 Task: Explore Street View of the Statue of Liberty in New York Harbor.
Action: Mouse moved to (250, 162)
Screenshot: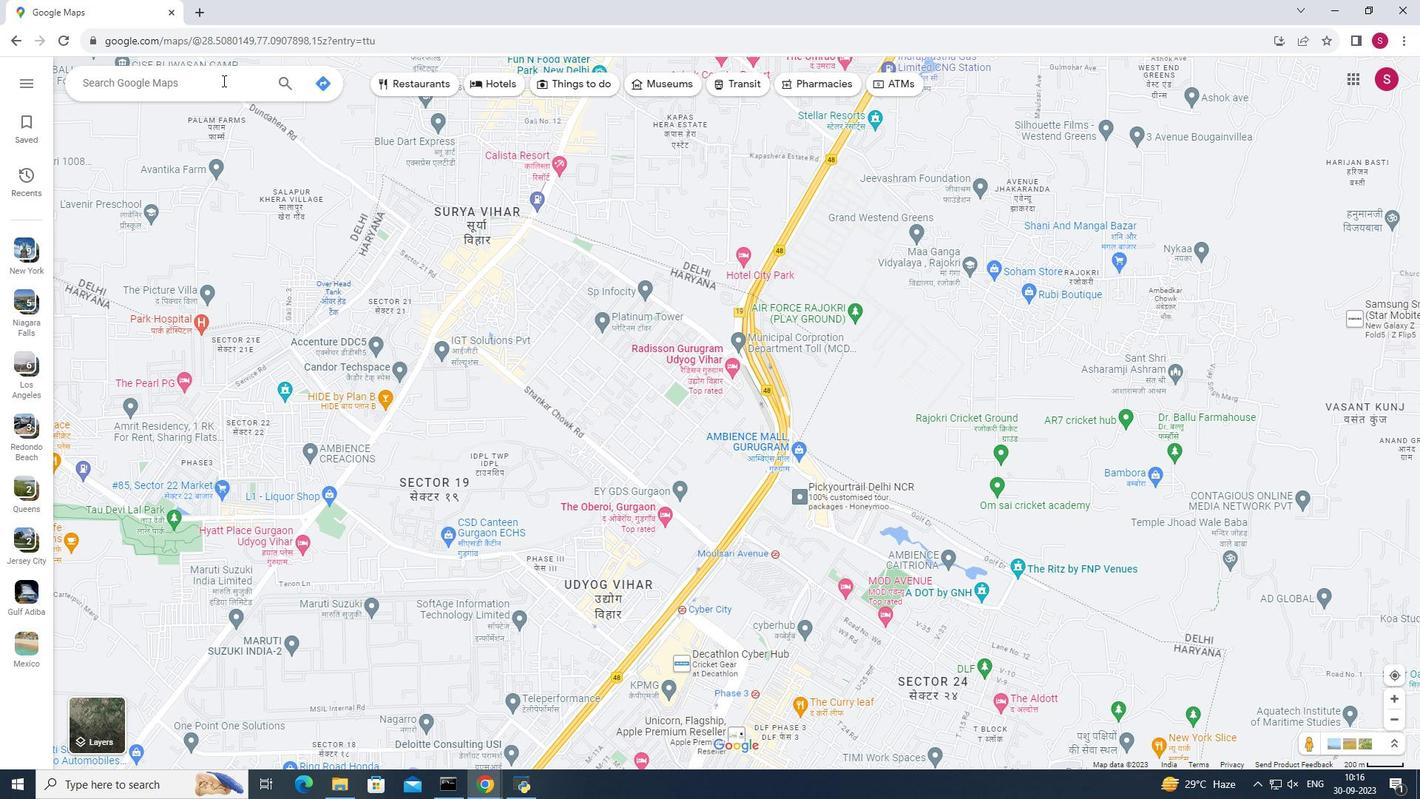 
Action: Mouse pressed left at (250, 162)
Screenshot: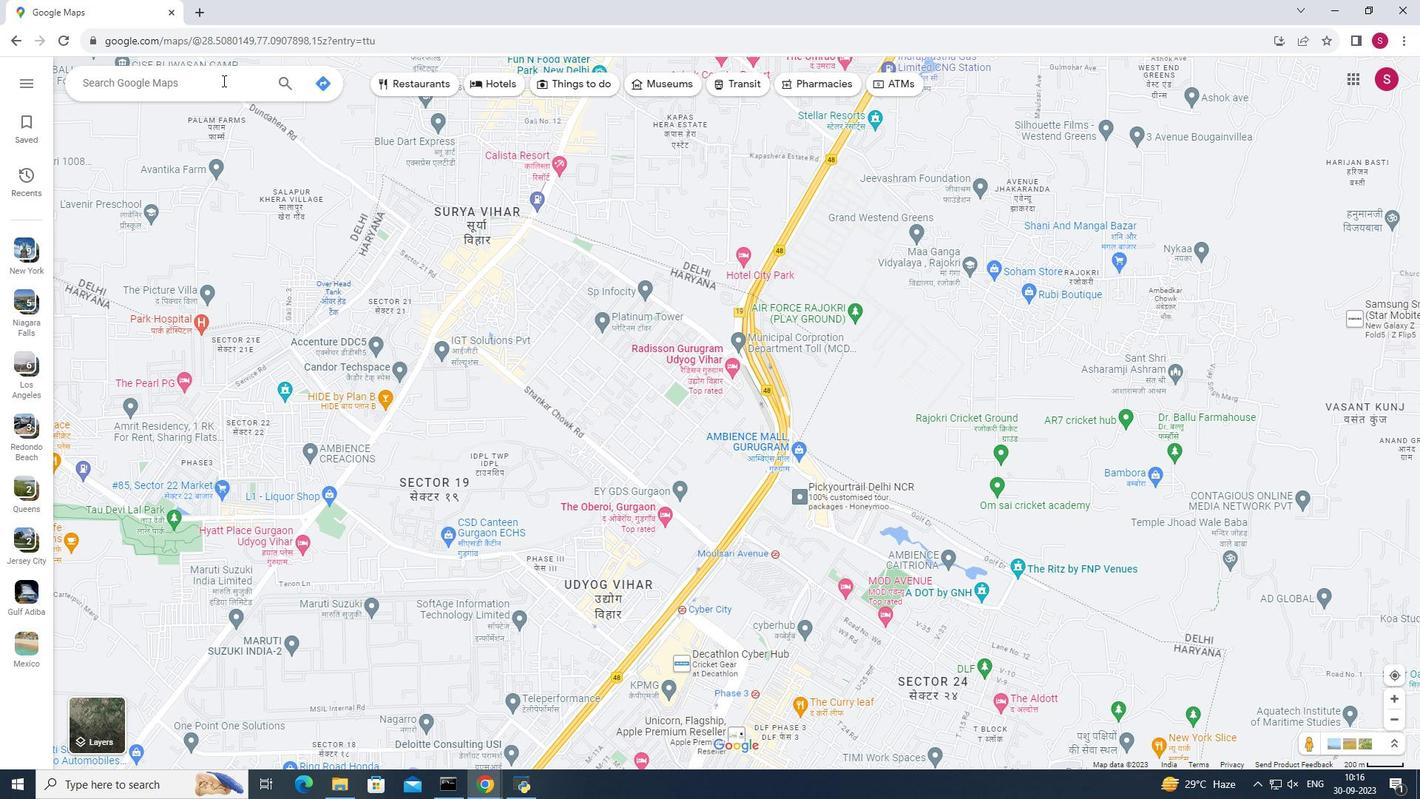 
Action: Key pressed <Key.shift>Statue<Key.space><Key.shift><Key.shift><Key.shift><Key.shift><Key.shift><Key.shift><Key.shift><Key.shift>of<Key.space><Key.shift><Key.shift><Key.shift><Key.shift><Key.shift><Key.shift><Key.shift><Key.shift><Key.shift><Key.shift><Key.shift><Key.shift><Key.shift><Key.shift><Key.shift><Key.shift><Key.shift><Key.shift>Libertyt<Key.backspace><Key.space>in<Key.space><Key.shift>New<Key.space>york<Key.space><Key.shift>Harbor<Key.enter>
Screenshot: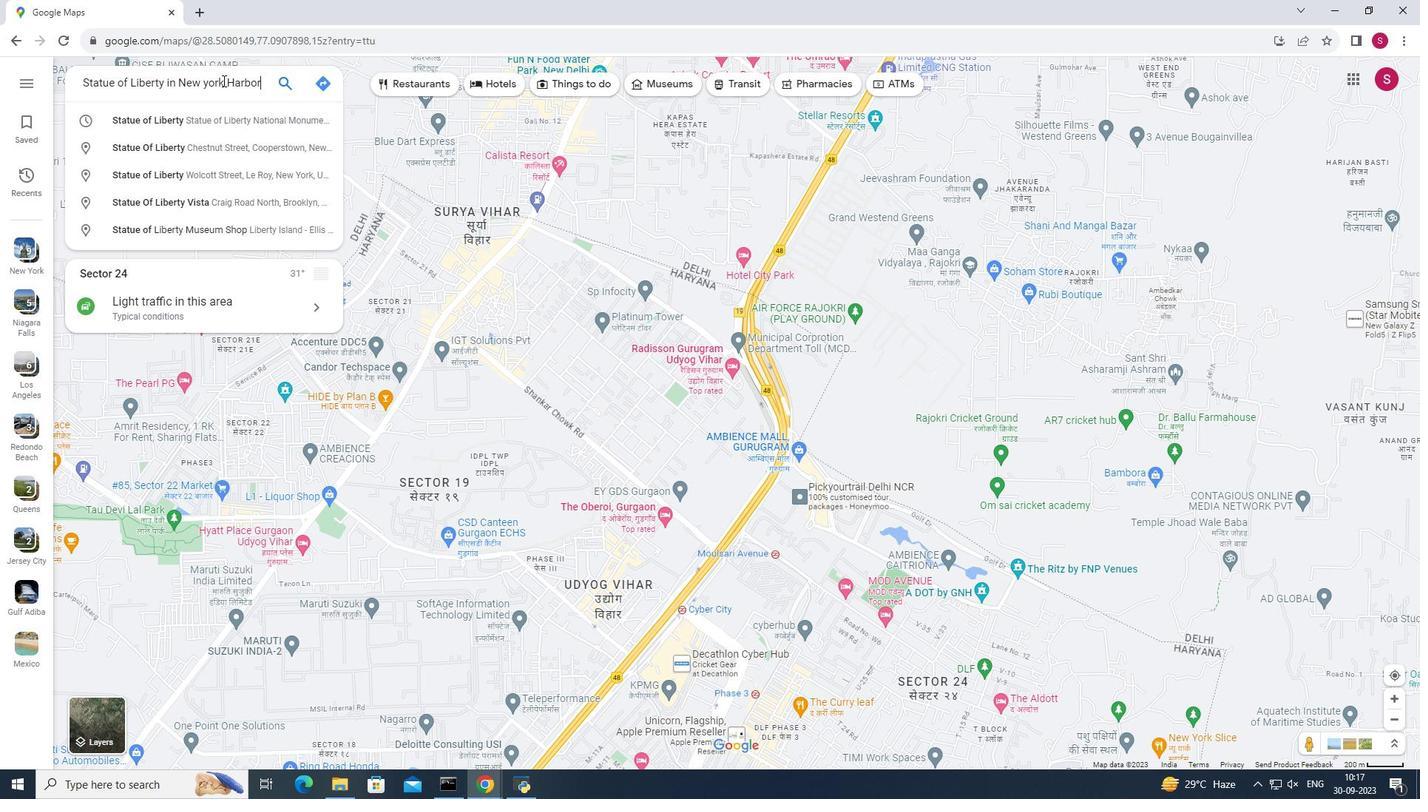 
Action: Mouse moved to (644, 653)
Screenshot: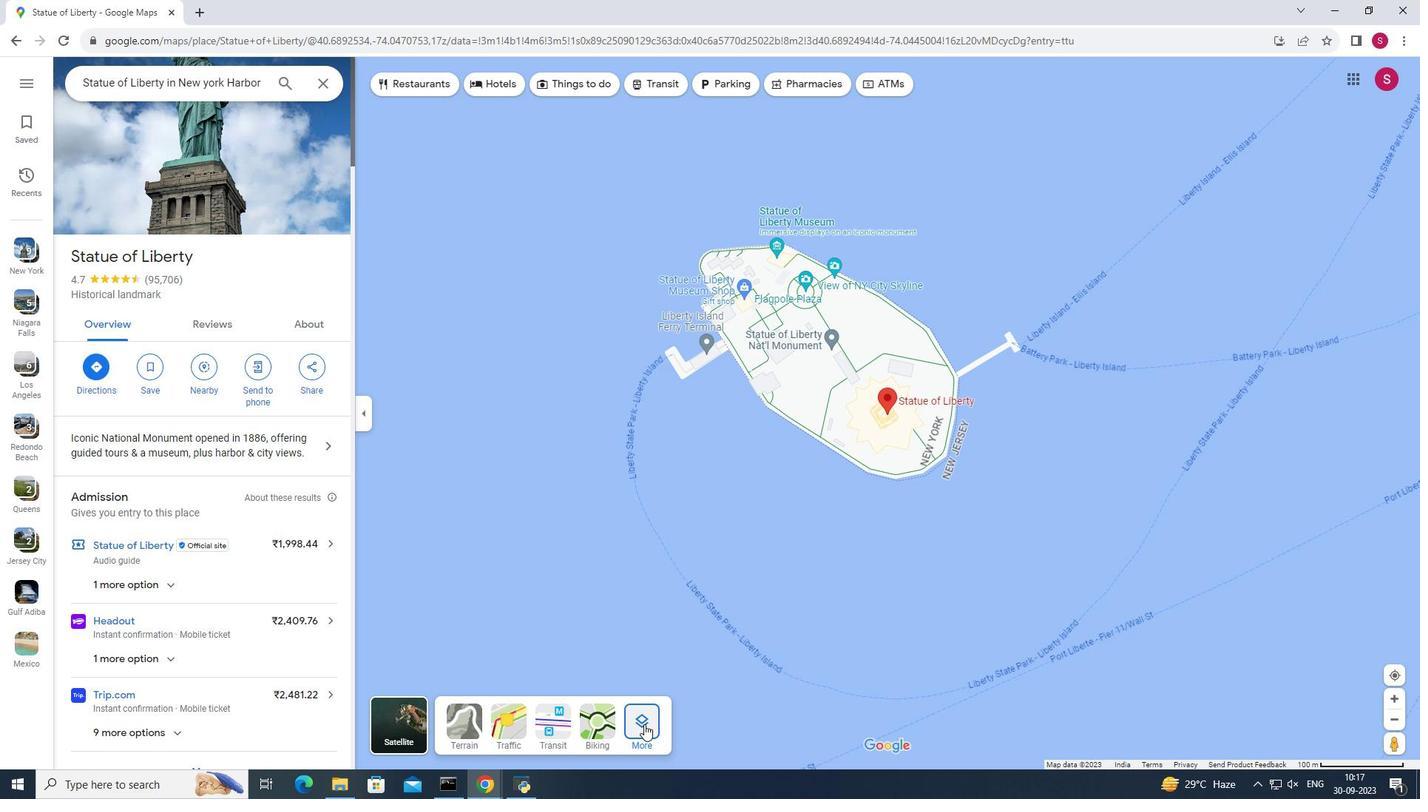 
Action: Mouse pressed left at (644, 653)
Screenshot: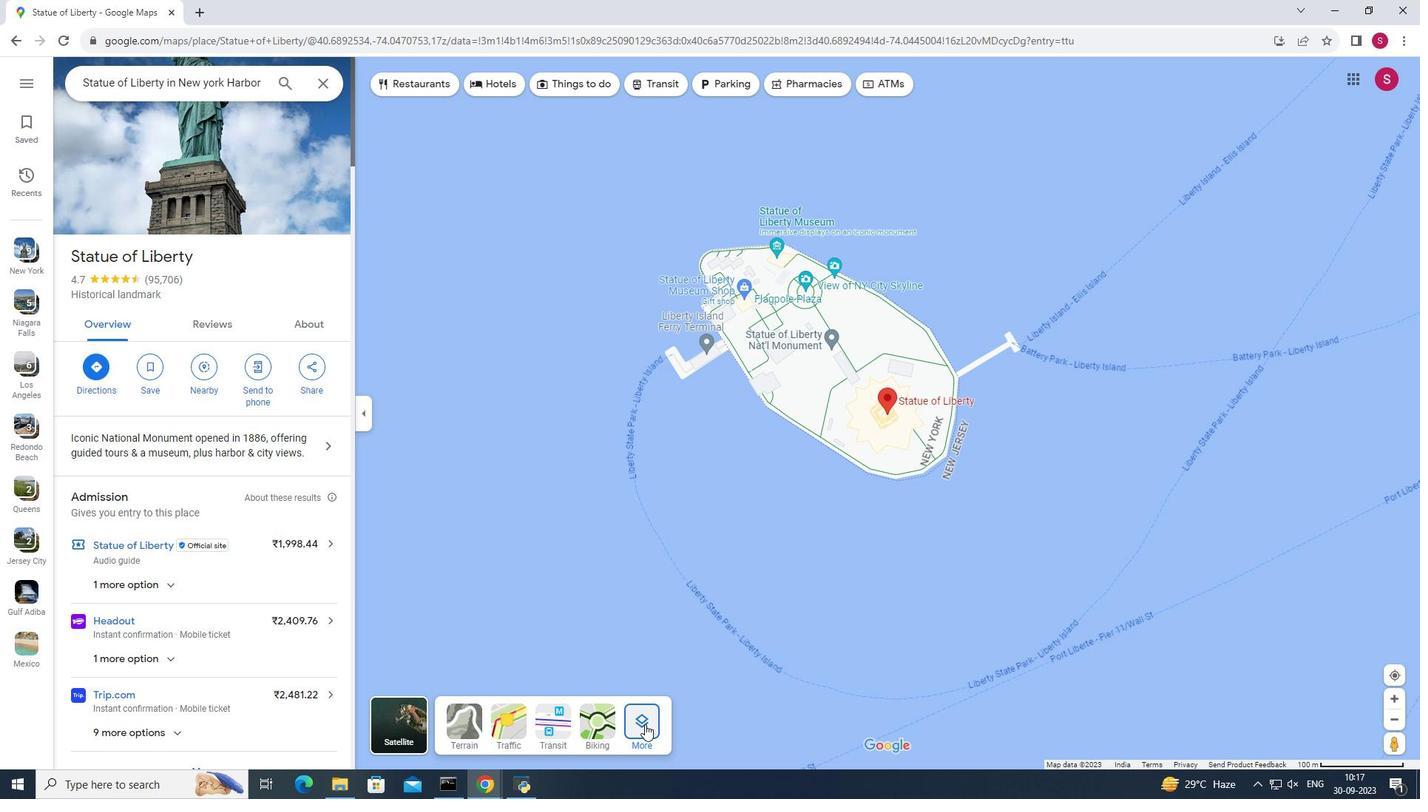 
Action: Mouse moved to (485, 429)
Screenshot: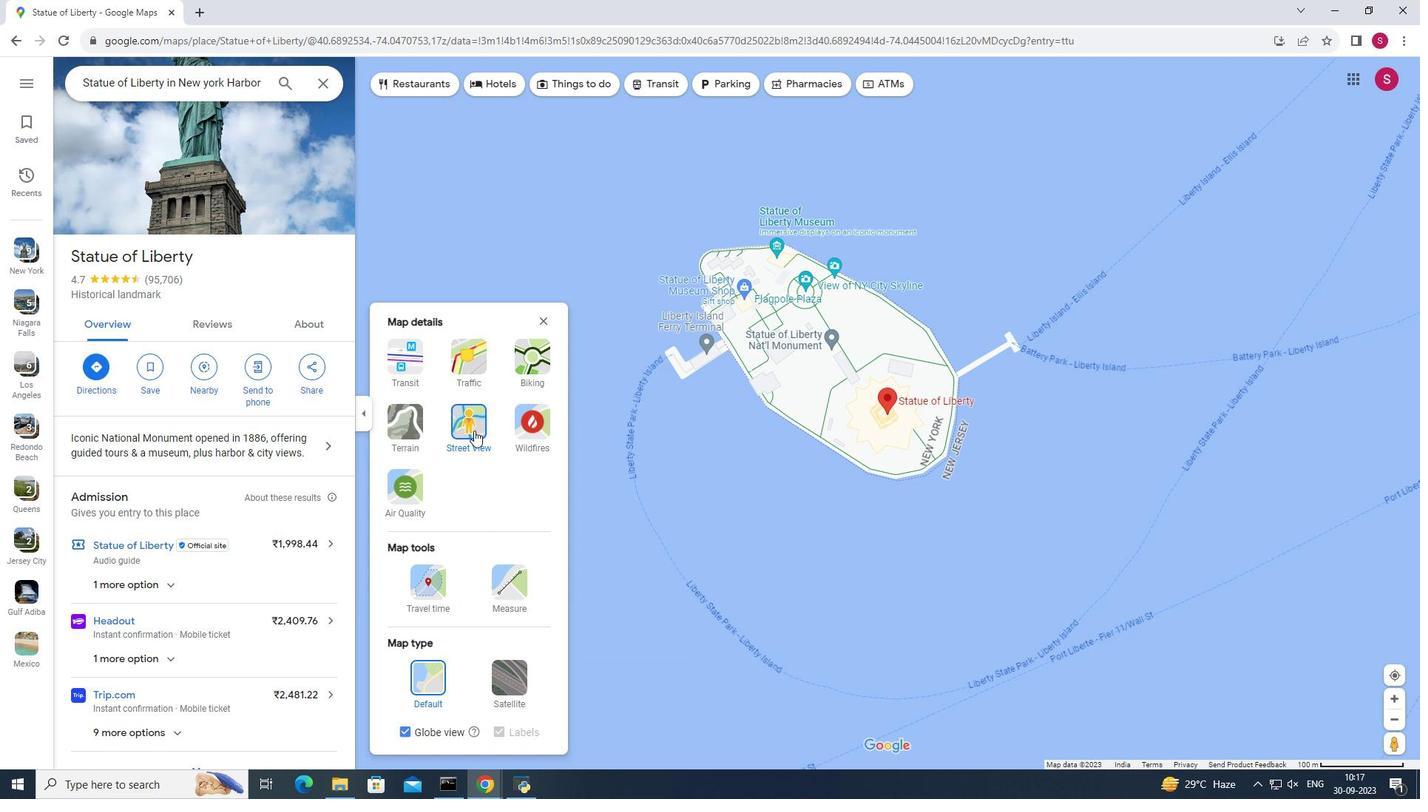 
Action: Mouse pressed left at (485, 429)
Screenshot: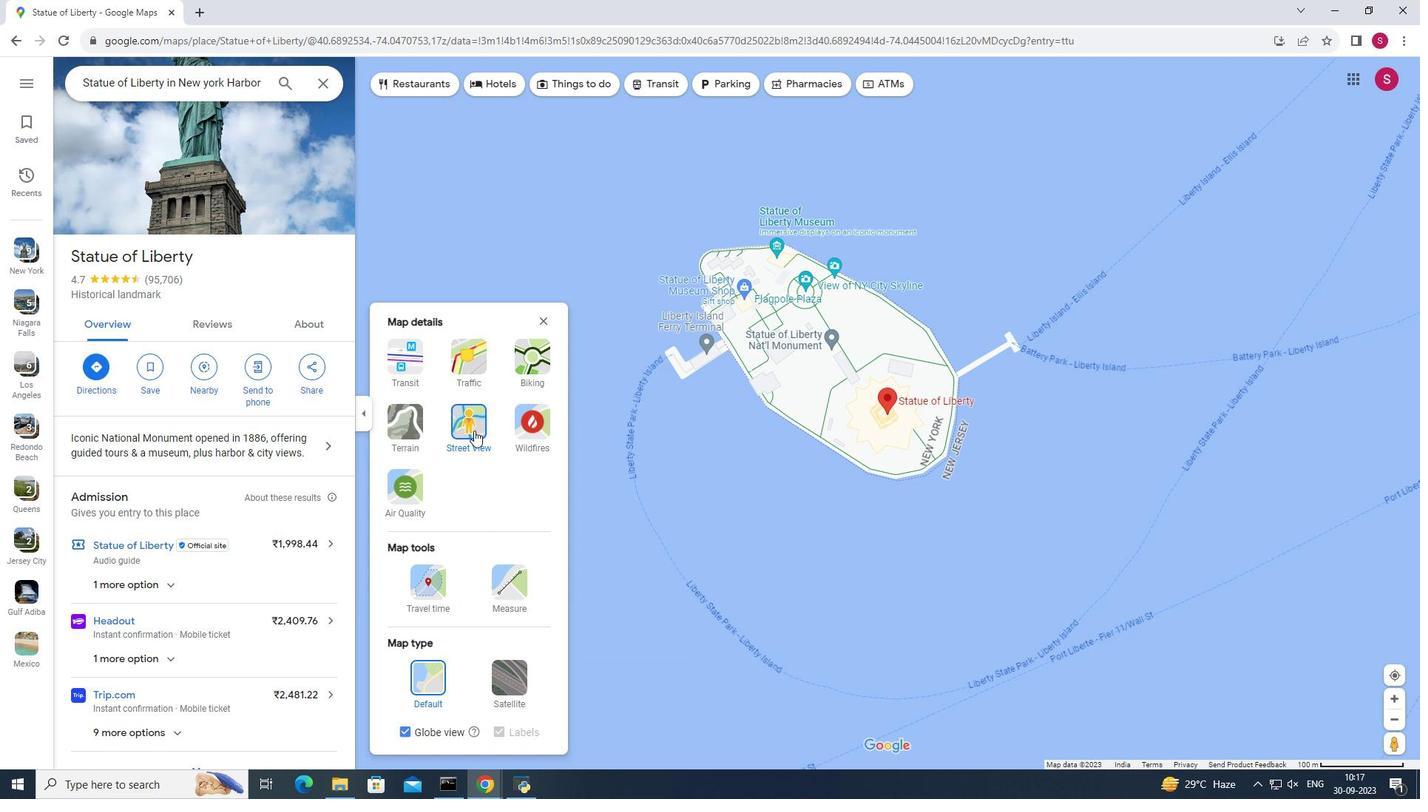 
Action: Mouse moved to (549, 346)
Screenshot: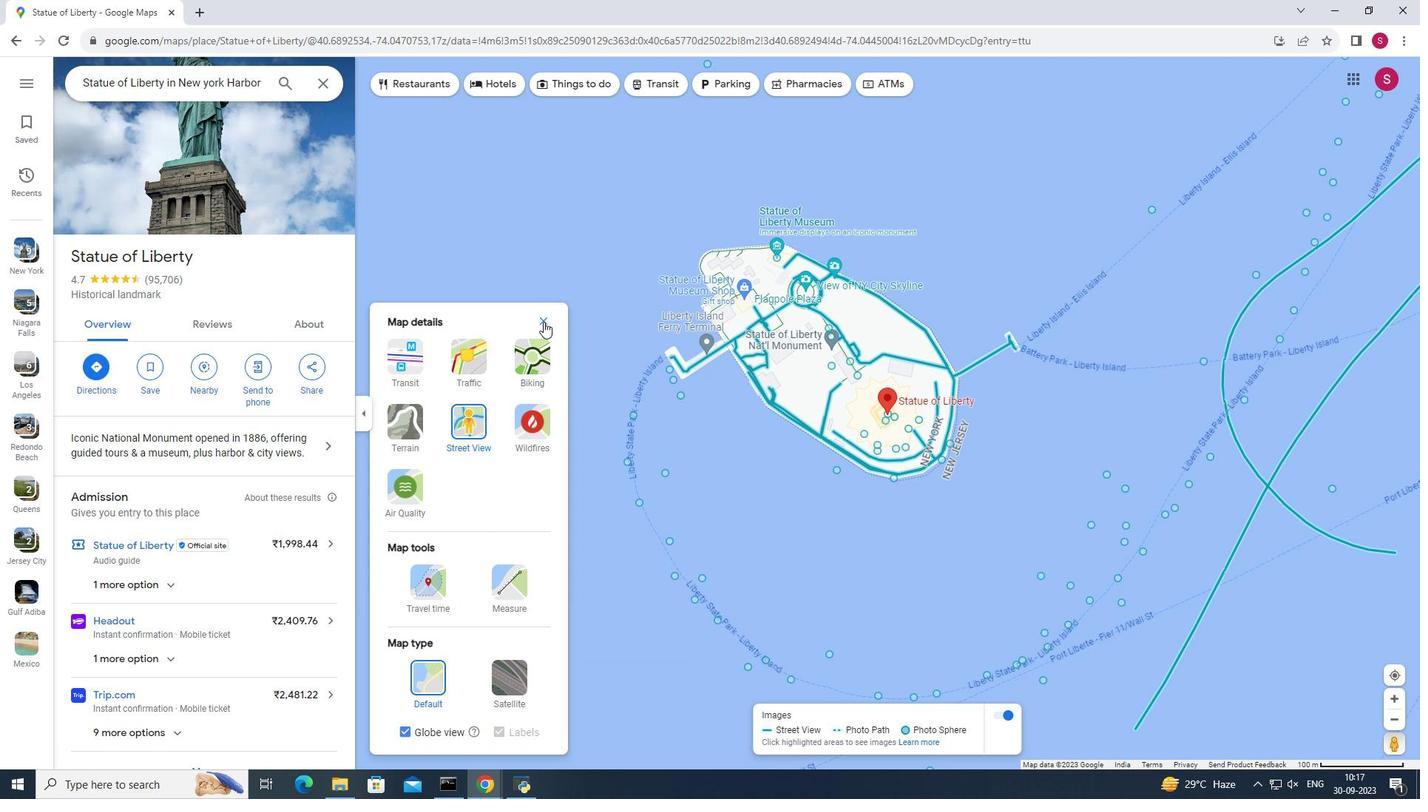 
Action: Mouse pressed left at (549, 346)
Screenshot: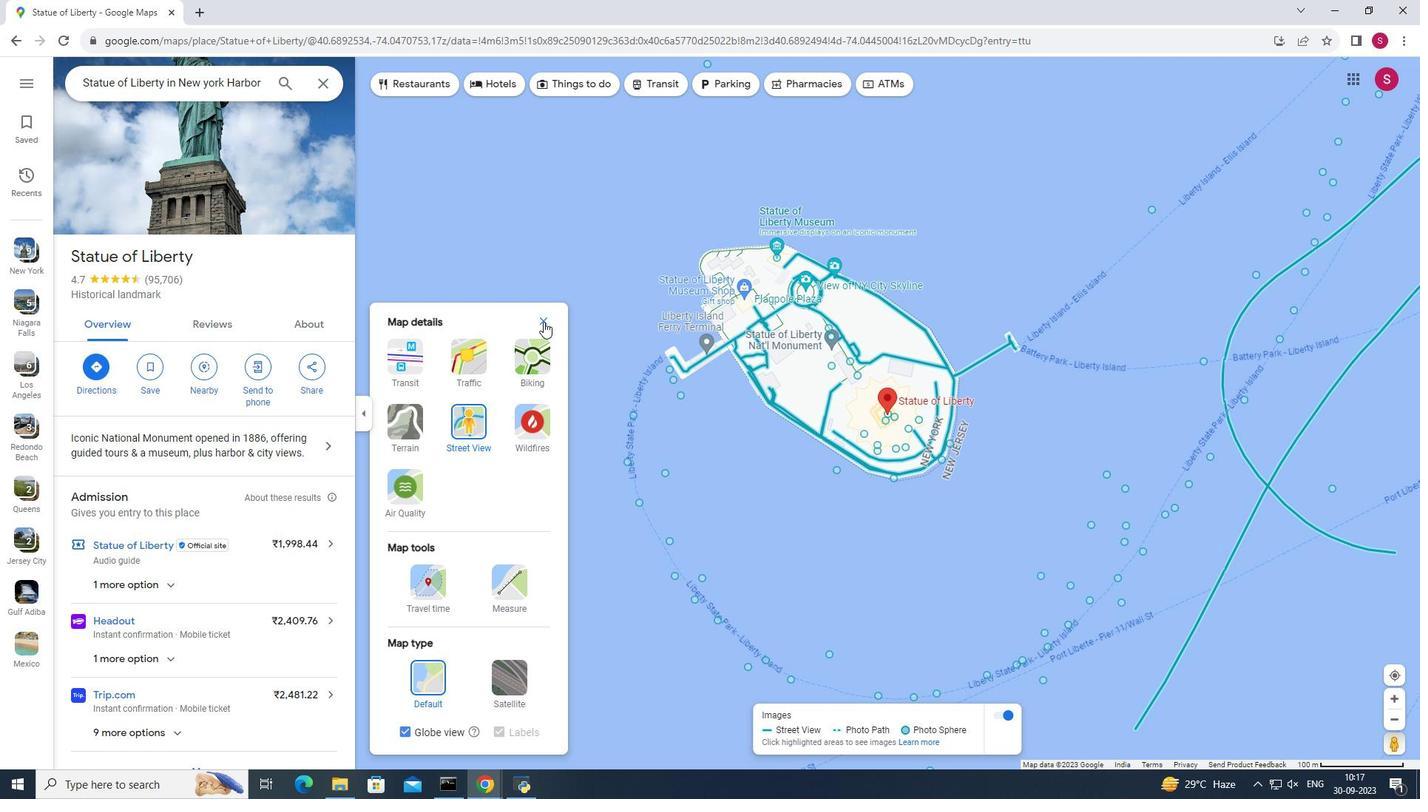 
Action: Mouse moved to (877, 427)
Screenshot: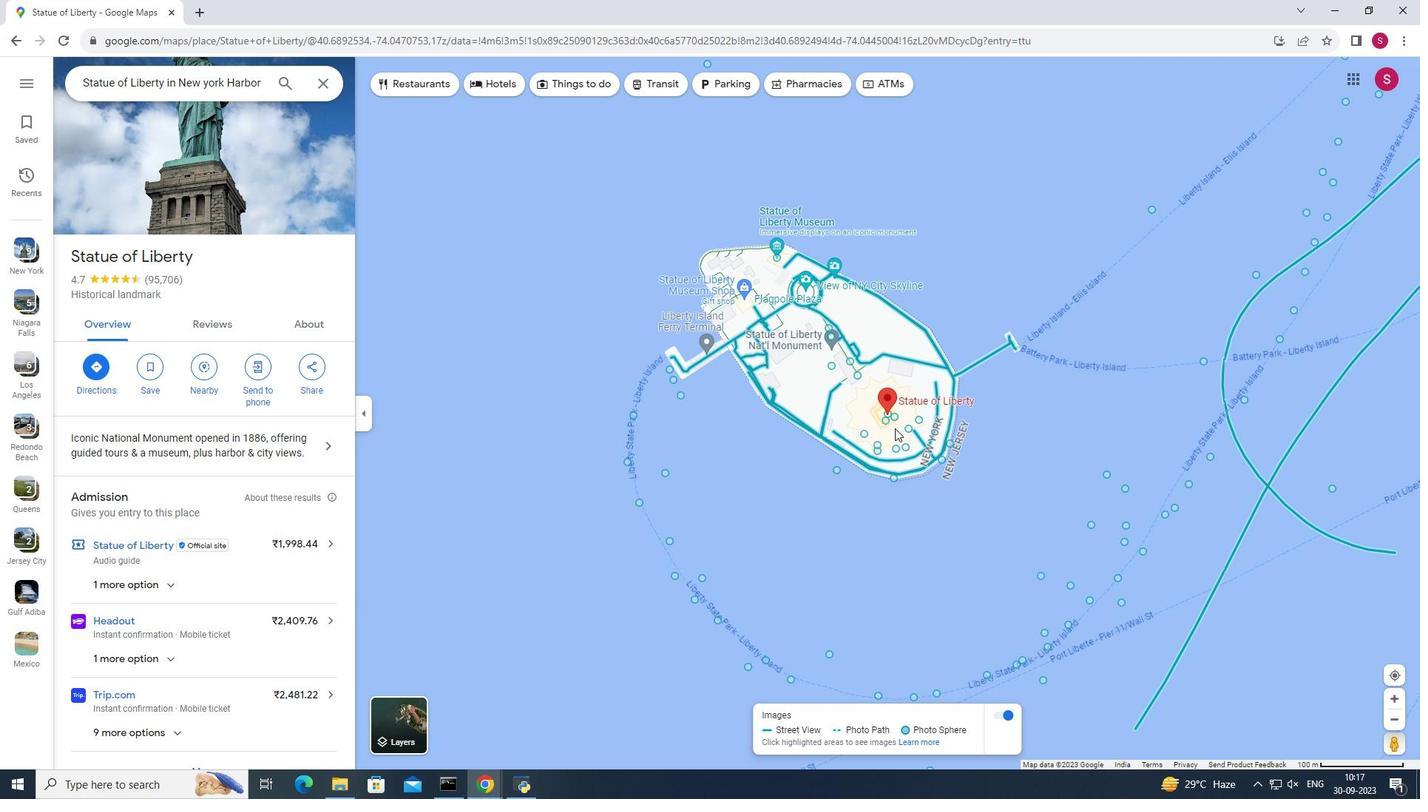 
Action: Mouse scrolled (877, 428) with delta (0, 0)
Screenshot: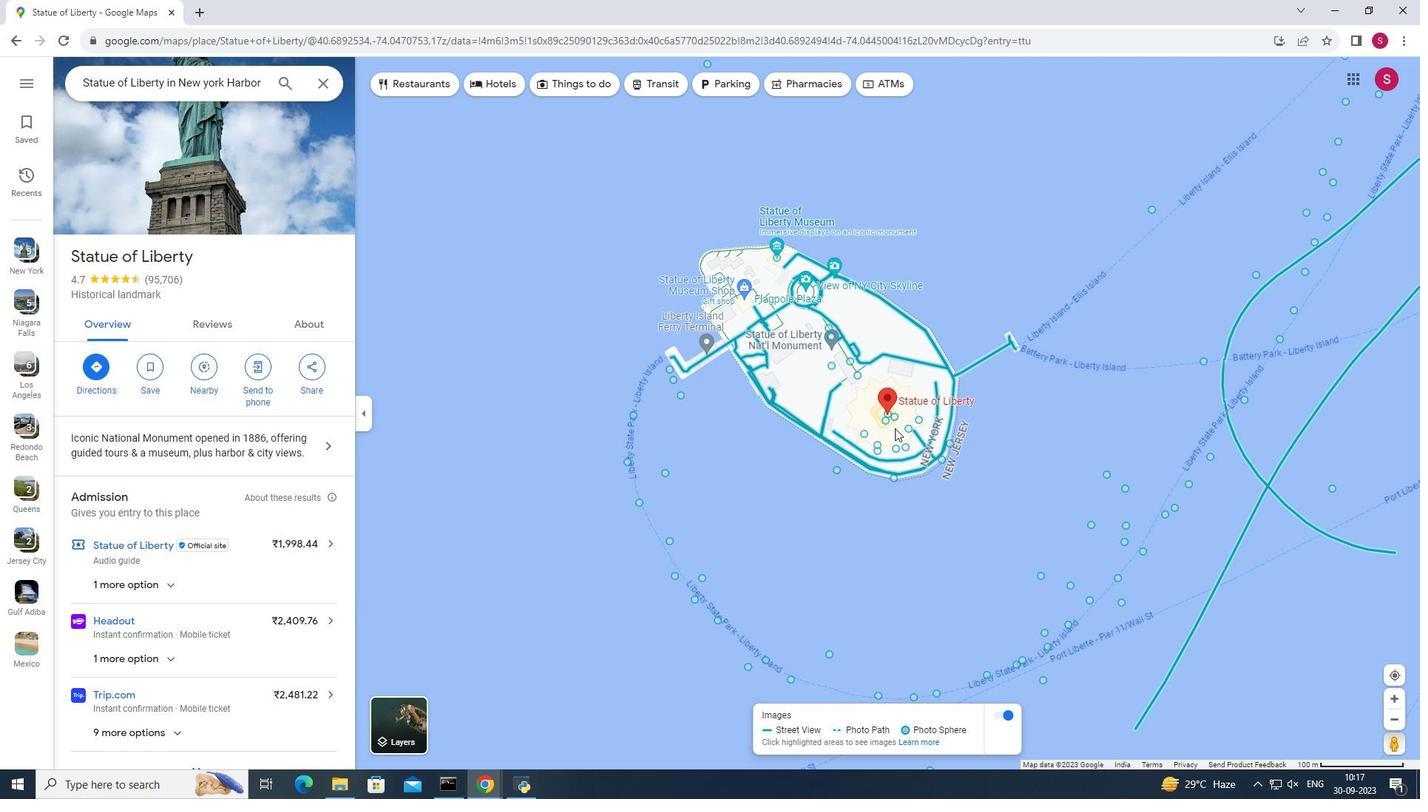 
Action: Mouse scrolled (877, 428) with delta (0, 0)
Screenshot: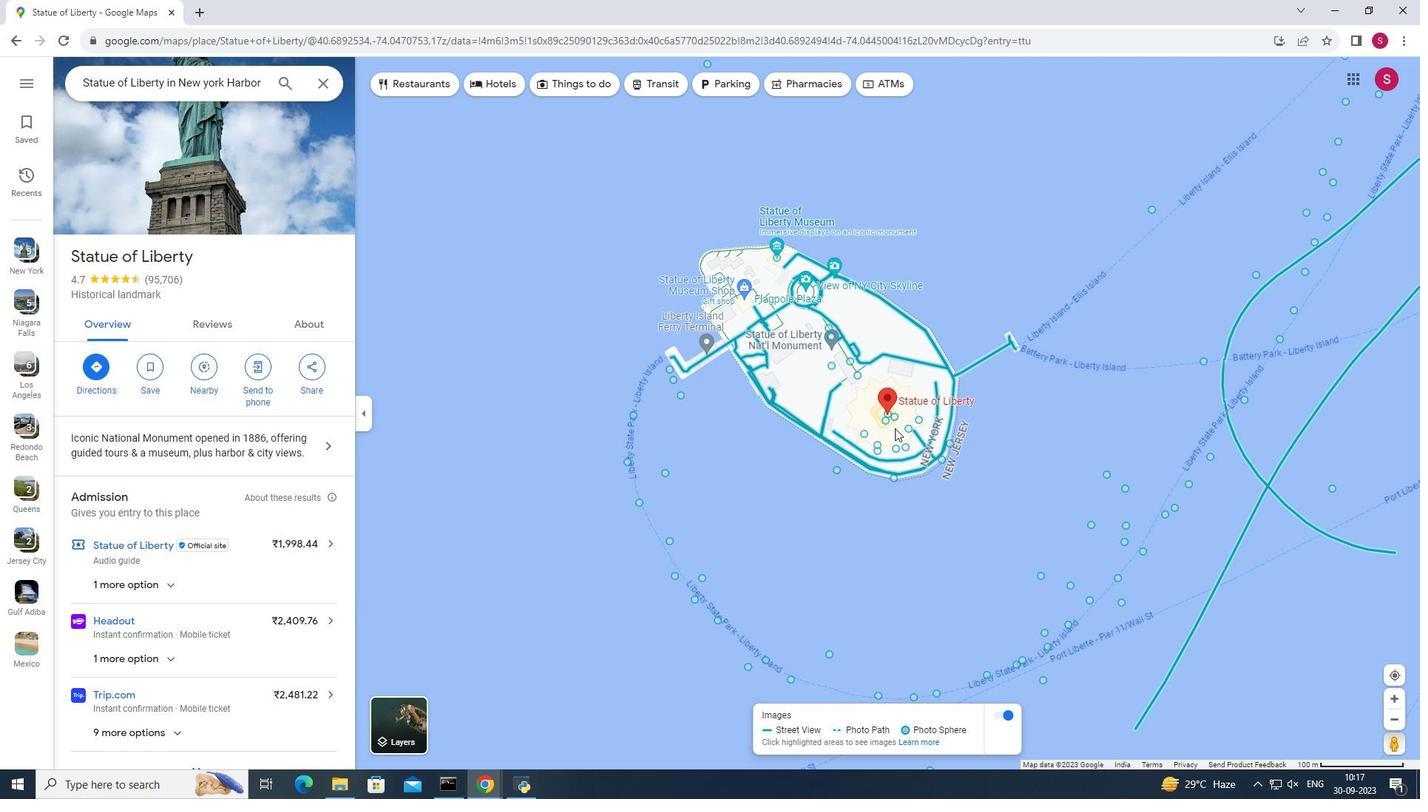
Action: Mouse scrolled (877, 428) with delta (0, 0)
Screenshot: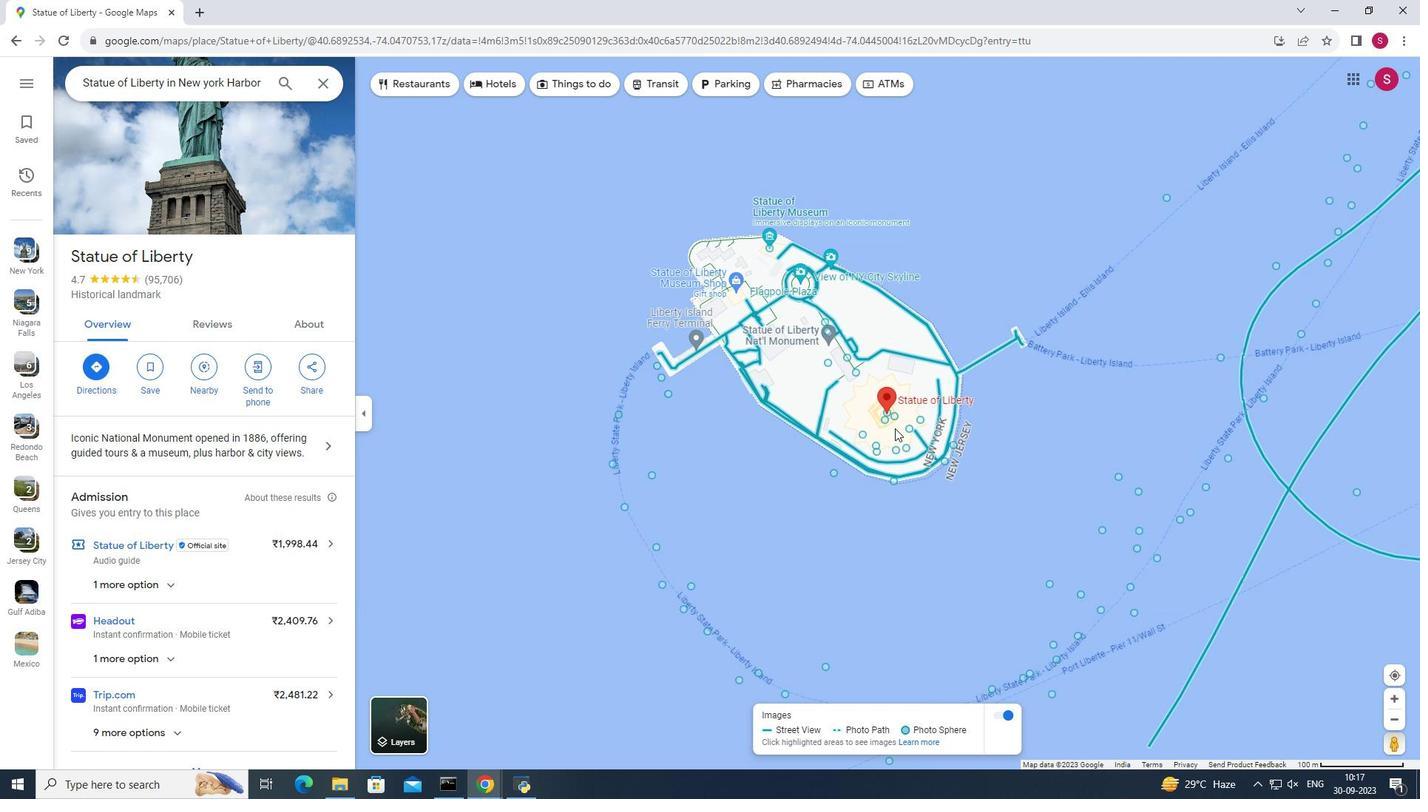 
Action: Mouse scrolled (877, 428) with delta (0, 0)
Screenshot: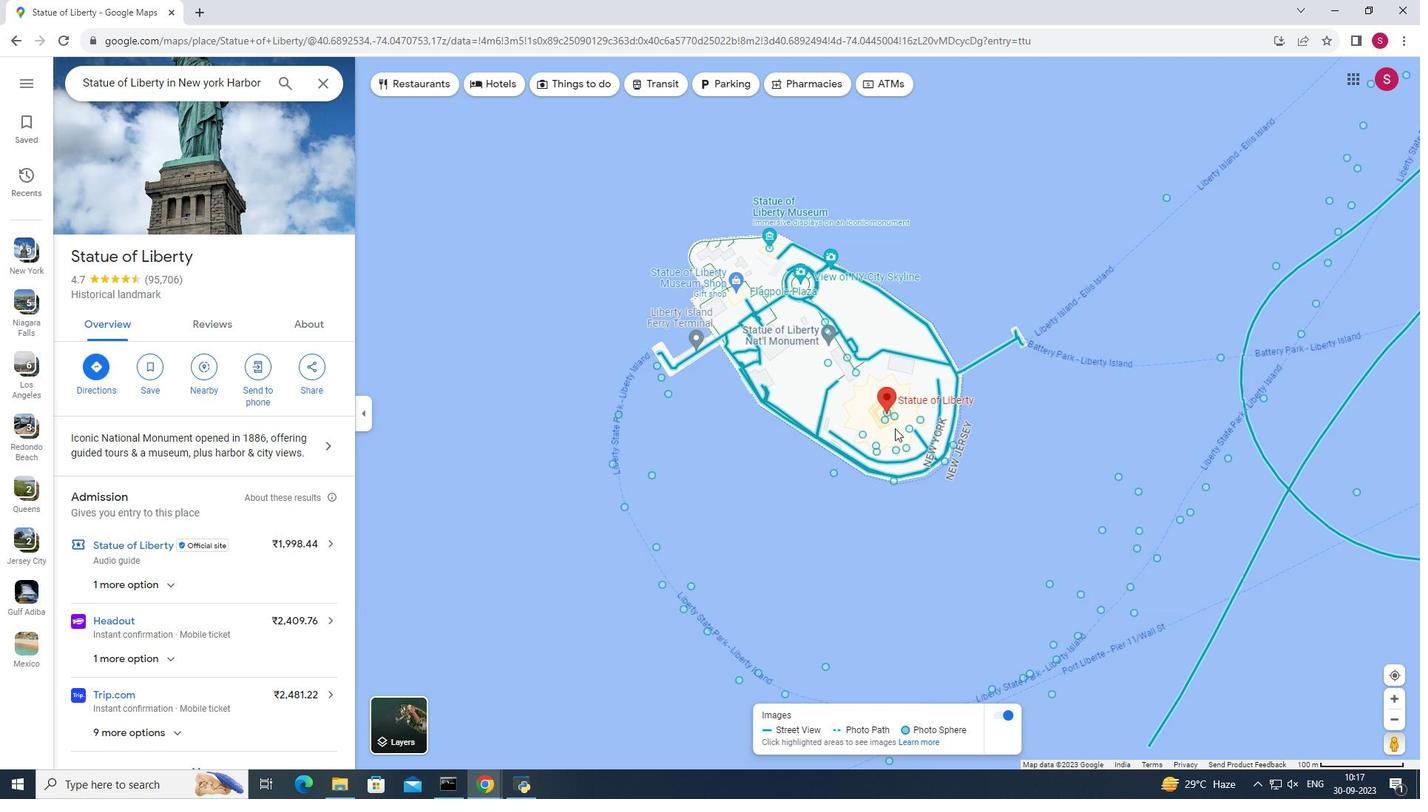 
Action: Mouse moved to (869, 411)
Screenshot: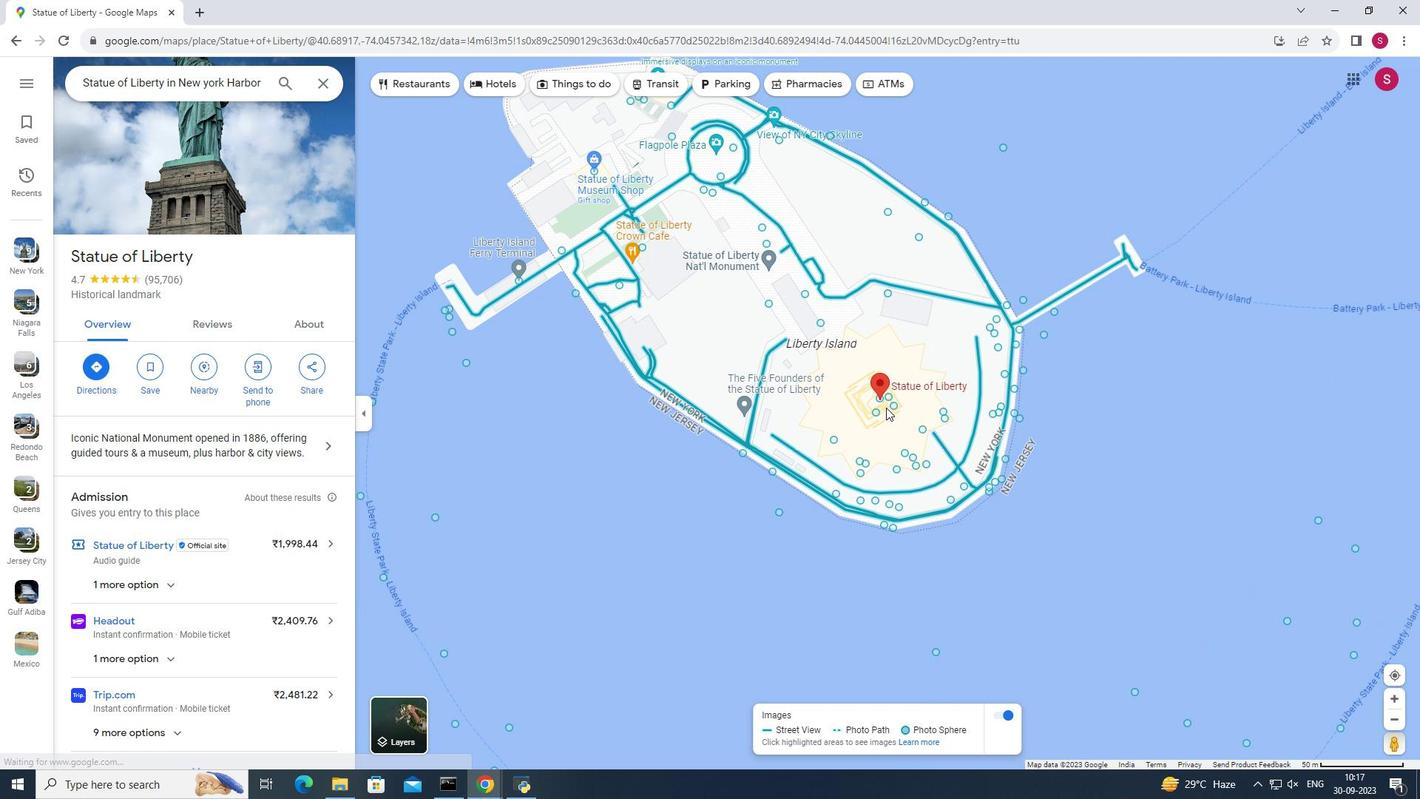 
Action: Mouse scrolled (869, 412) with delta (0, 0)
Screenshot: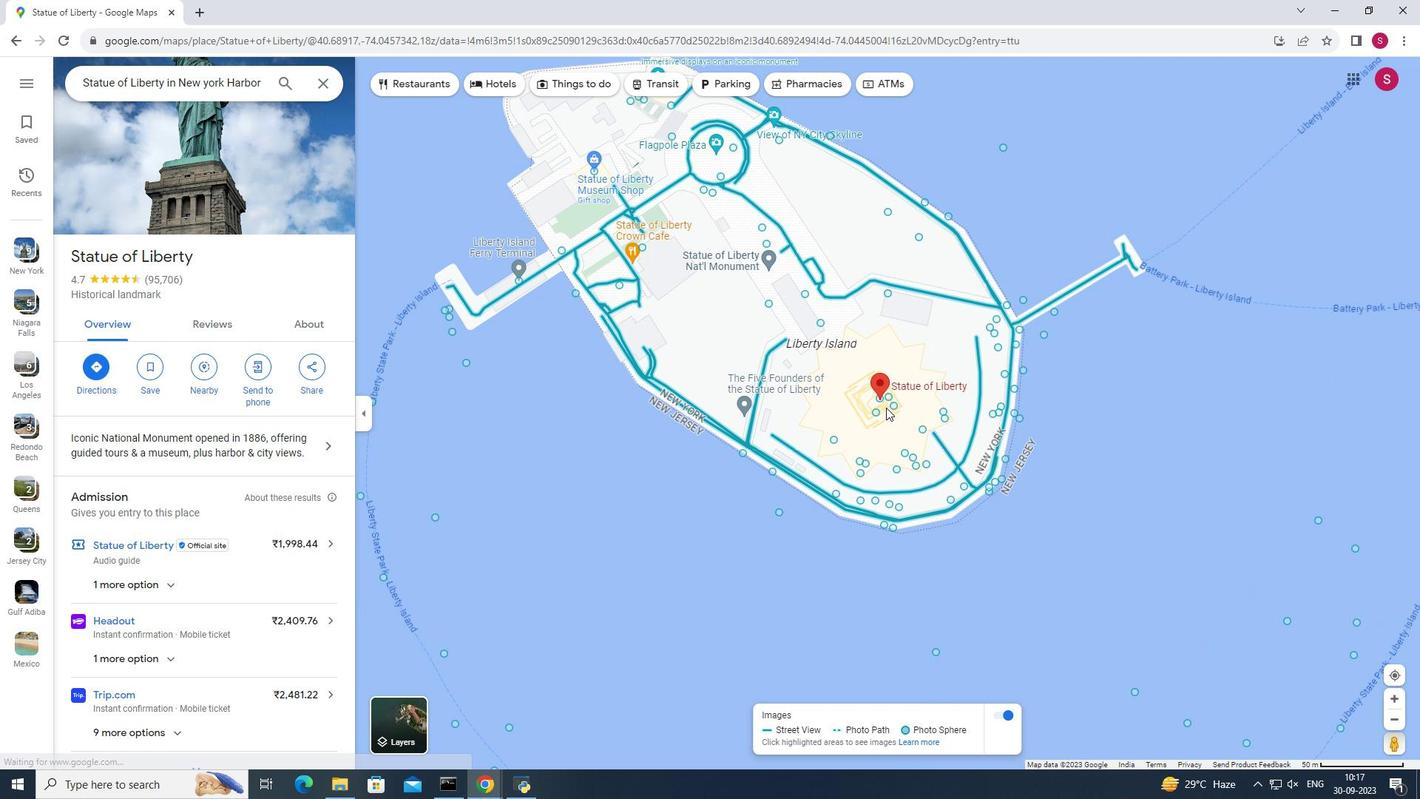 
Action: Mouse scrolled (869, 412) with delta (0, 0)
Screenshot: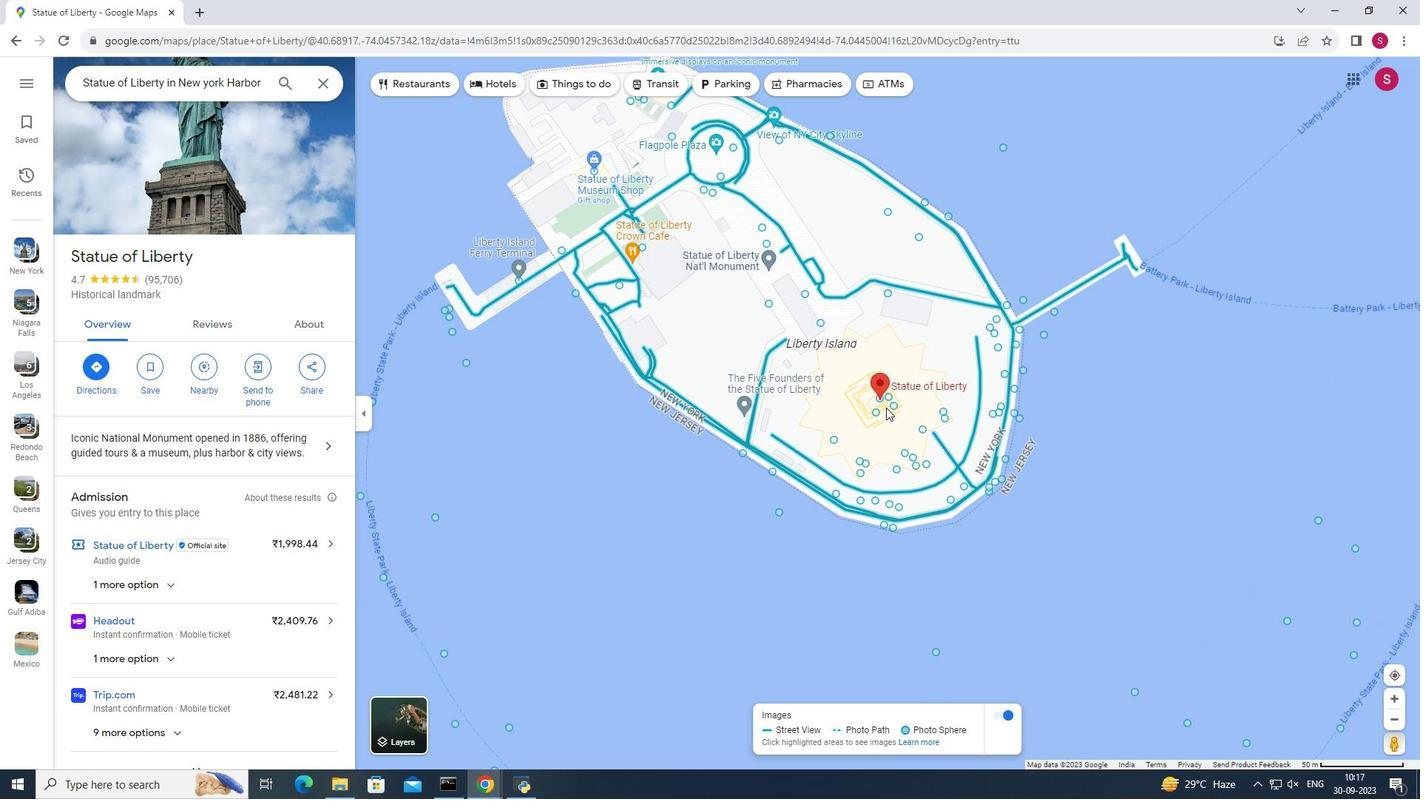 
Action: Mouse moved to (869, 411)
Screenshot: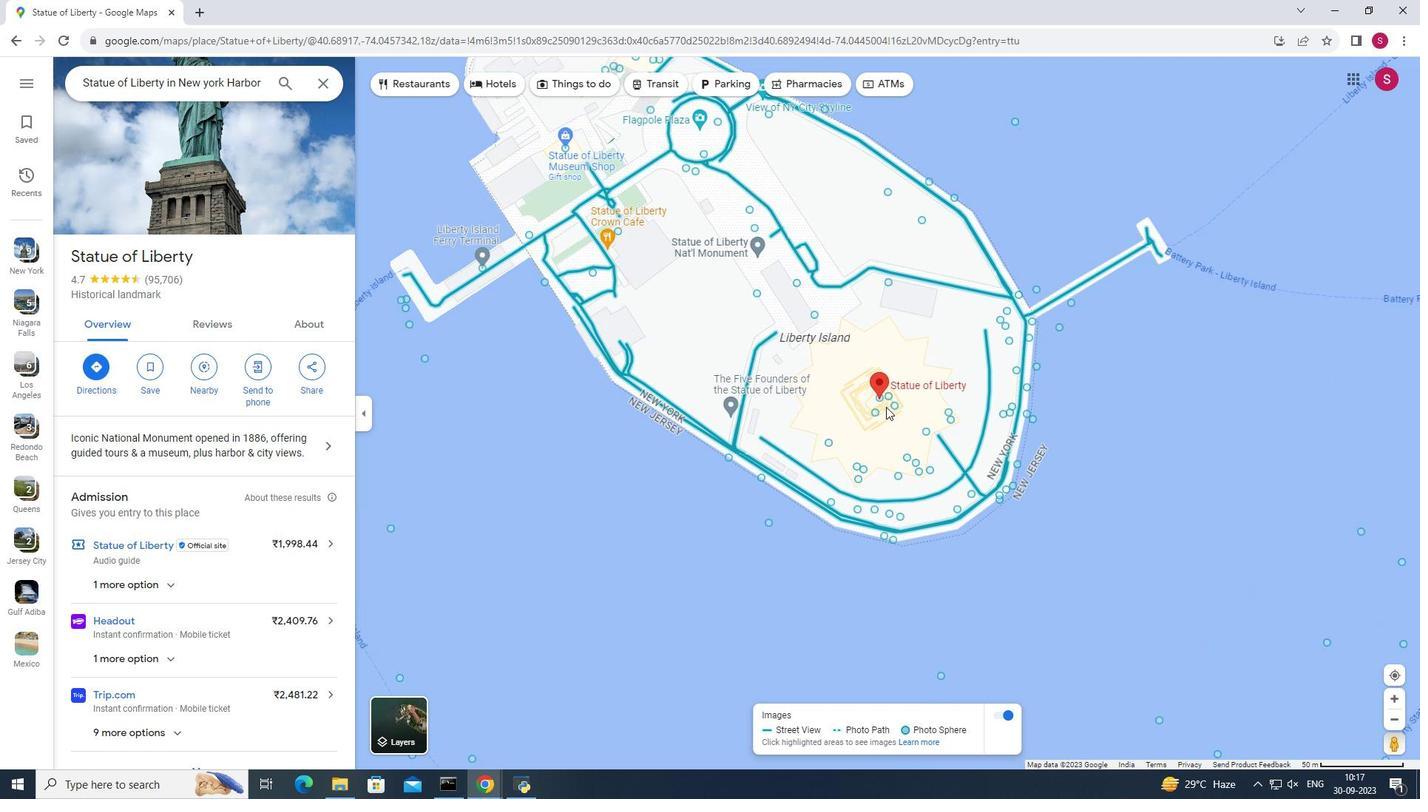 
Action: Mouse scrolled (869, 411) with delta (0, 0)
Screenshot: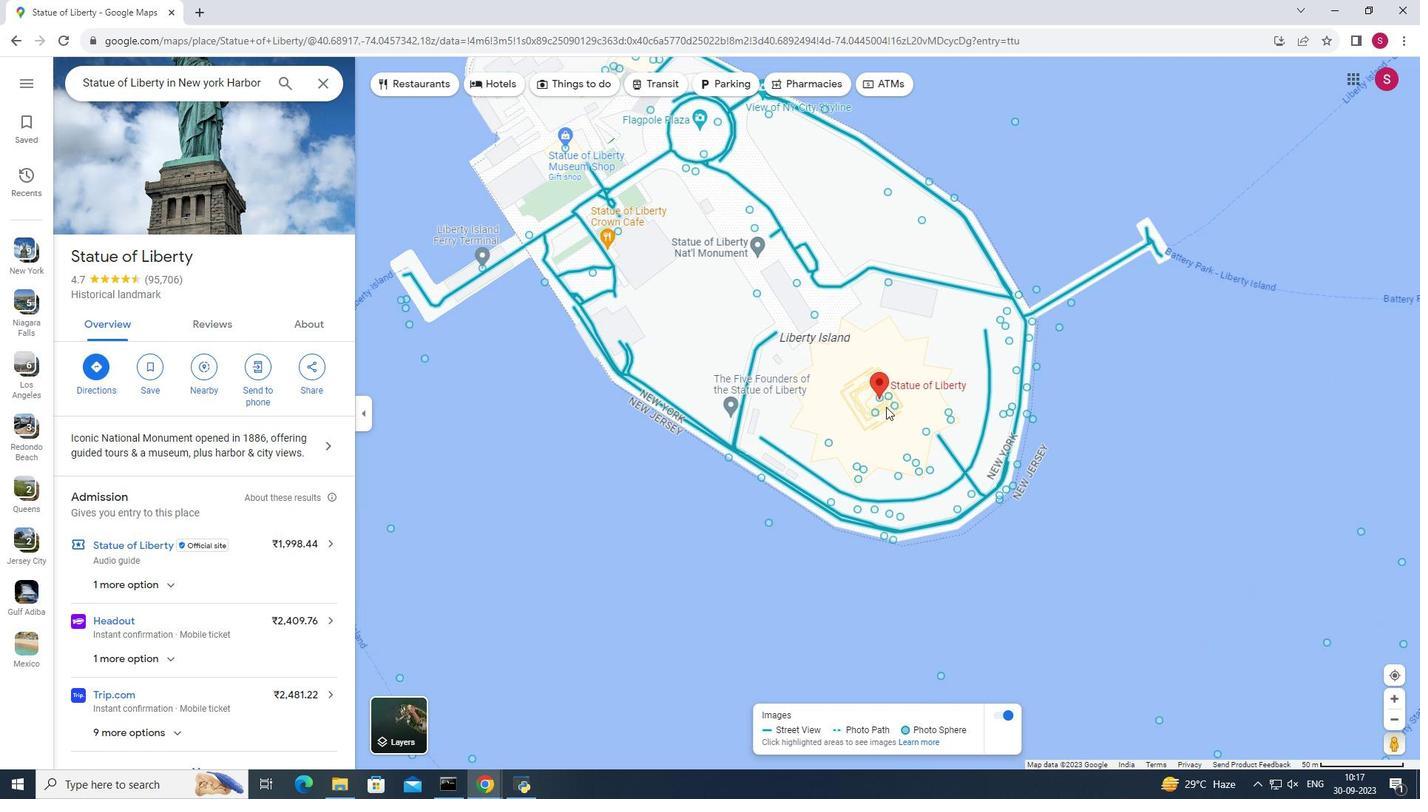 
Action: Mouse moved to (859, 399)
Screenshot: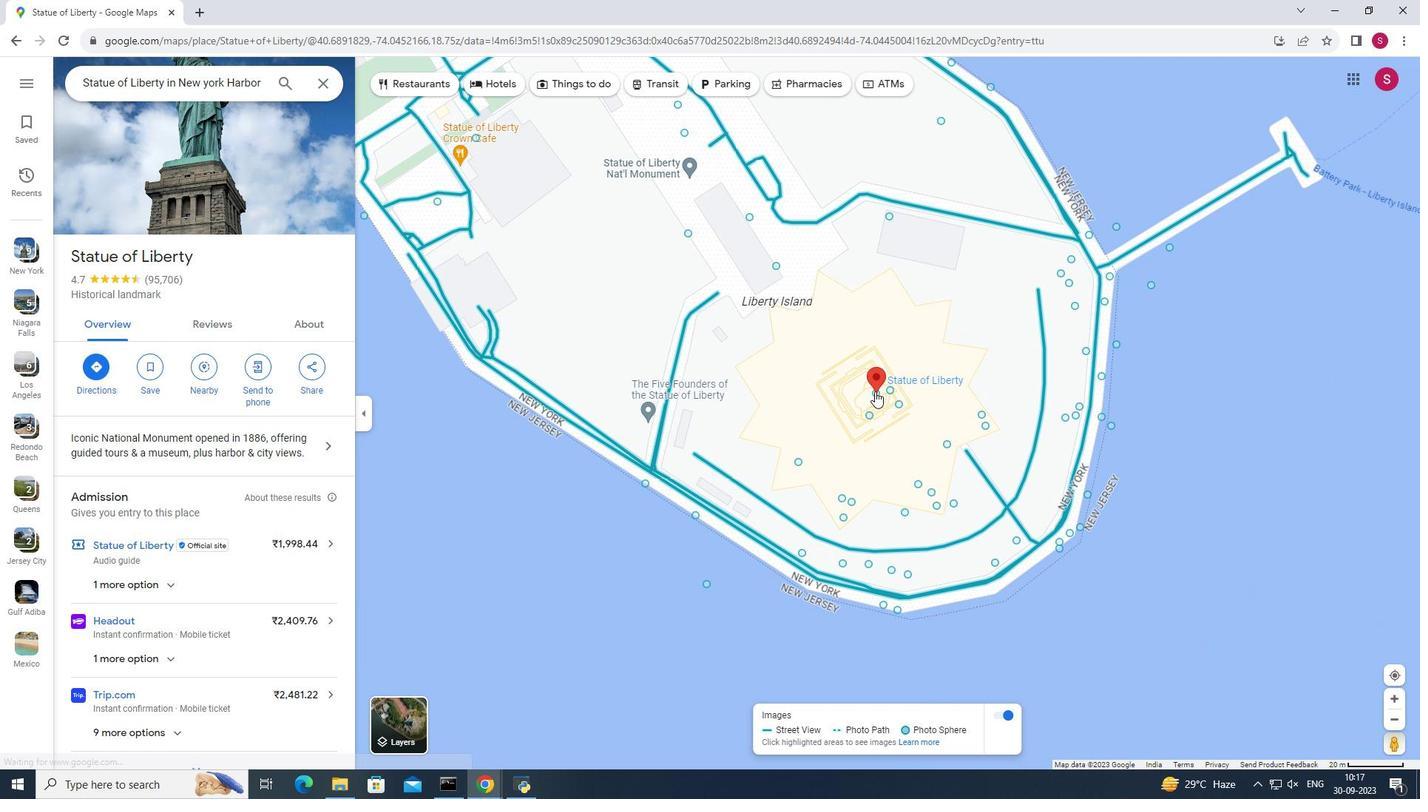 
Action: Mouse scrolled (859, 399) with delta (0, 0)
Screenshot: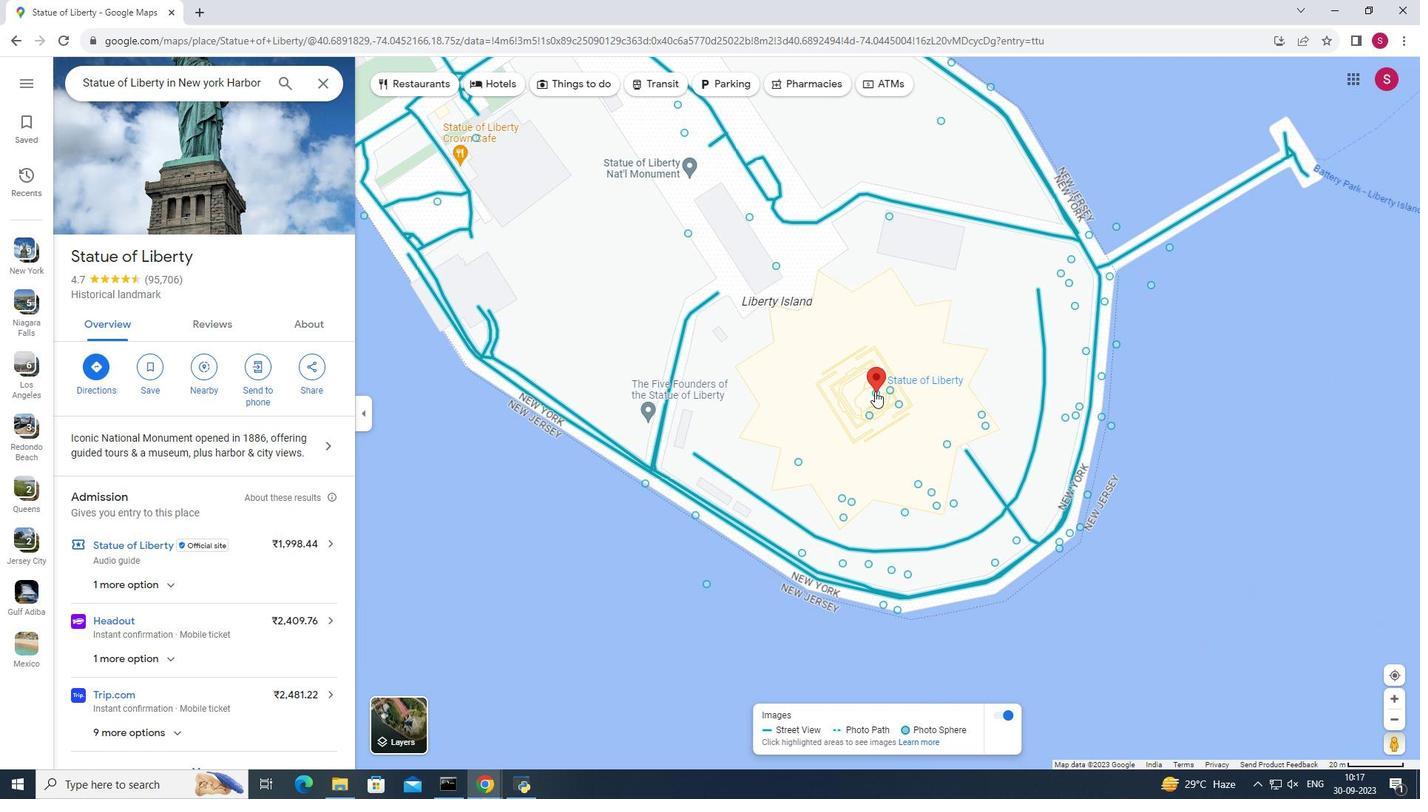 
Action: Mouse scrolled (859, 399) with delta (0, 0)
Screenshot: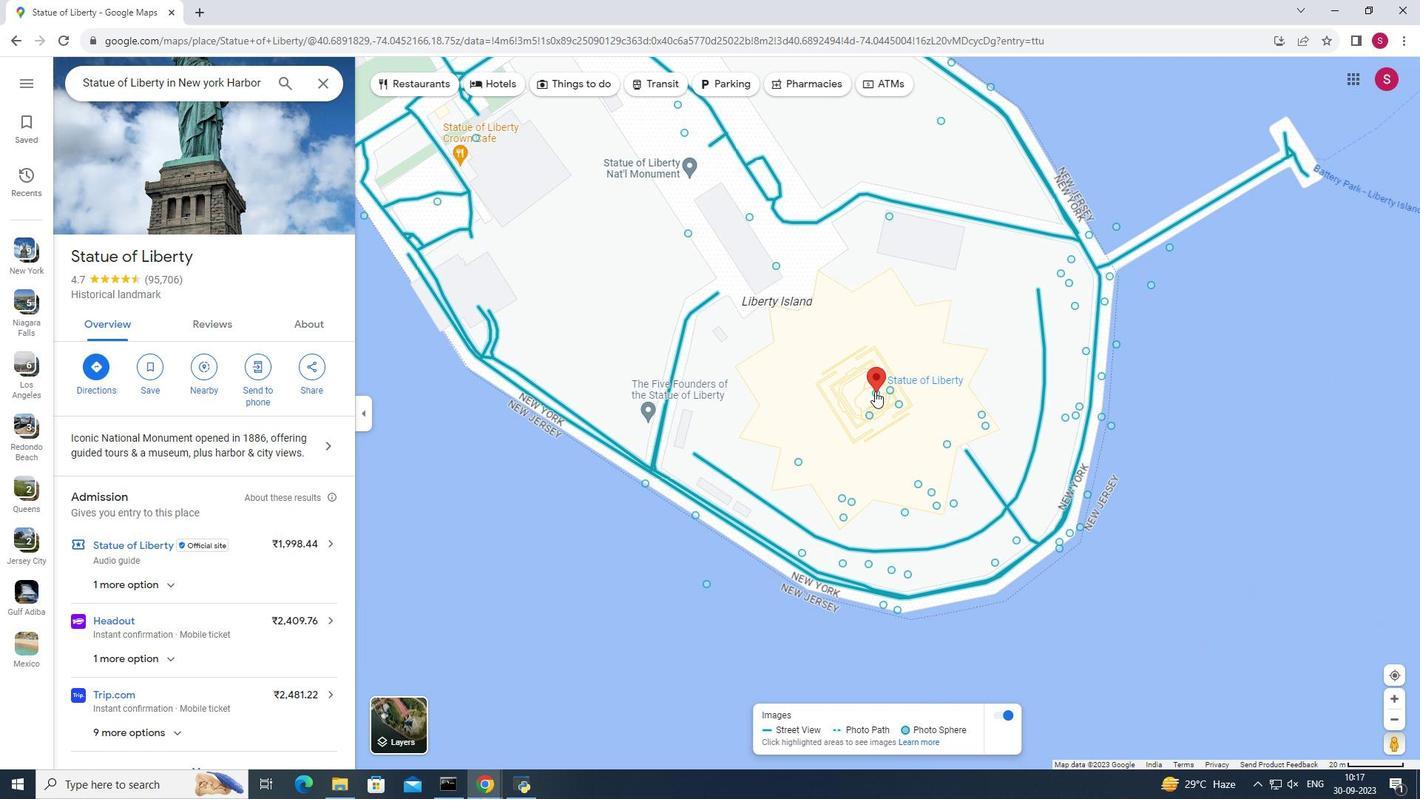 
Action: Mouse scrolled (859, 399) with delta (0, 0)
Screenshot: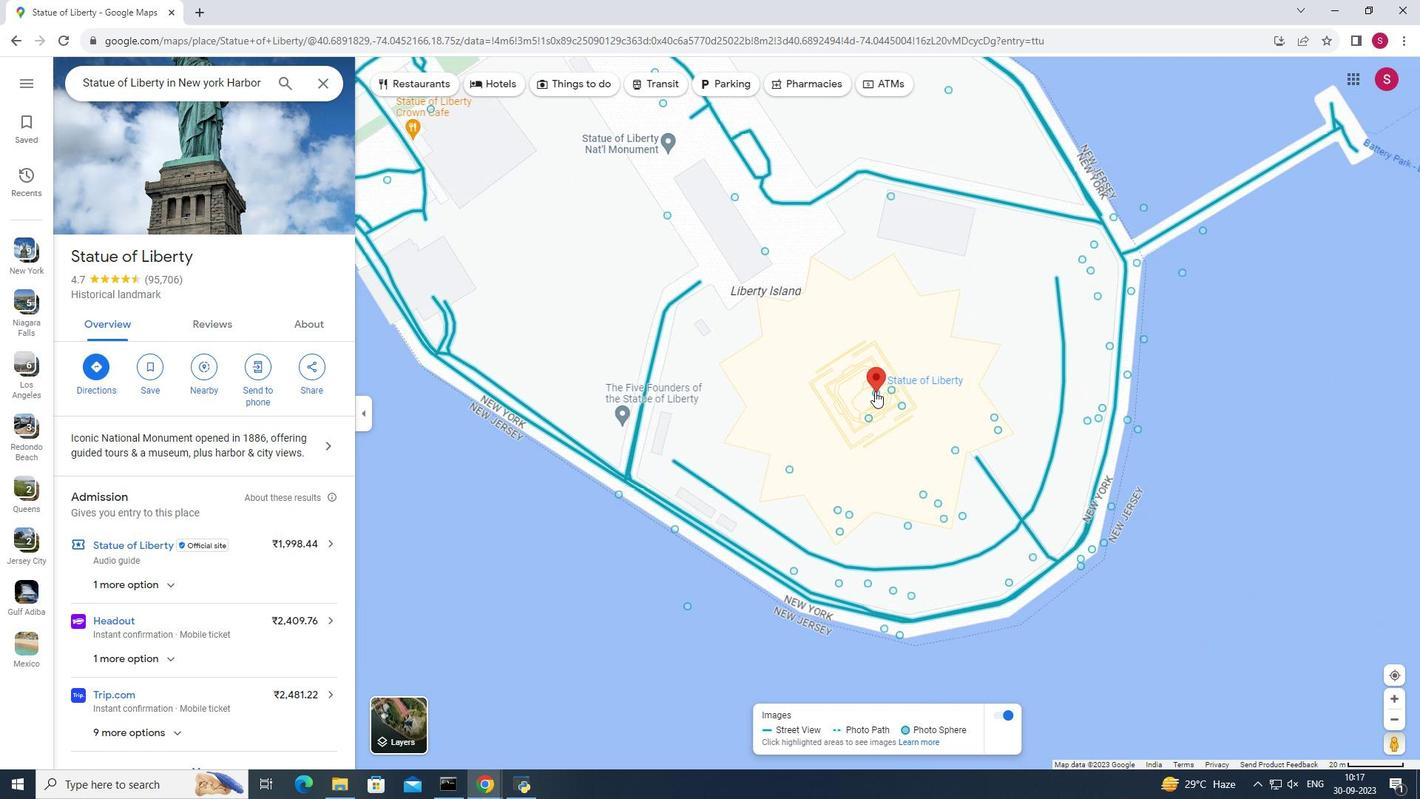 
Action: Mouse scrolled (859, 399) with delta (0, 0)
Screenshot: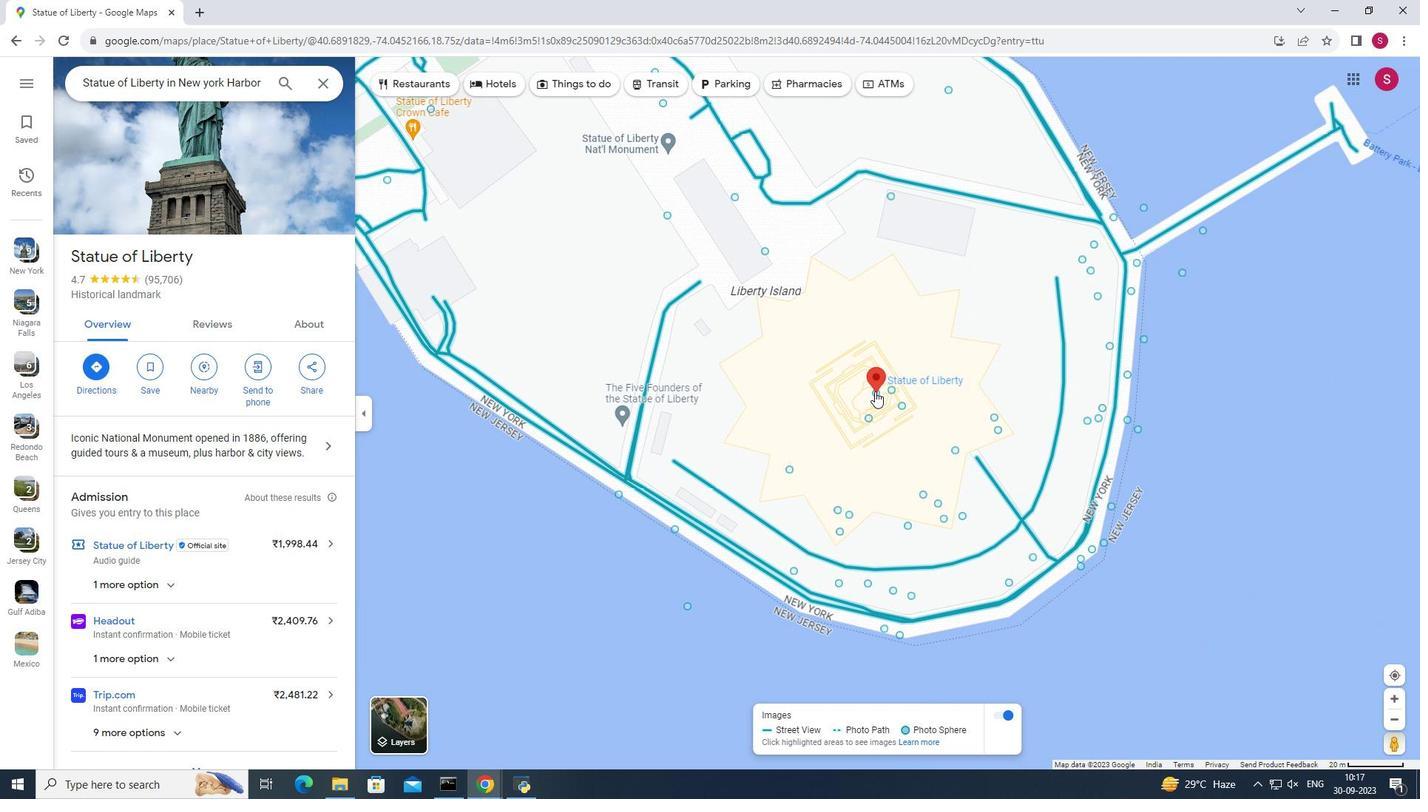 
Action: Mouse moved to (870, 400)
Screenshot: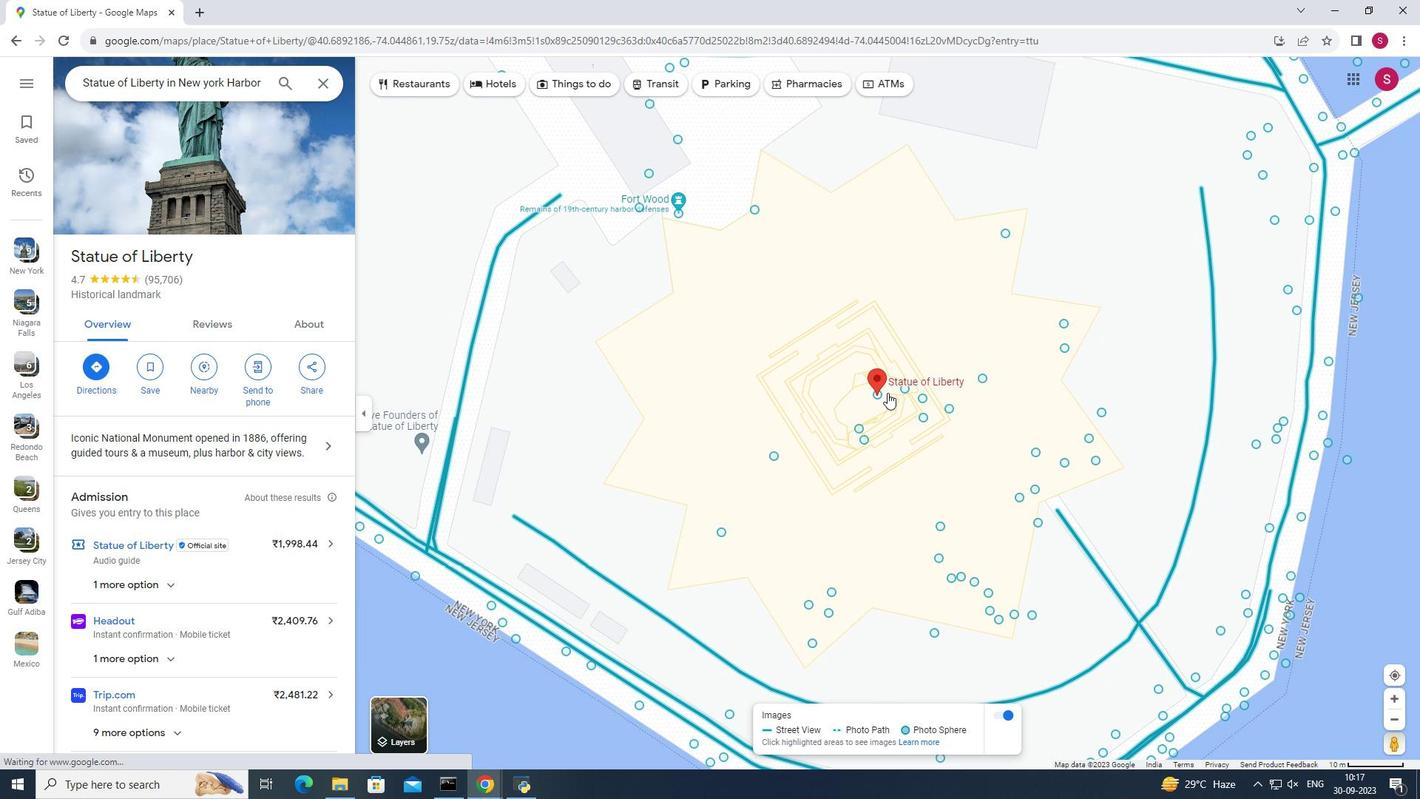
Action: Mouse scrolled (870, 401) with delta (0, 0)
Screenshot: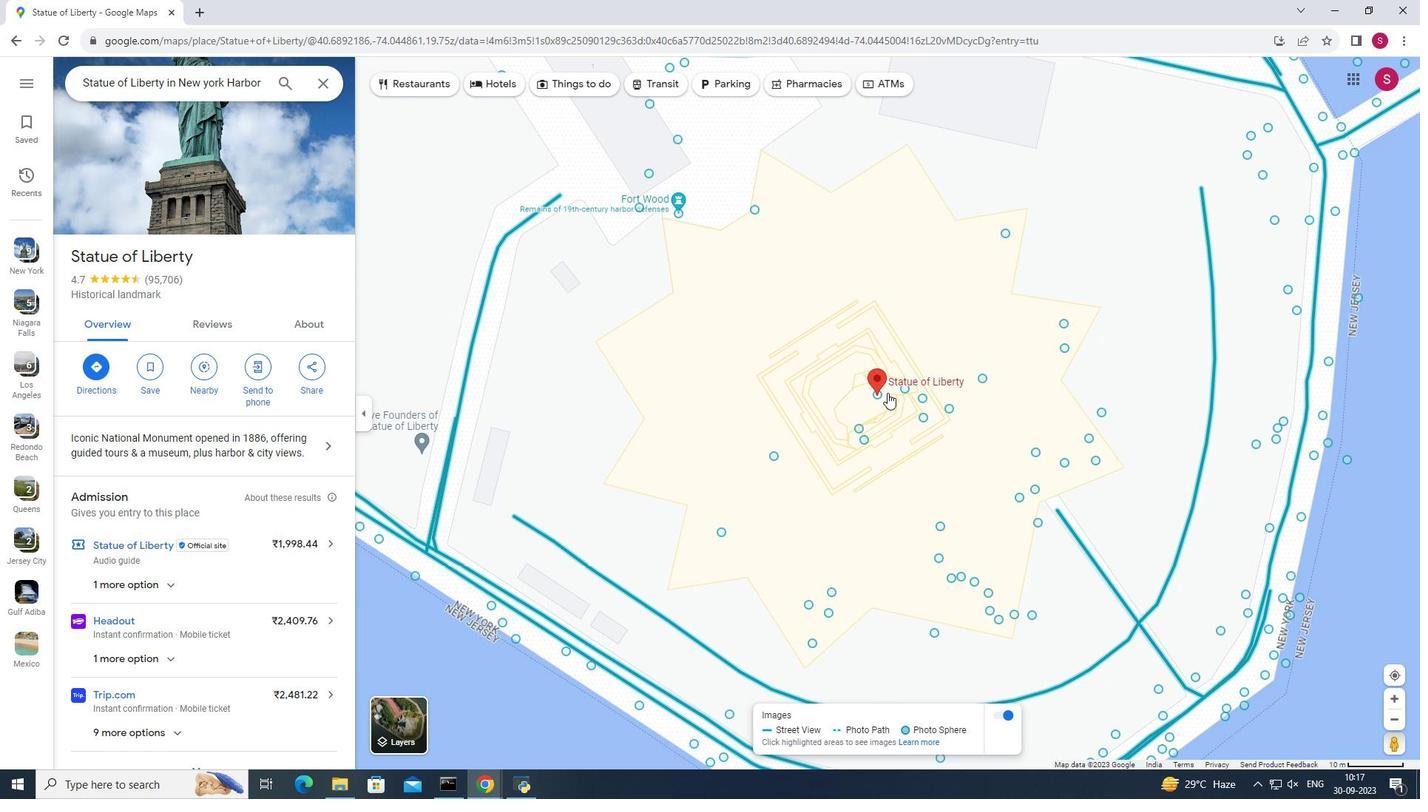 
Action: Mouse scrolled (870, 401) with delta (0, 0)
Screenshot: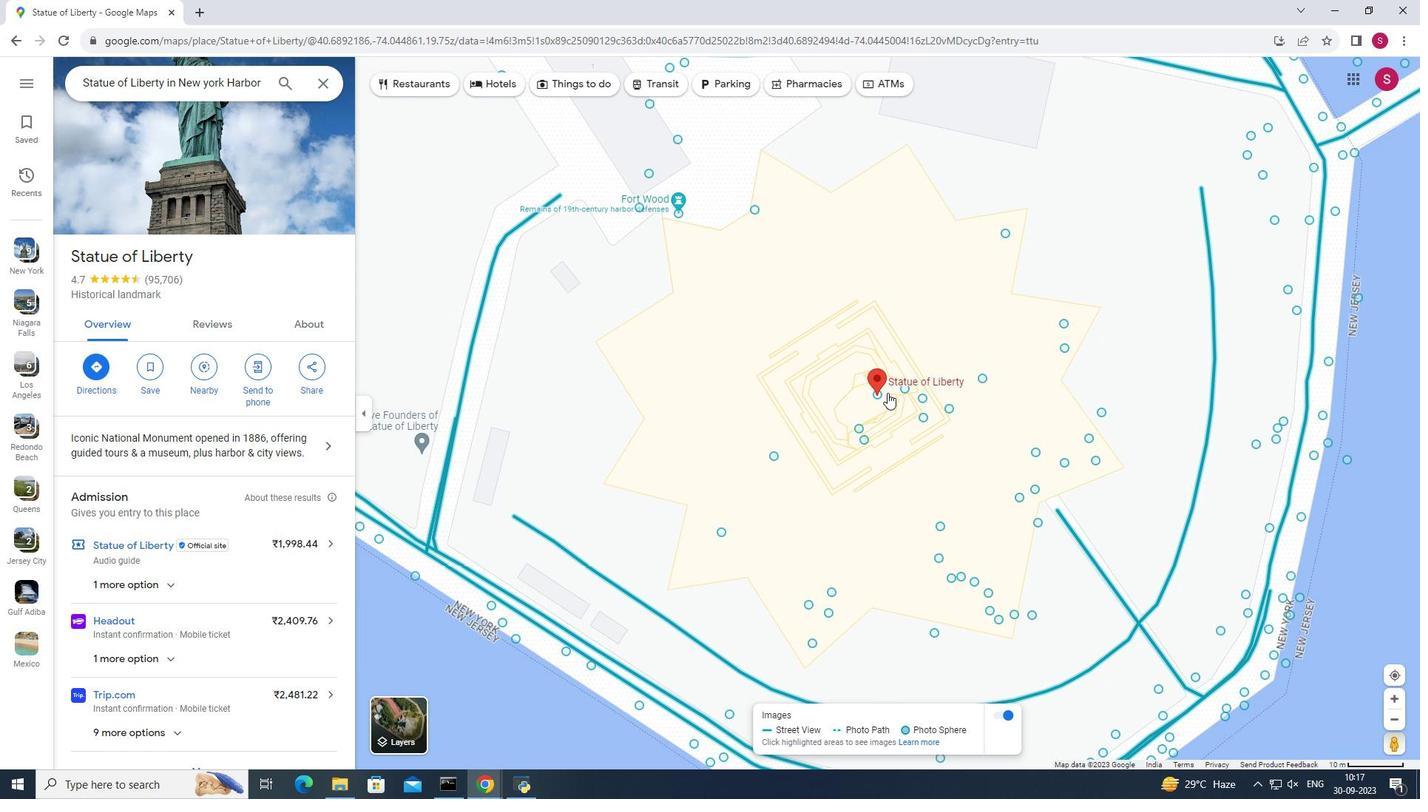 
Action: Mouse scrolled (870, 401) with delta (0, 0)
Screenshot: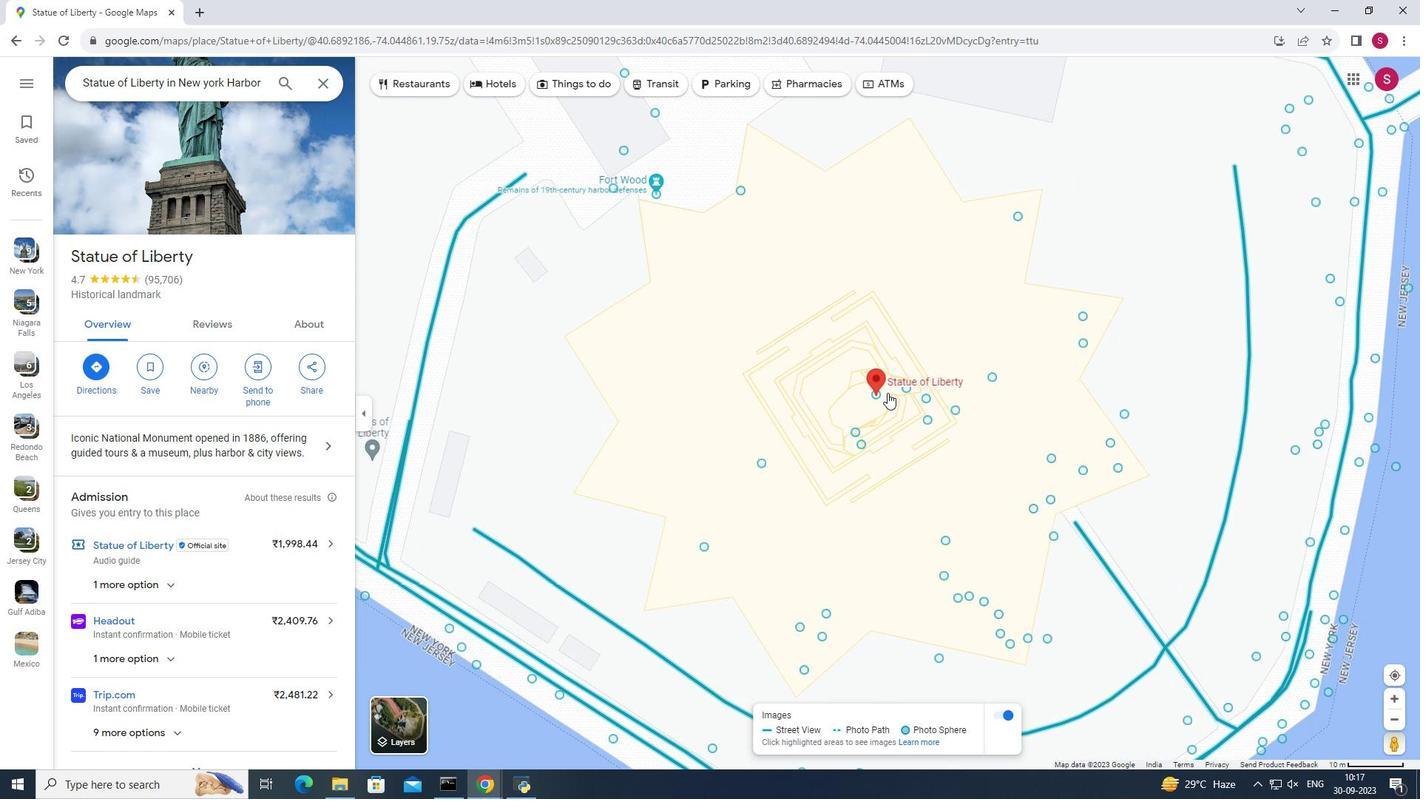 
Action: Mouse moved to (860, 398)
Screenshot: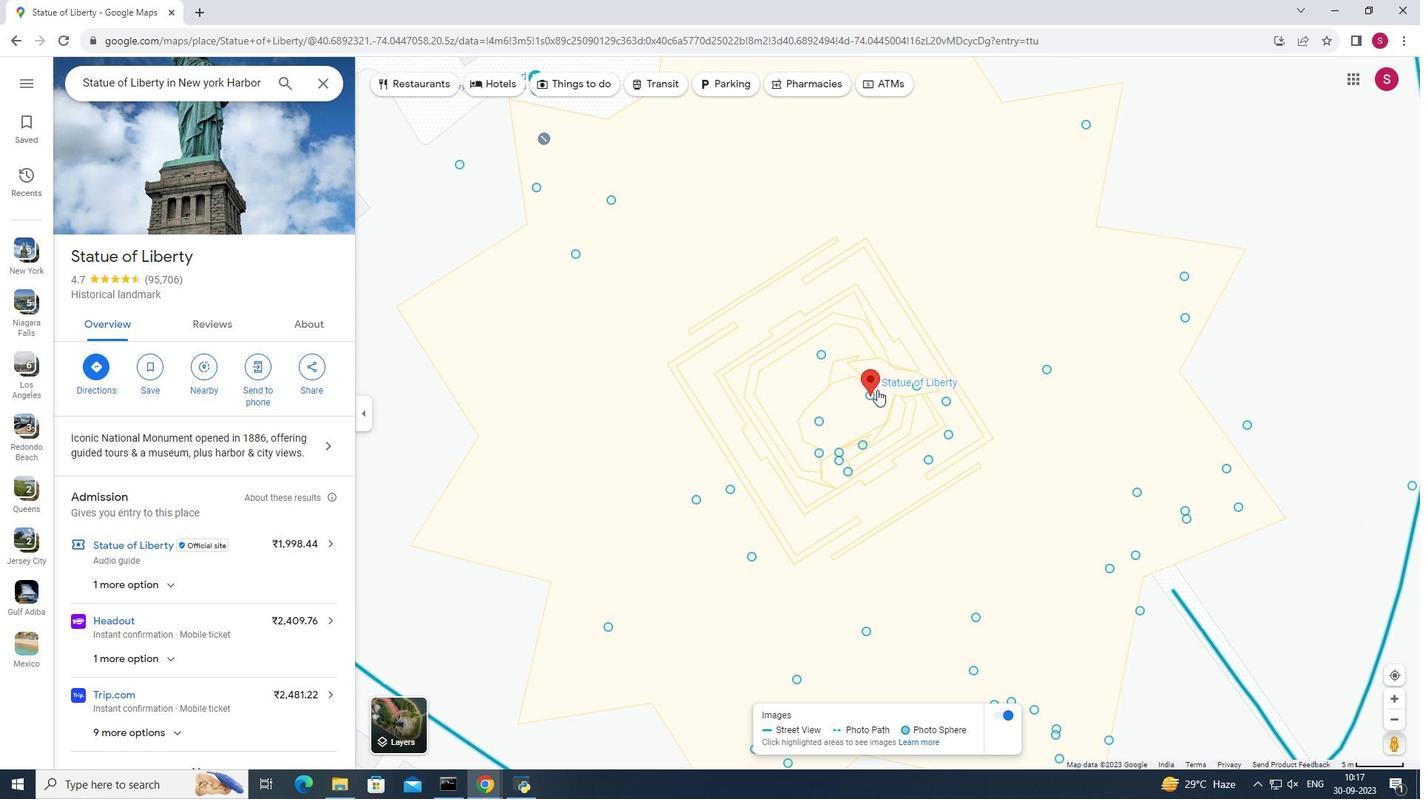
Action: Mouse scrolled (860, 398) with delta (0, 0)
Screenshot: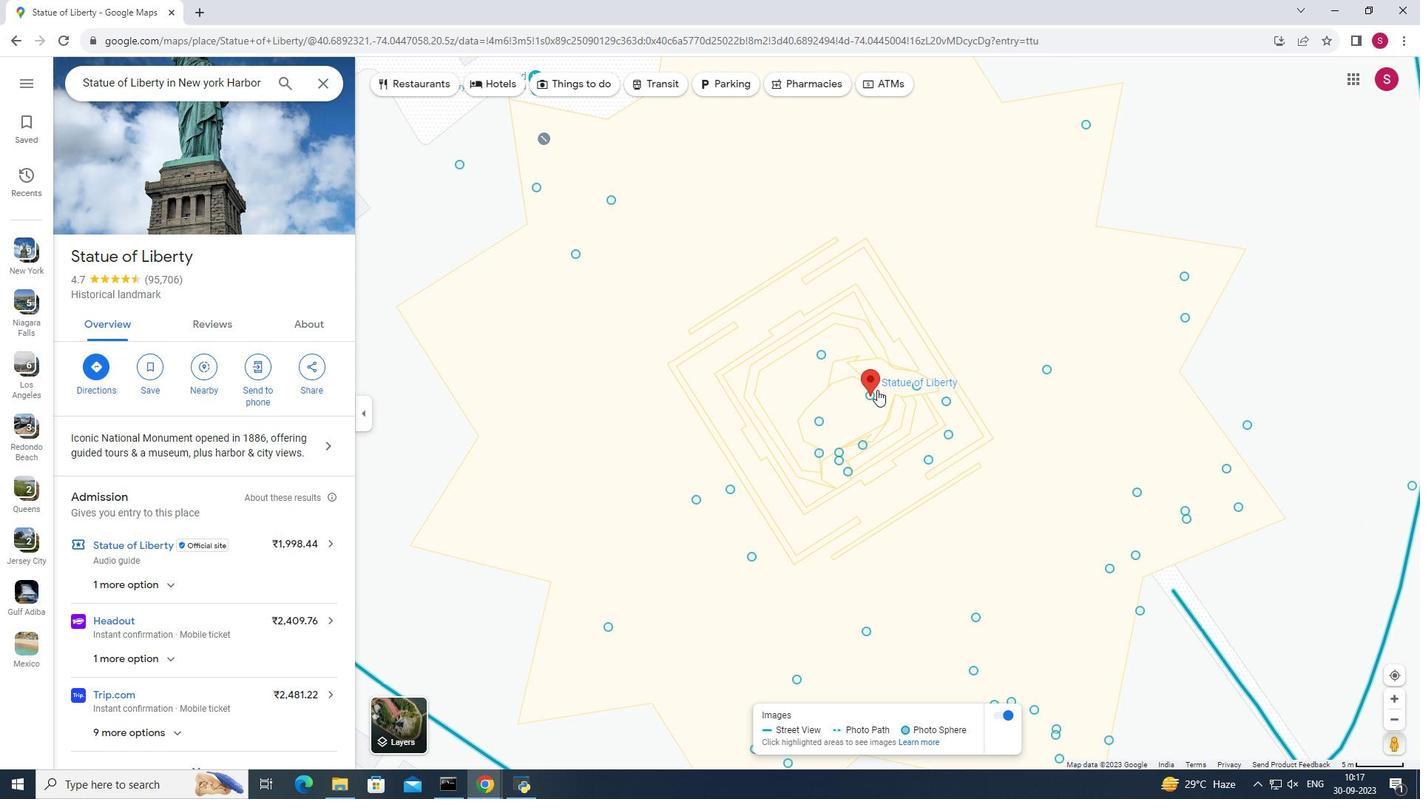 
Action: Mouse scrolled (860, 398) with delta (0, 0)
Screenshot: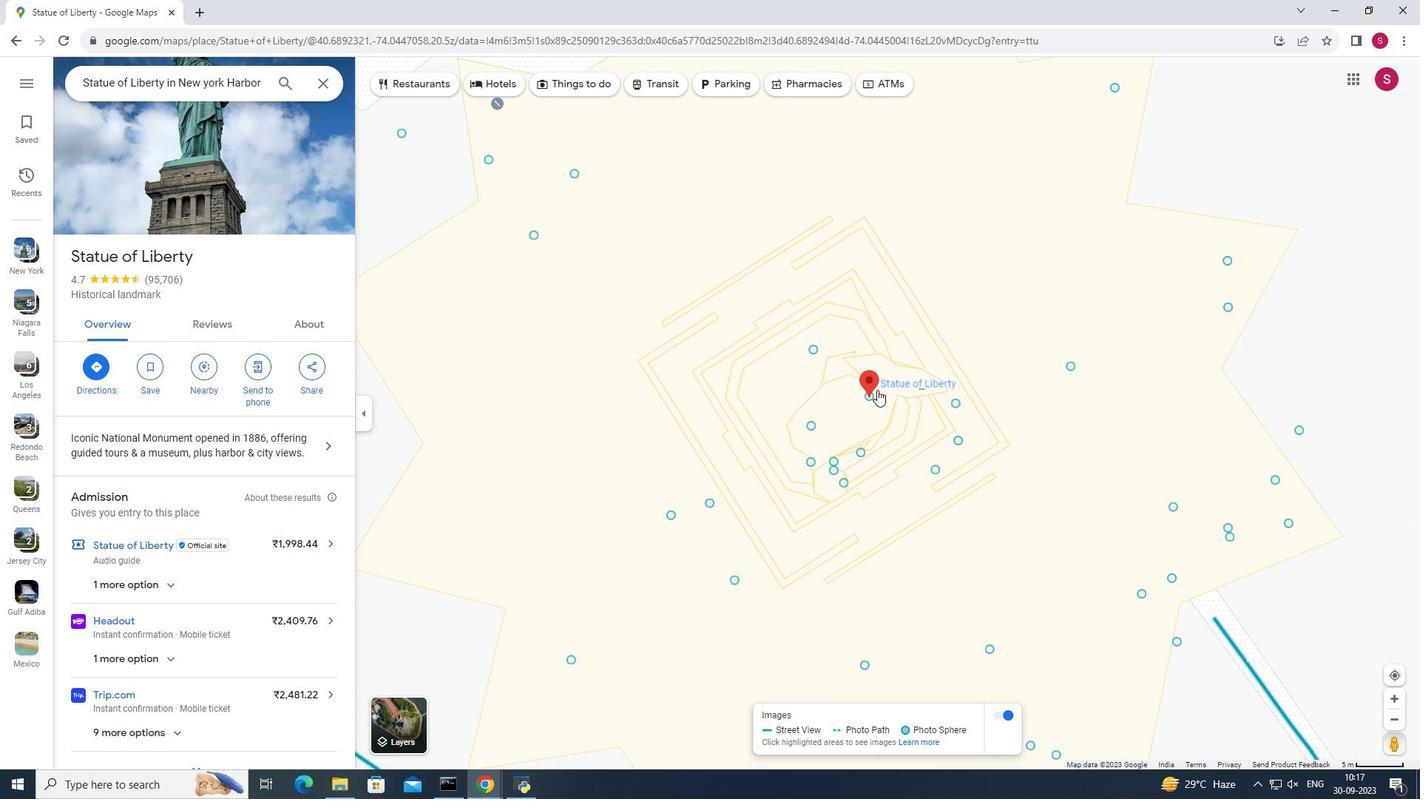 
Action: Mouse scrolled (860, 398) with delta (0, 0)
Screenshot: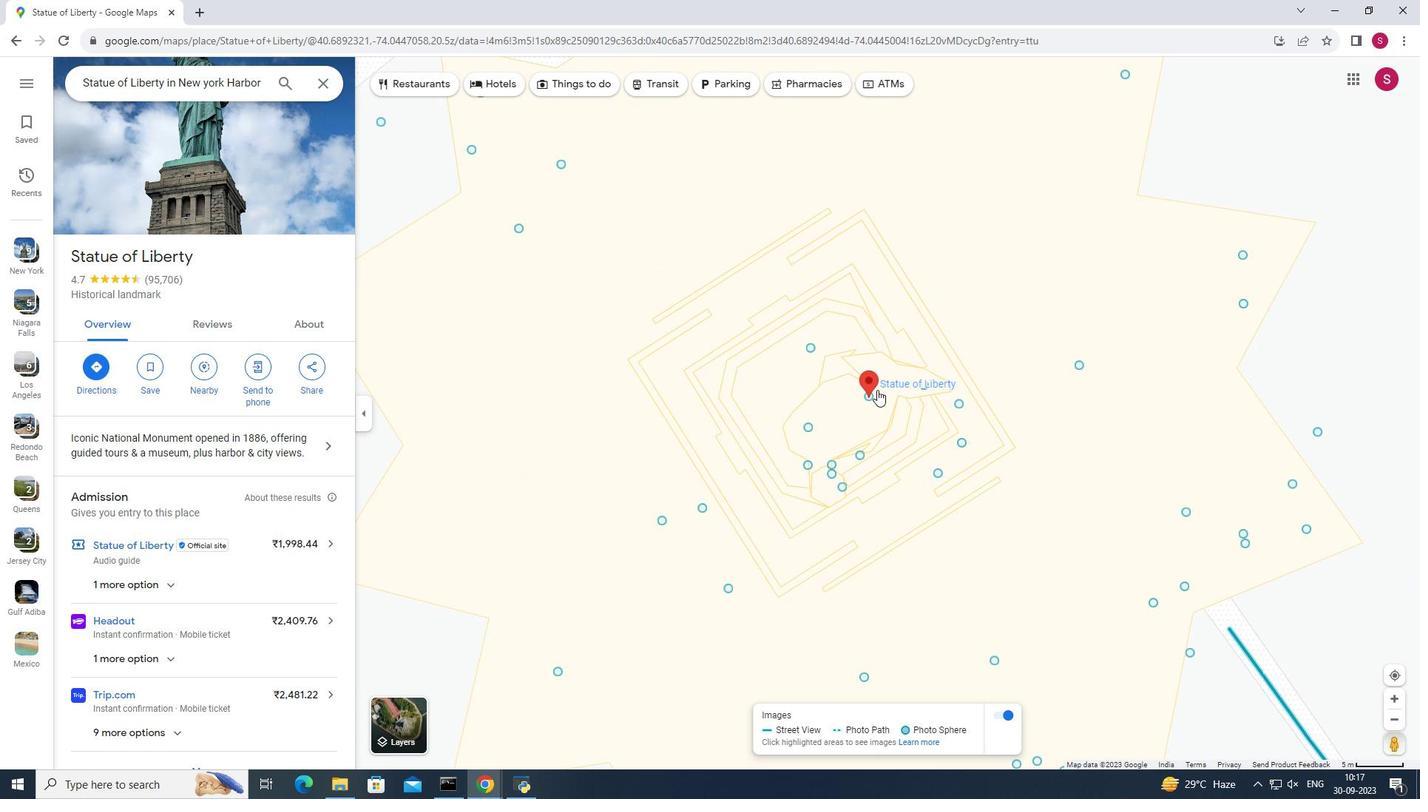 
Action: Mouse moved to (865, 383)
Screenshot: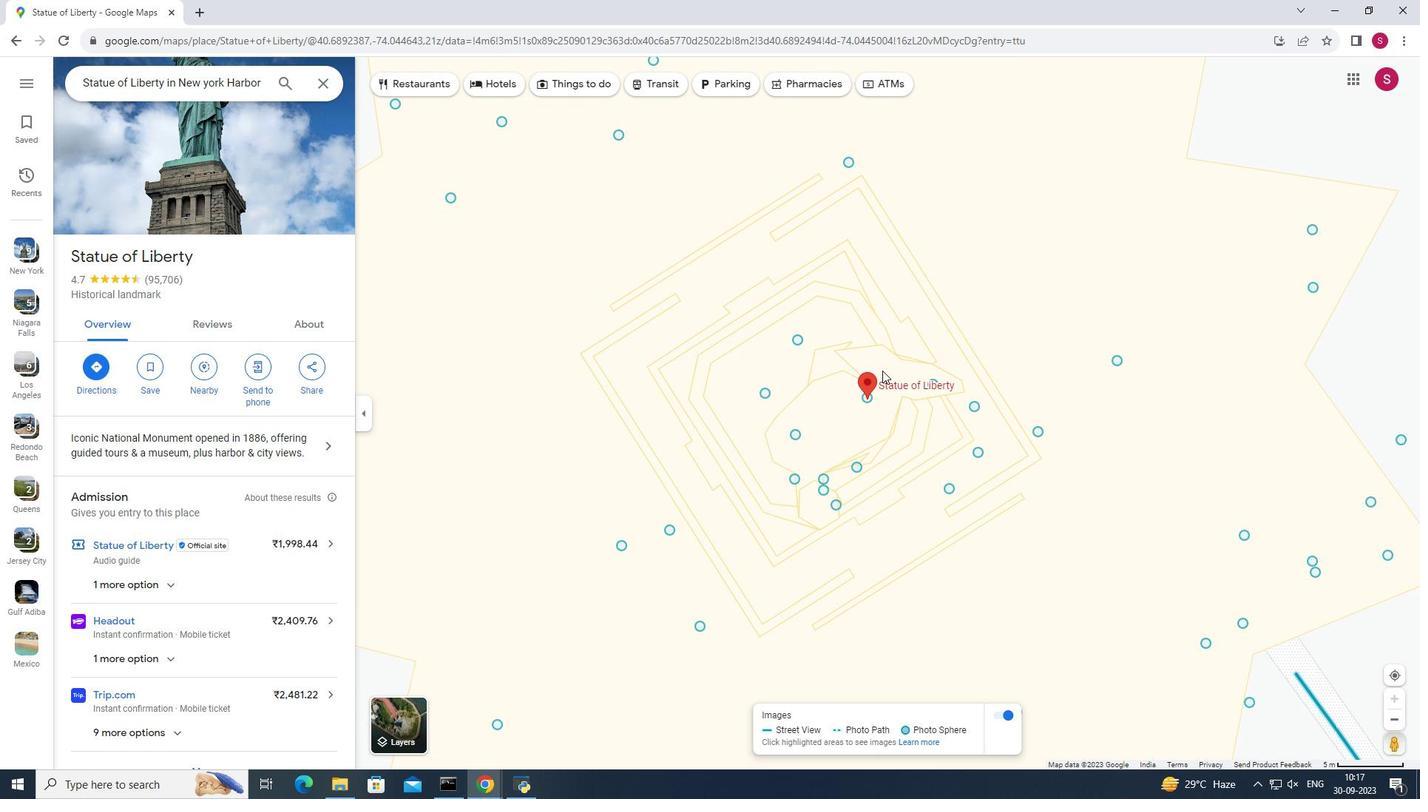 
Action: Mouse scrolled (865, 383) with delta (0, 0)
Screenshot: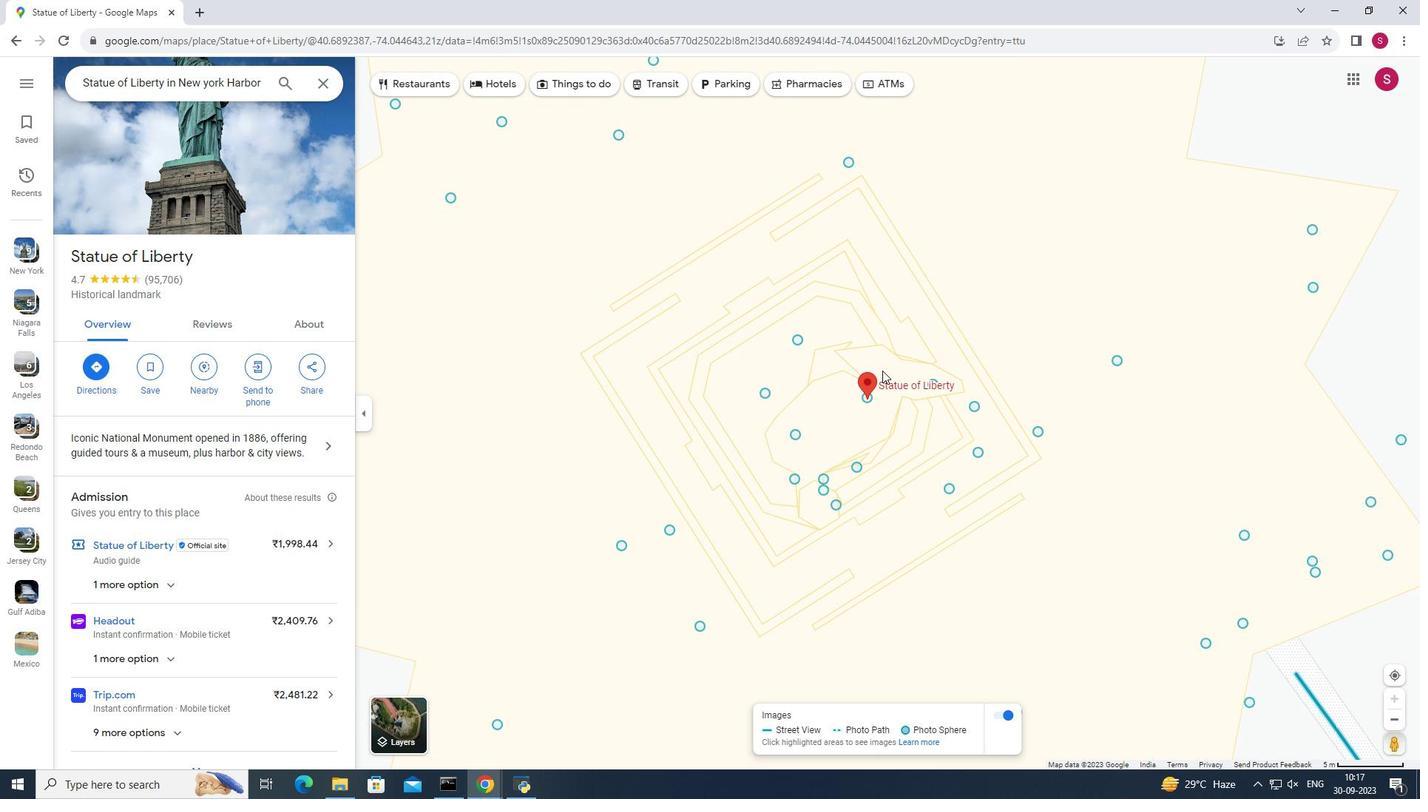 
Action: Mouse moved to (865, 383)
Screenshot: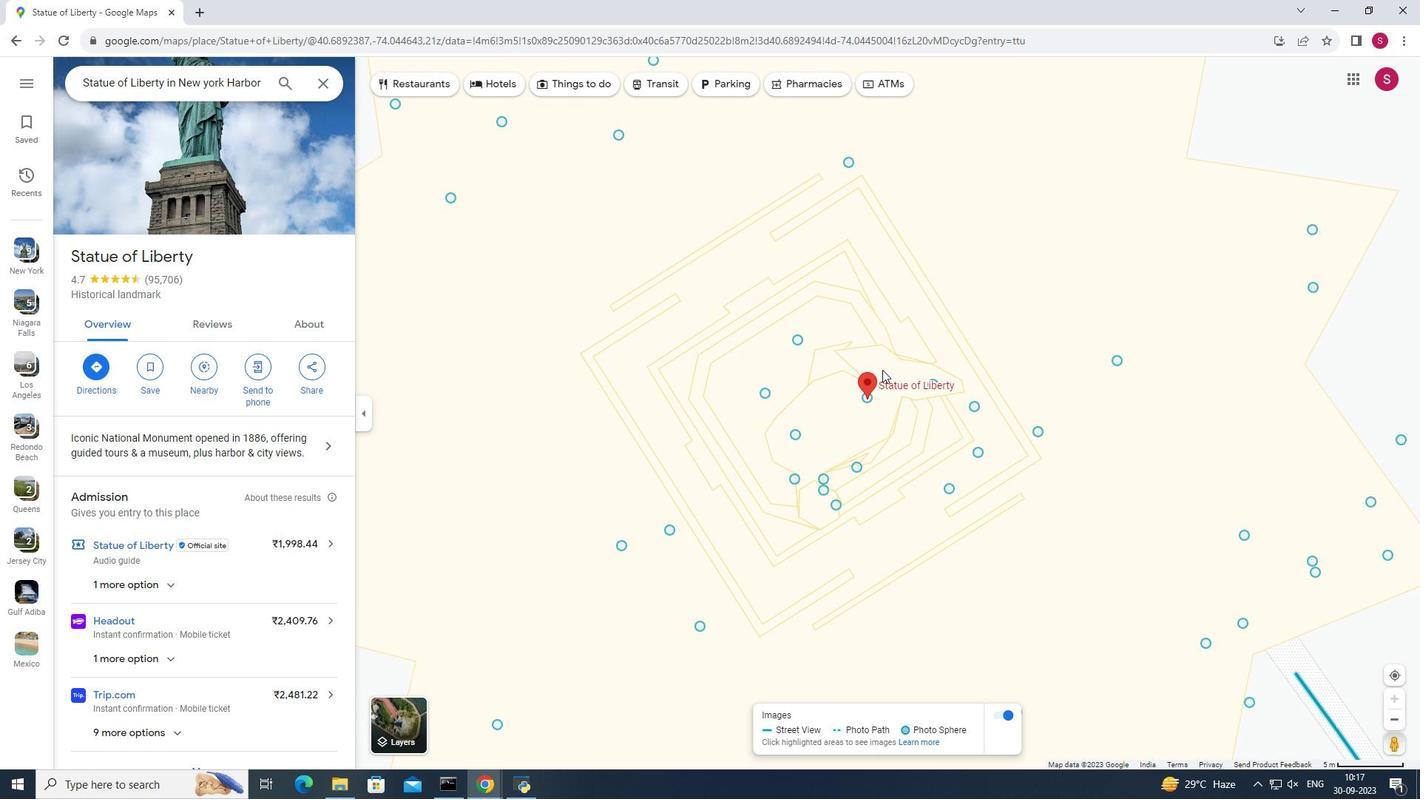 
Action: Mouse scrolled (865, 383) with delta (0, 0)
Screenshot: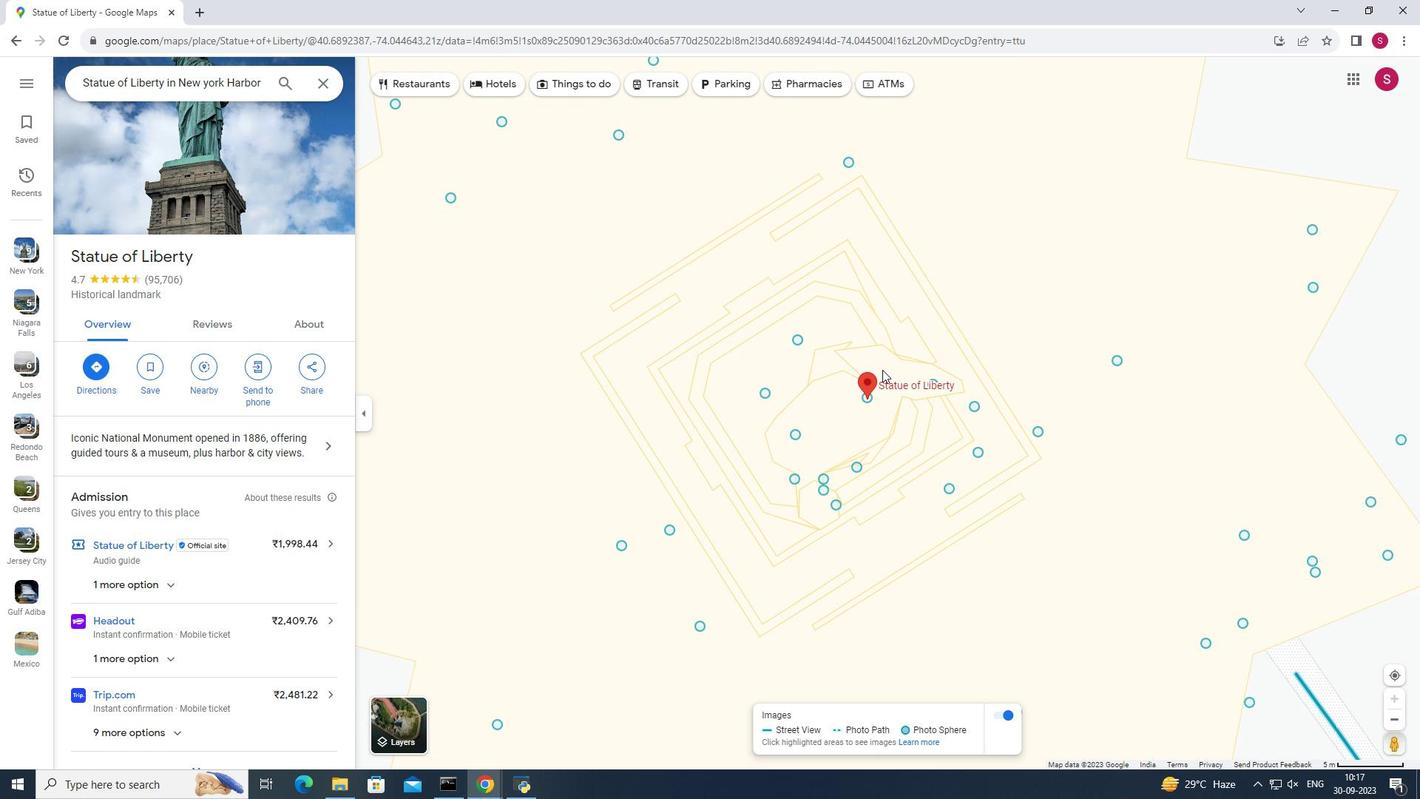 
Action: Mouse scrolled (865, 383) with delta (0, 0)
Screenshot: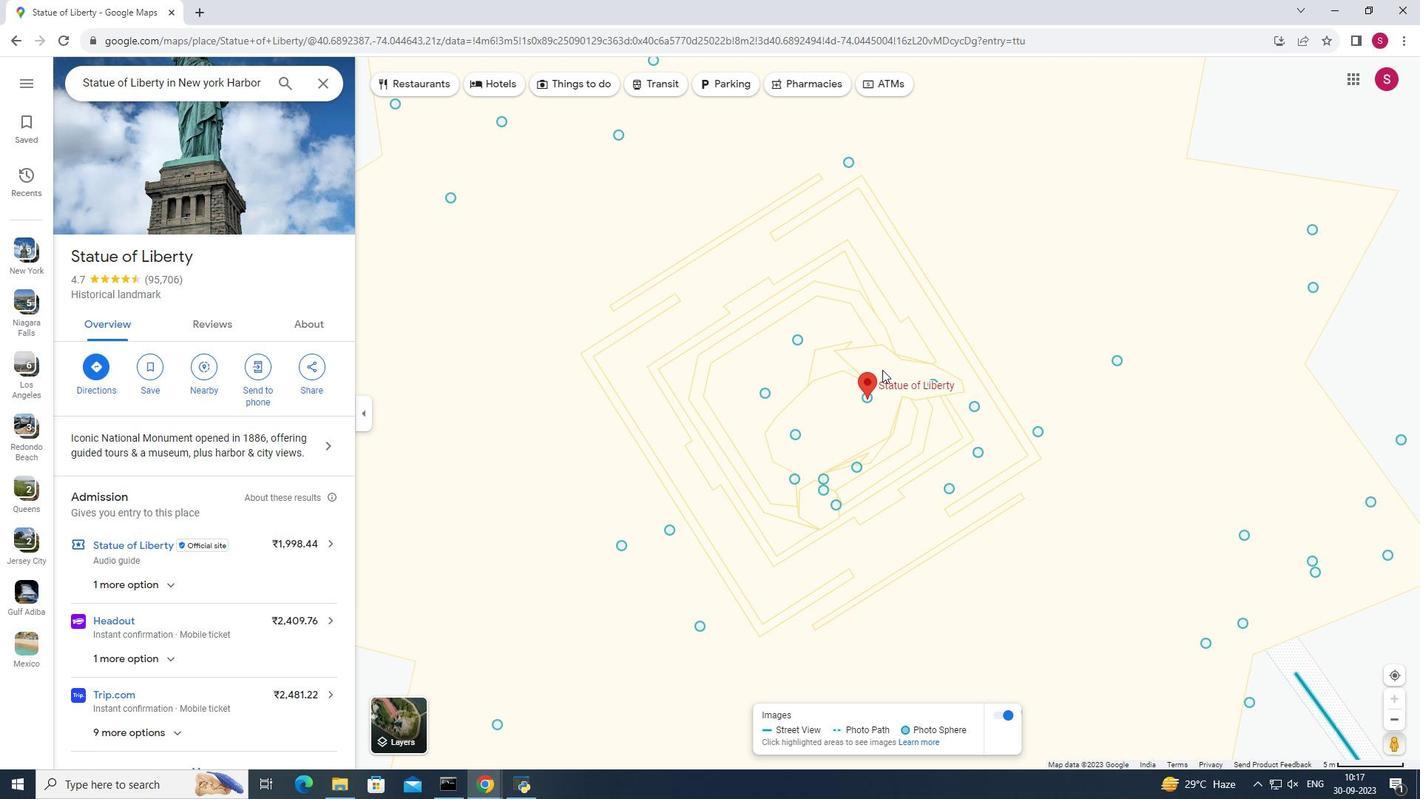 
Action: Mouse moved to (858, 406)
Screenshot: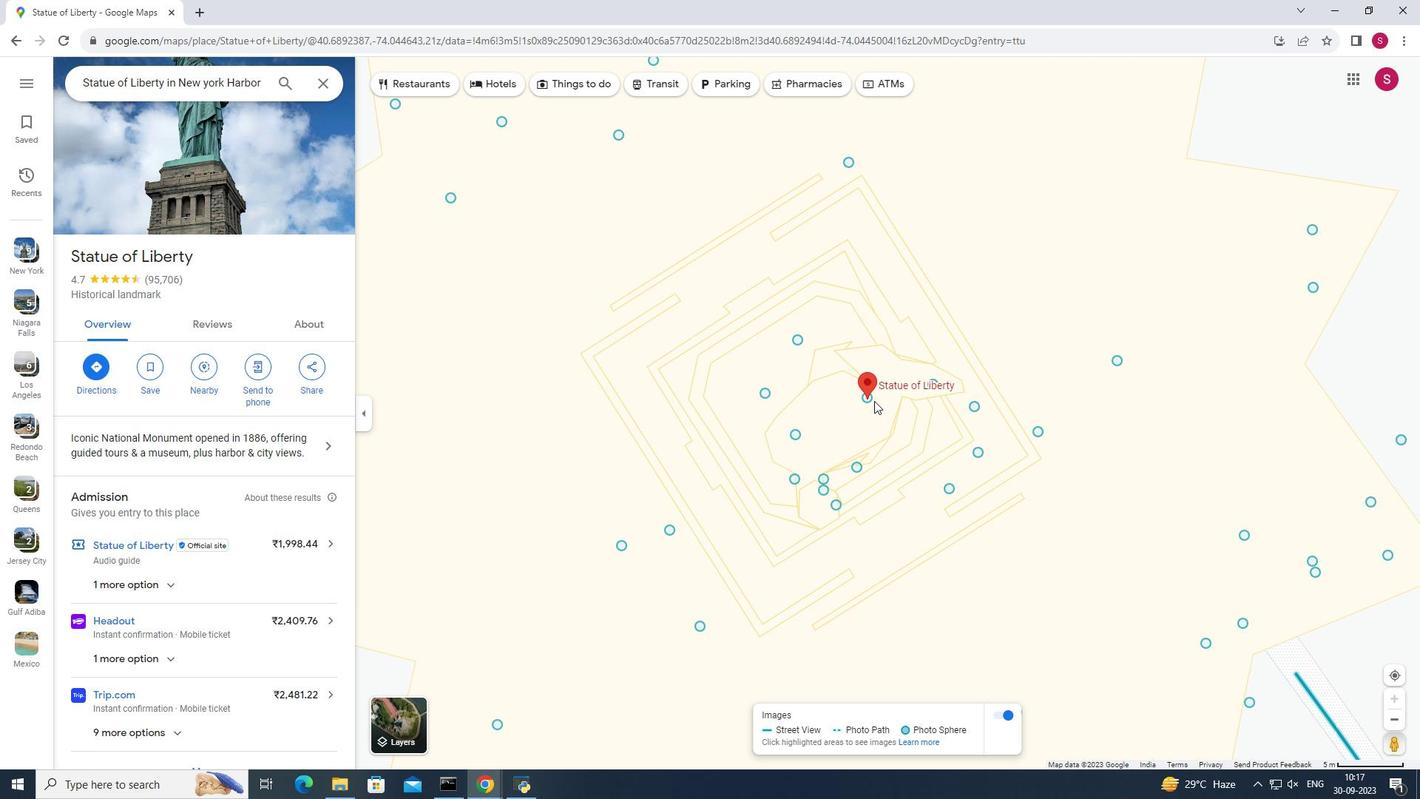 
Action: Mouse scrolled (858, 406) with delta (0, 0)
Screenshot: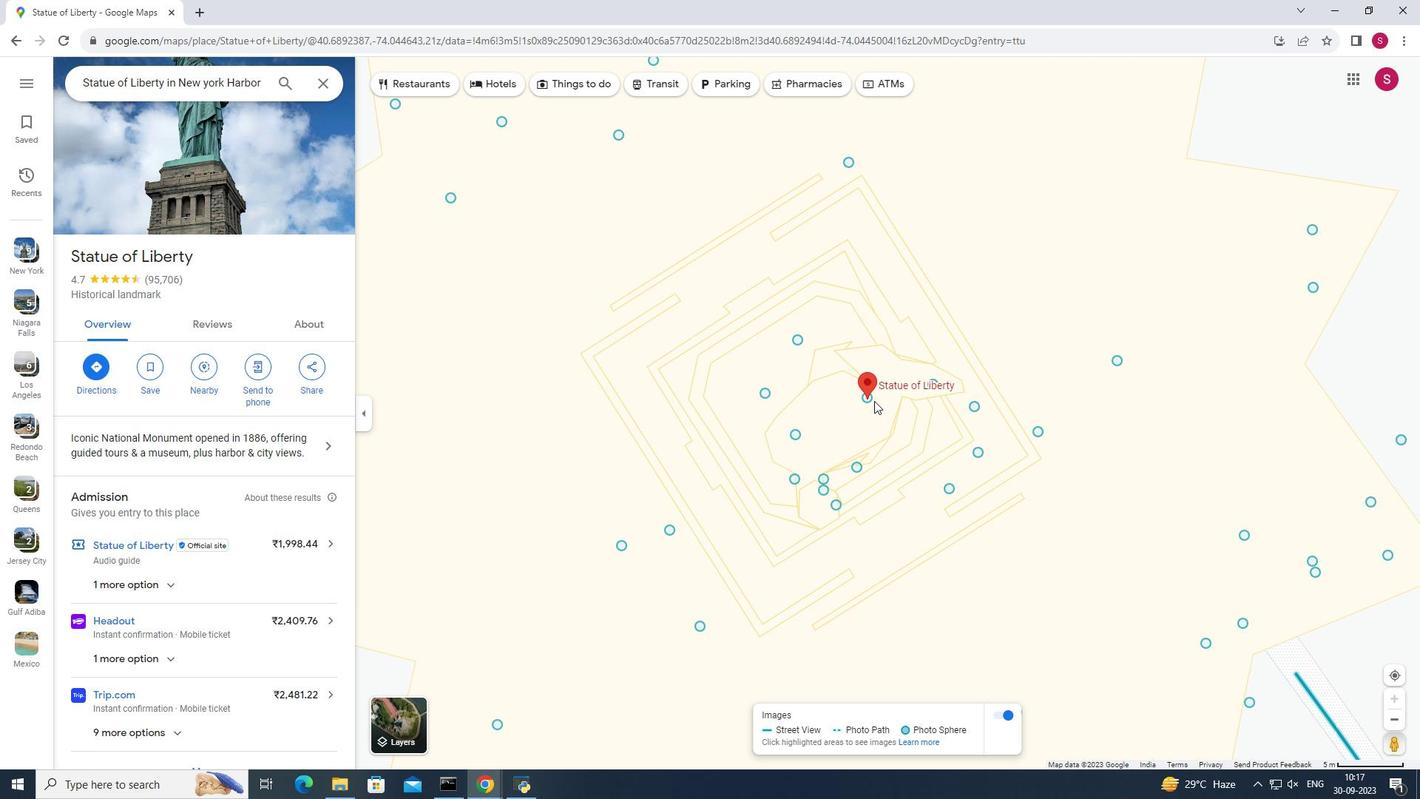 
Action: Mouse moved to (882, 414)
Screenshot: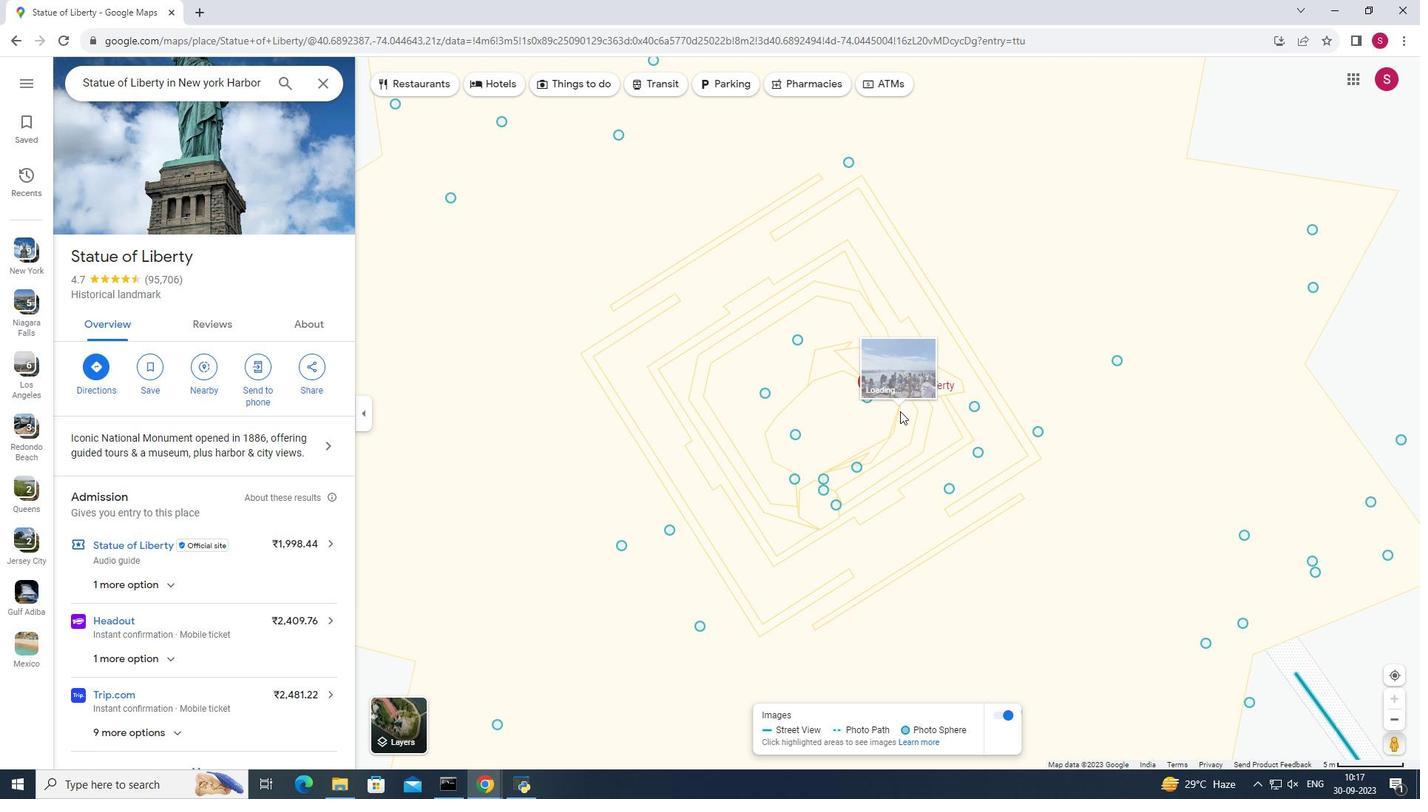 
Action: Mouse pressed left at (882, 414)
Screenshot: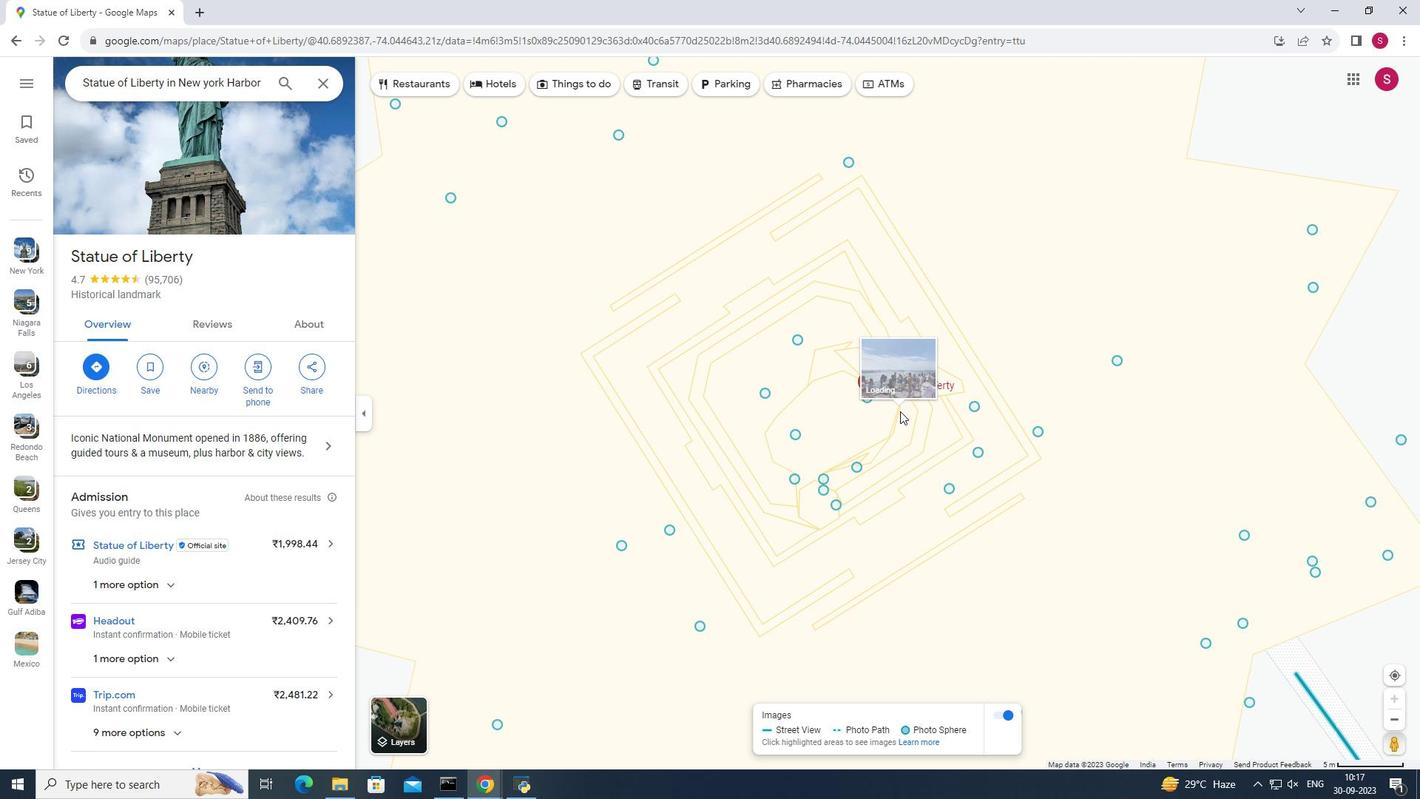 
Action: Mouse pressed left at (882, 414)
Screenshot: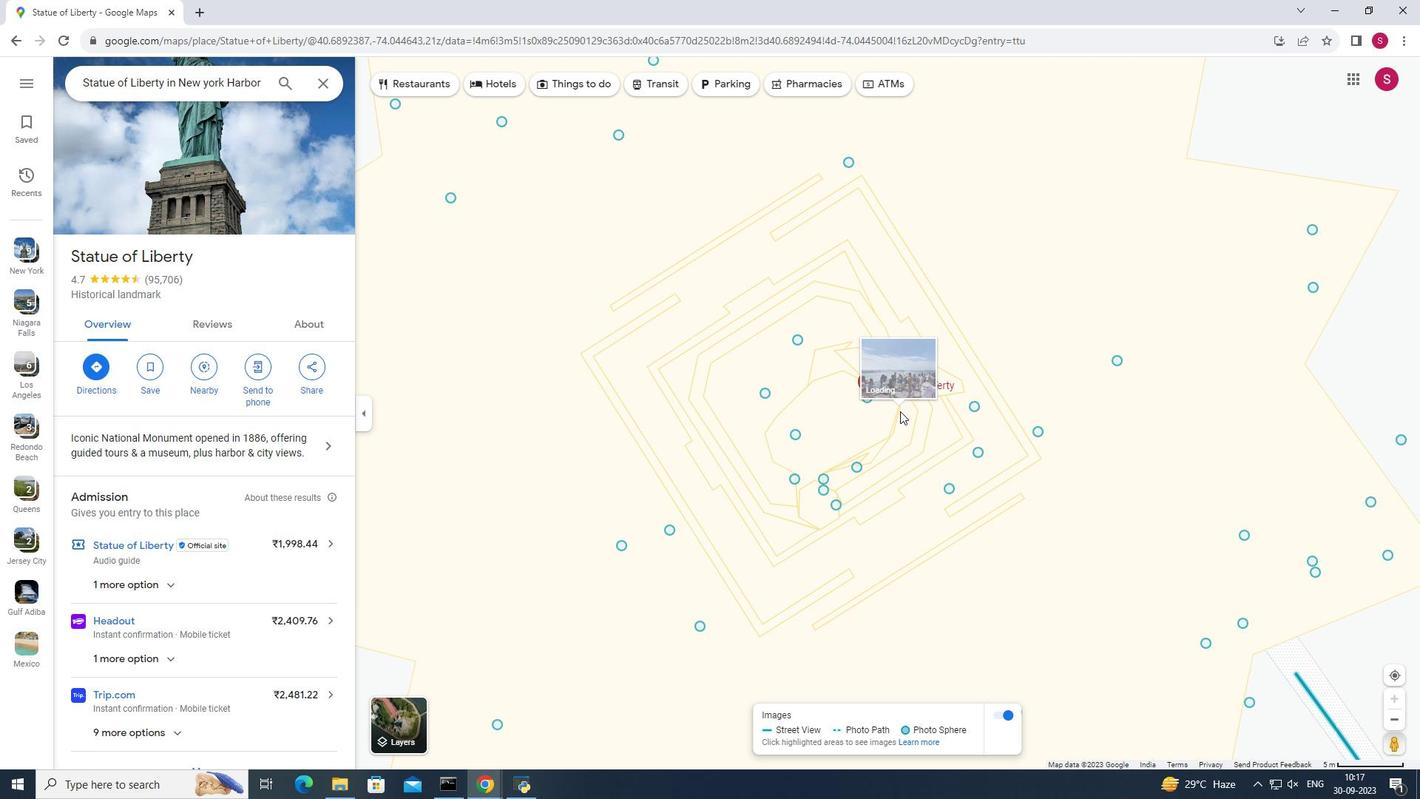 
Action: Mouse moved to (917, 389)
Screenshot: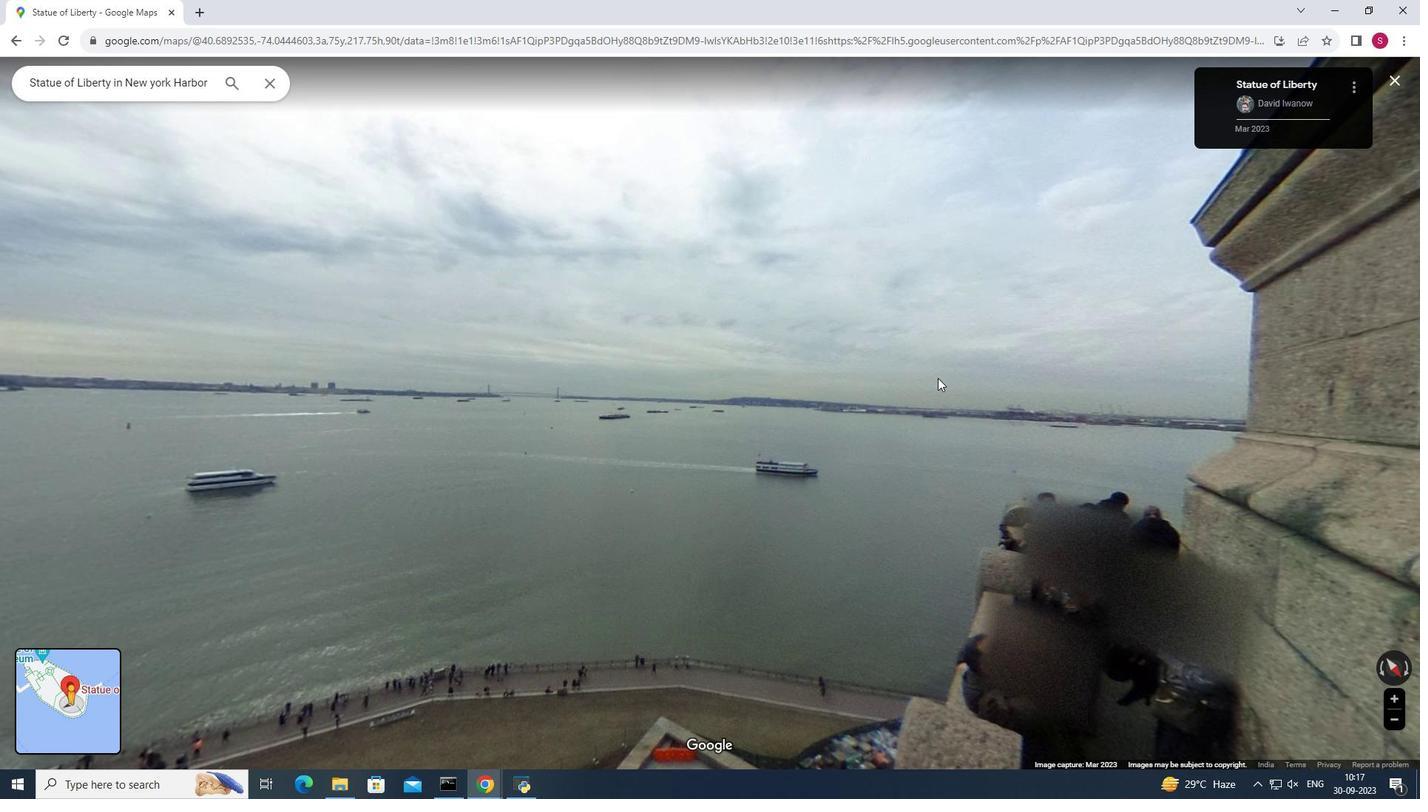 
Action: Mouse scrolled (917, 388) with delta (0, 0)
Screenshot: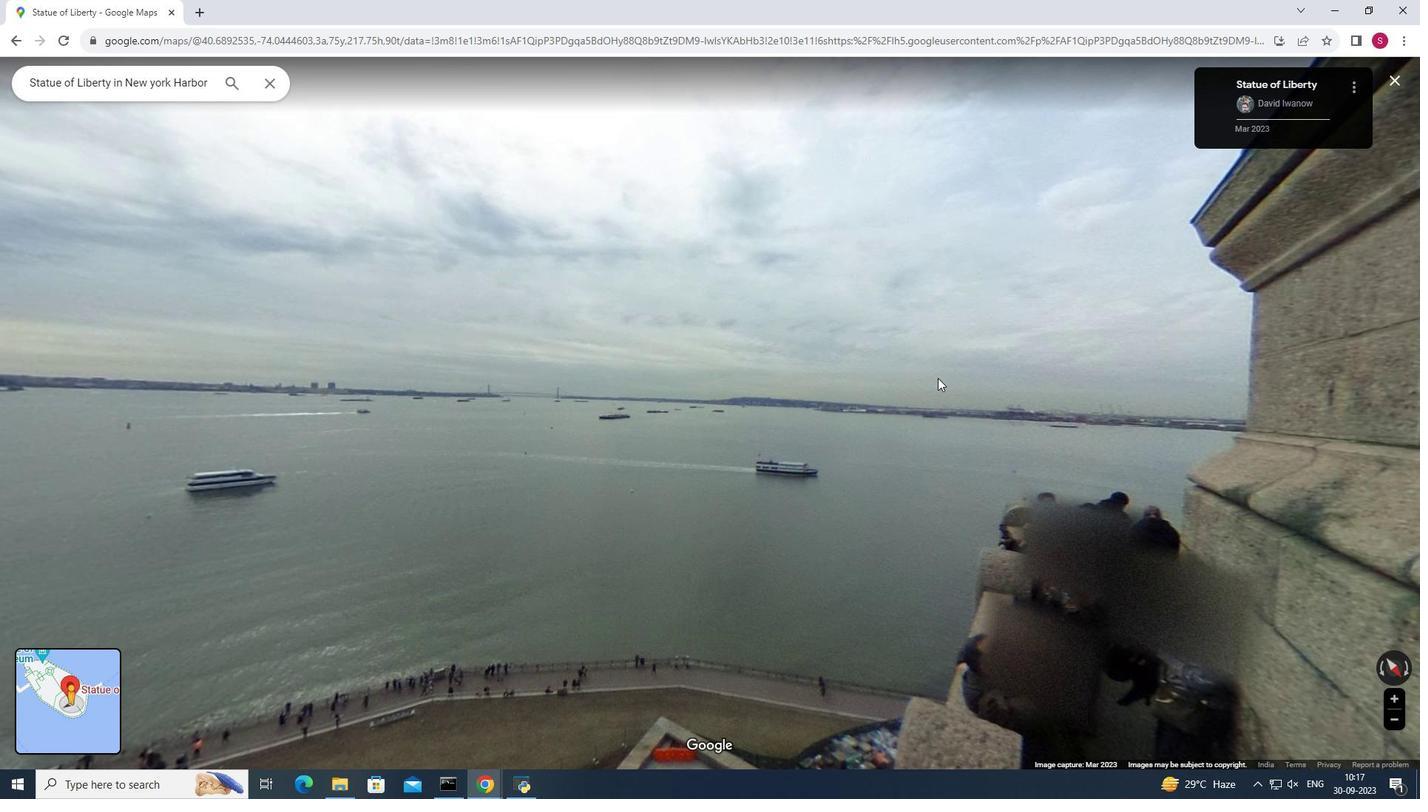 
Action: Mouse scrolled (917, 388) with delta (0, 0)
Screenshot: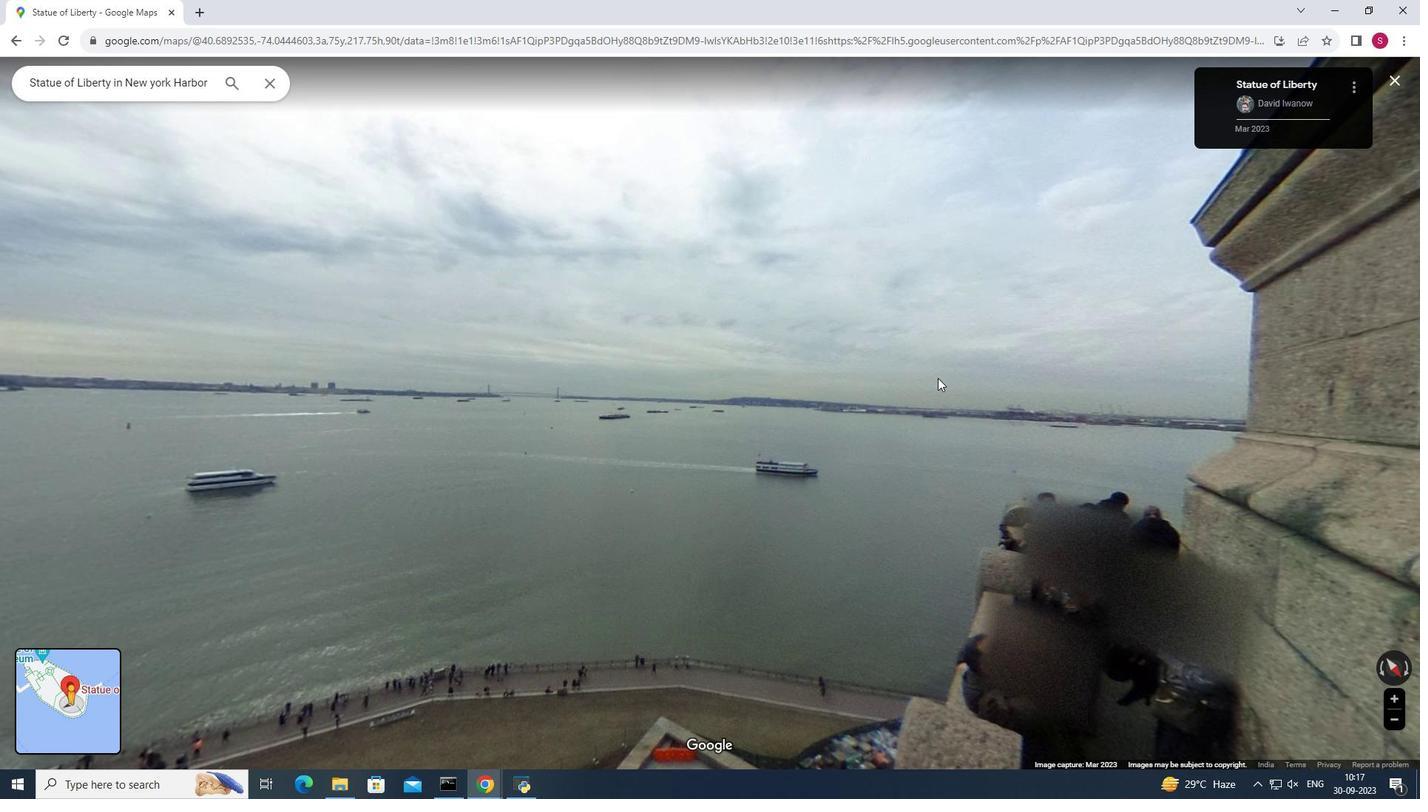 
Action: Mouse scrolled (917, 388) with delta (0, 0)
Screenshot: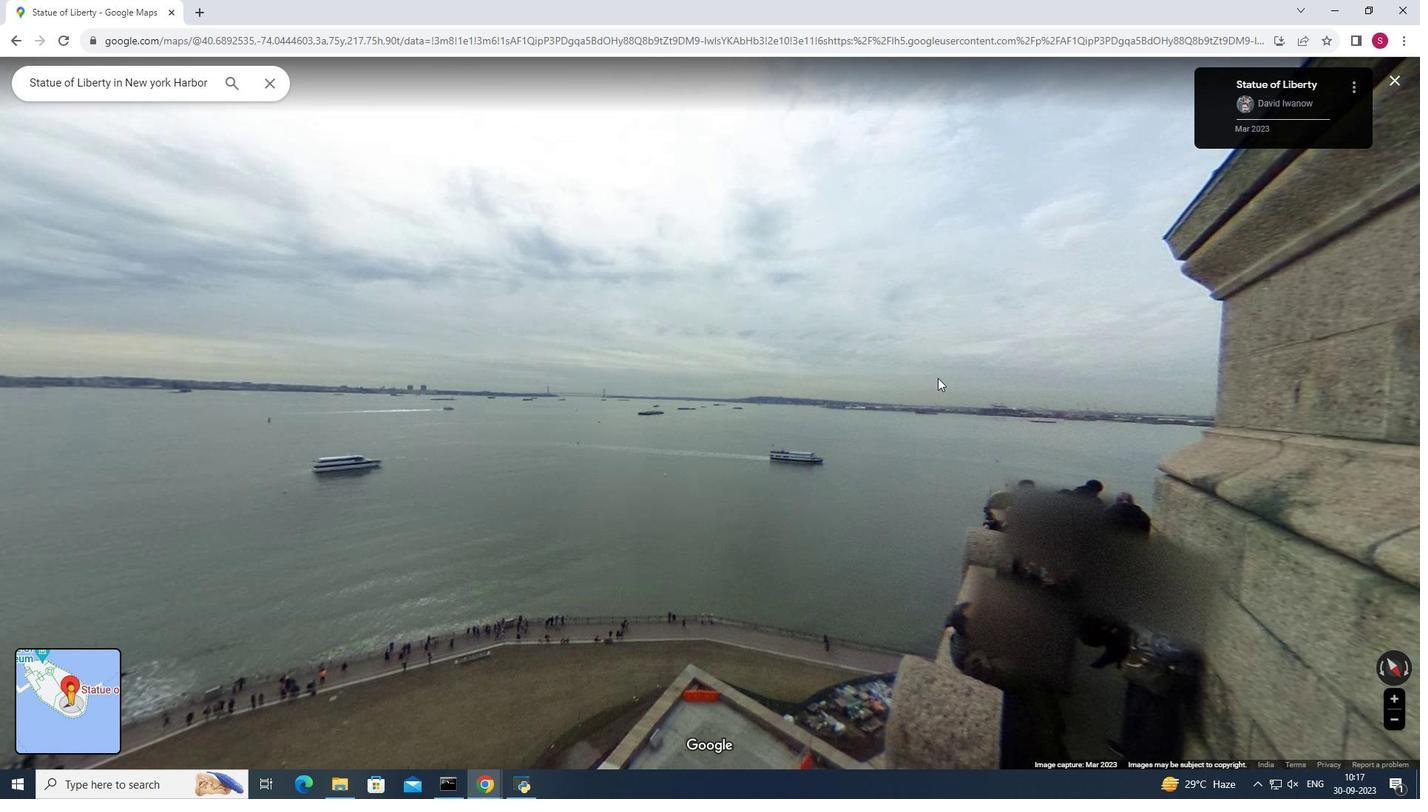 
Action: Mouse scrolled (917, 388) with delta (0, 0)
Screenshot: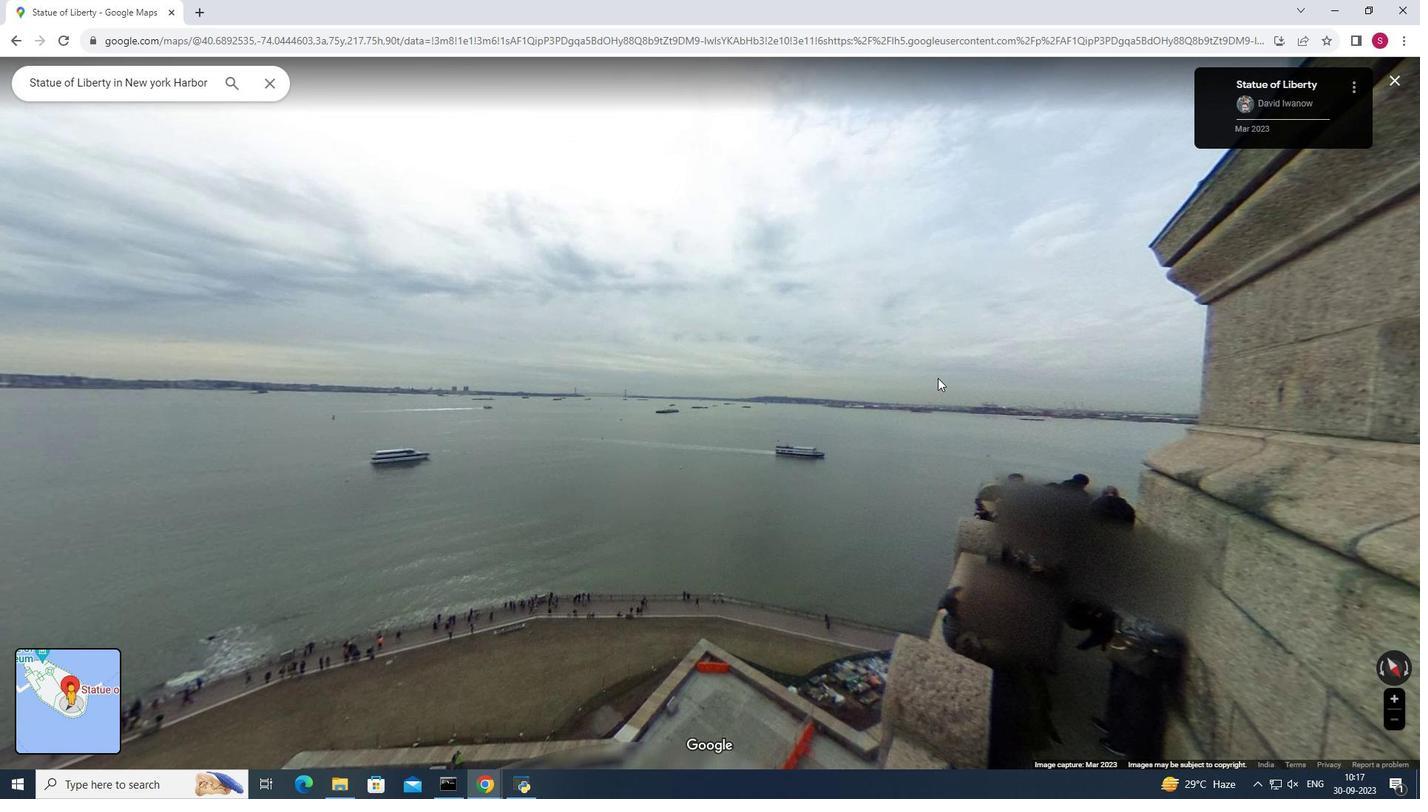 
Action: Mouse moved to (872, 391)
Screenshot: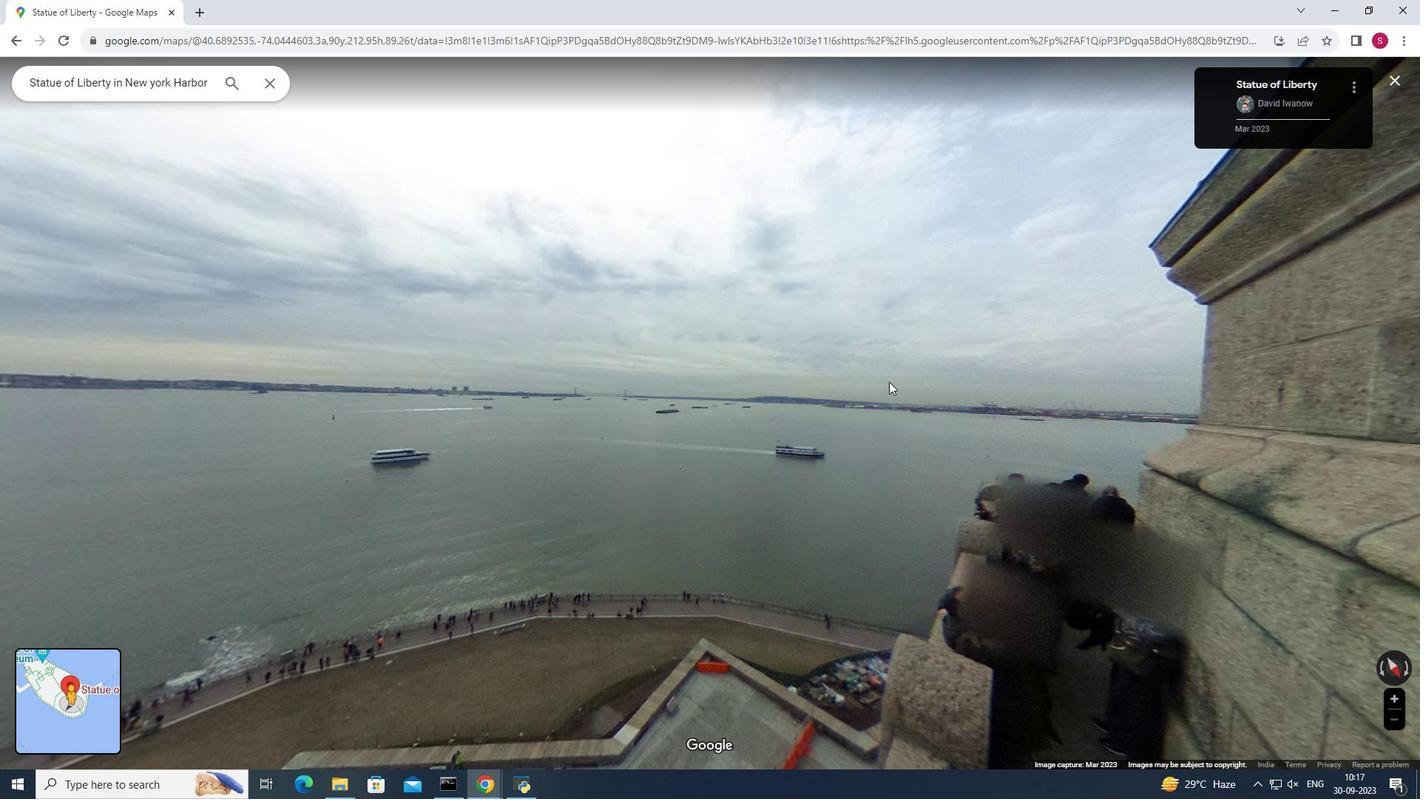 
Action: Mouse scrolled (872, 390) with delta (0, 0)
Screenshot: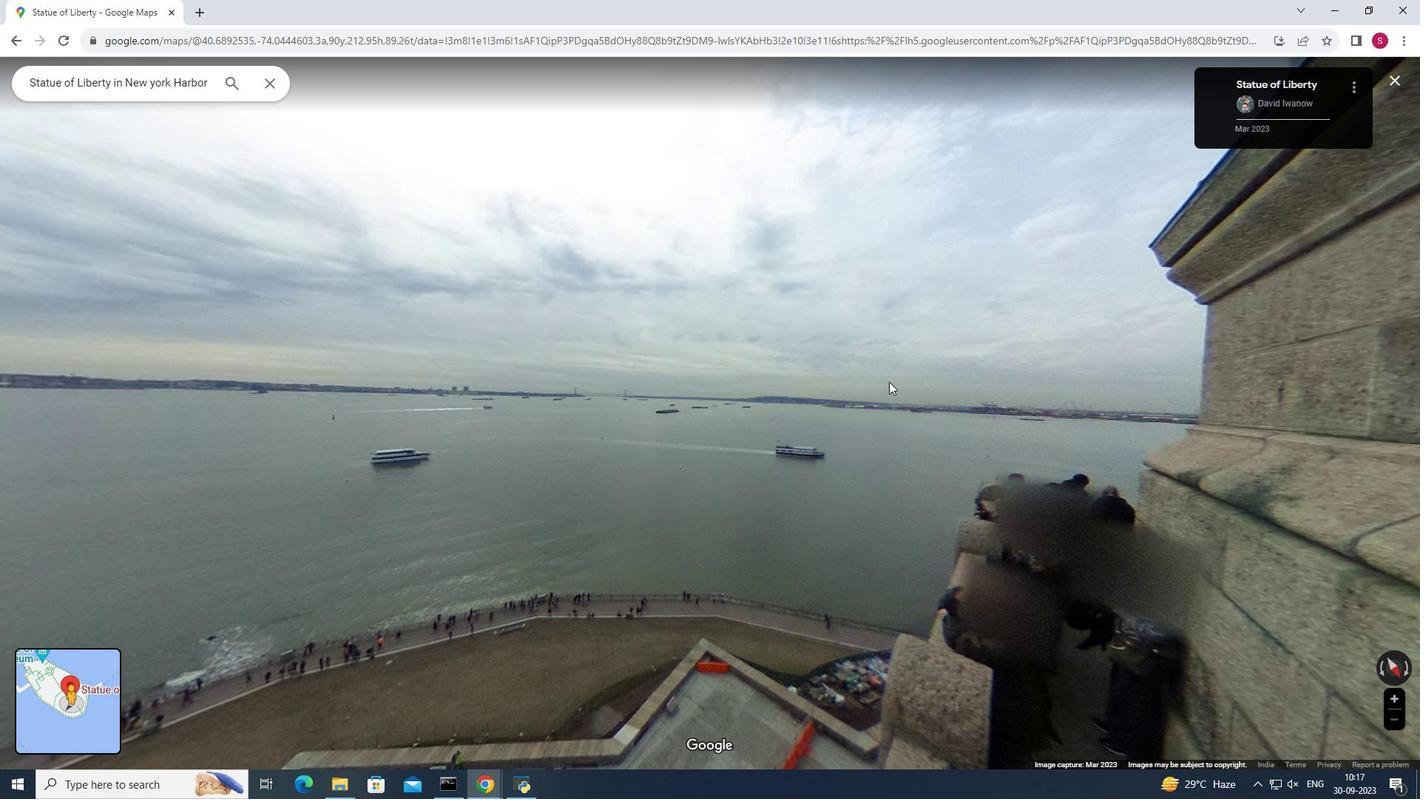 
Action: Mouse moved to (870, 392)
Screenshot: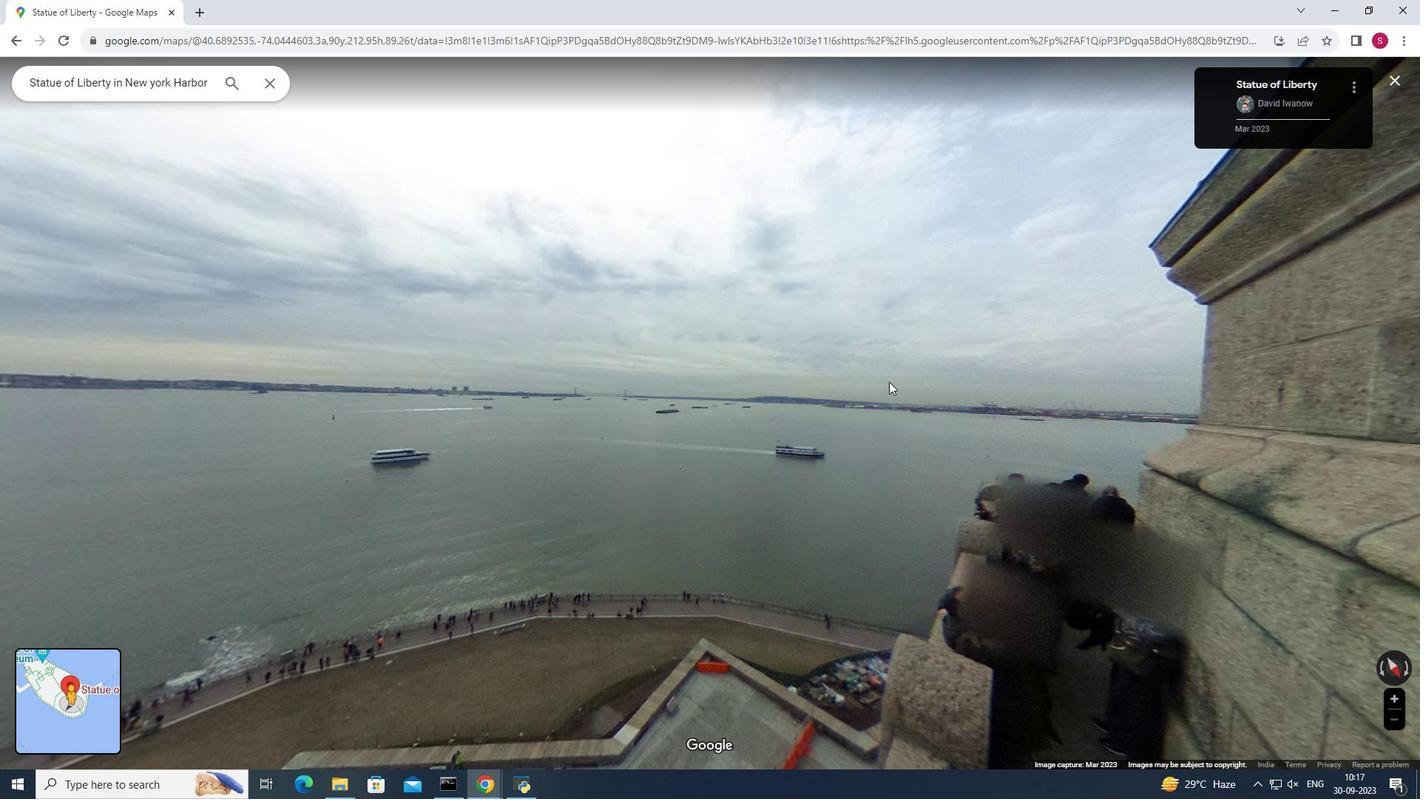 
Action: Mouse scrolled (870, 391) with delta (0, 0)
Screenshot: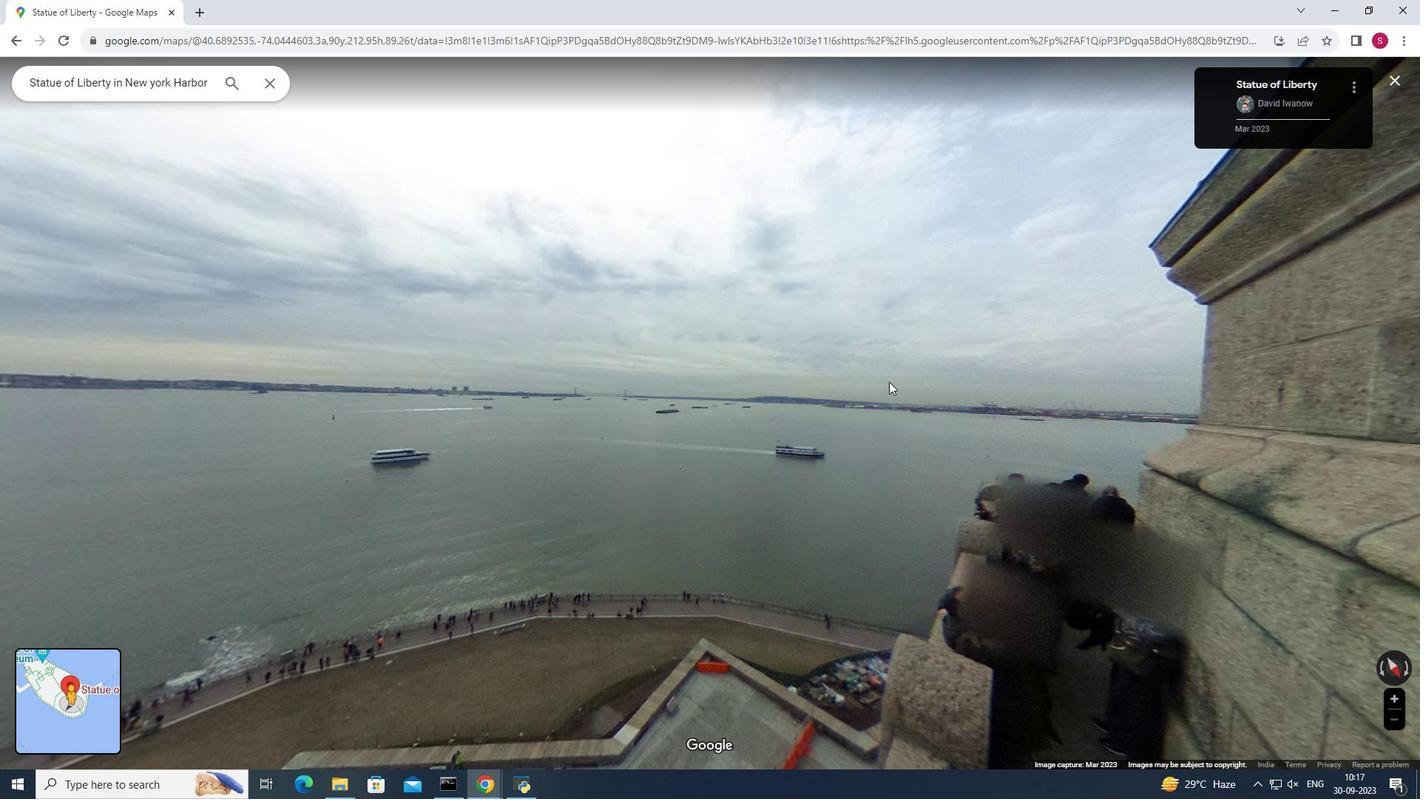 
Action: Mouse moved to (870, 392)
Screenshot: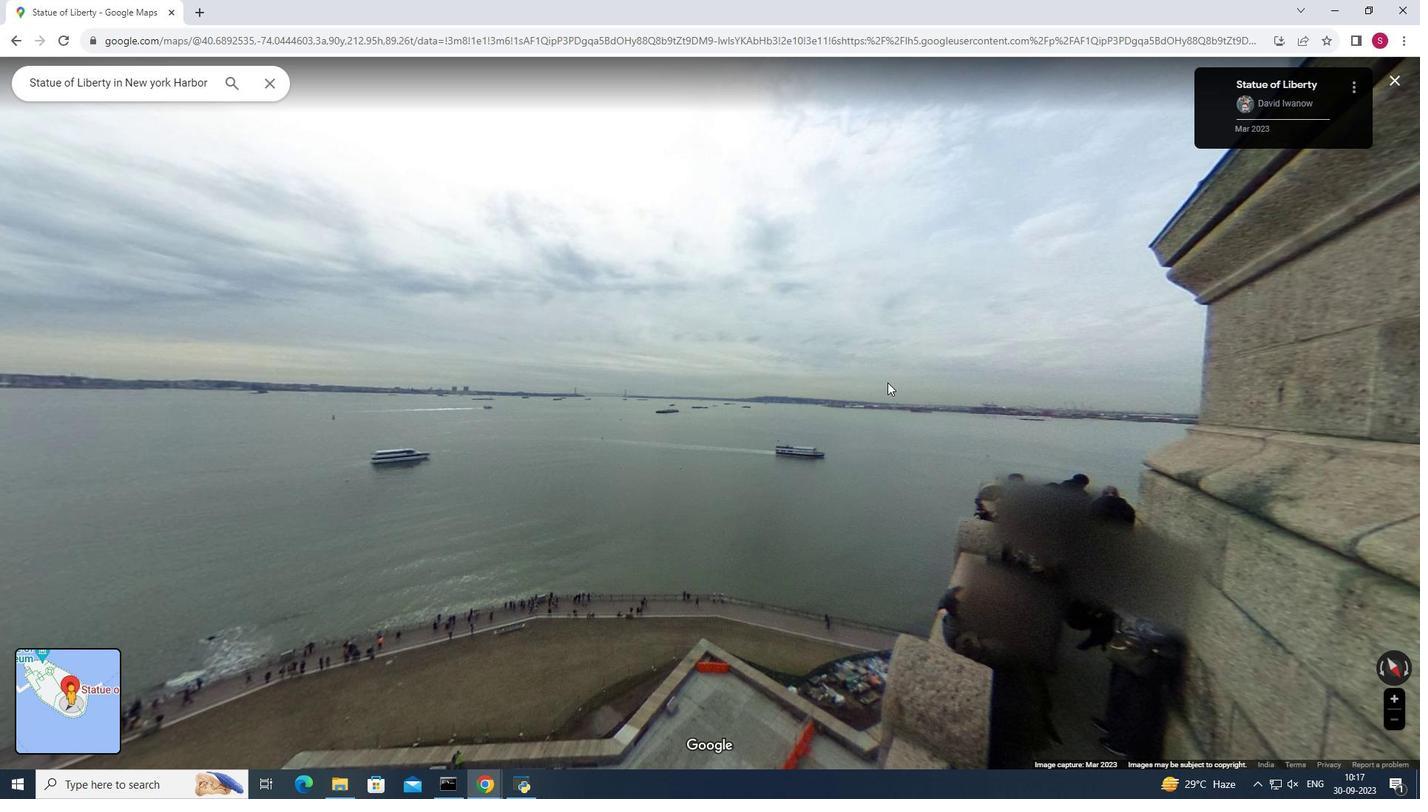 
Action: Mouse scrolled (870, 392) with delta (0, 0)
Screenshot: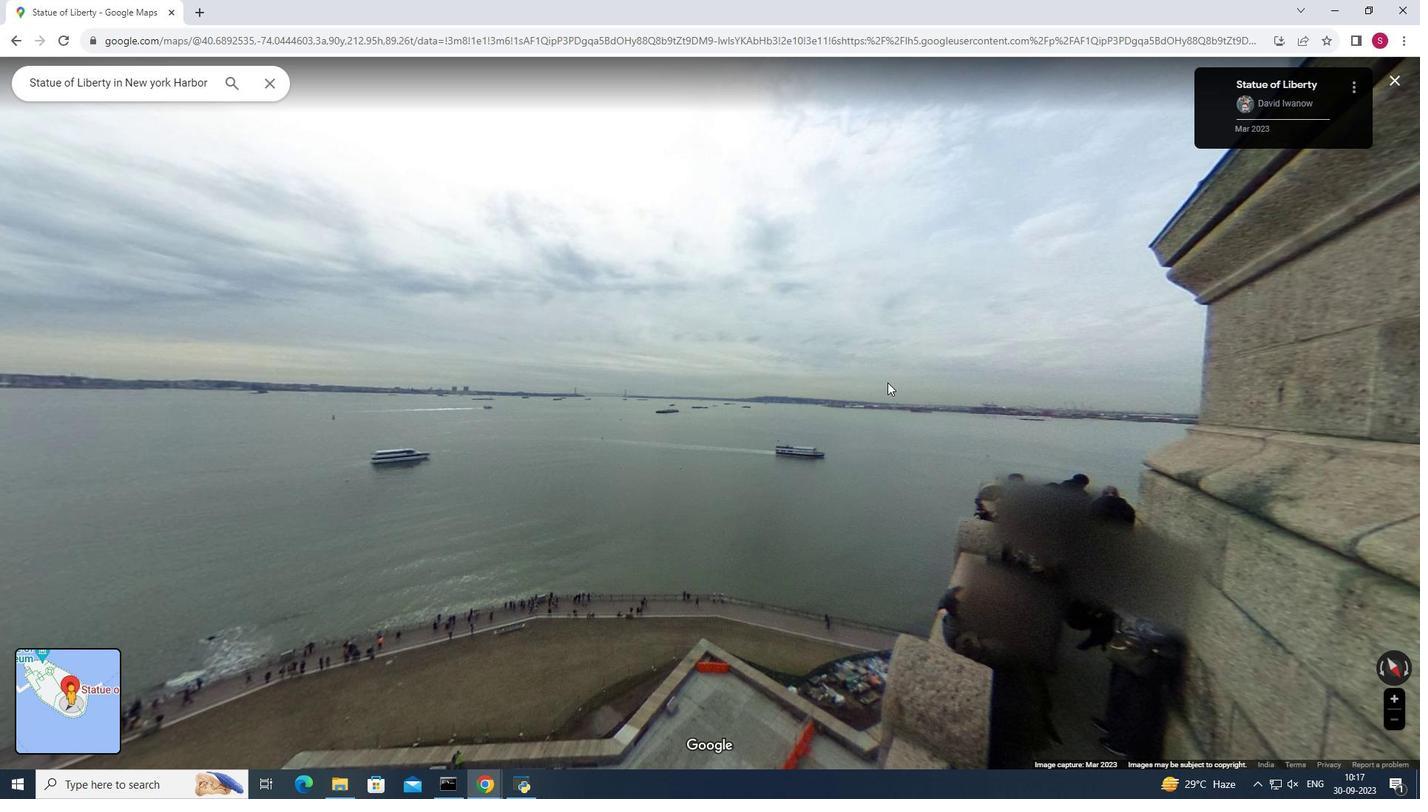 
Action: Mouse scrolled (870, 392) with delta (0, 0)
Screenshot: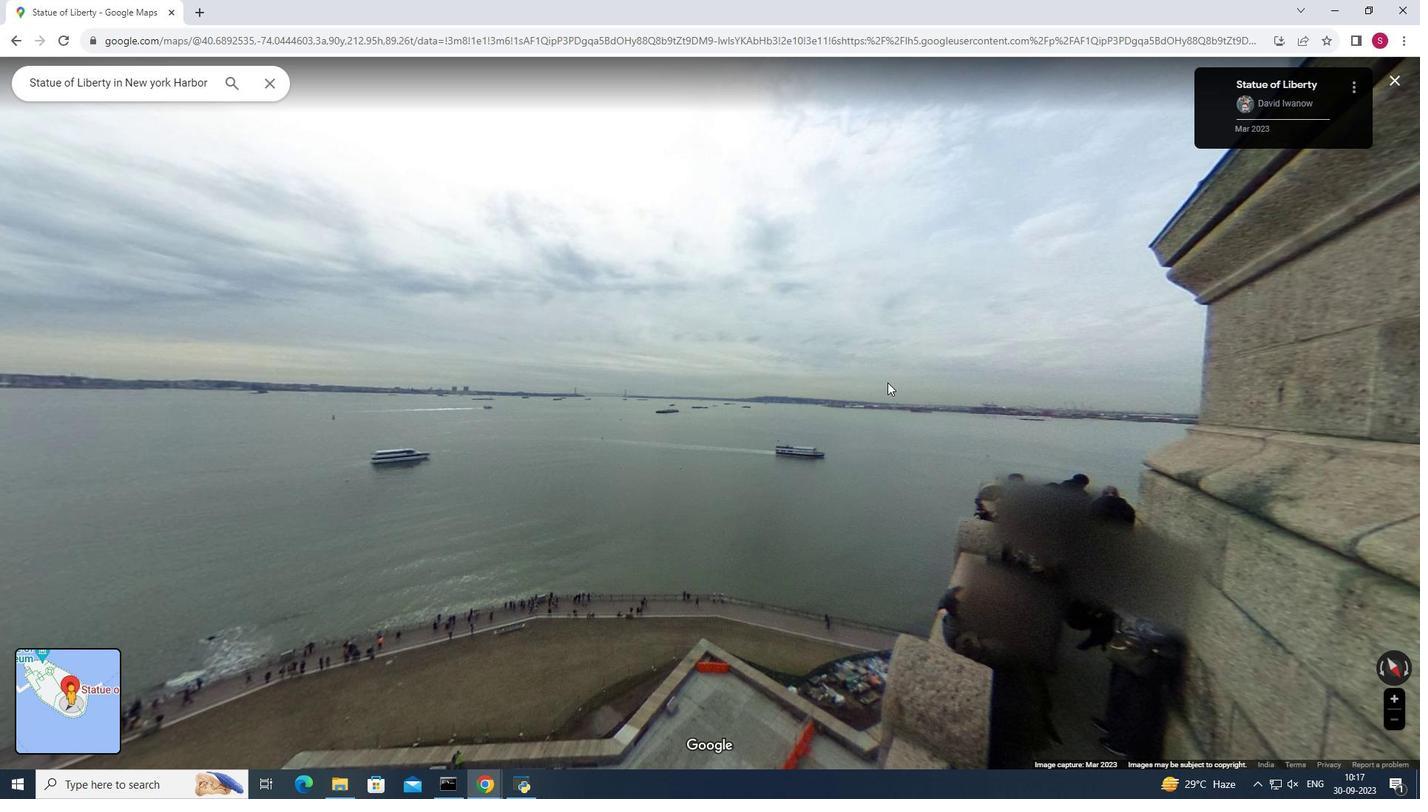 
Action: Mouse moved to (828, 392)
Screenshot: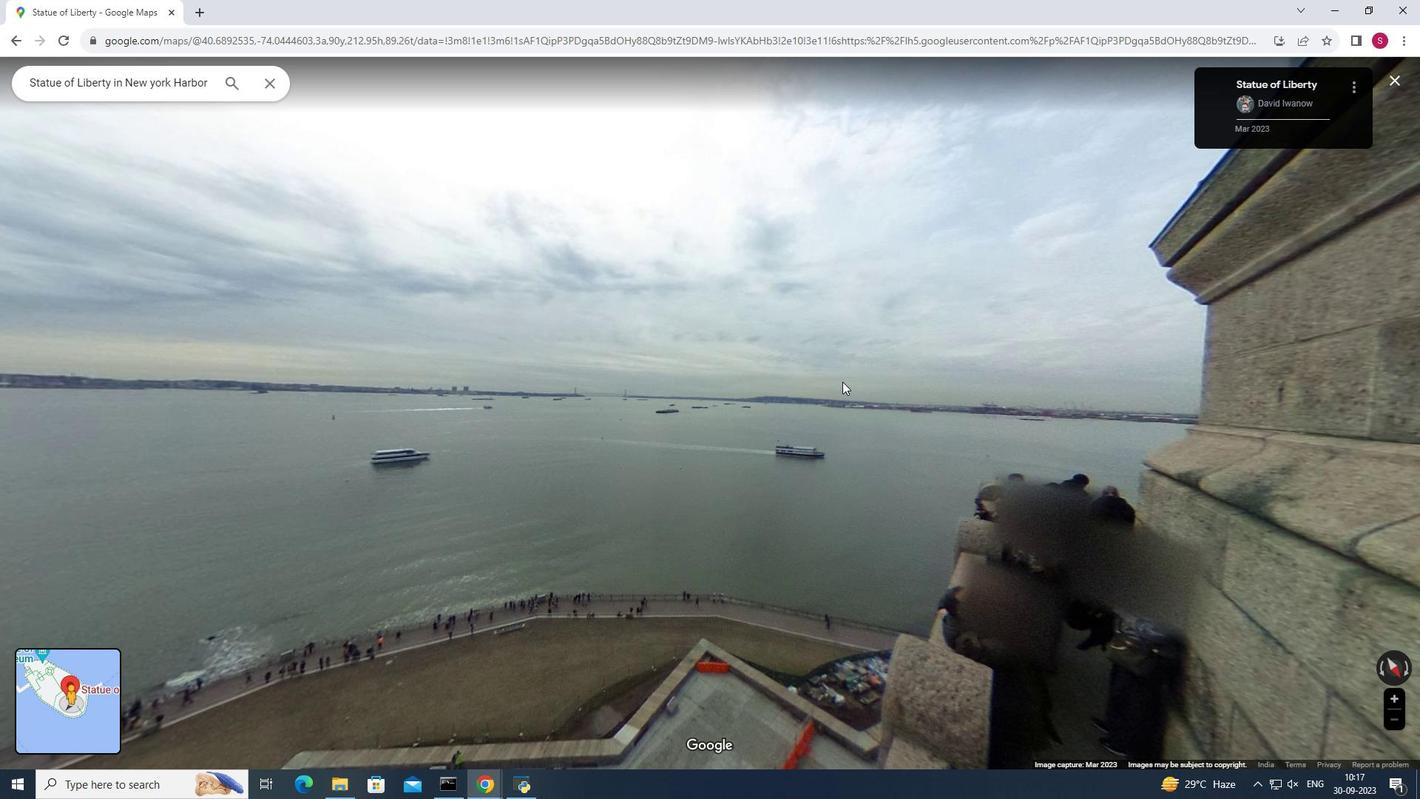 
Action: Mouse scrolled (828, 391) with delta (0, 0)
Screenshot: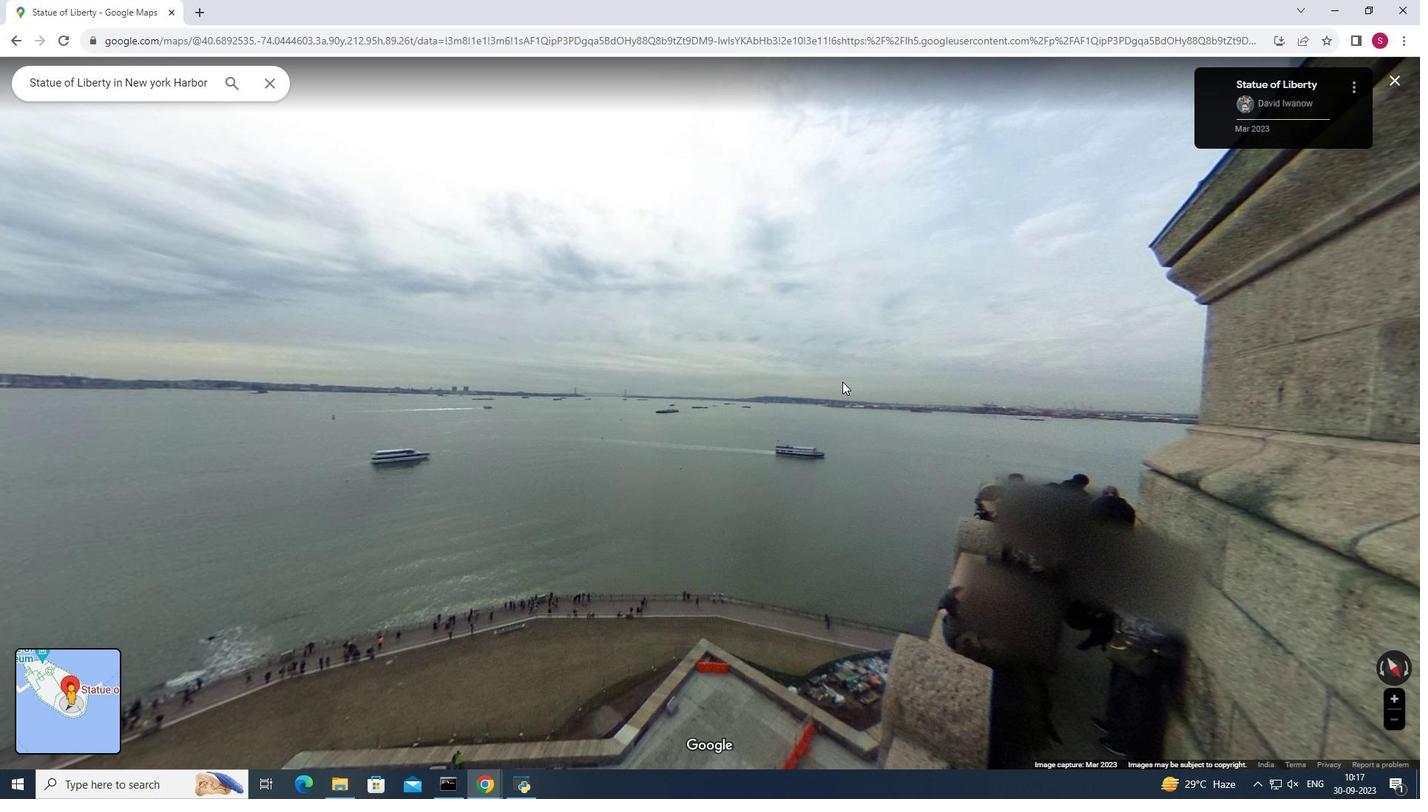 
Action: Mouse scrolled (828, 391) with delta (0, 0)
Screenshot: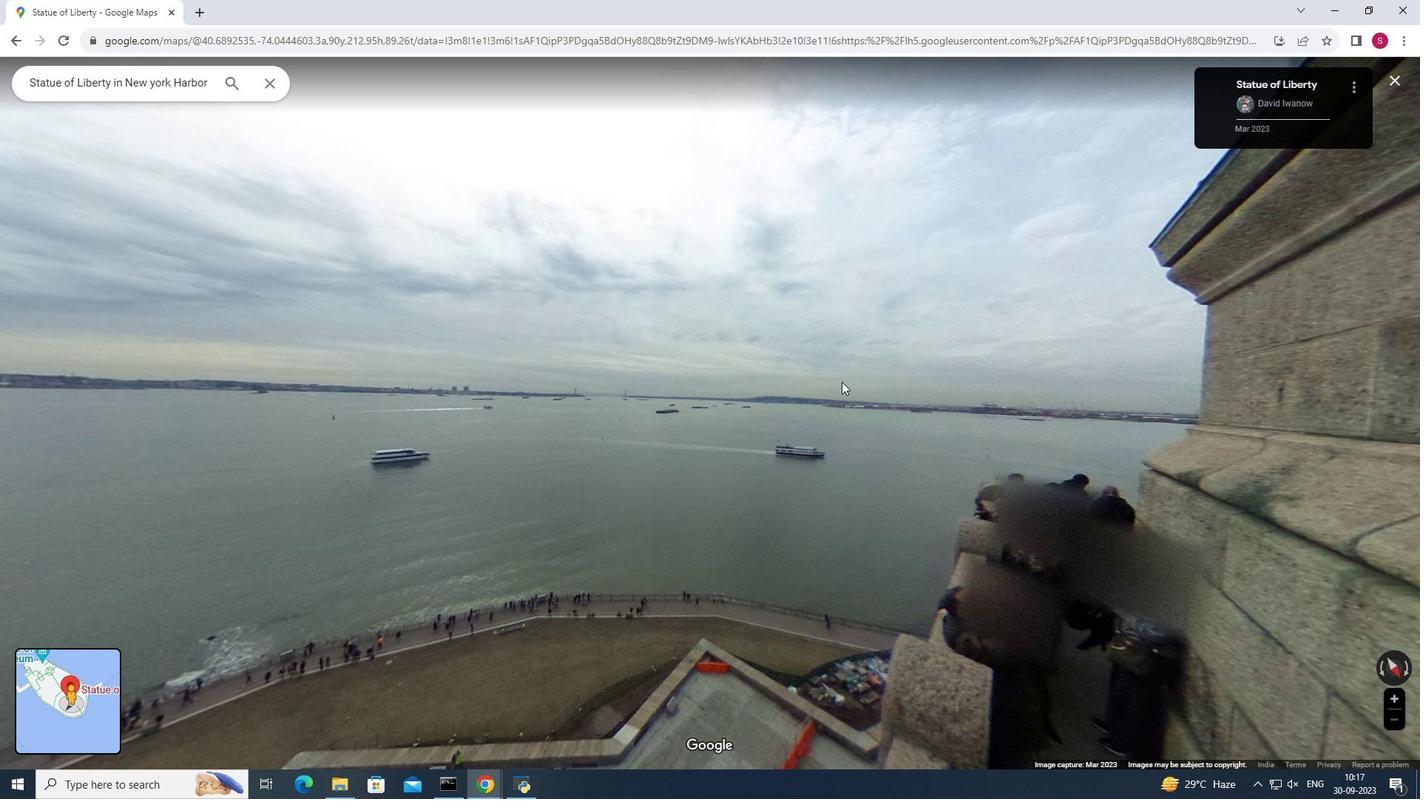 
Action: Mouse moved to (828, 392)
Screenshot: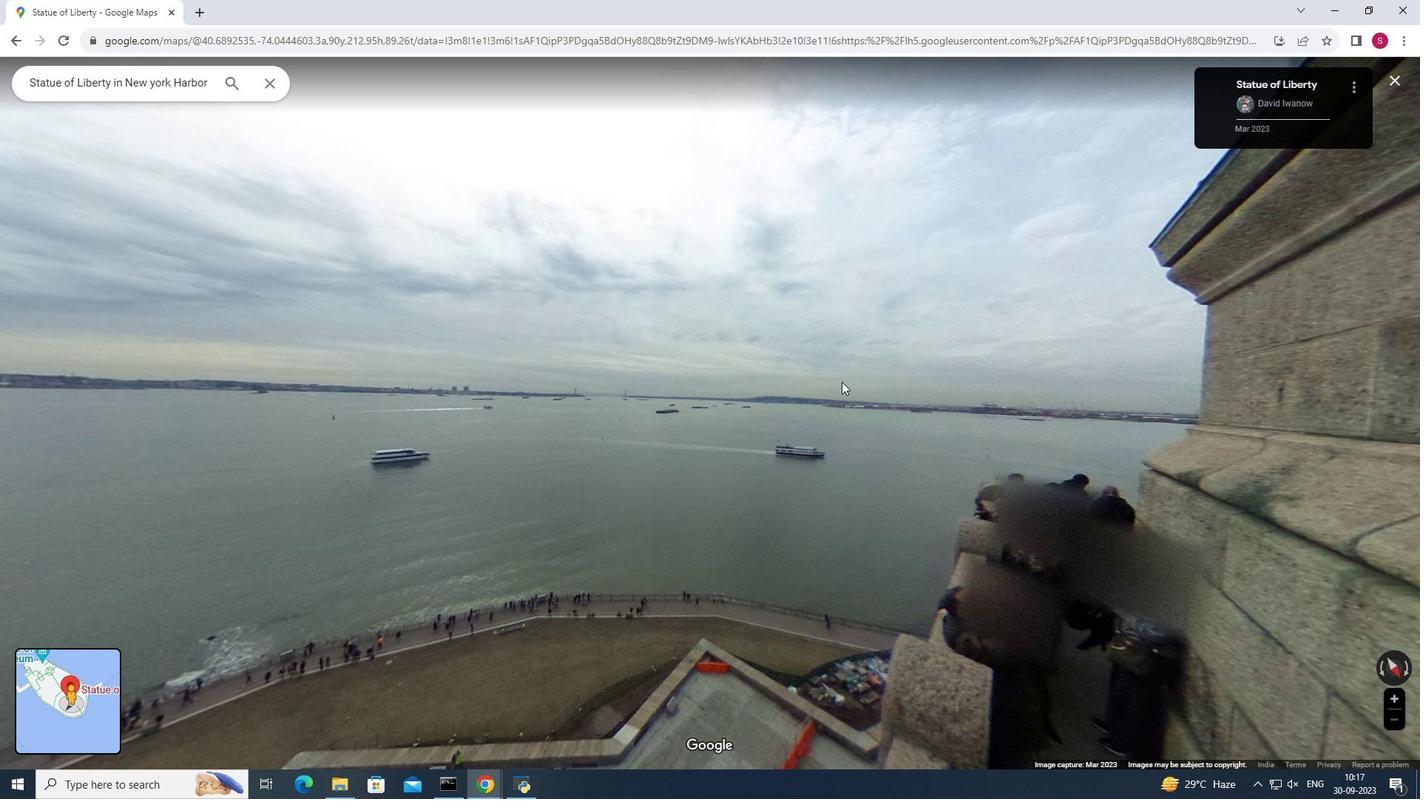 
Action: Mouse scrolled (828, 391) with delta (0, 0)
Screenshot: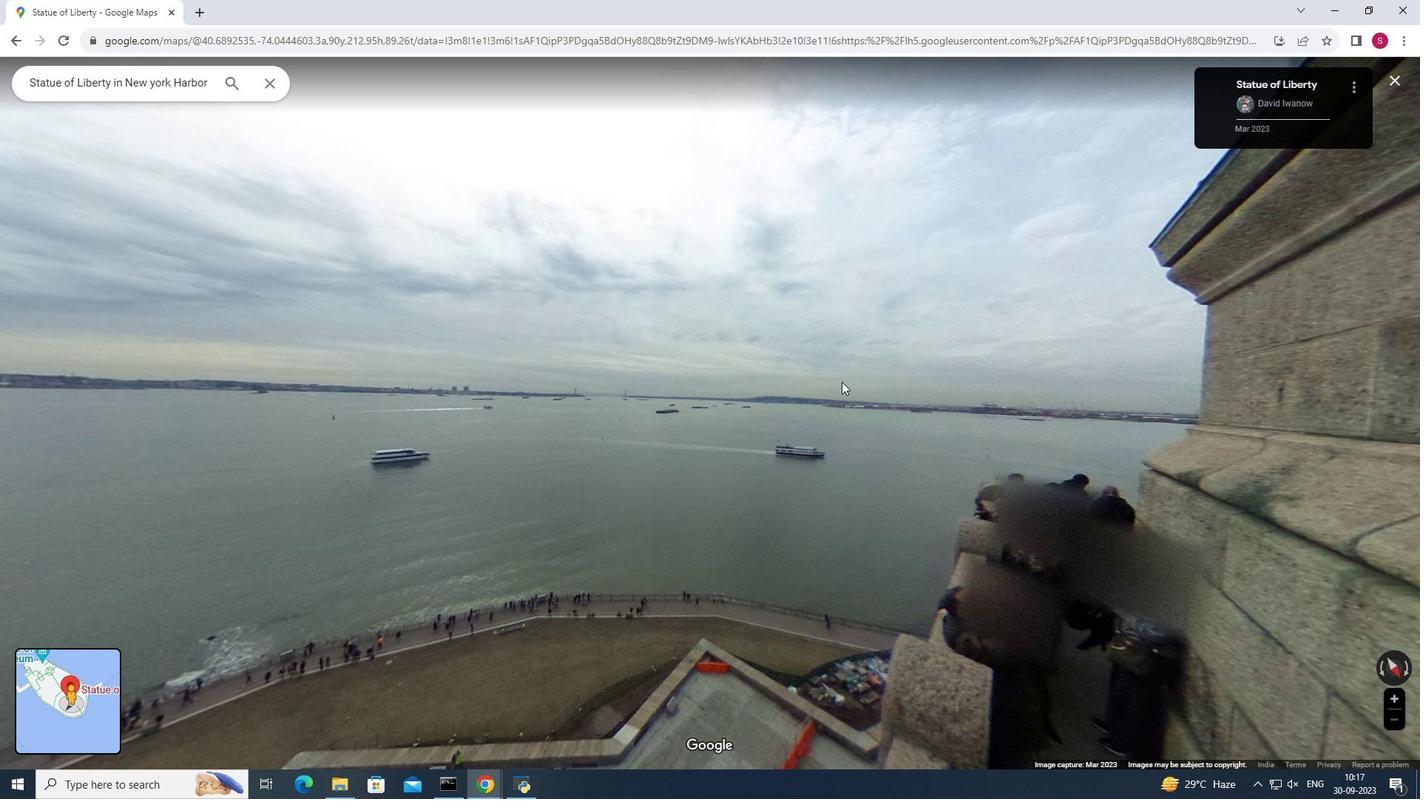 
Action: Mouse moved to (757, 392)
Screenshot: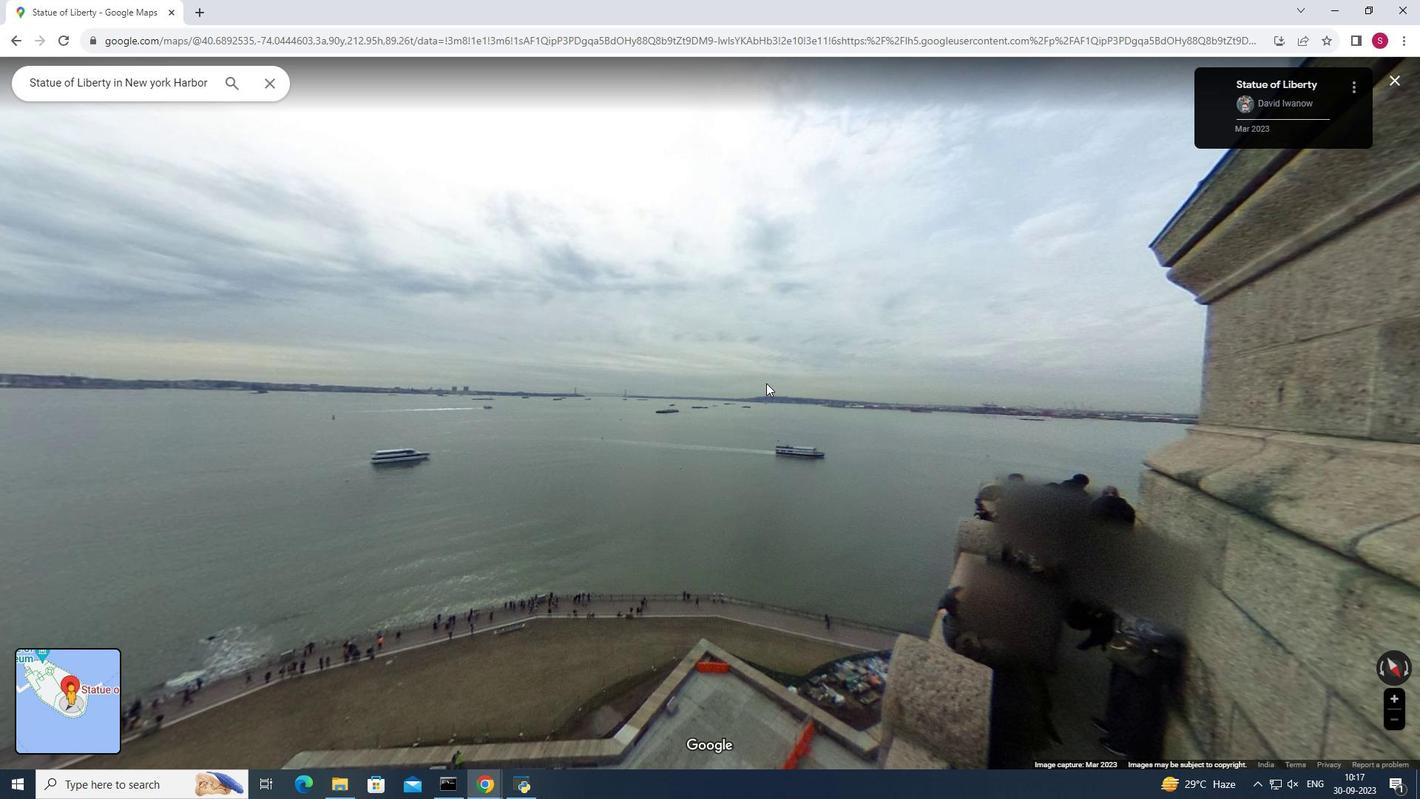 
Action: Mouse pressed left at (757, 392)
Screenshot: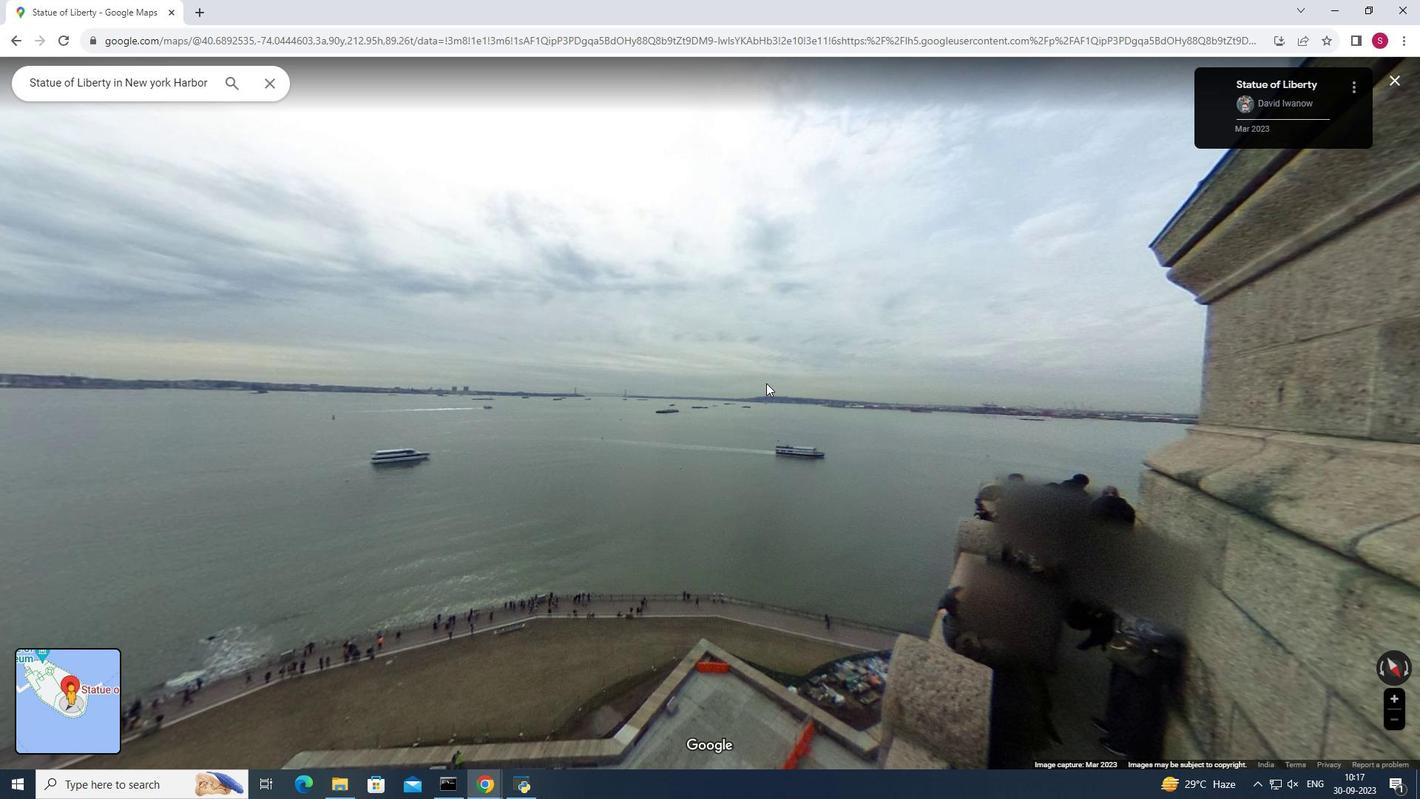 
Action: Mouse moved to (782, 431)
Screenshot: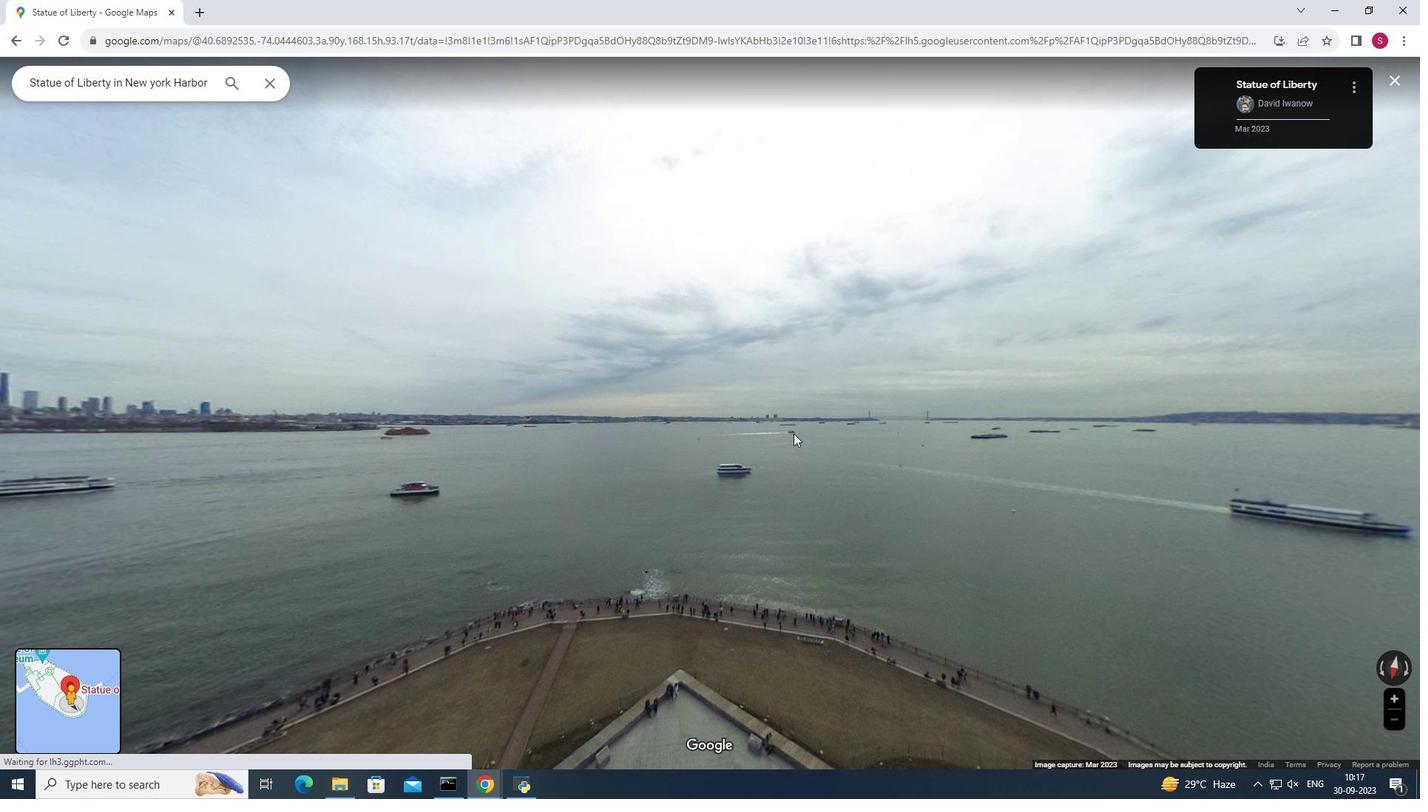 
Action: Mouse pressed left at (782, 431)
Screenshot: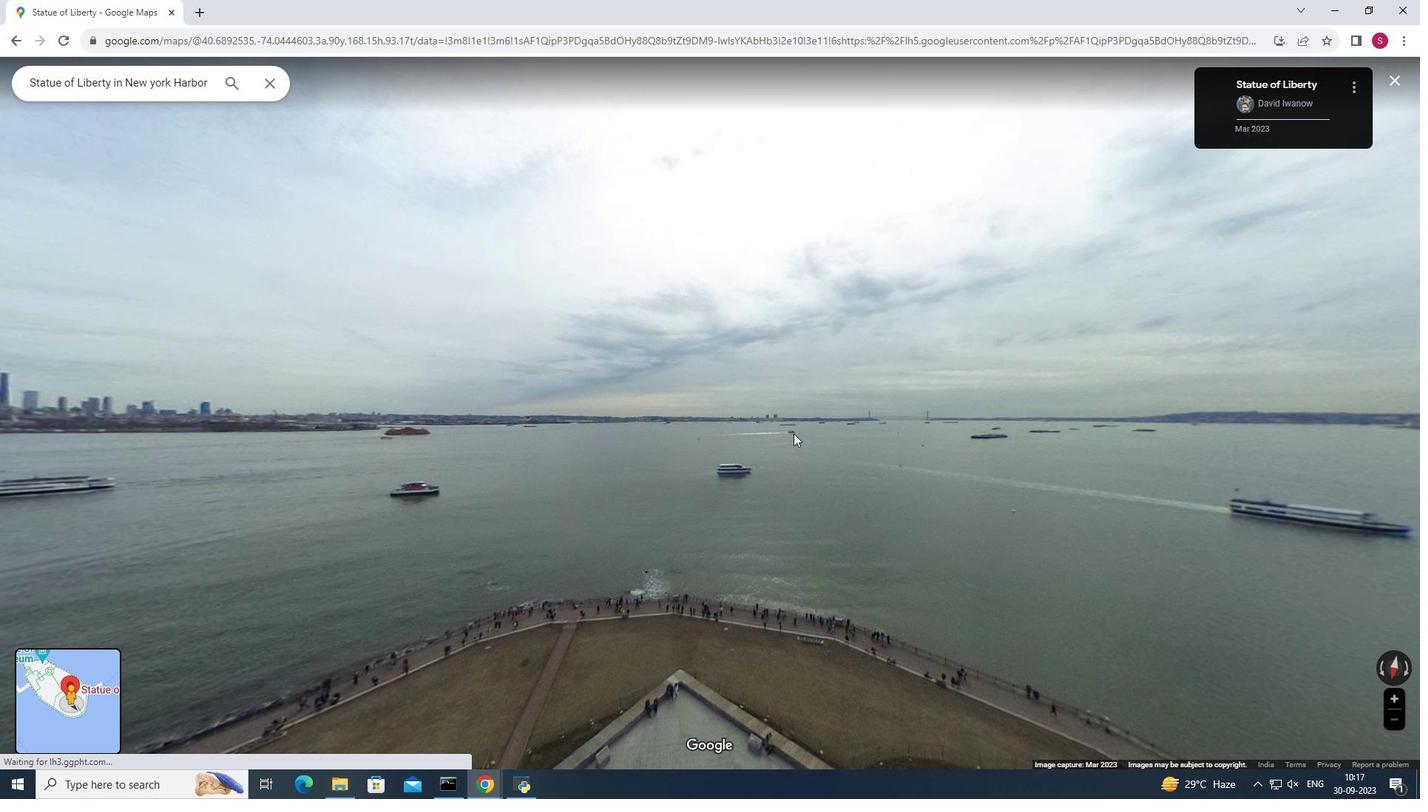 
Action: Mouse moved to (725, 423)
Screenshot: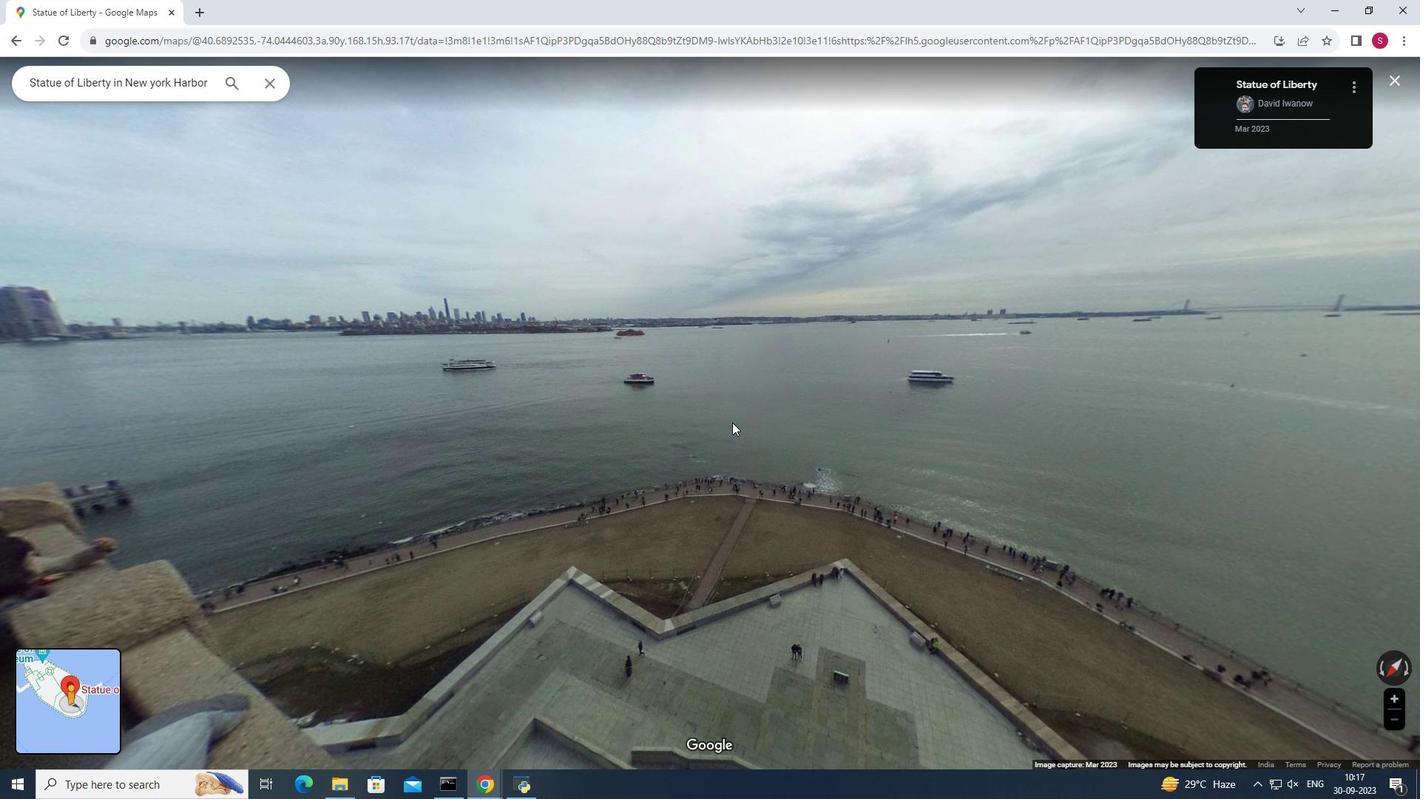 
Action: Mouse pressed left at (725, 423)
Screenshot: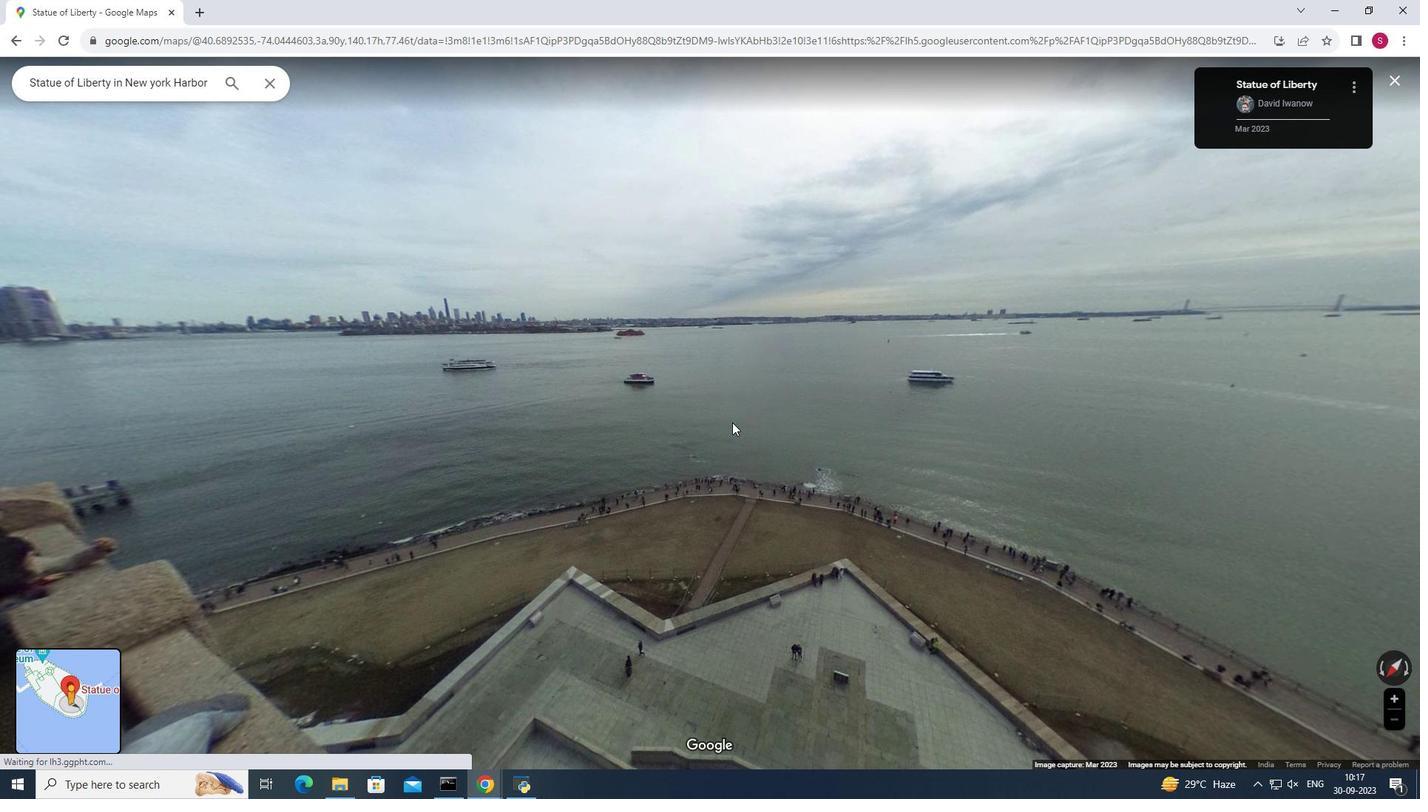 
Action: Mouse moved to (803, 386)
Screenshot: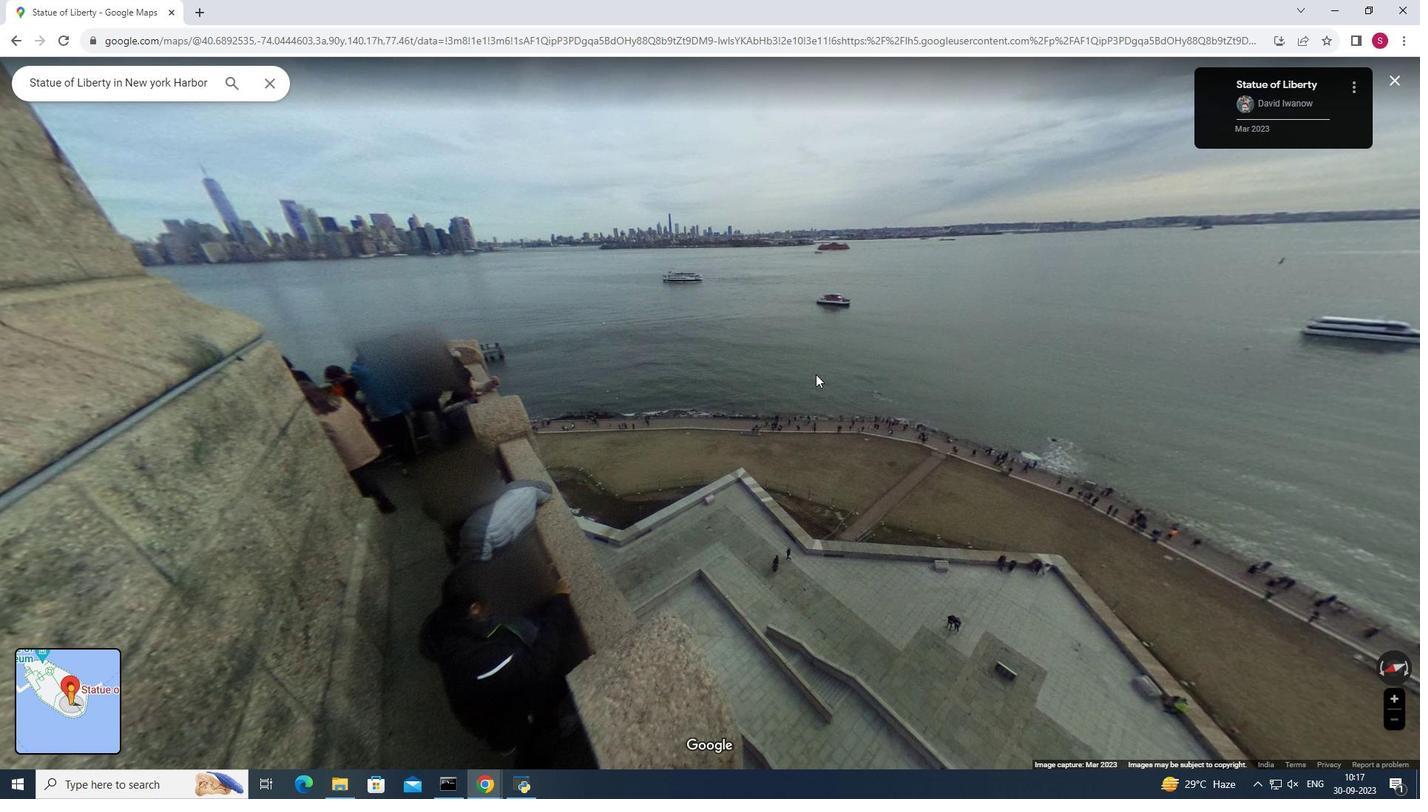 
Action: Mouse pressed left at (803, 386)
Screenshot: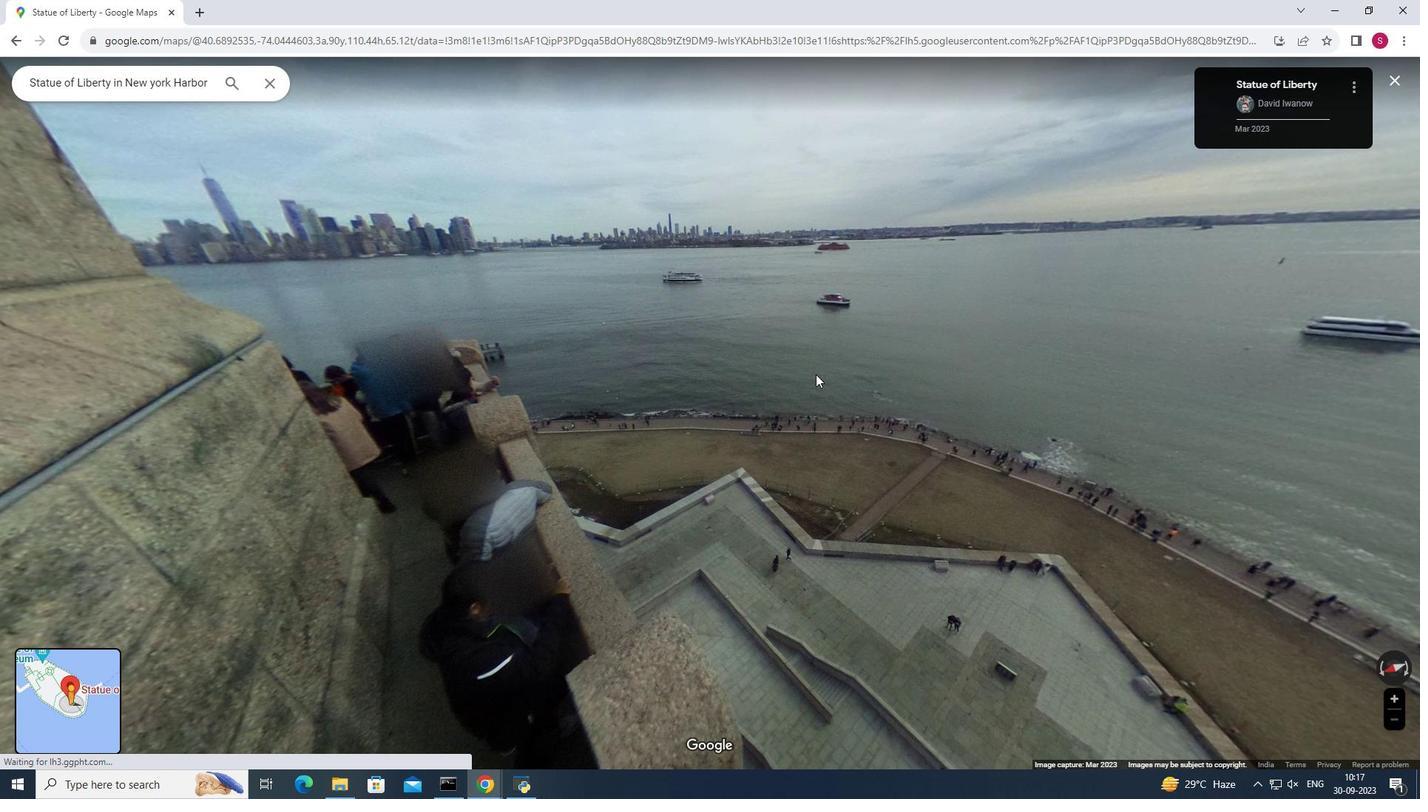 
Action: Mouse moved to (750, 425)
Screenshot: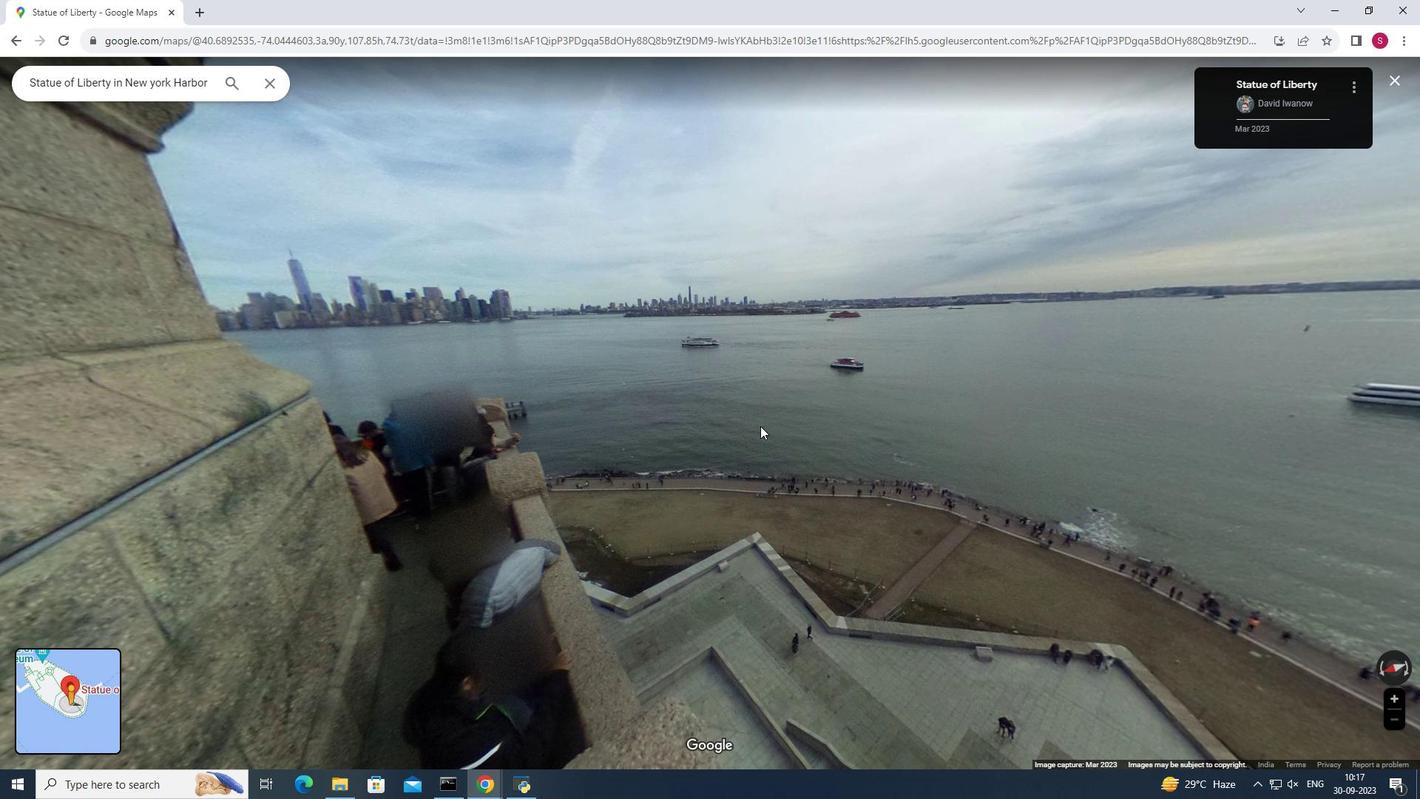
Action: Mouse scrolled (750, 424) with delta (0, 0)
Screenshot: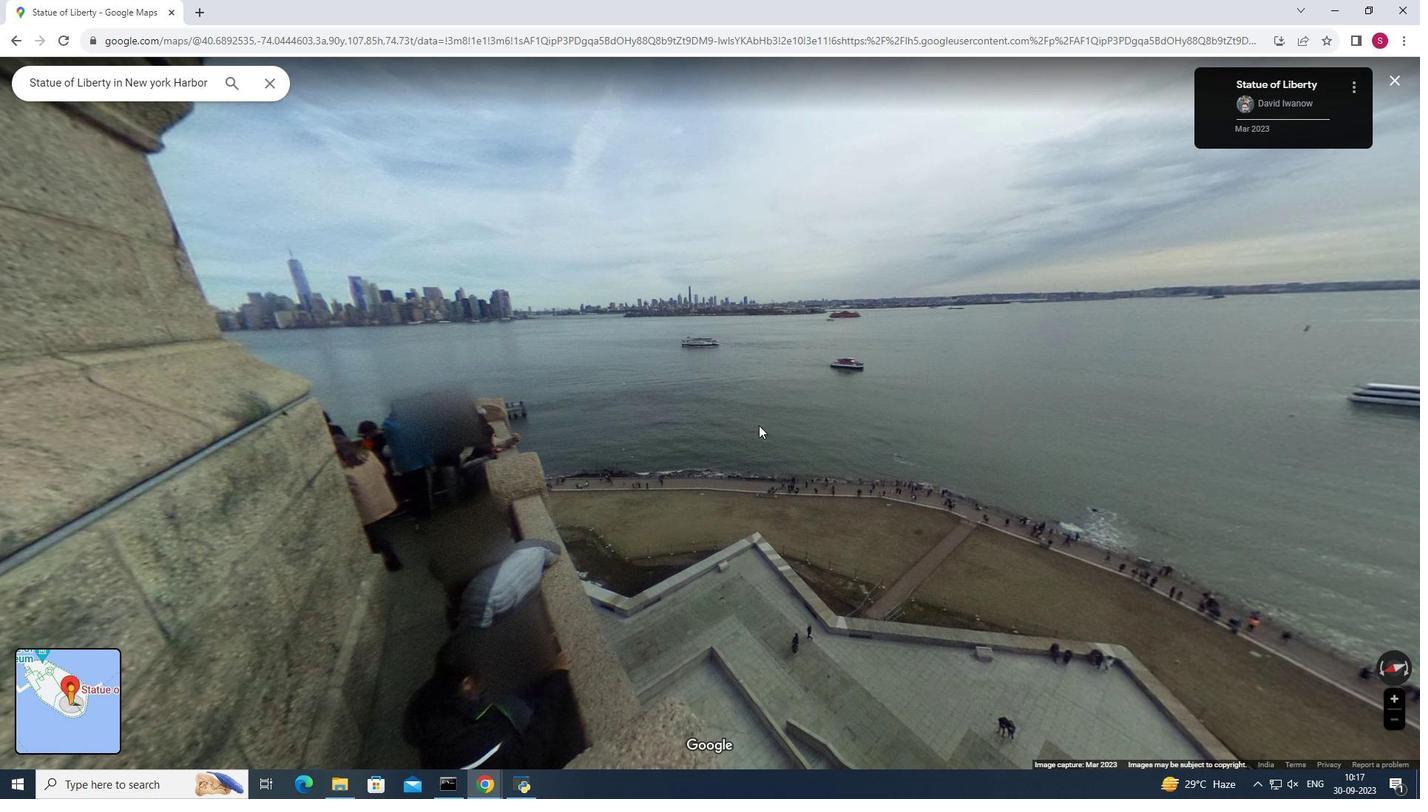 
Action: Mouse scrolled (750, 424) with delta (0, 0)
Screenshot: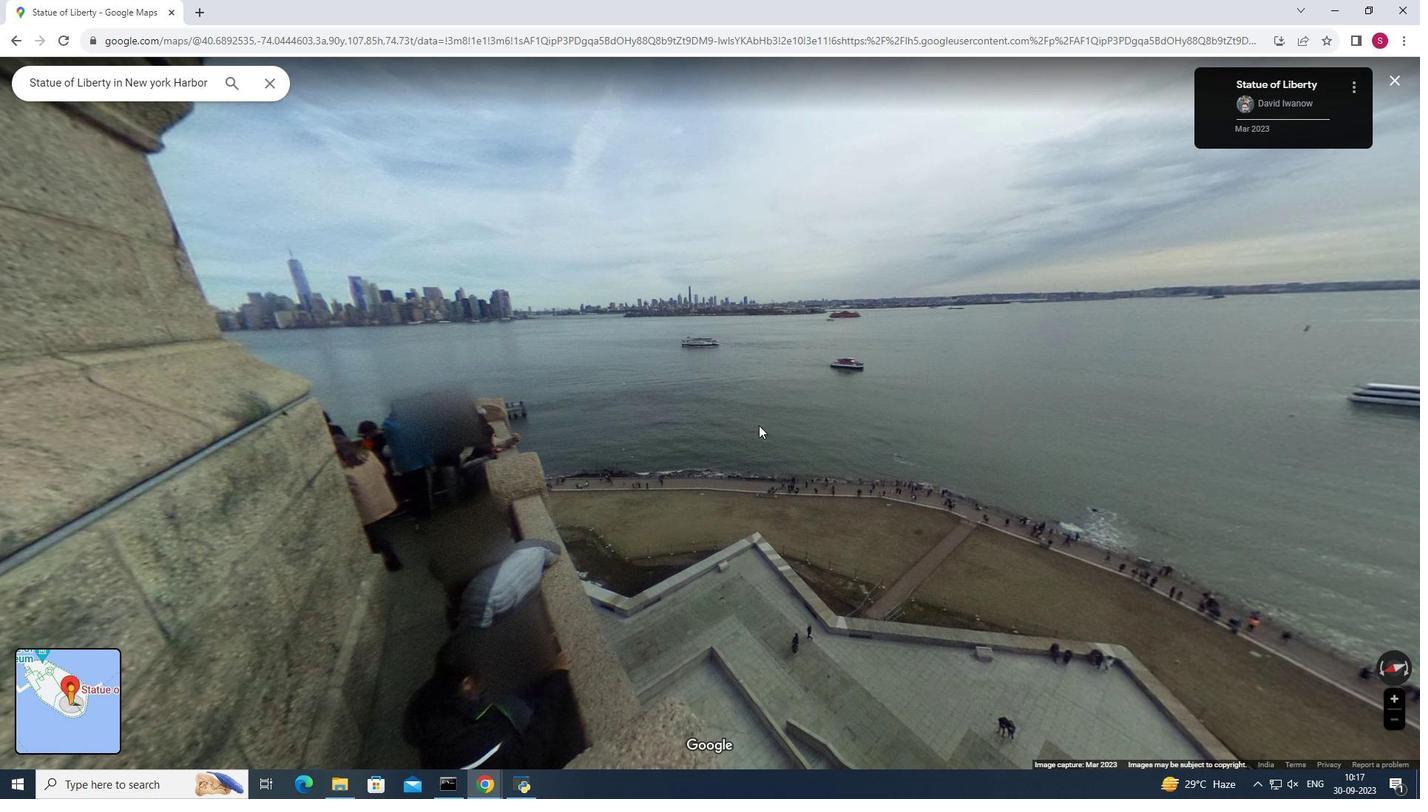 
Action: Mouse scrolled (750, 424) with delta (0, 0)
Screenshot: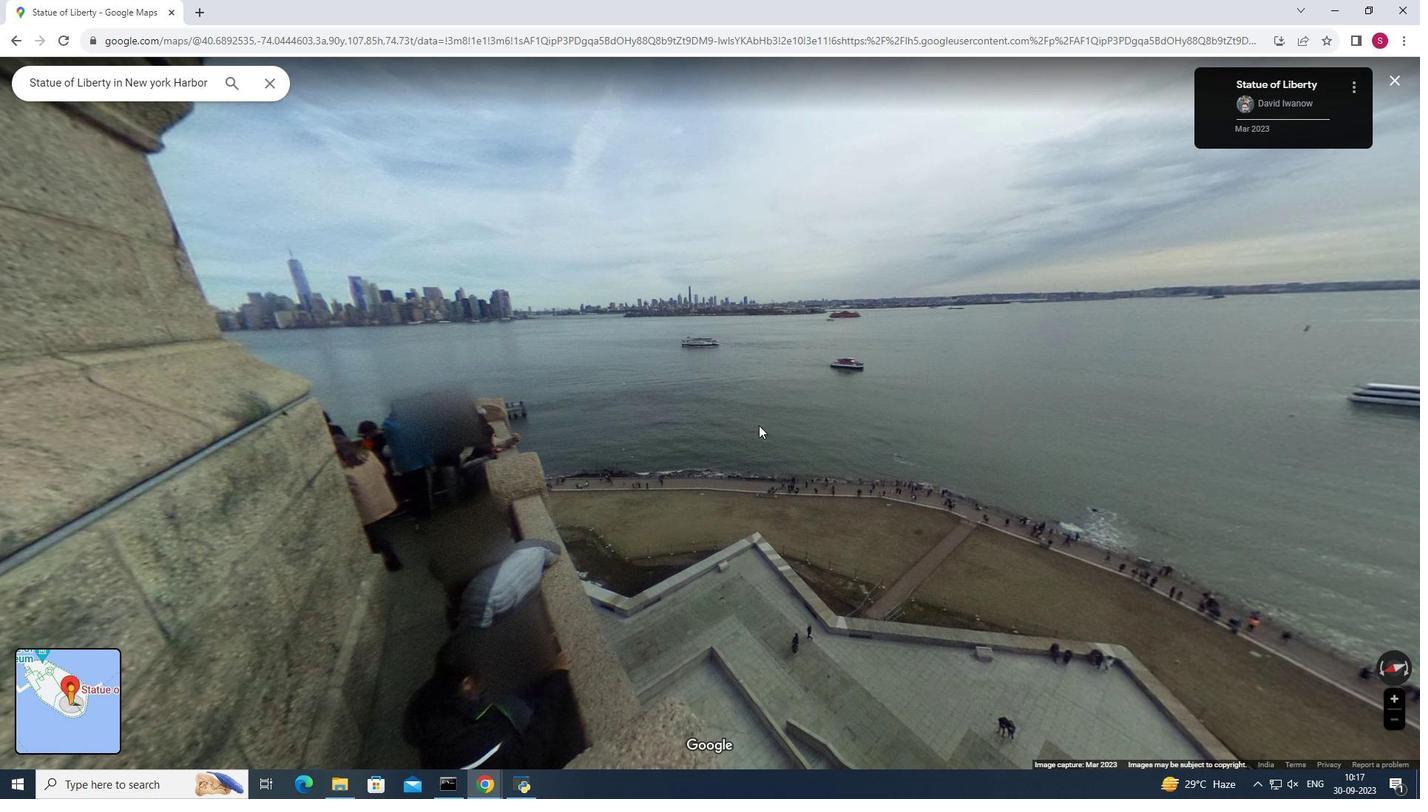 
Action: Mouse moved to (748, 421)
Screenshot: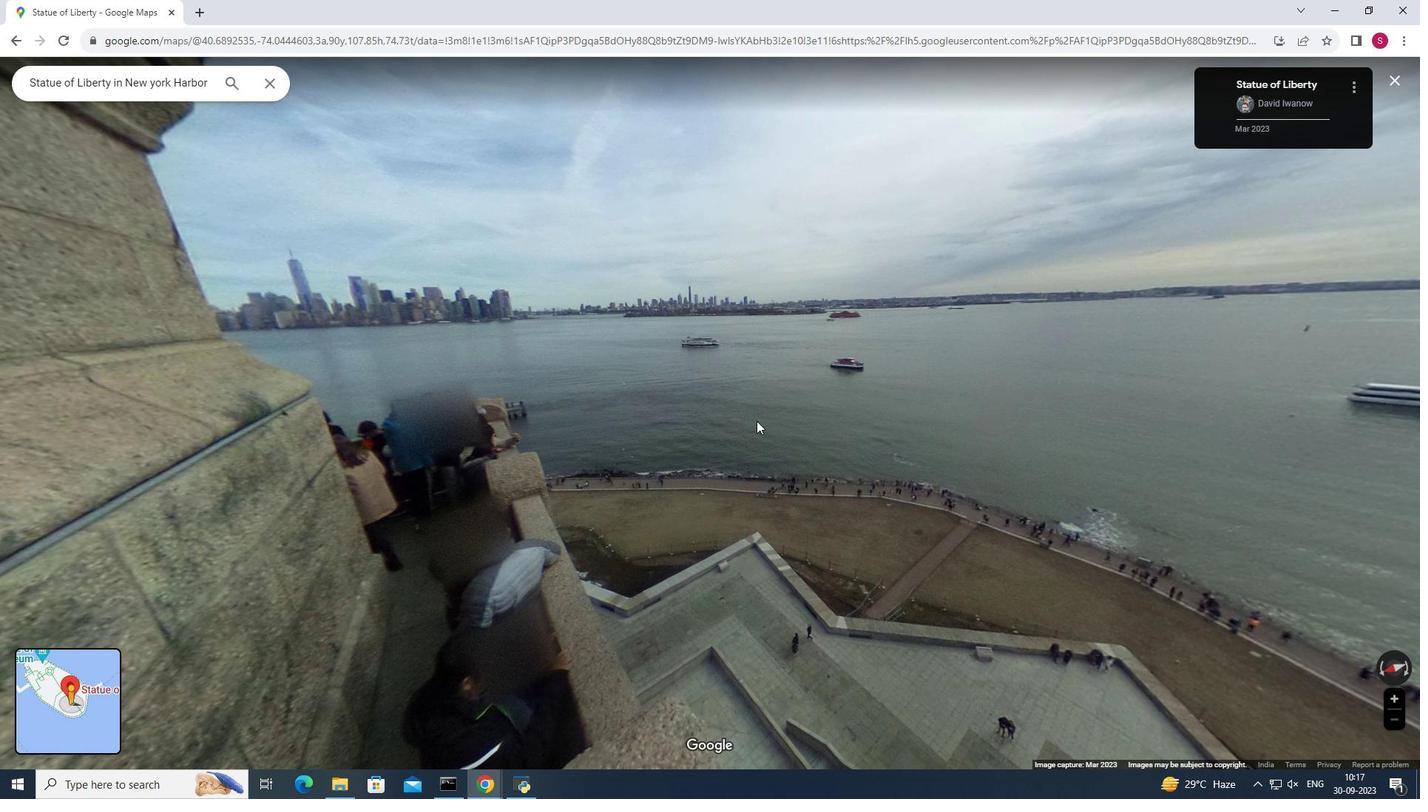 
Action: Mouse scrolled (748, 421) with delta (0, 0)
Screenshot: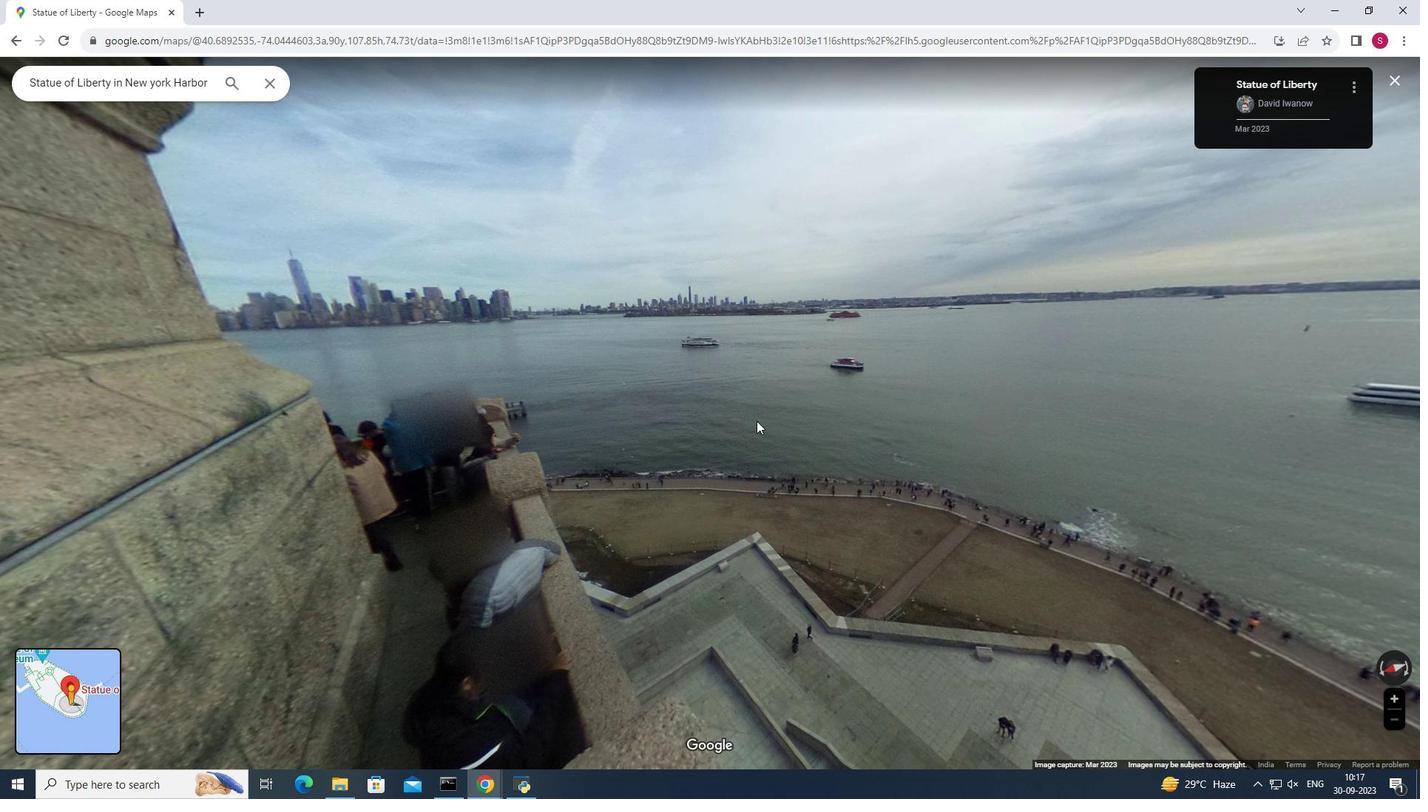 
Action: Mouse scrolled (748, 421) with delta (0, 0)
Screenshot: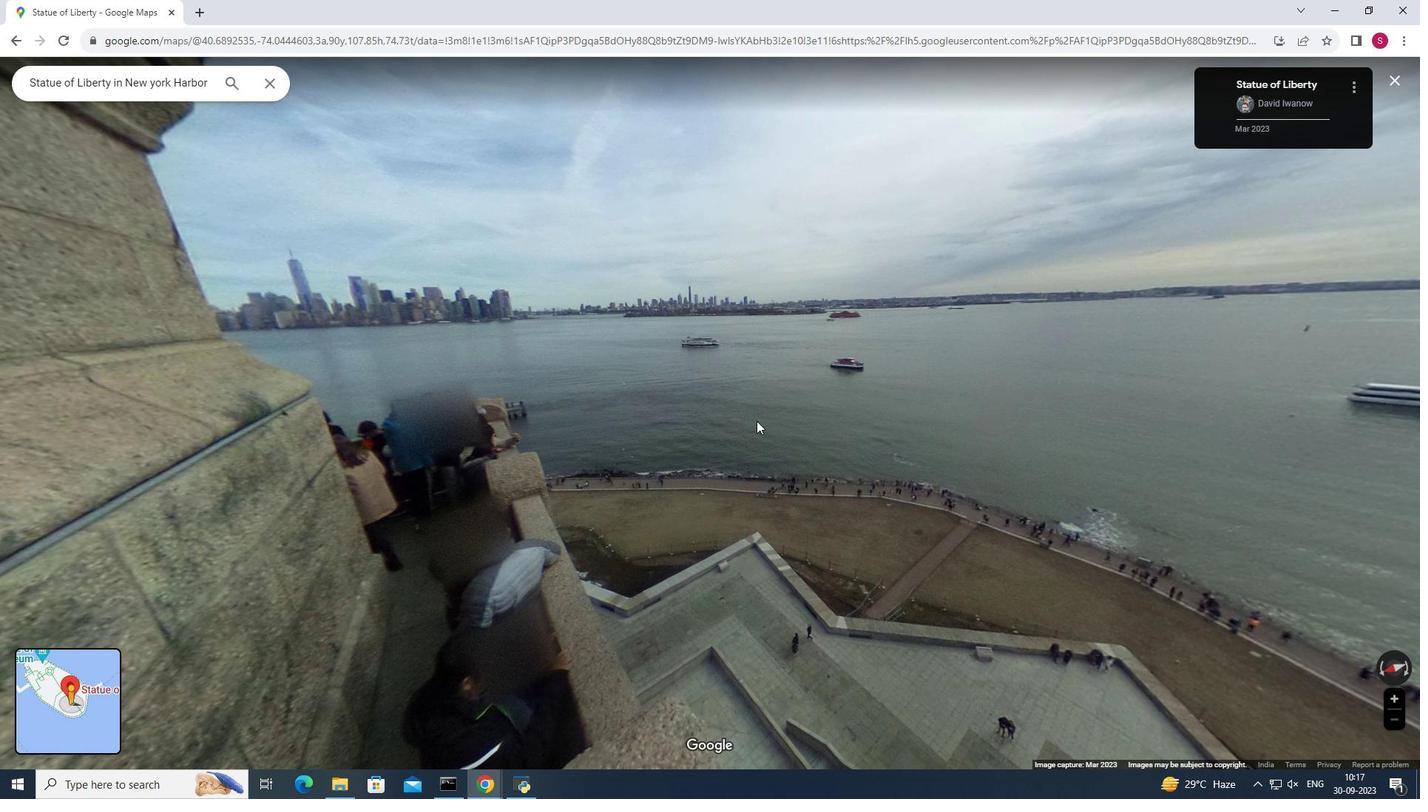 
Action: Mouse scrolled (748, 421) with delta (0, 0)
Screenshot: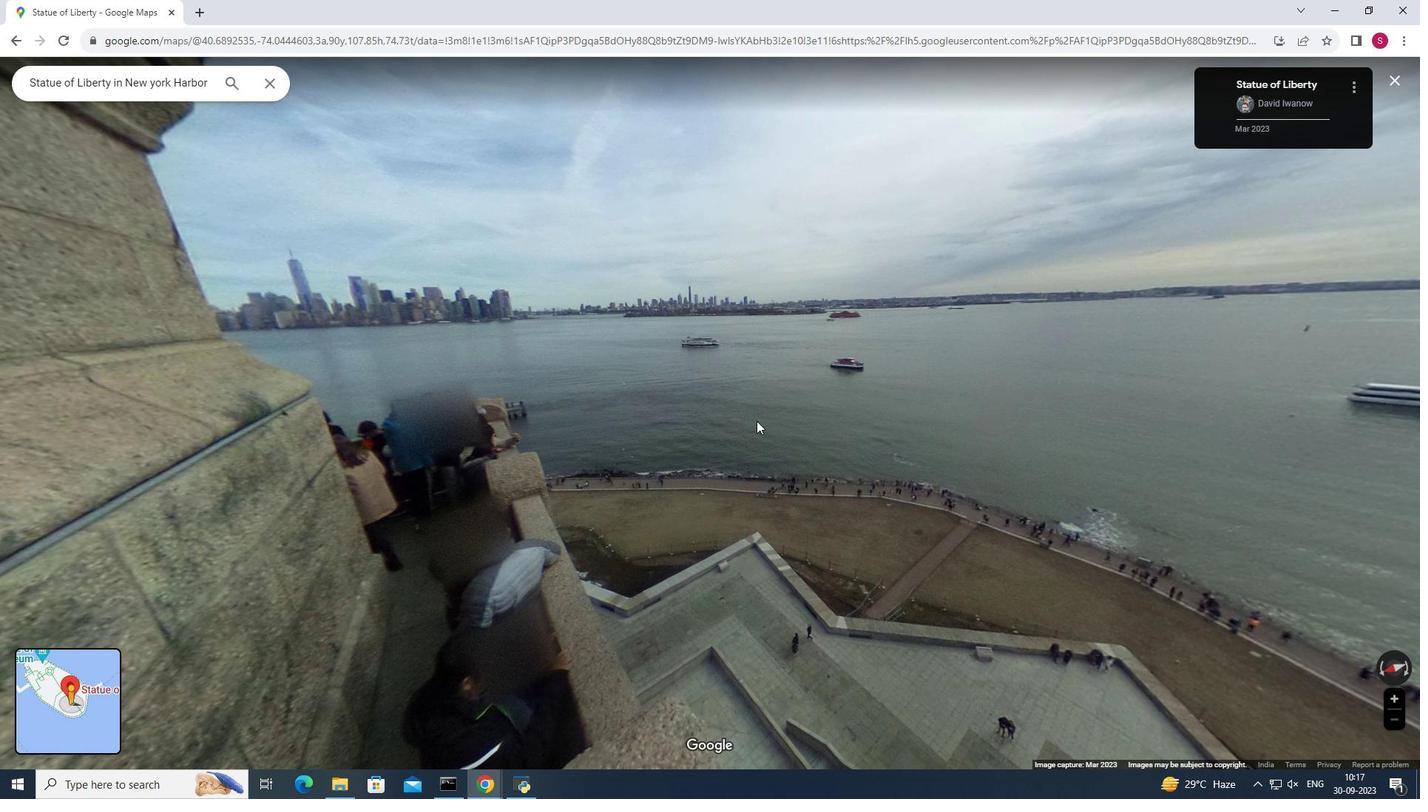 
Action: Mouse scrolled (748, 421) with delta (0, 0)
Screenshot: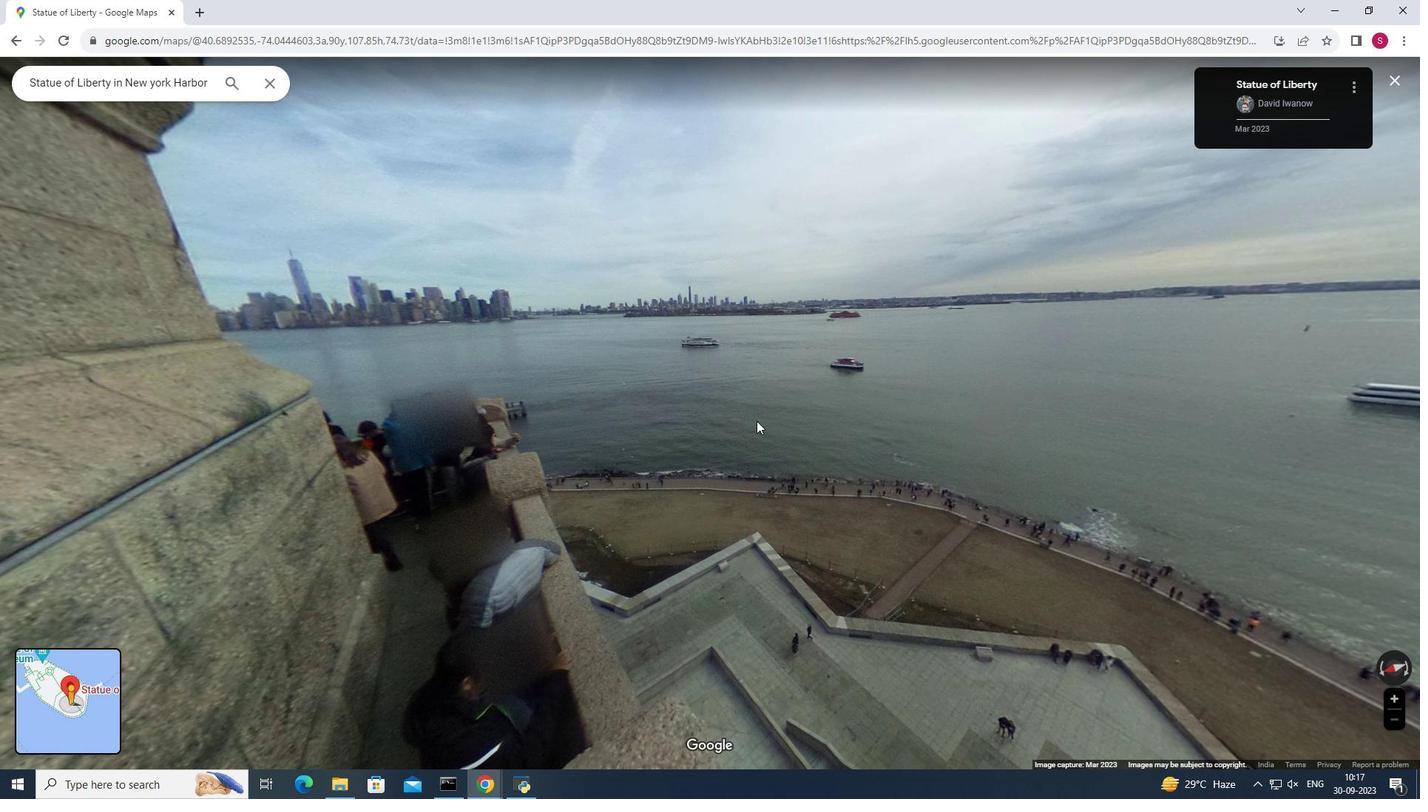 
Action: Mouse scrolled (748, 422) with delta (0, 0)
Screenshot: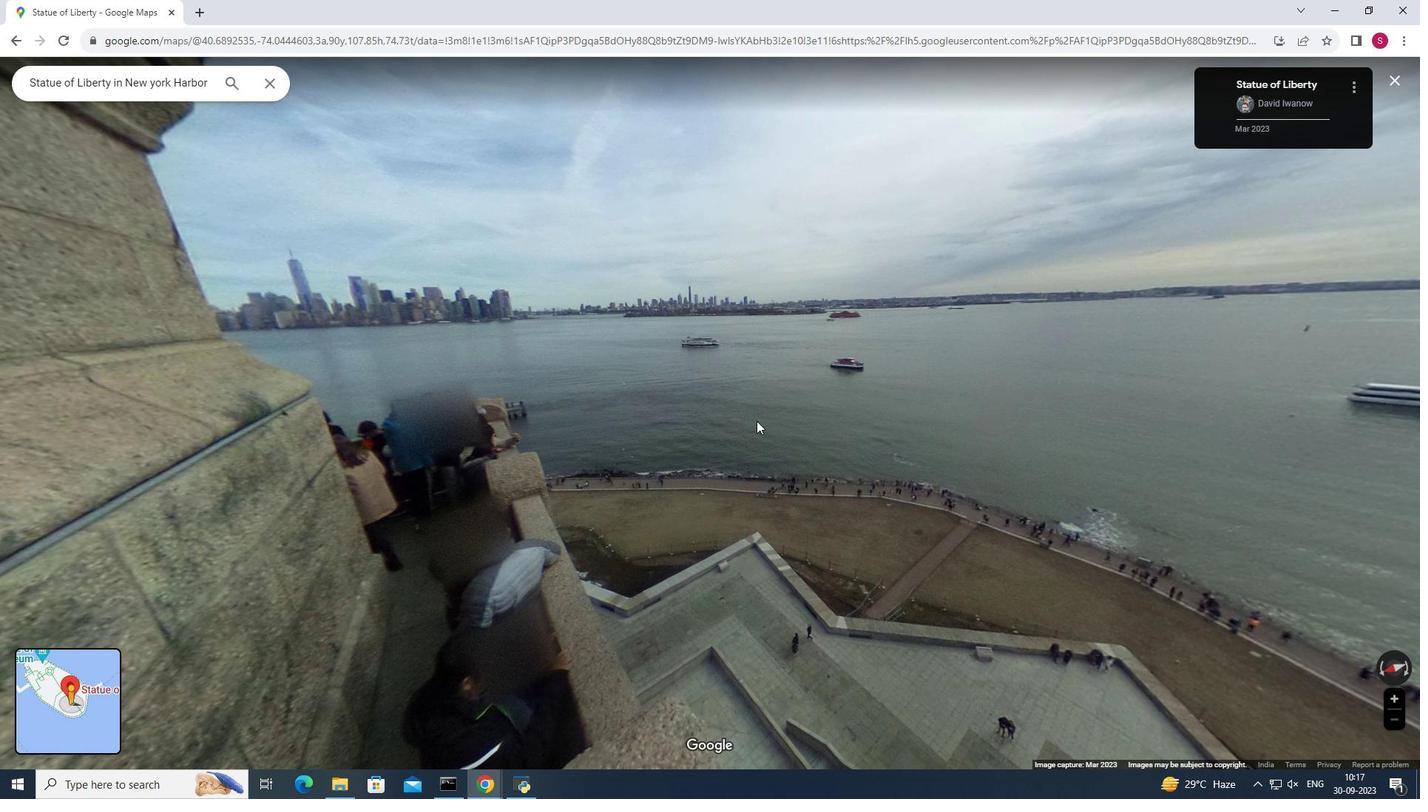 
Action: Mouse scrolled (748, 422) with delta (0, 0)
Screenshot: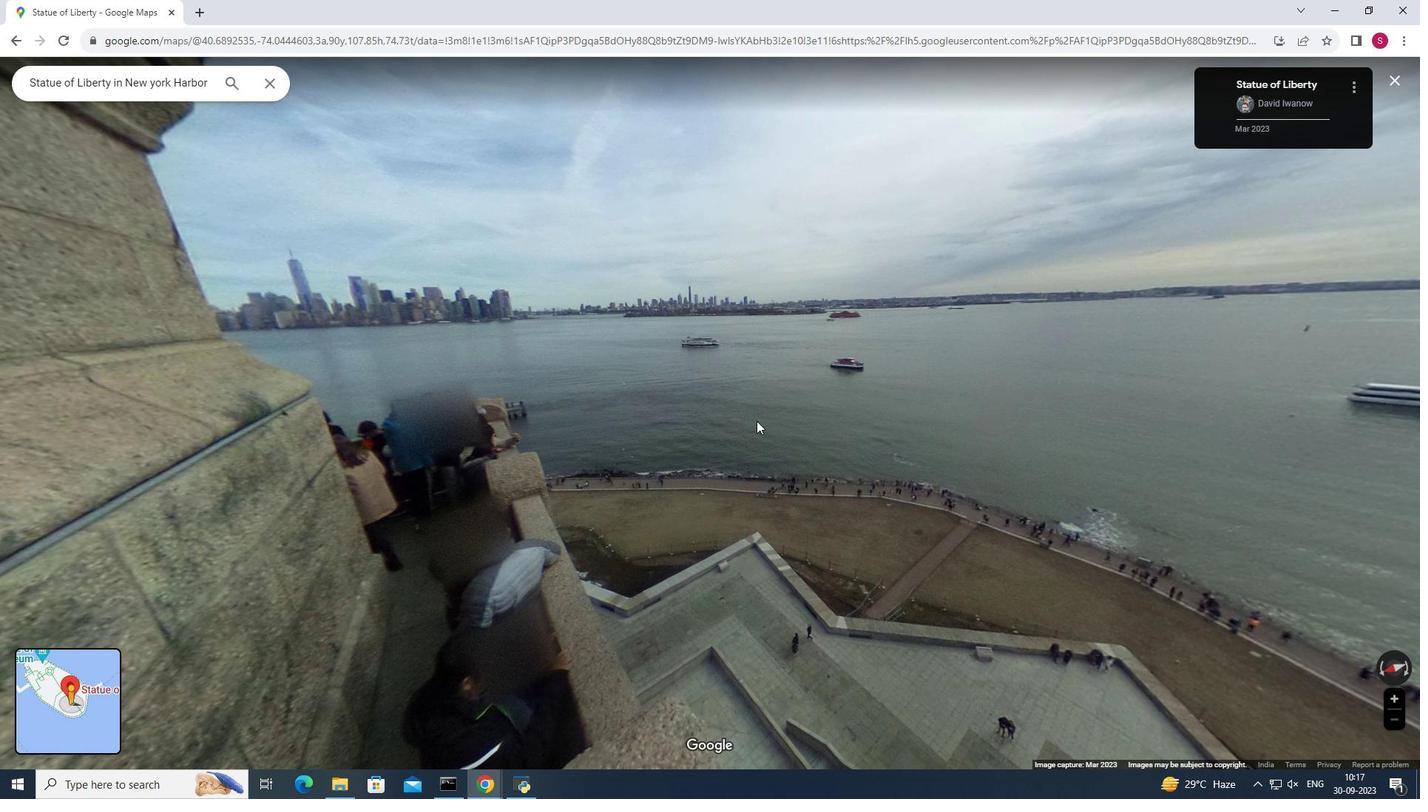 
Action: Mouse scrolled (748, 422) with delta (0, 0)
Screenshot: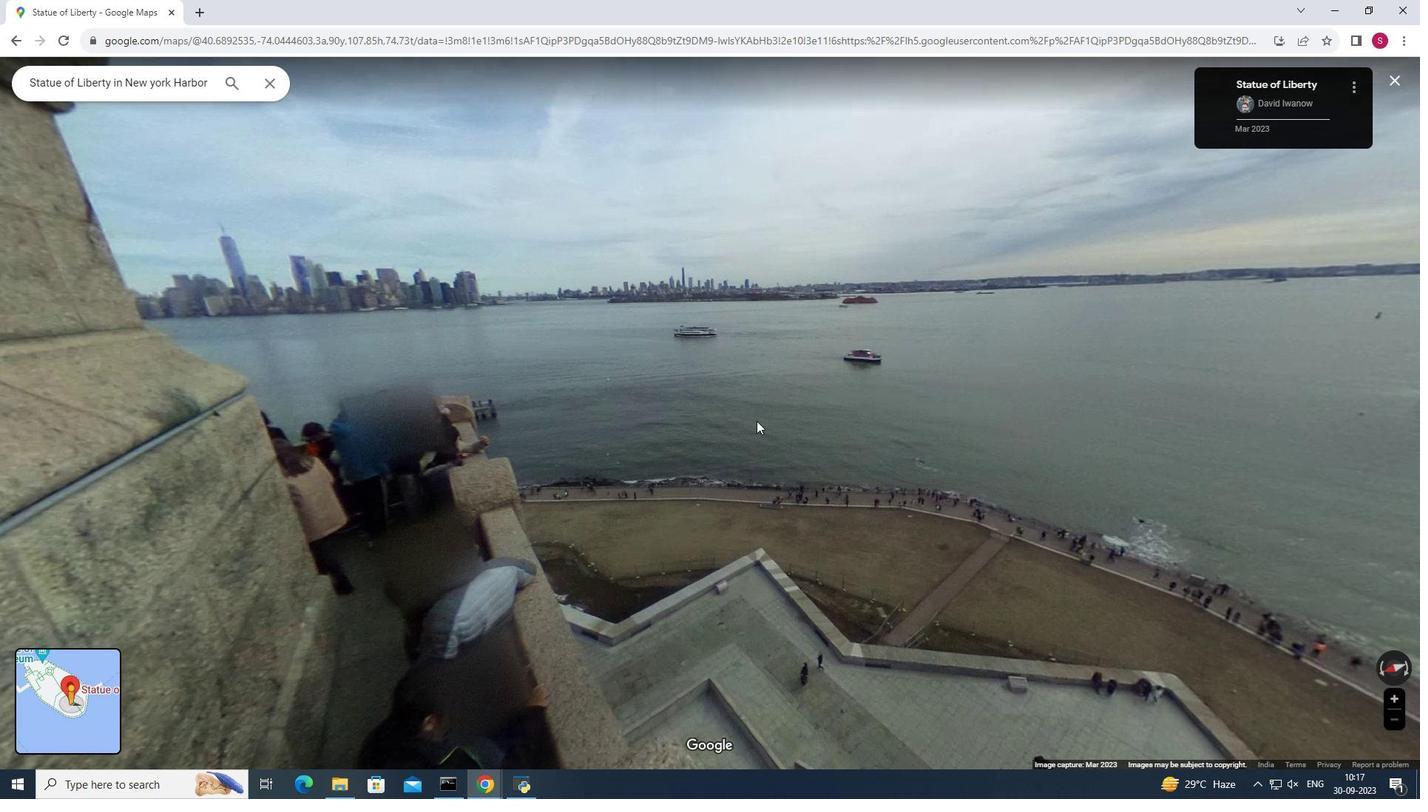 
Action: Mouse scrolled (748, 422) with delta (0, 0)
Screenshot: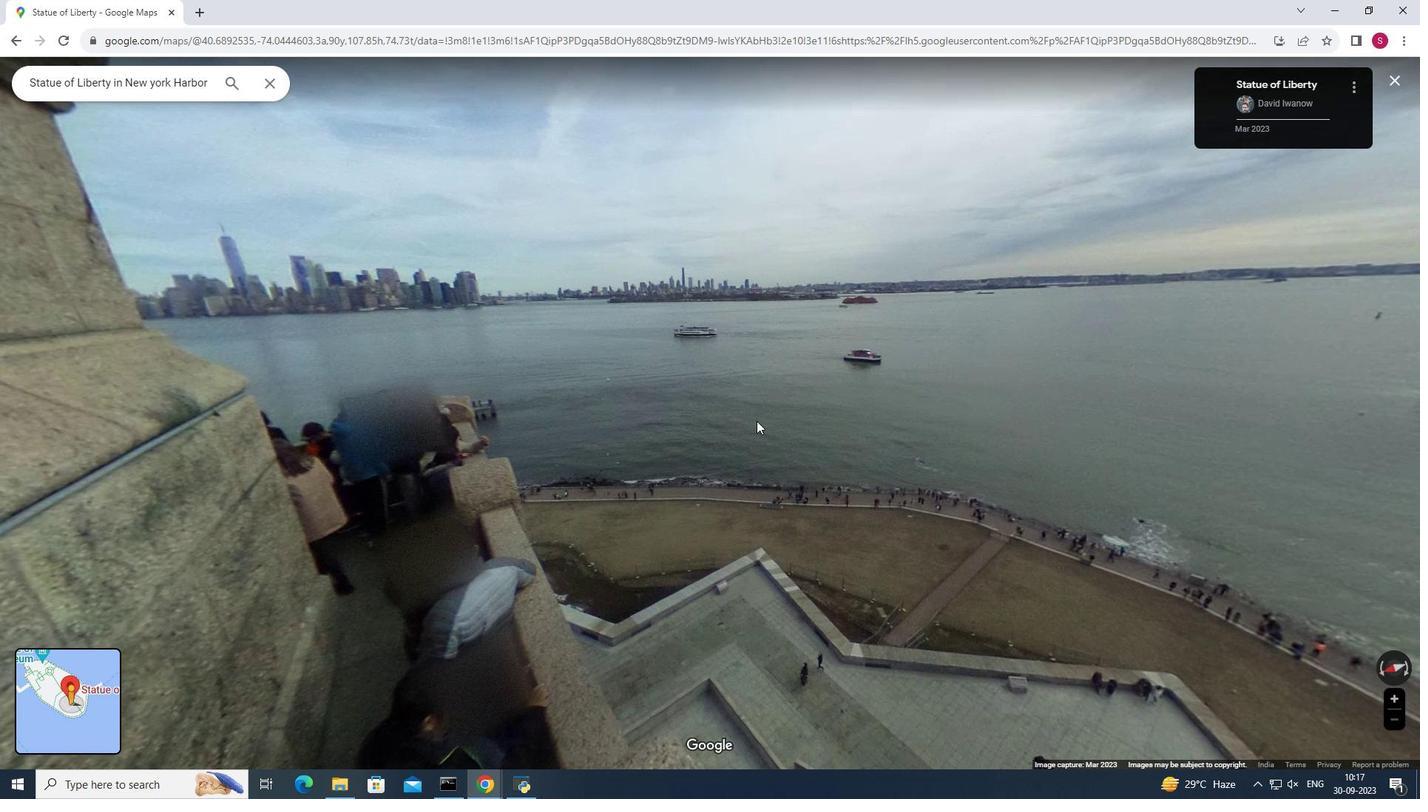 
Action: Mouse scrolled (748, 422) with delta (0, 0)
Screenshot: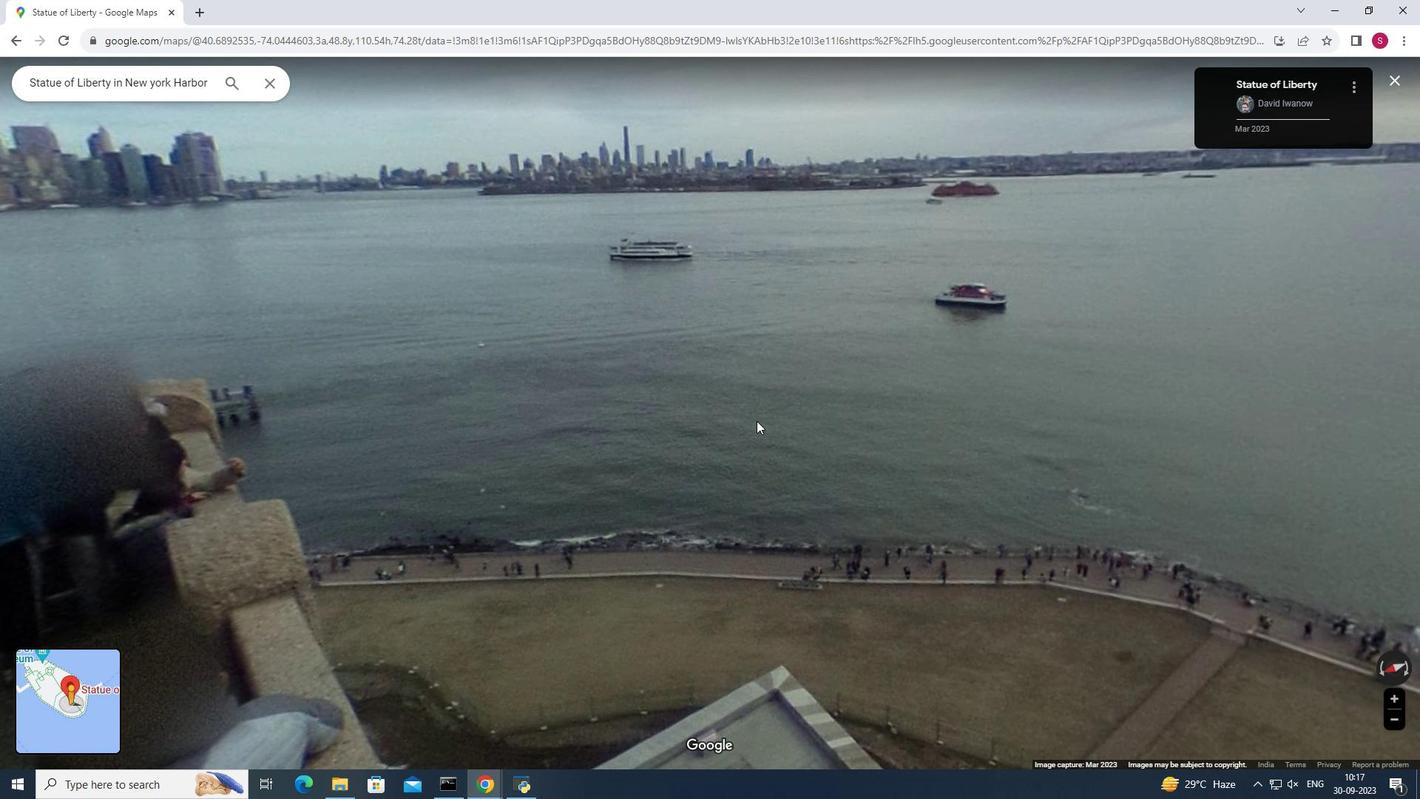 
Action: Mouse scrolled (748, 422) with delta (0, 0)
Screenshot: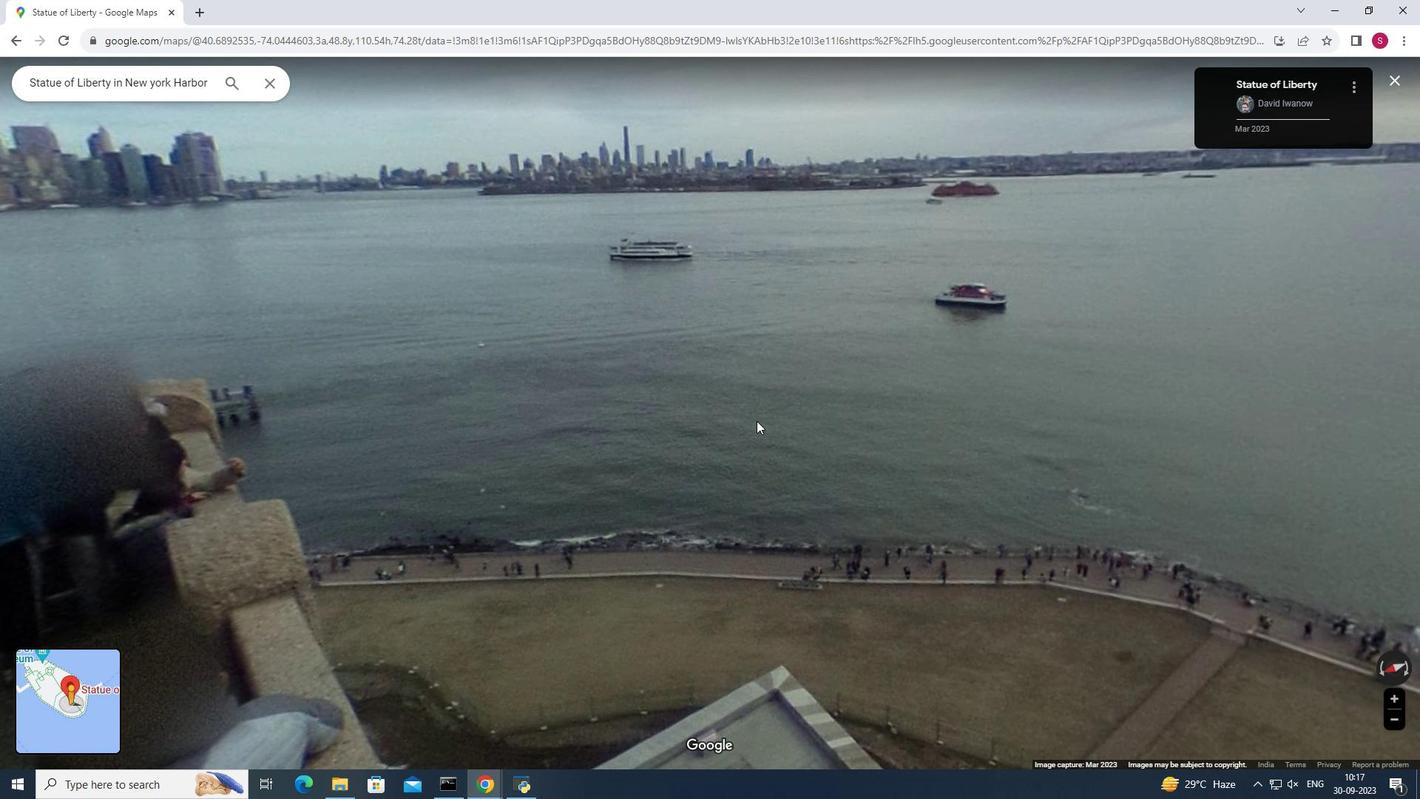 
Action: Mouse scrolled (748, 422) with delta (0, 0)
Screenshot: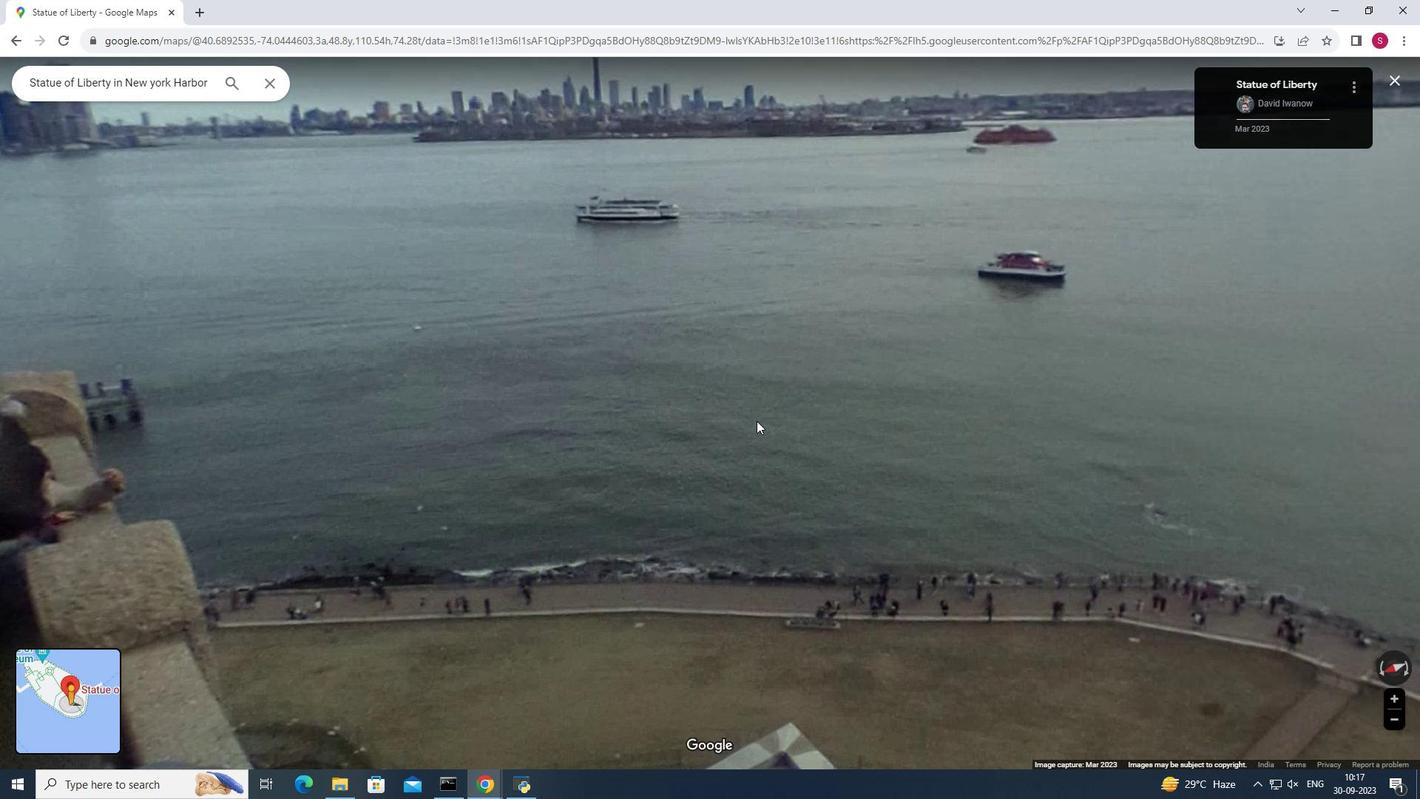 
Action: Mouse scrolled (748, 422) with delta (0, 0)
Screenshot: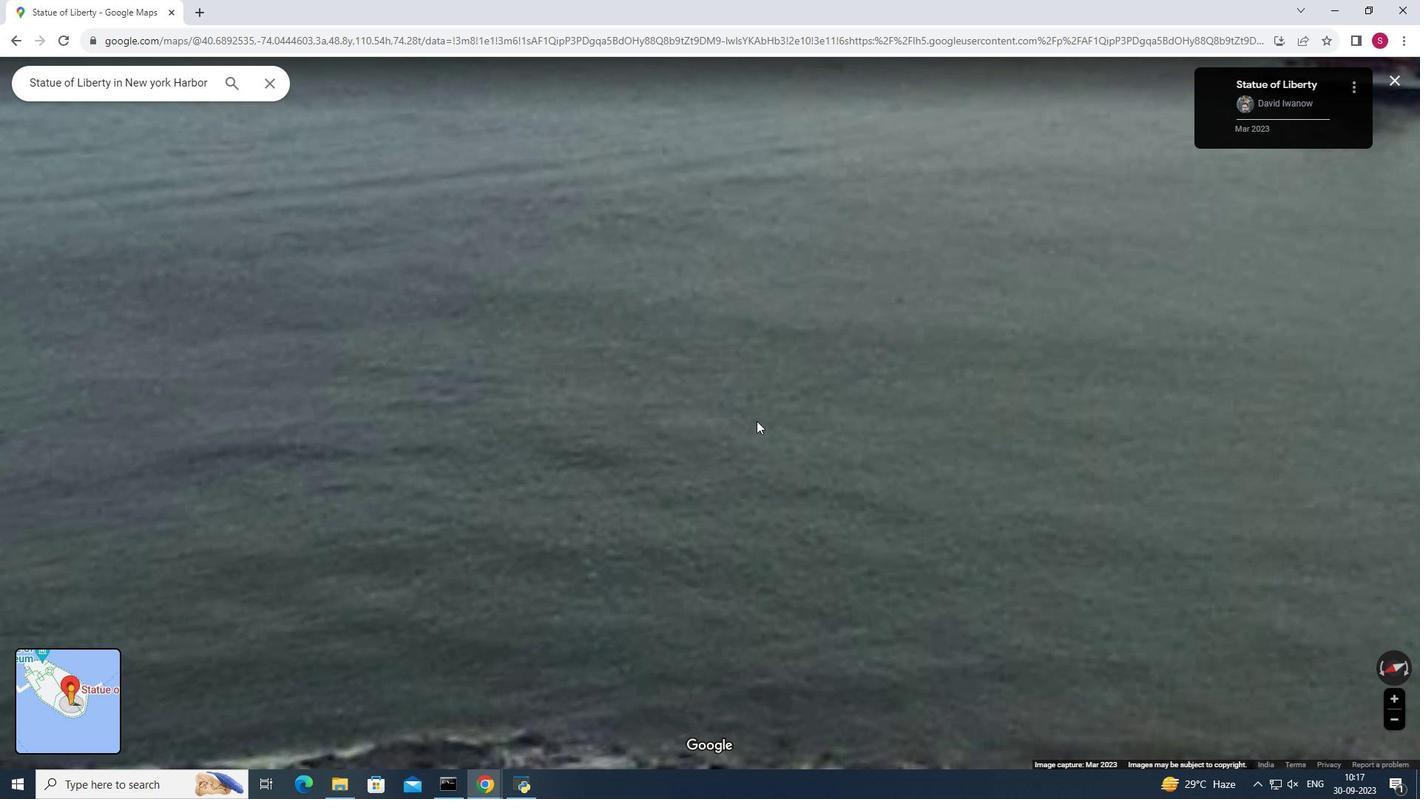 
Action: Mouse scrolled (748, 421) with delta (0, 0)
Screenshot: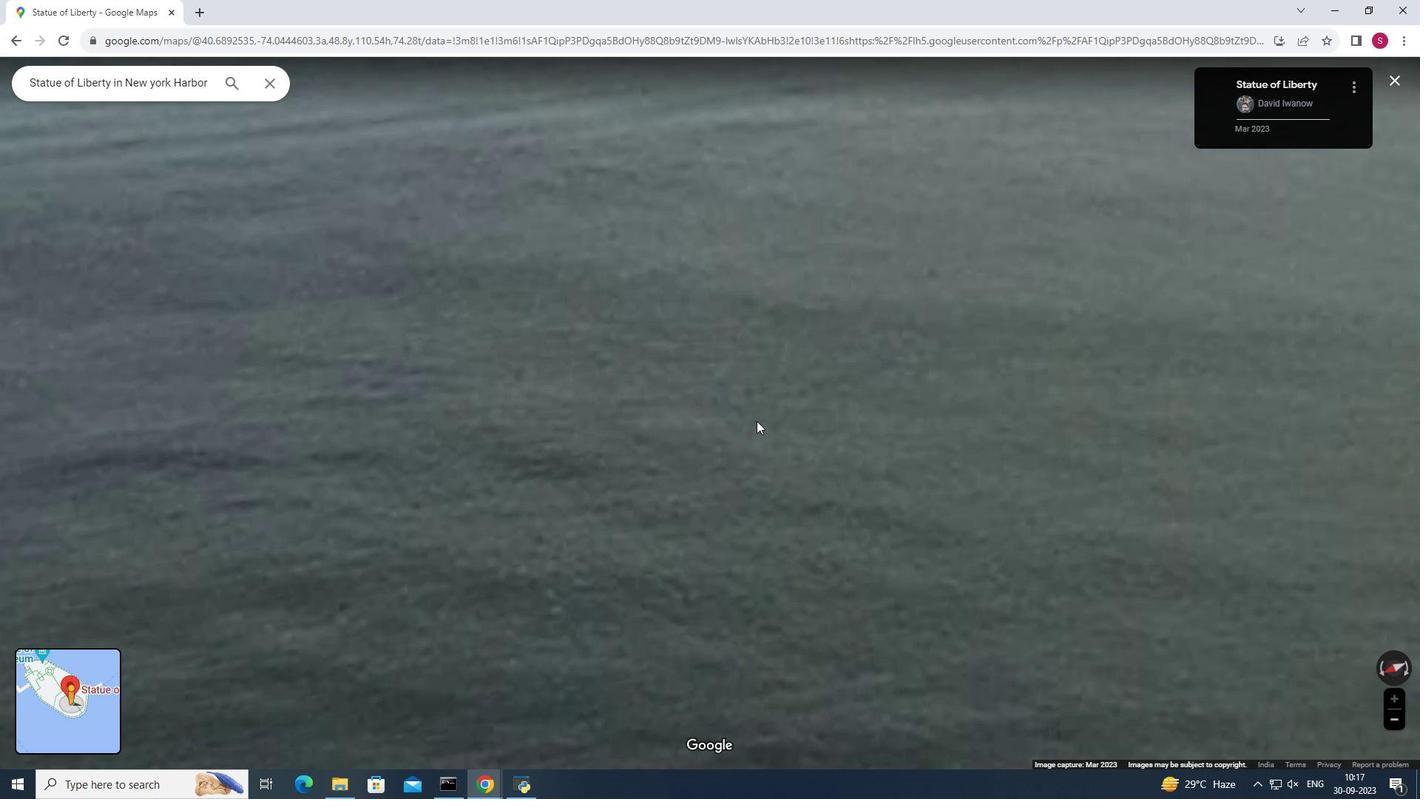 
Action: Mouse scrolled (748, 421) with delta (0, 0)
Screenshot: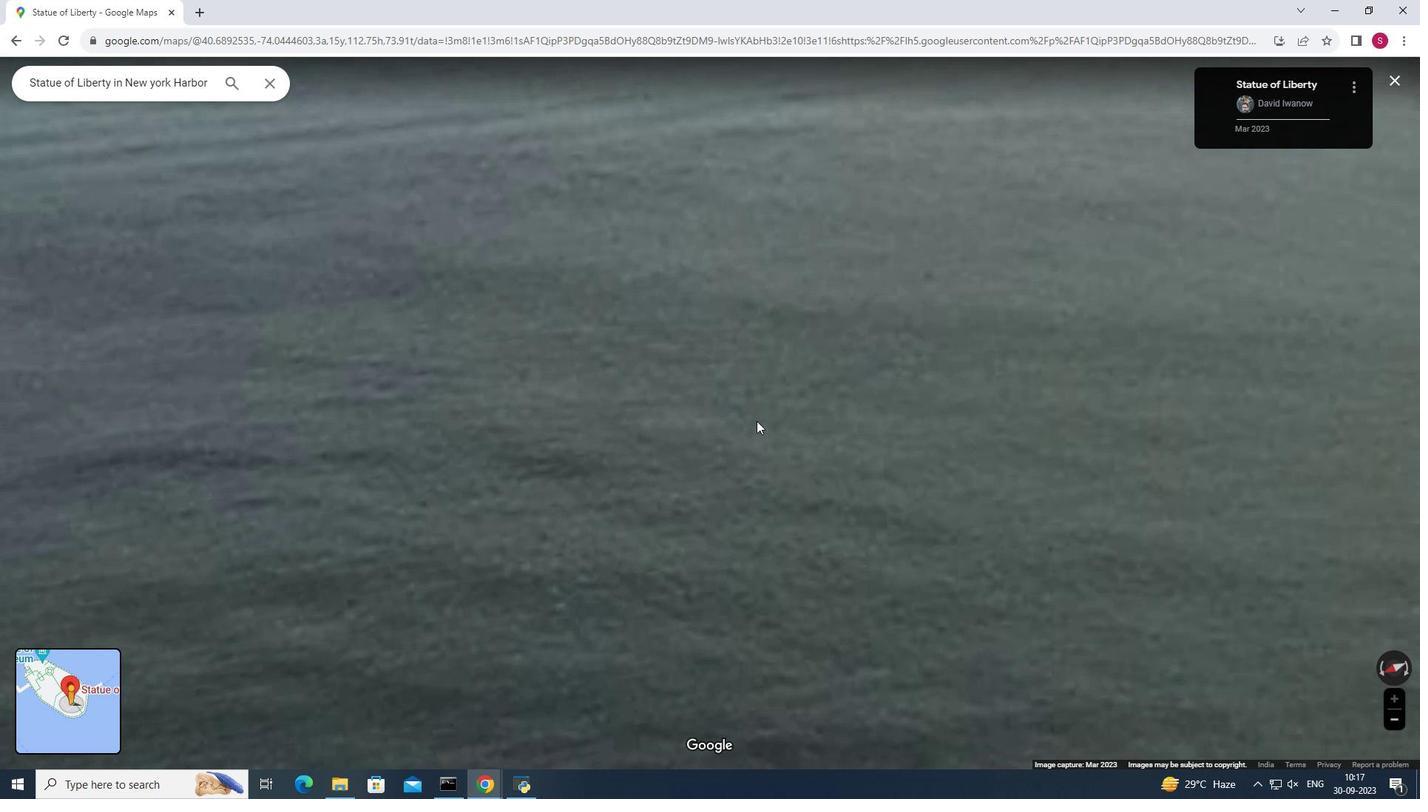 
Action: Mouse scrolled (748, 421) with delta (0, 0)
Screenshot: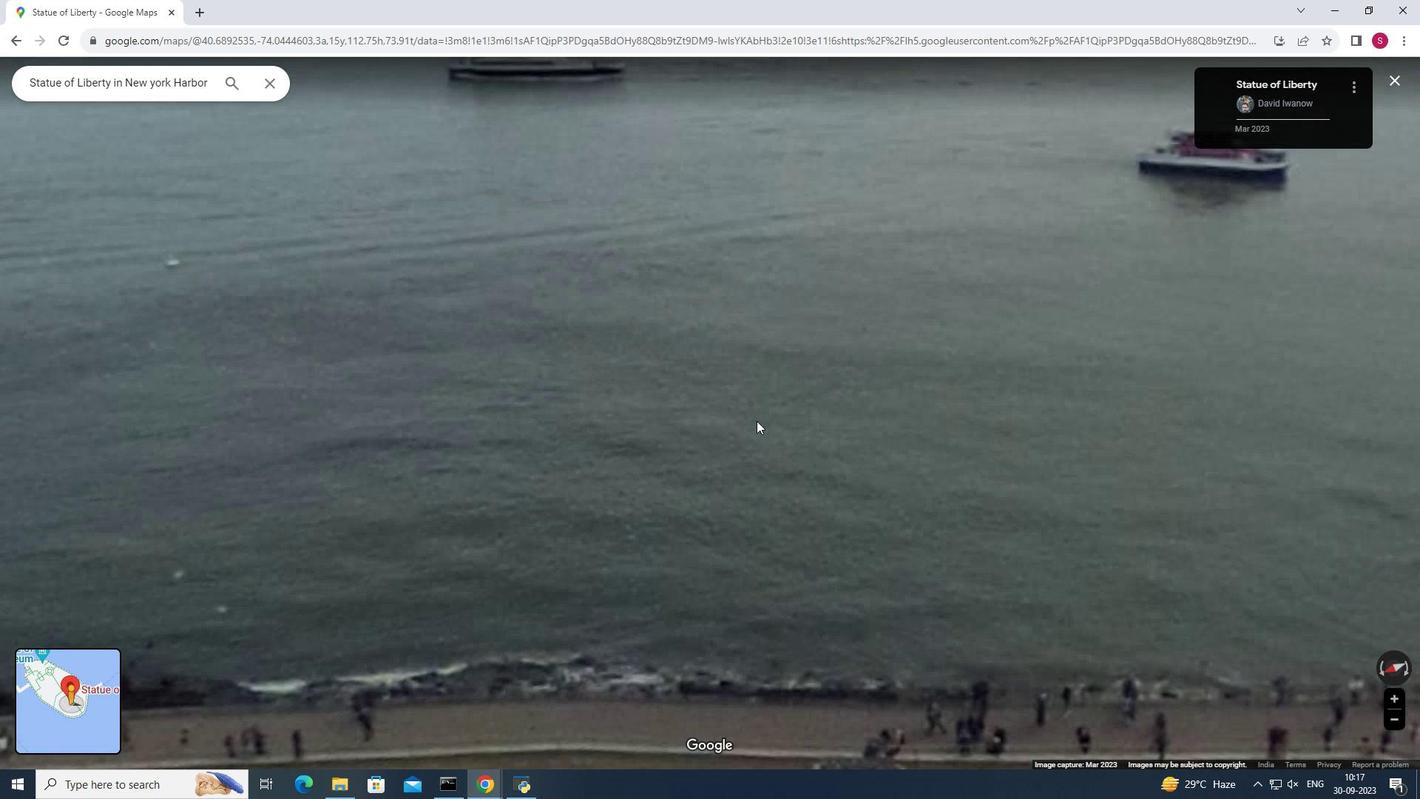 
Action: Mouse scrolled (748, 421) with delta (0, 0)
Screenshot: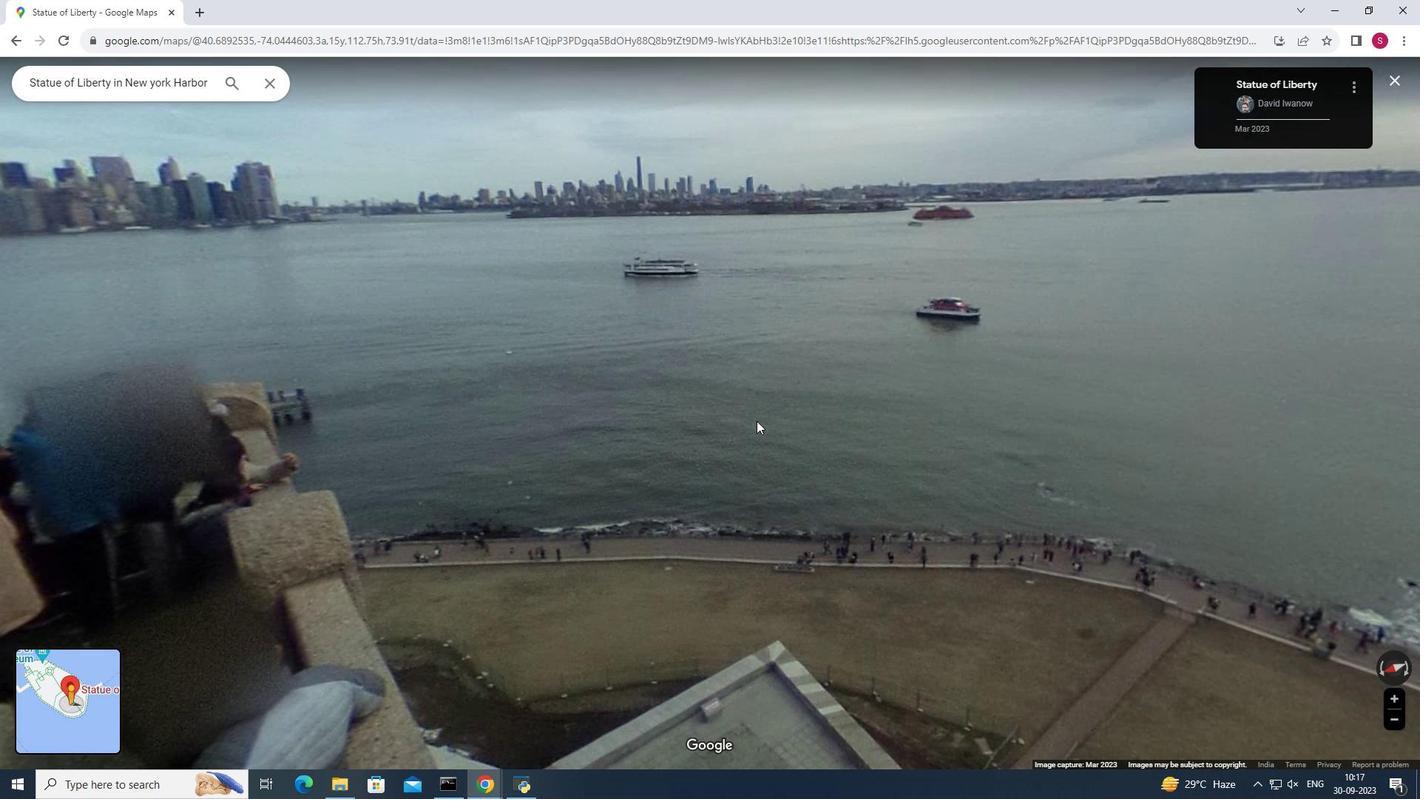
Action: Mouse scrolled (748, 421) with delta (0, 0)
Screenshot: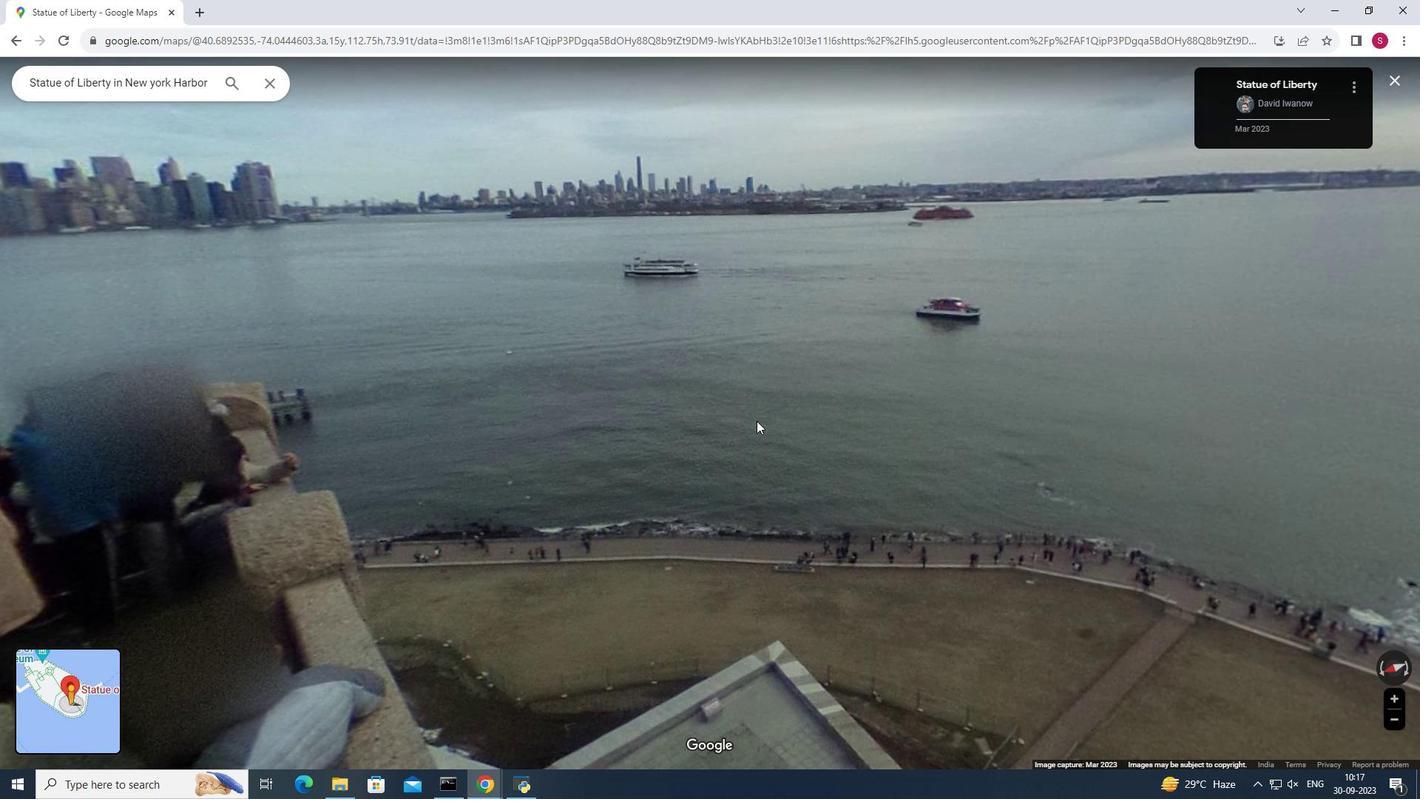 
Action: Mouse scrolled (748, 421) with delta (0, 0)
Screenshot: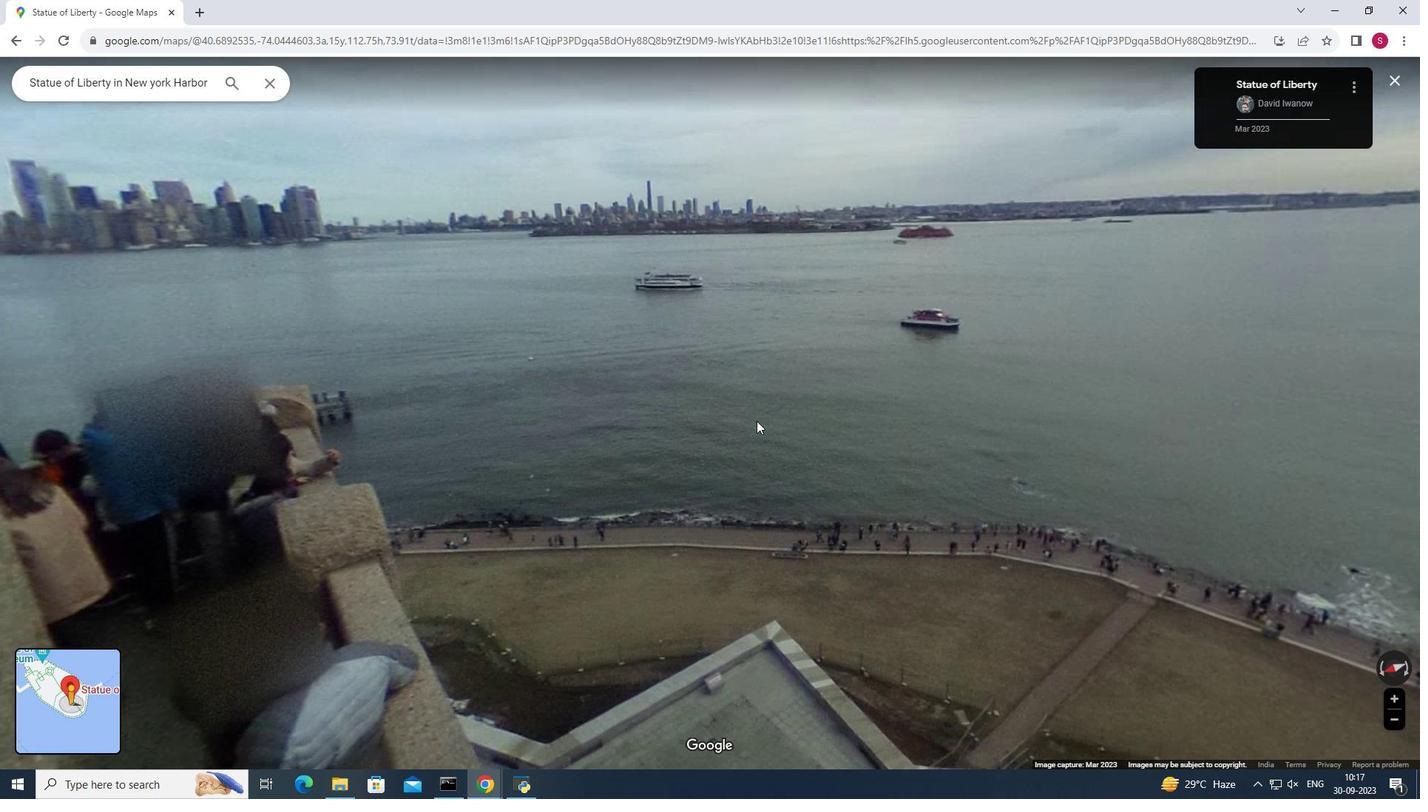 
Action: Mouse scrolled (748, 421) with delta (0, 0)
Screenshot: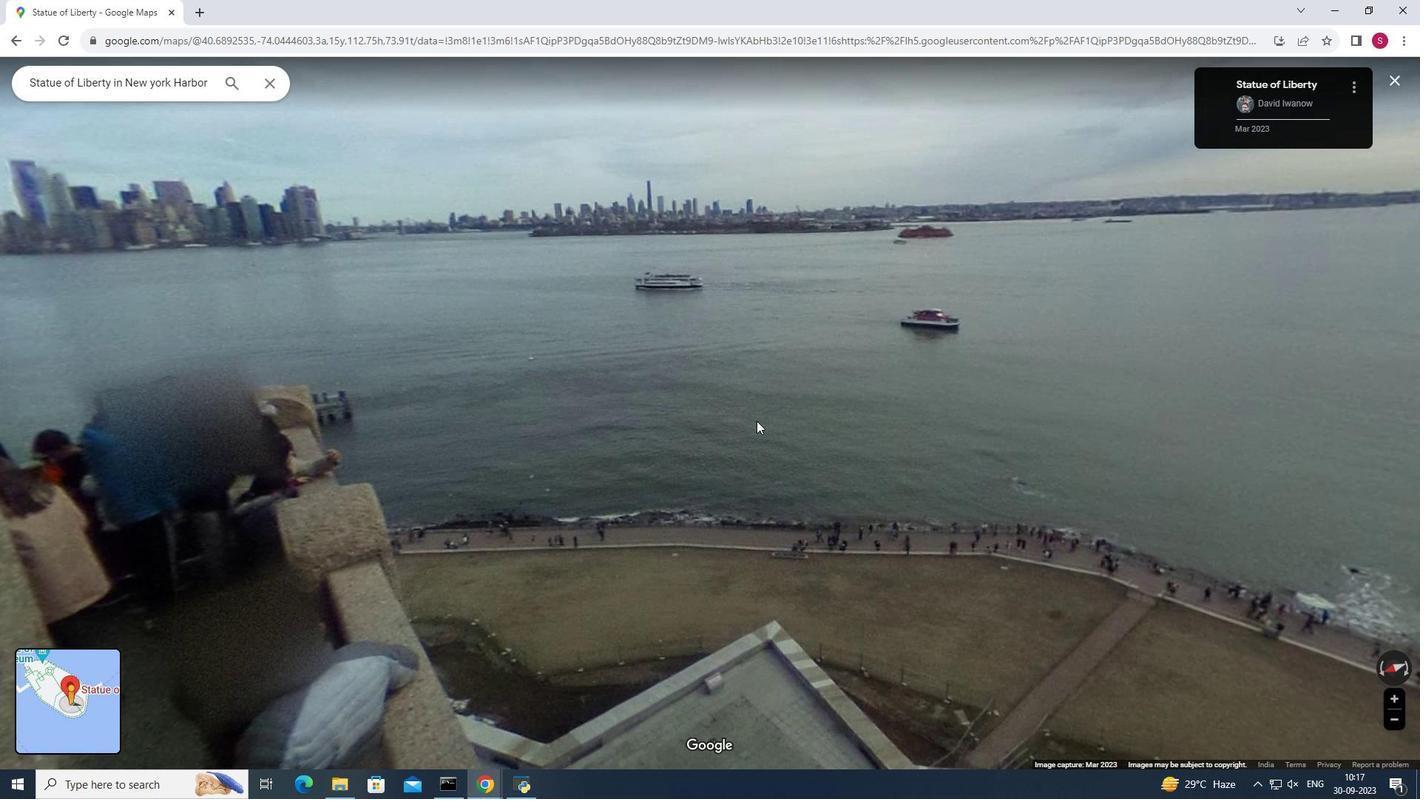 
Action: Mouse scrolled (748, 421) with delta (0, 0)
Screenshot: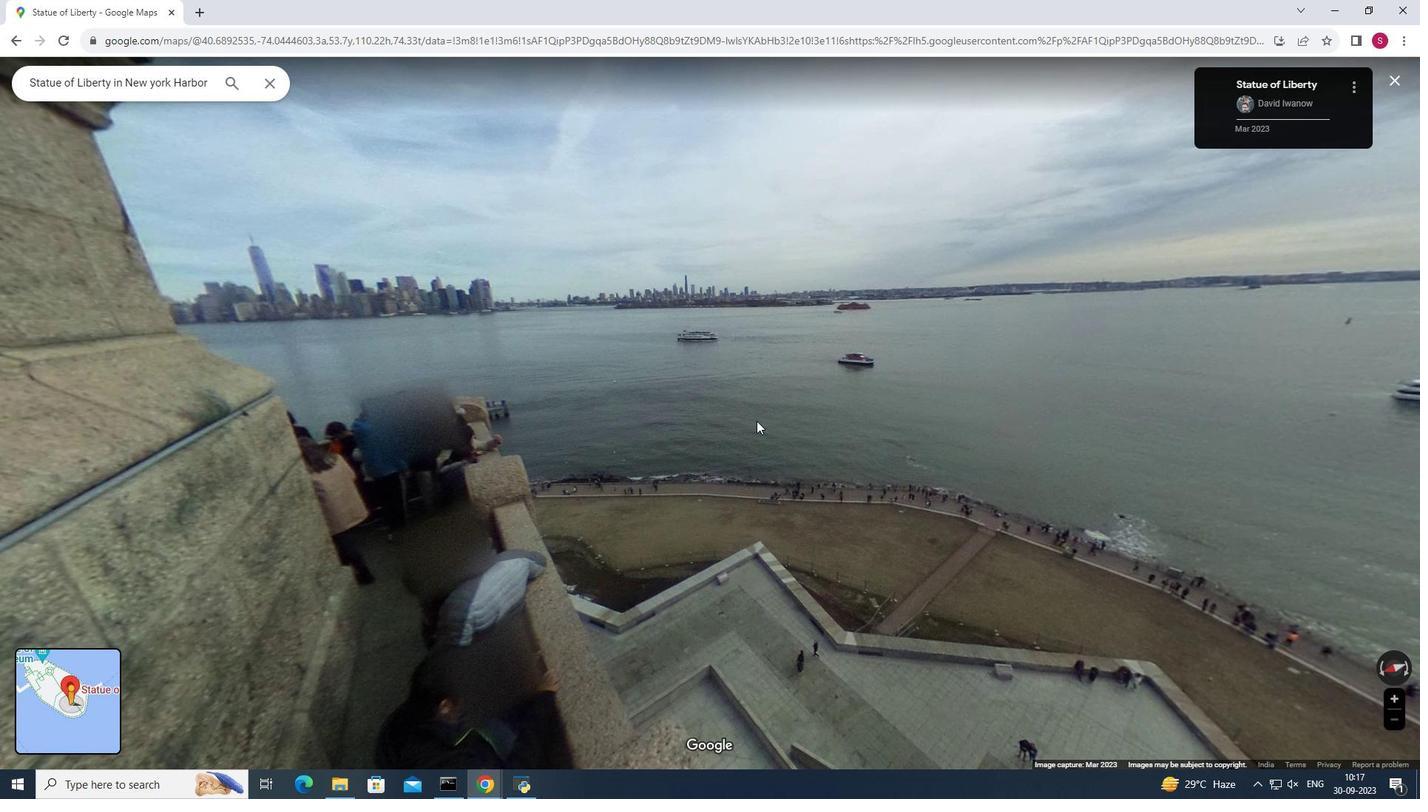 
Action: Mouse moved to (748, 421)
Screenshot: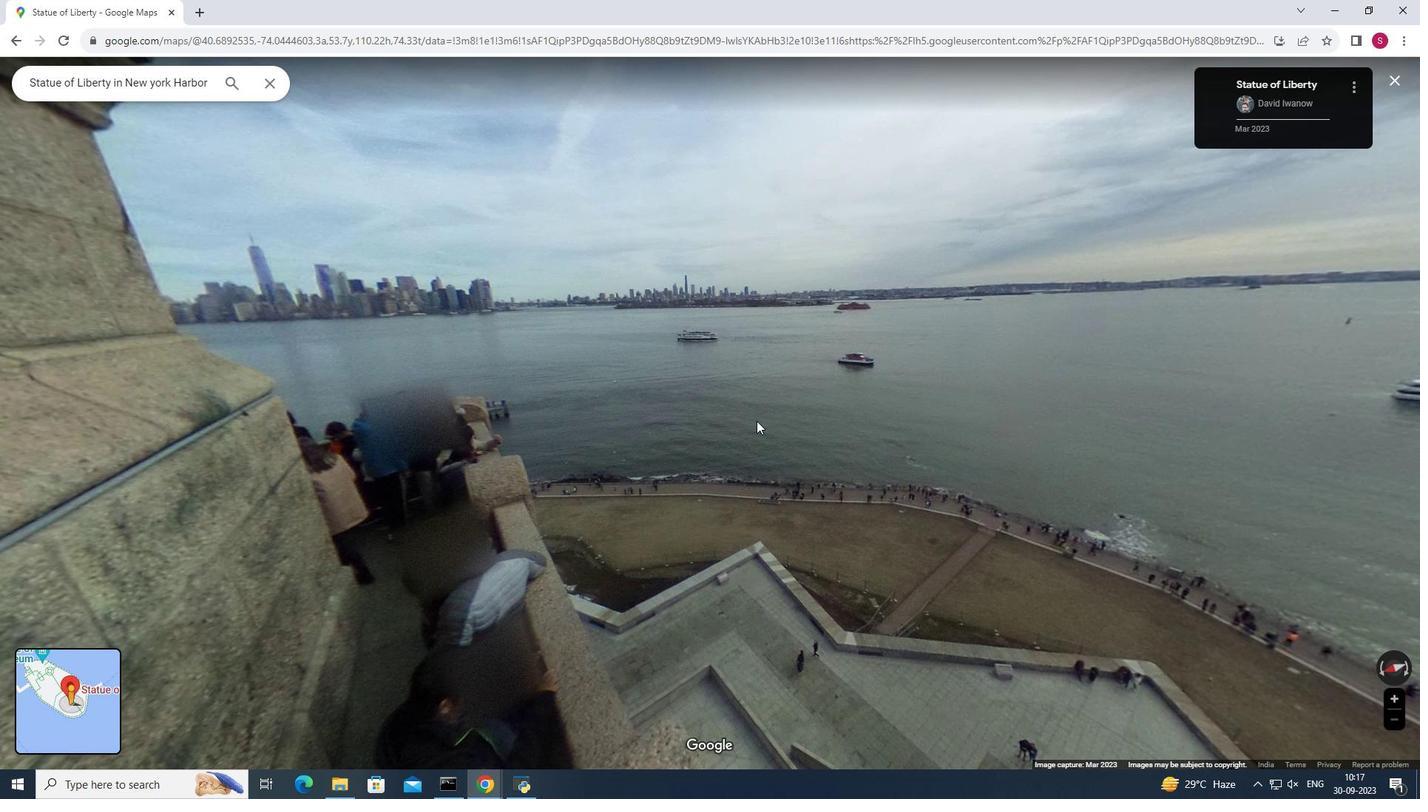 
Action: Mouse scrolled (748, 421) with delta (0, 0)
Screenshot: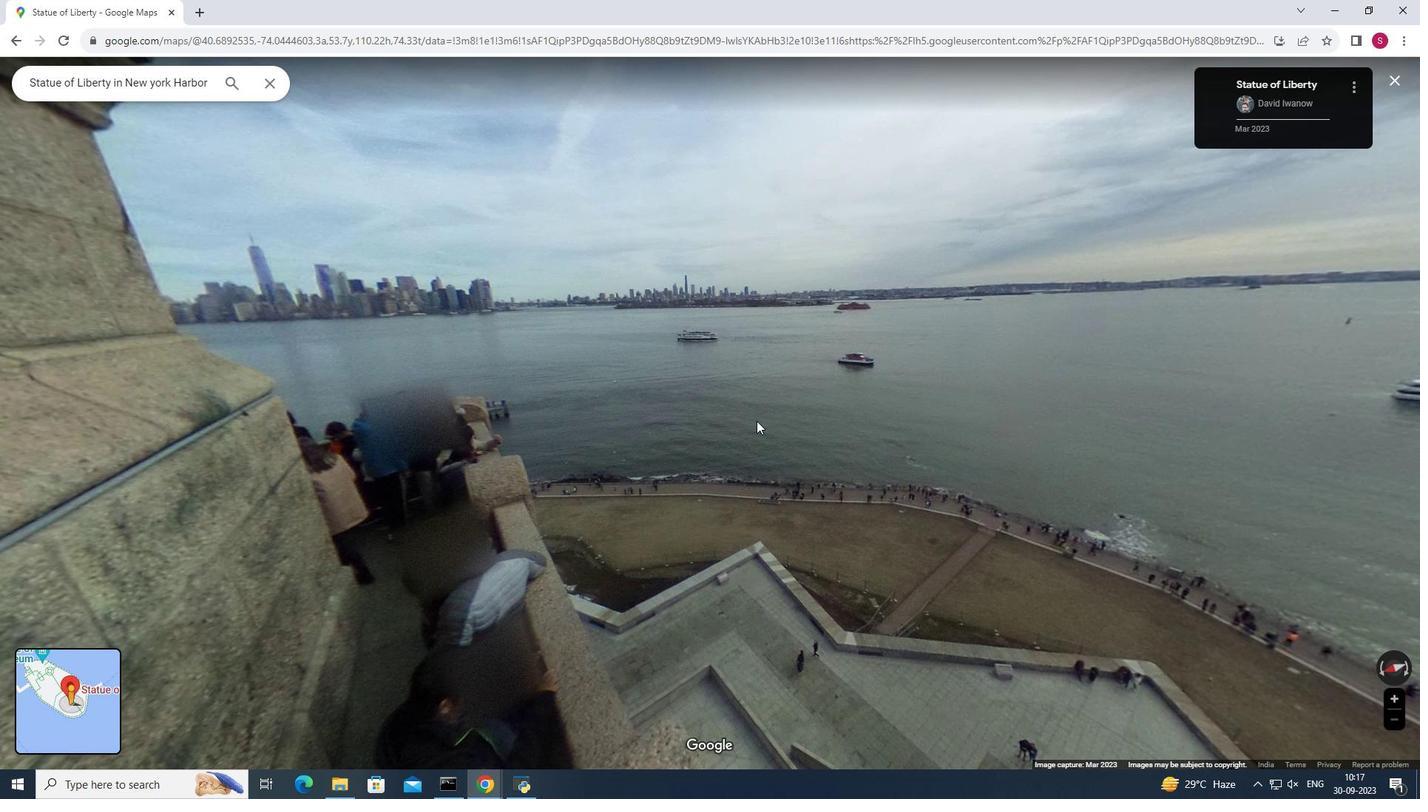 
Action: Mouse moved to (749, 421)
Screenshot: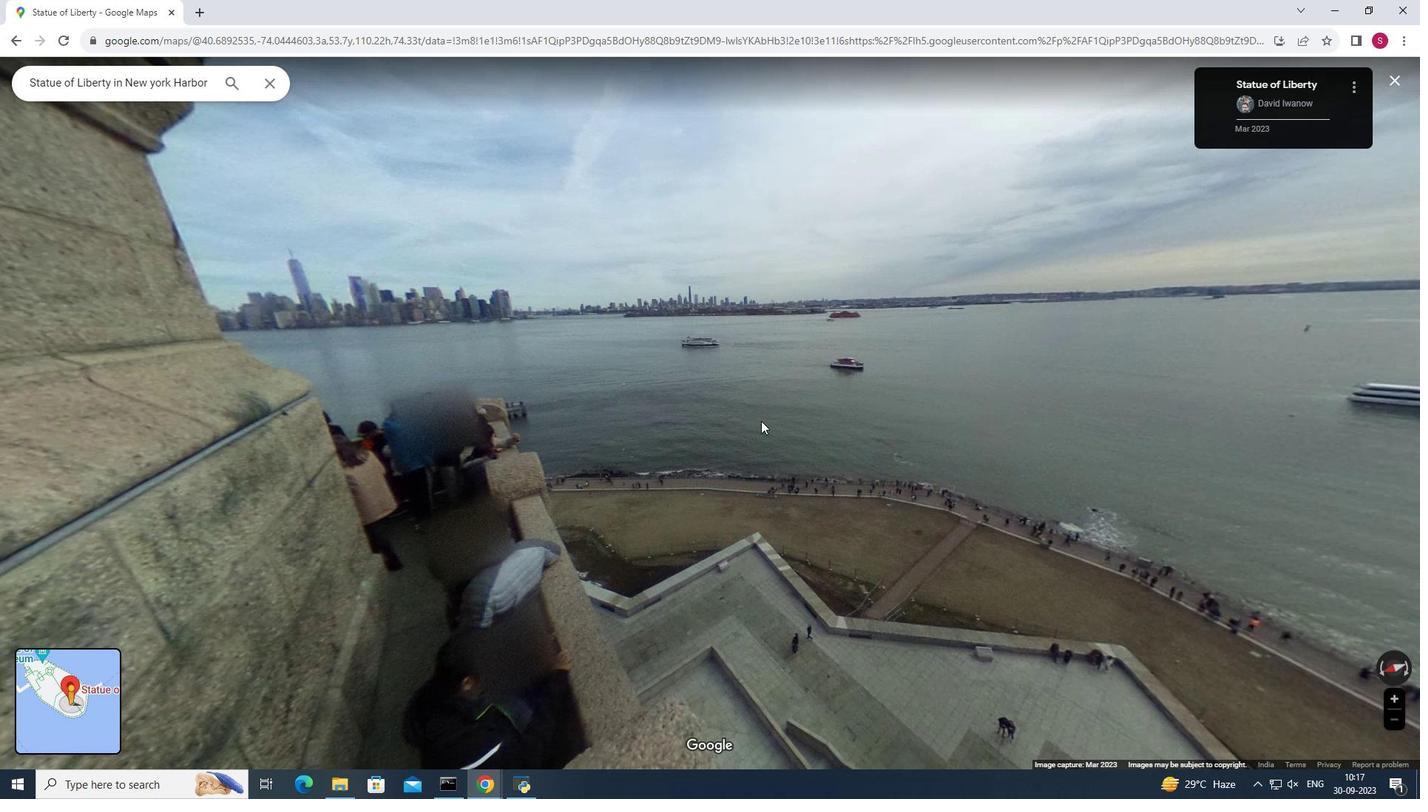 
Action: Mouse scrolled (749, 421) with delta (0, 0)
Screenshot: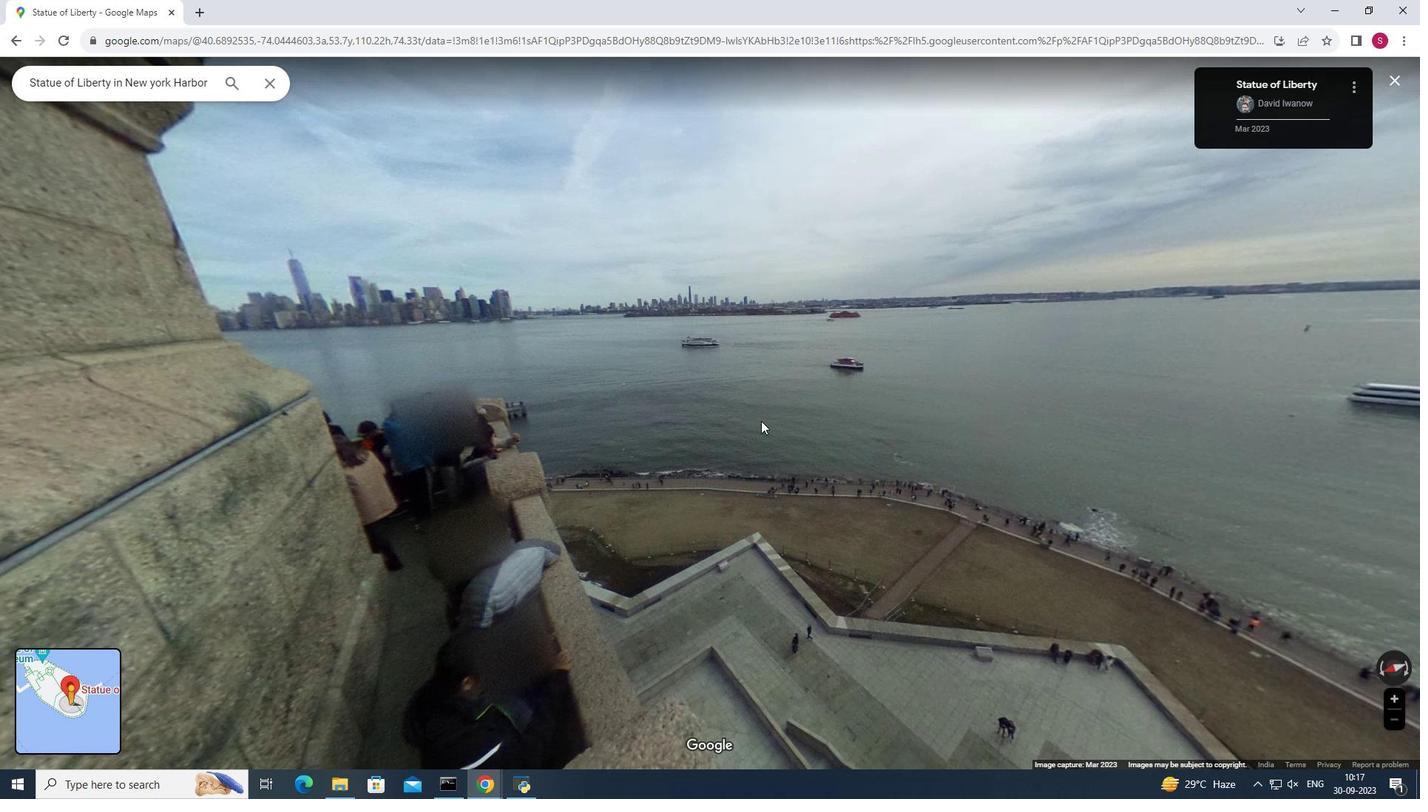 
Action: Mouse moved to (751, 421)
Screenshot: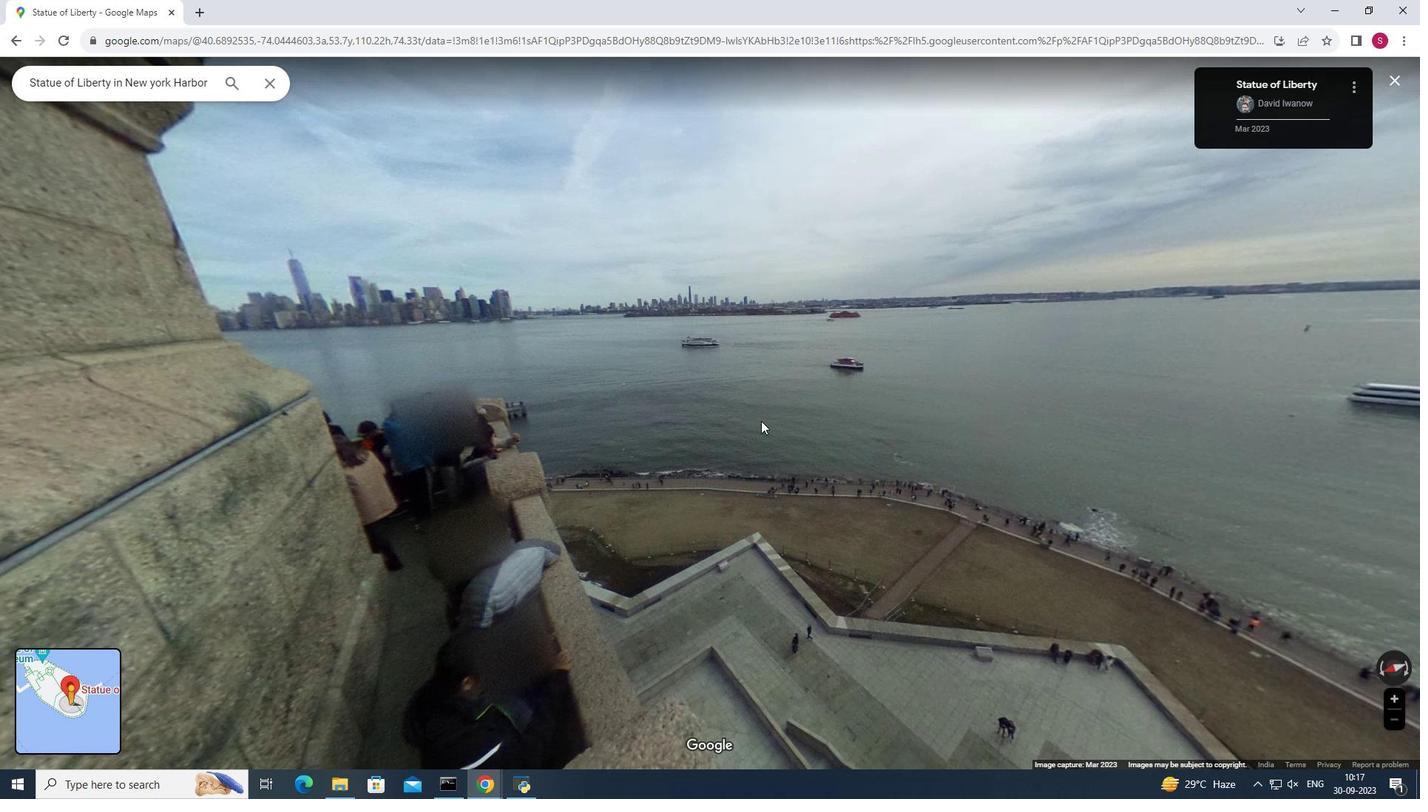 
Action: Mouse scrolled (751, 421) with delta (0, 0)
Screenshot: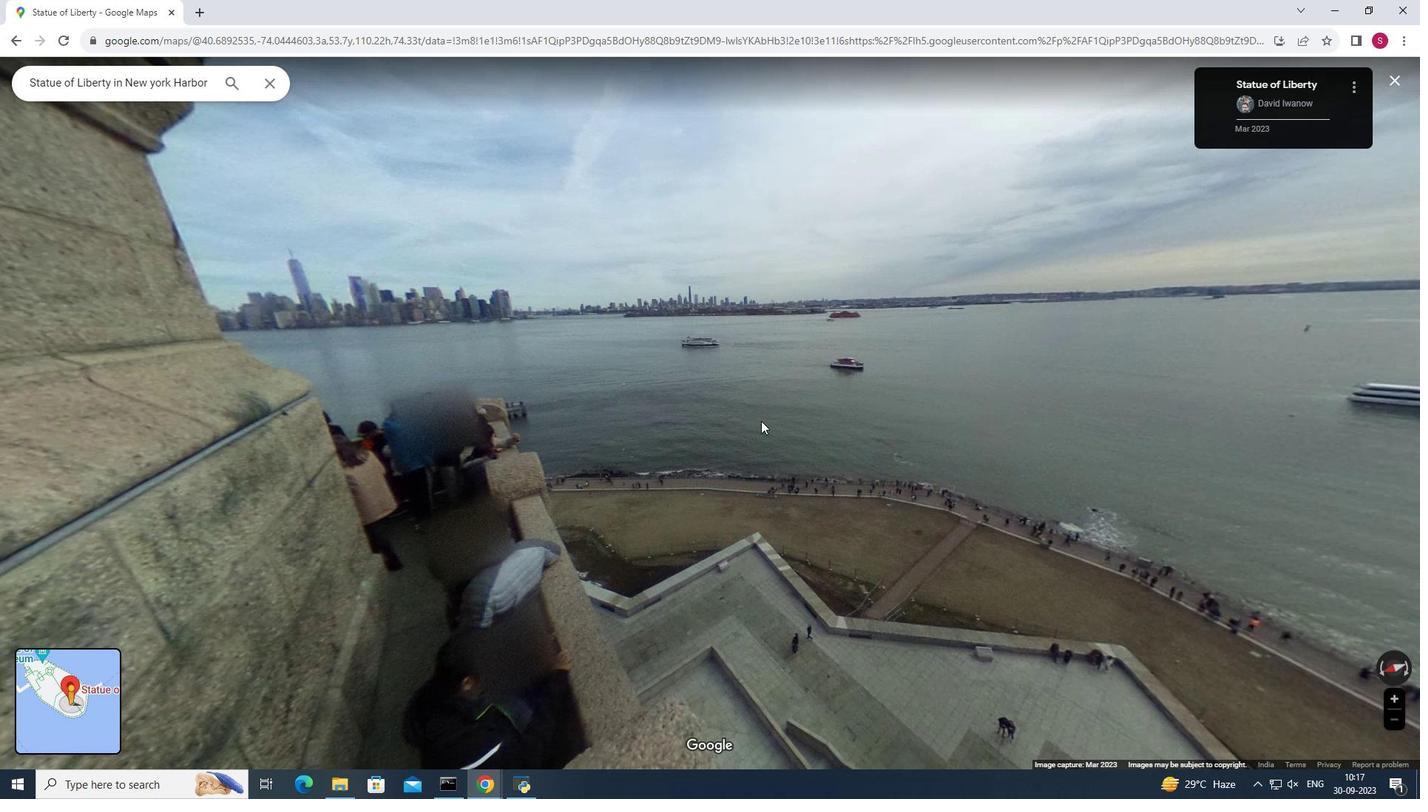 
Action: Mouse moved to (753, 421)
Screenshot: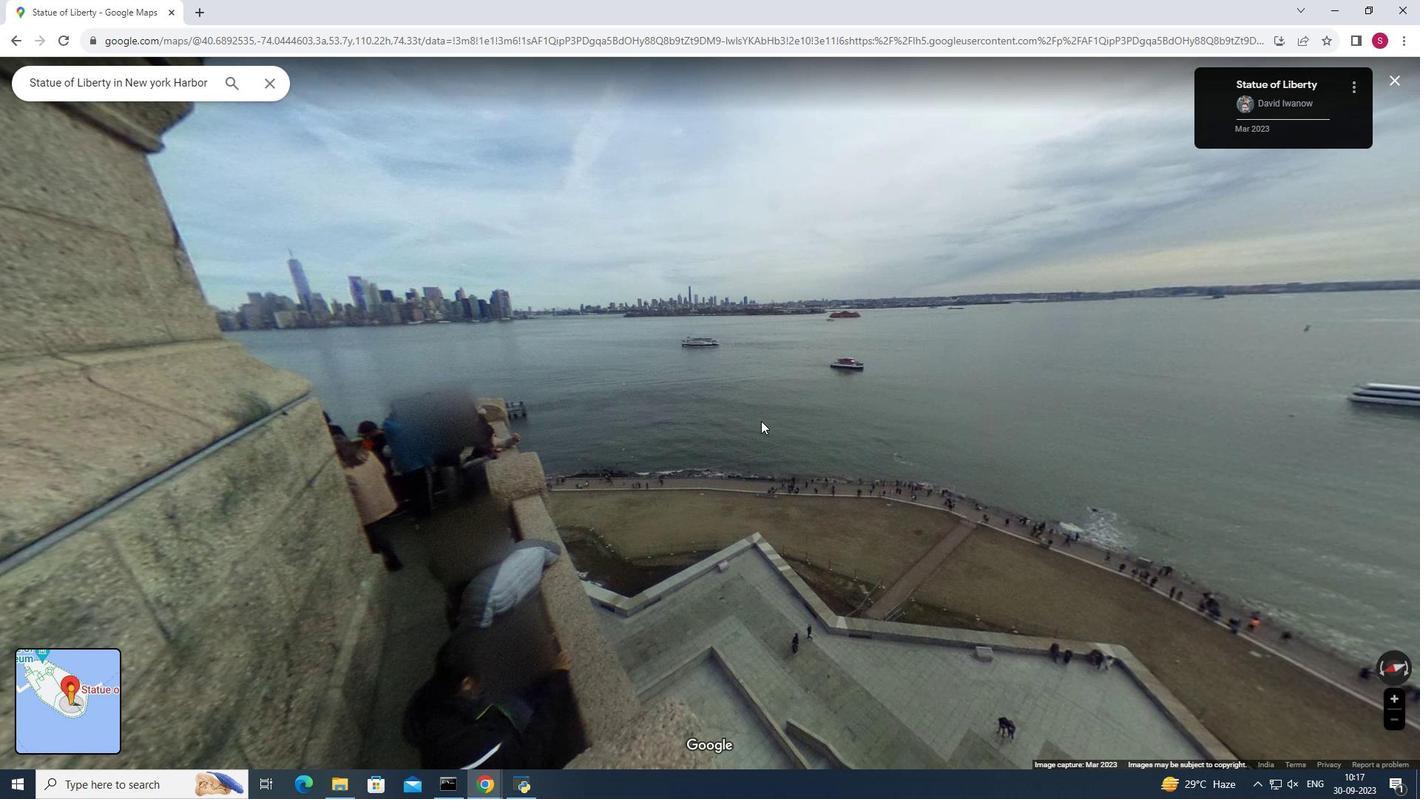 
Action: Mouse scrolled (753, 421) with delta (0, 0)
Screenshot: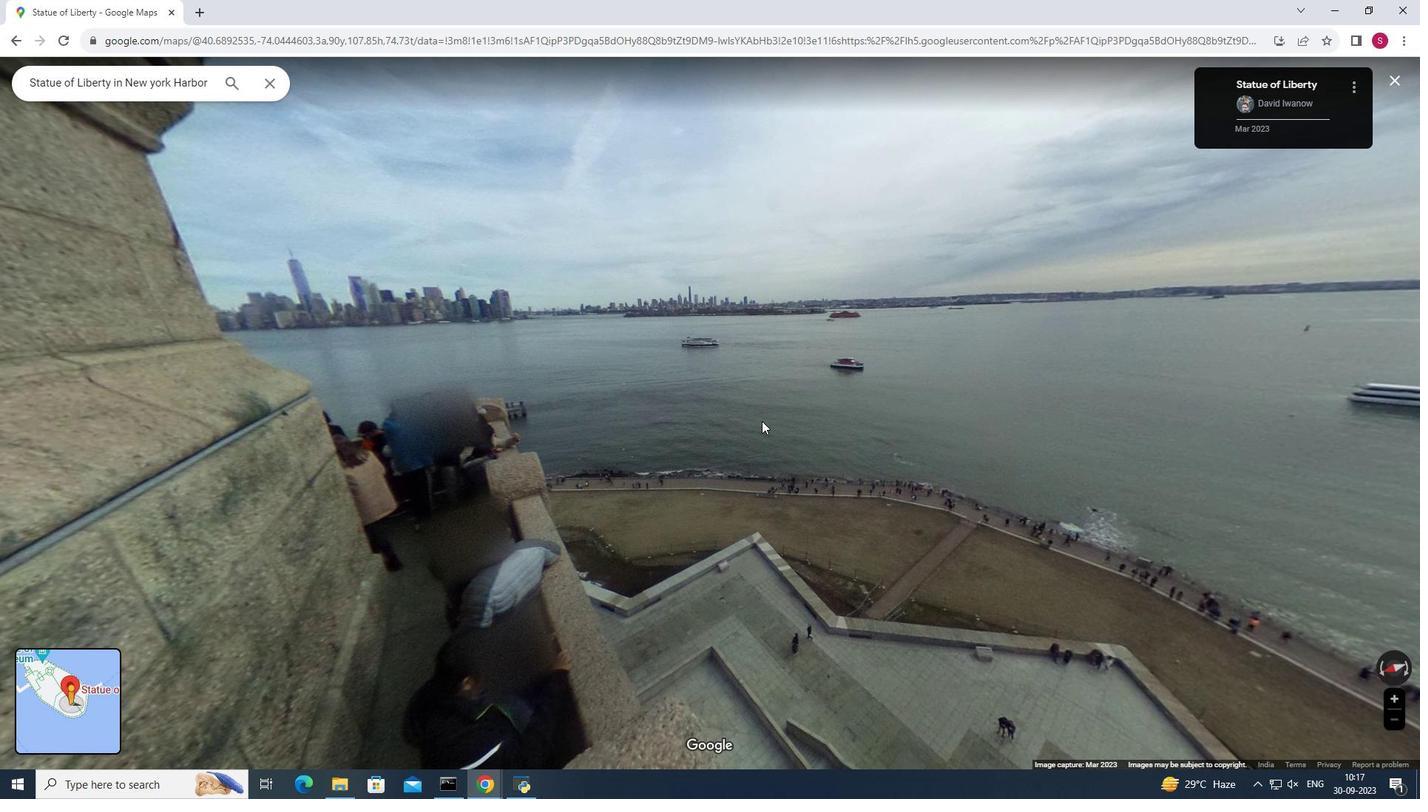 
Action: Mouse scrolled (753, 421) with delta (0, 0)
Screenshot: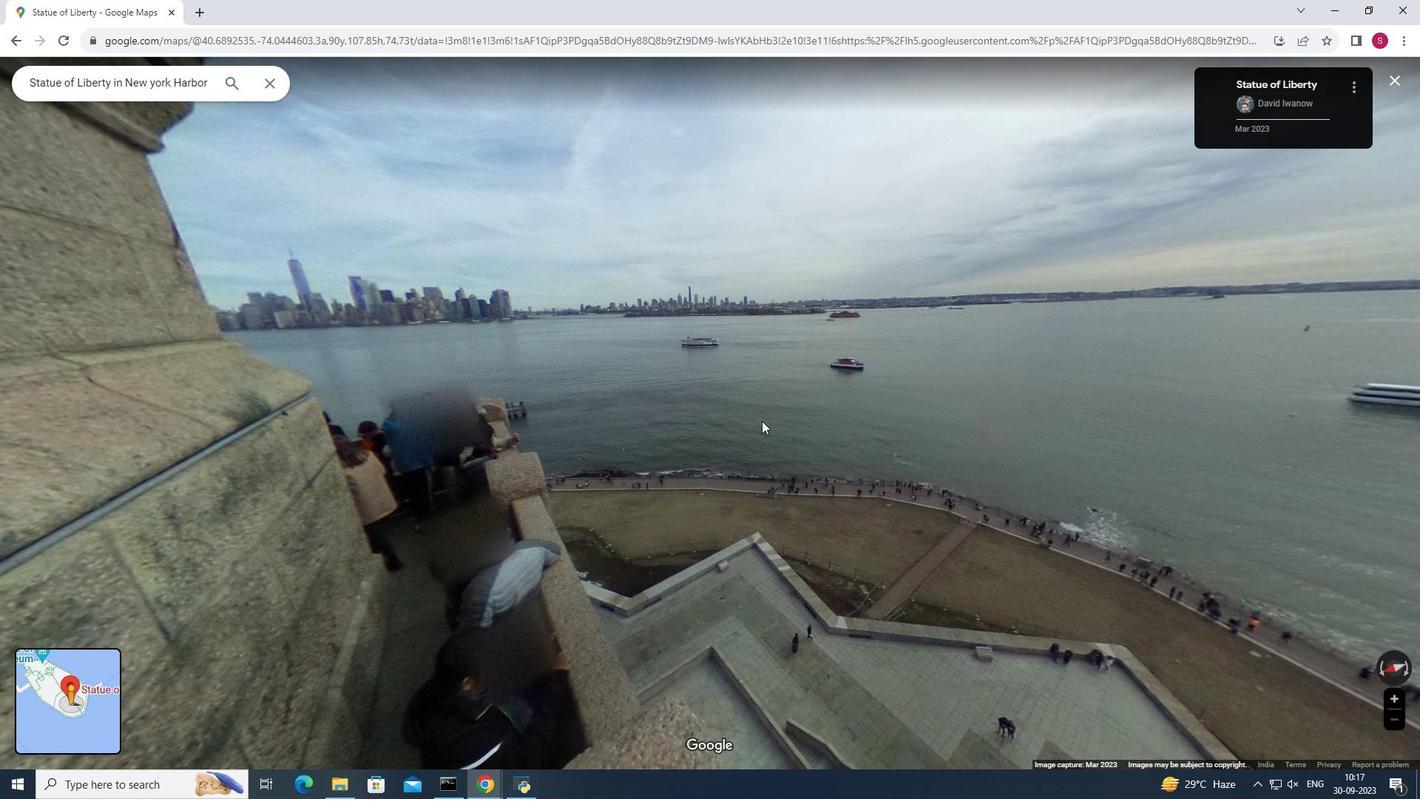 
Action: Mouse scrolled (753, 421) with delta (0, 0)
Screenshot: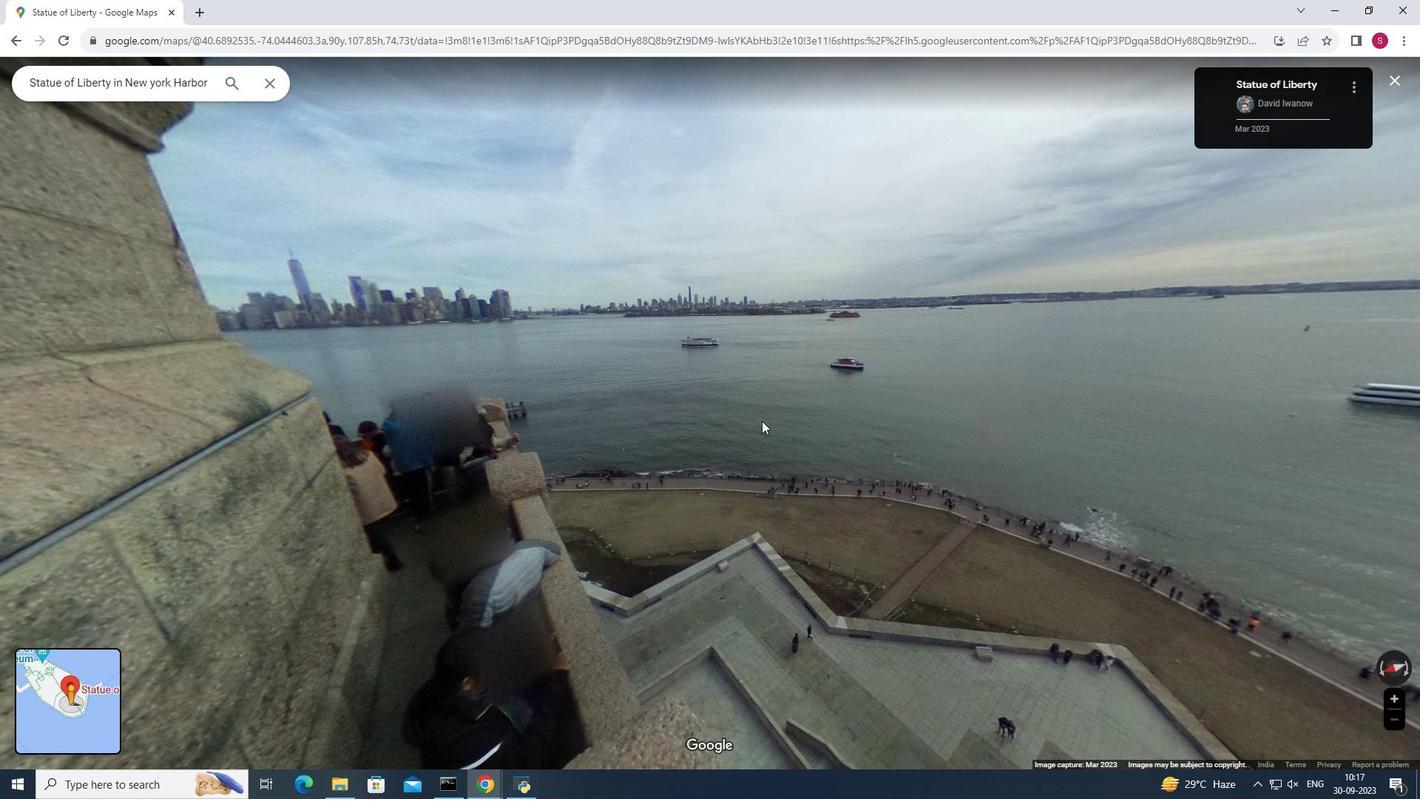 
Action: Mouse moved to (694, 404)
Screenshot: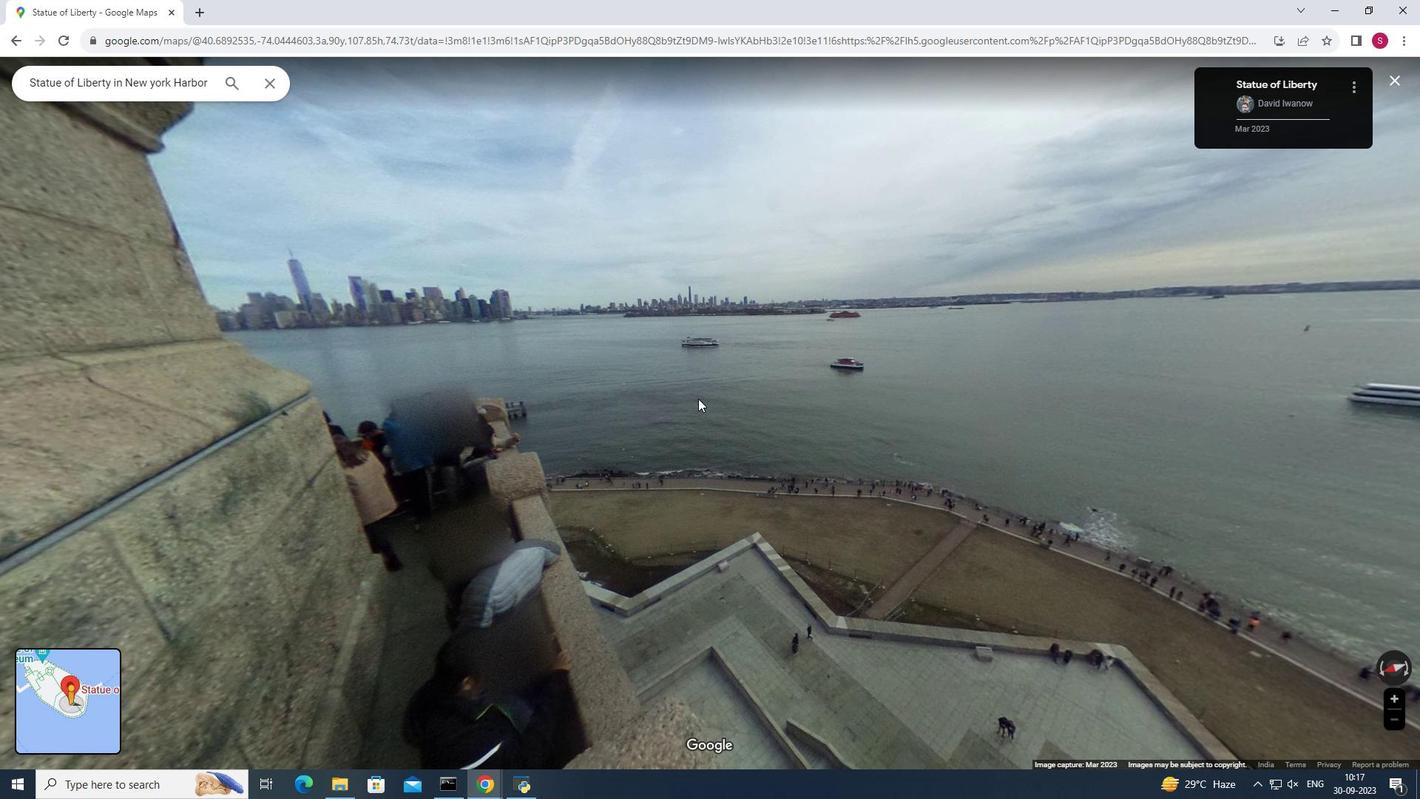 
Action: Mouse pressed left at (694, 404)
Screenshot: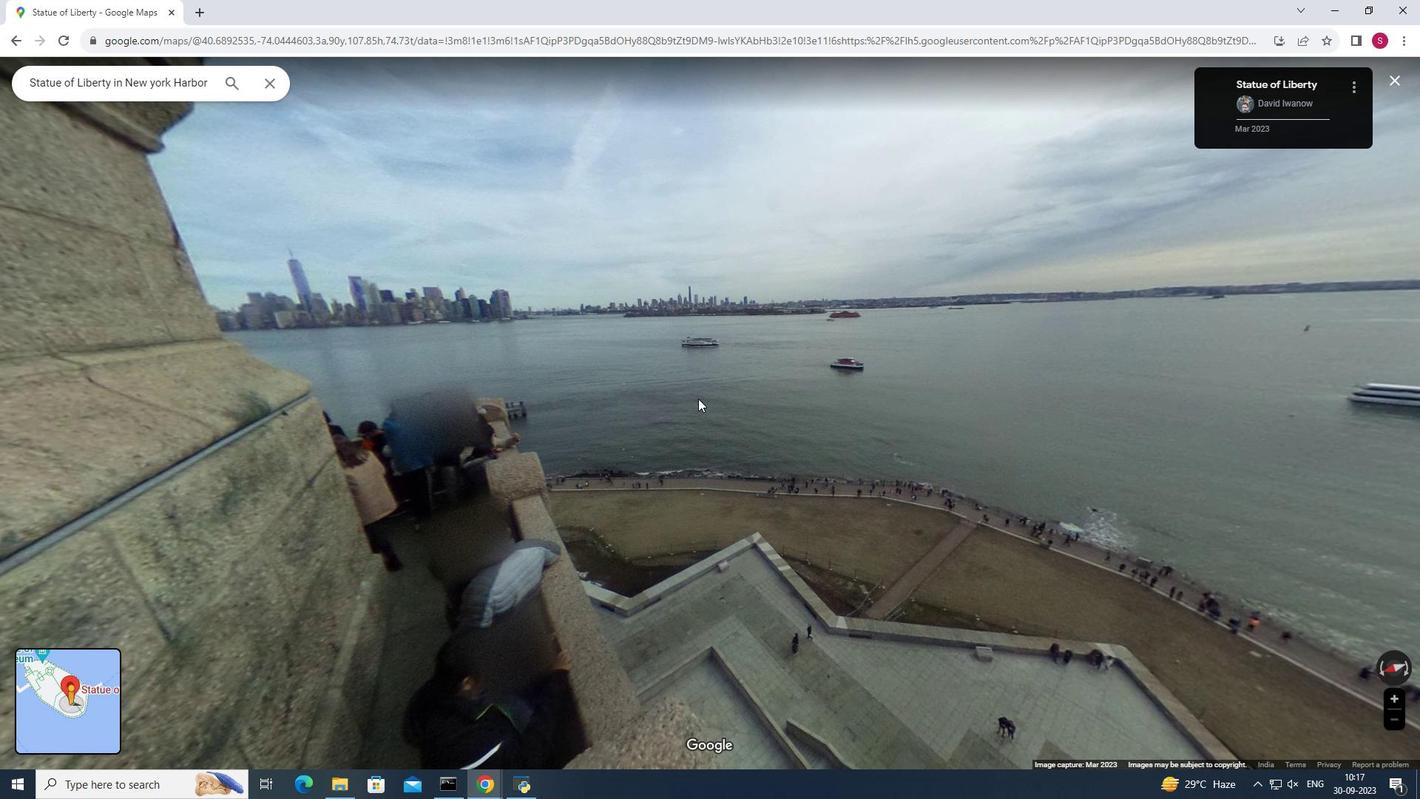 
Action: Mouse moved to (907, 475)
Screenshot: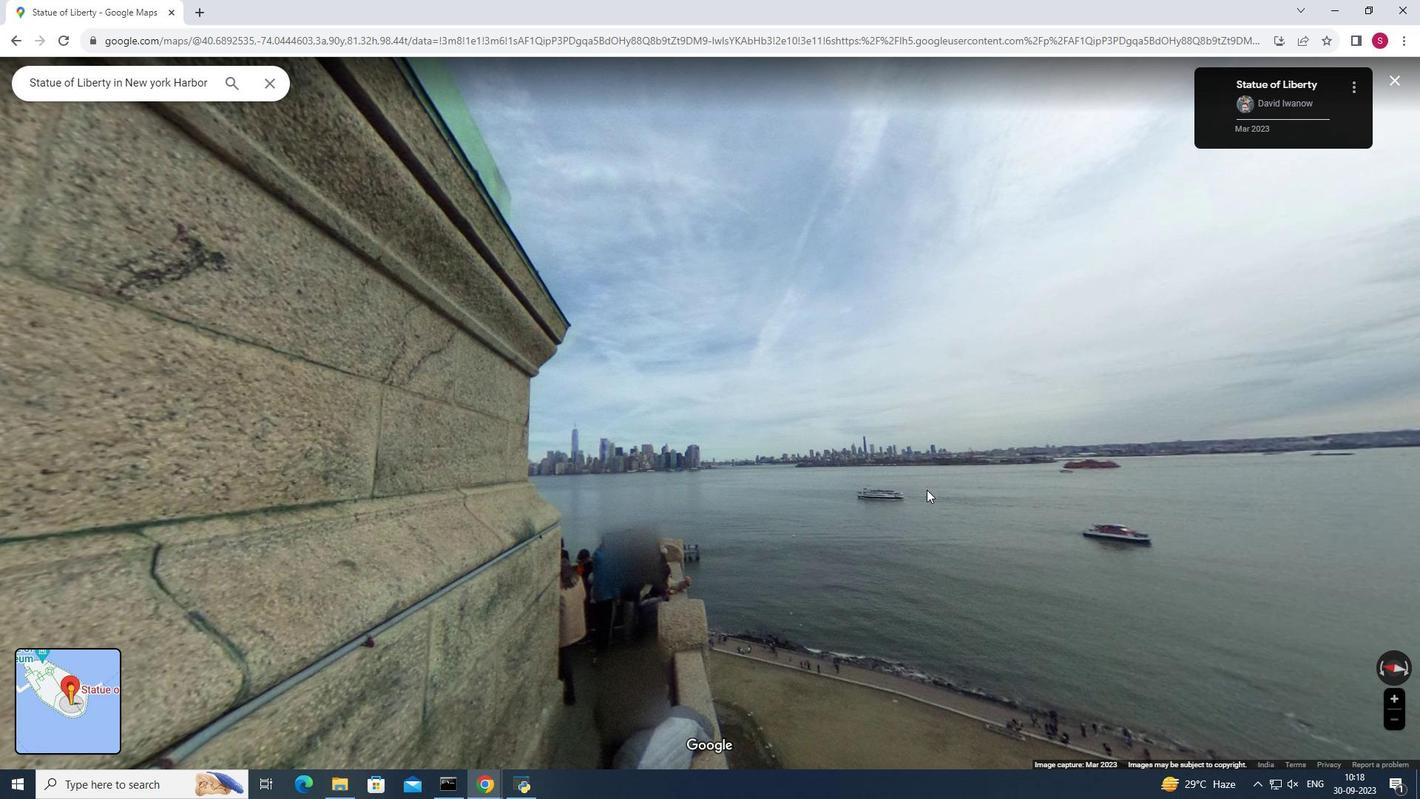 
Action: Mouse pressed left at (907, 475)
Screenshot: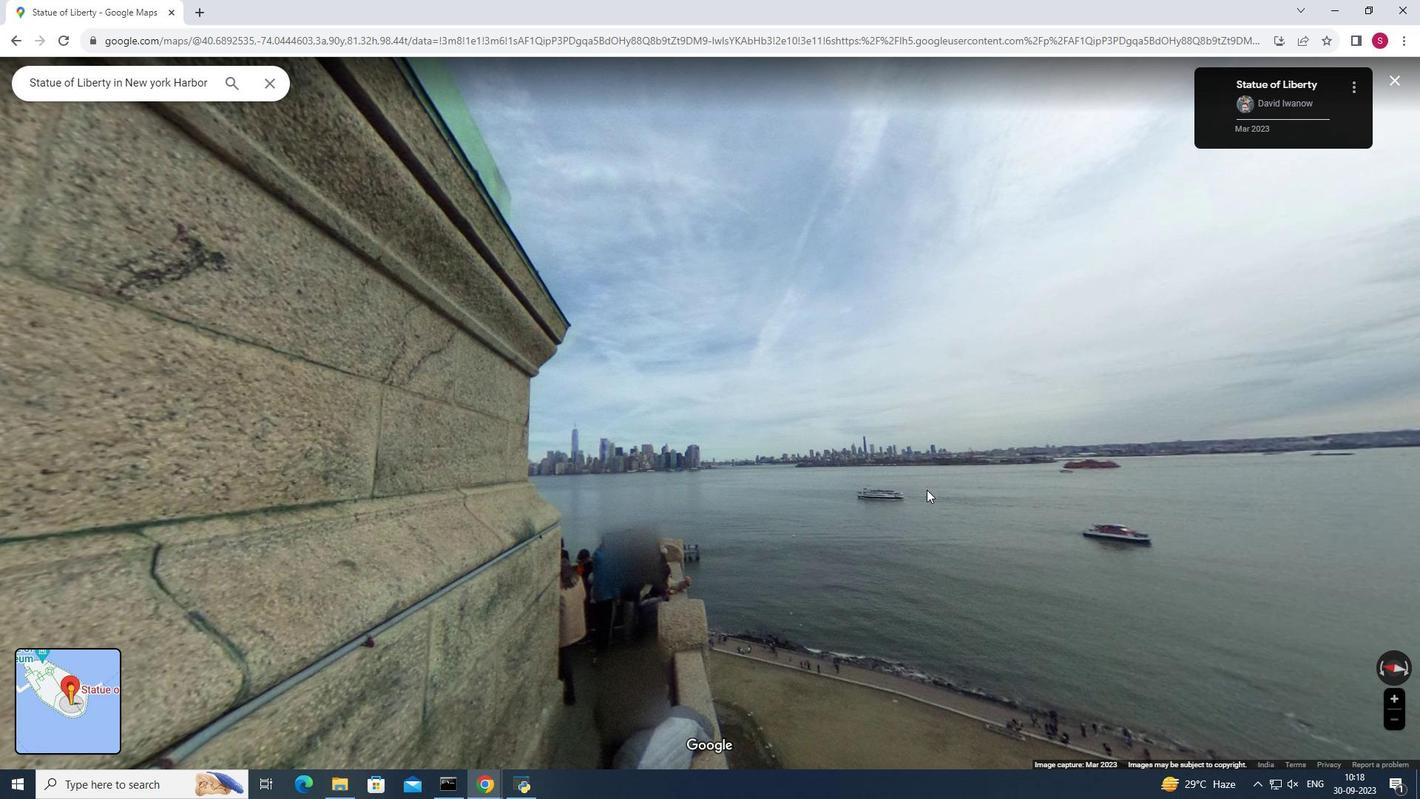 
Action: Mouse moved to (871, 430)
Screenshot: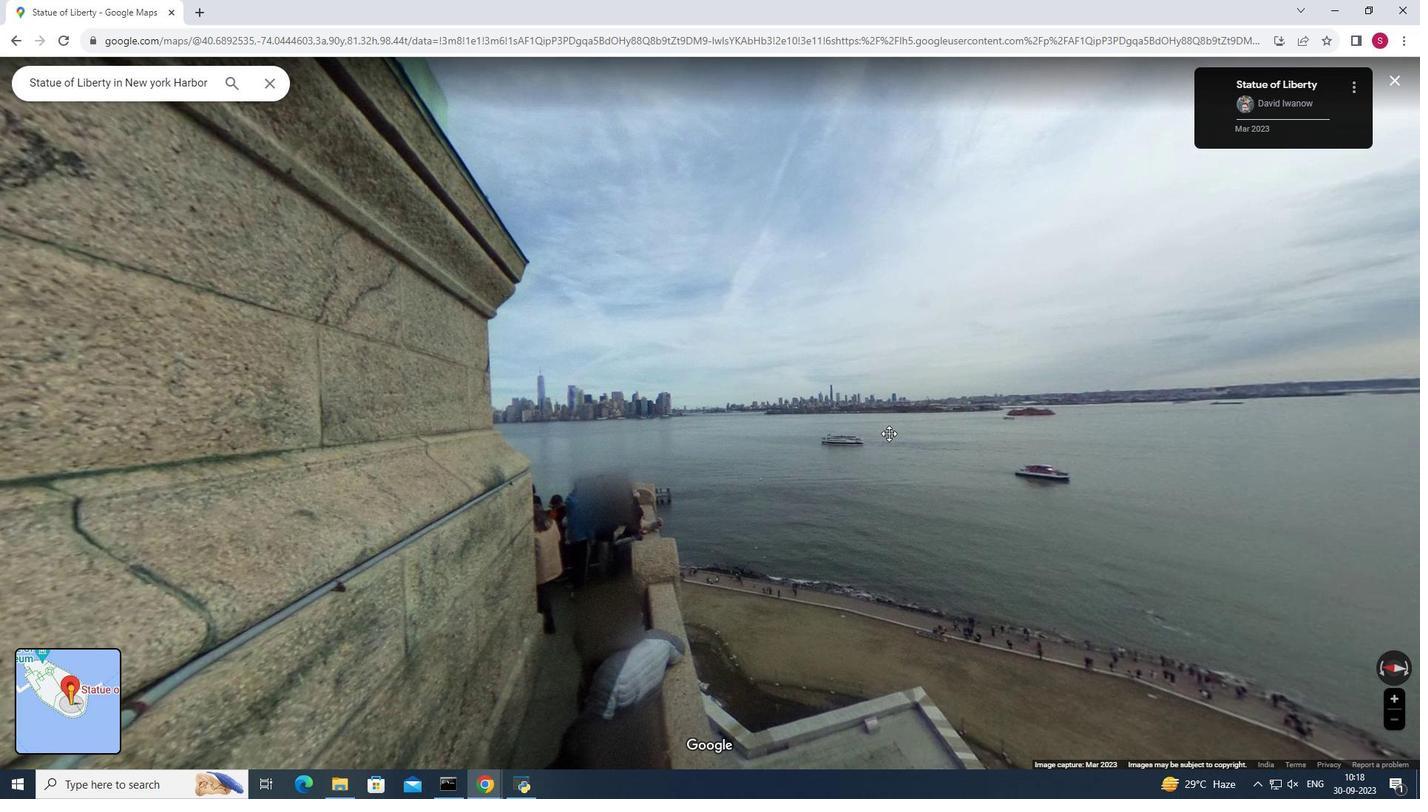 
Action: Mouse pressed left at (871, 430)
Screenshot: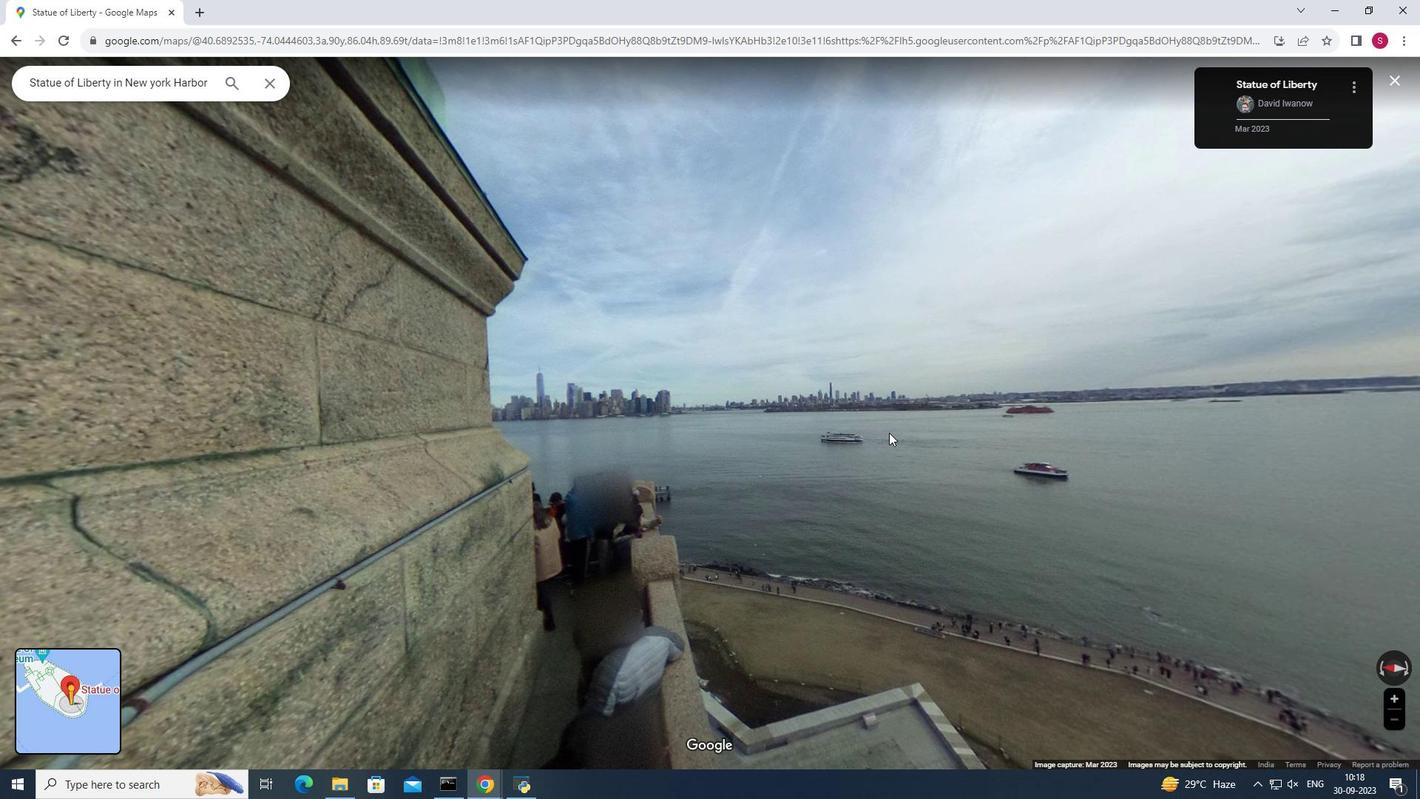 
Action: Mouse moved to (850, 524)
Screenshot: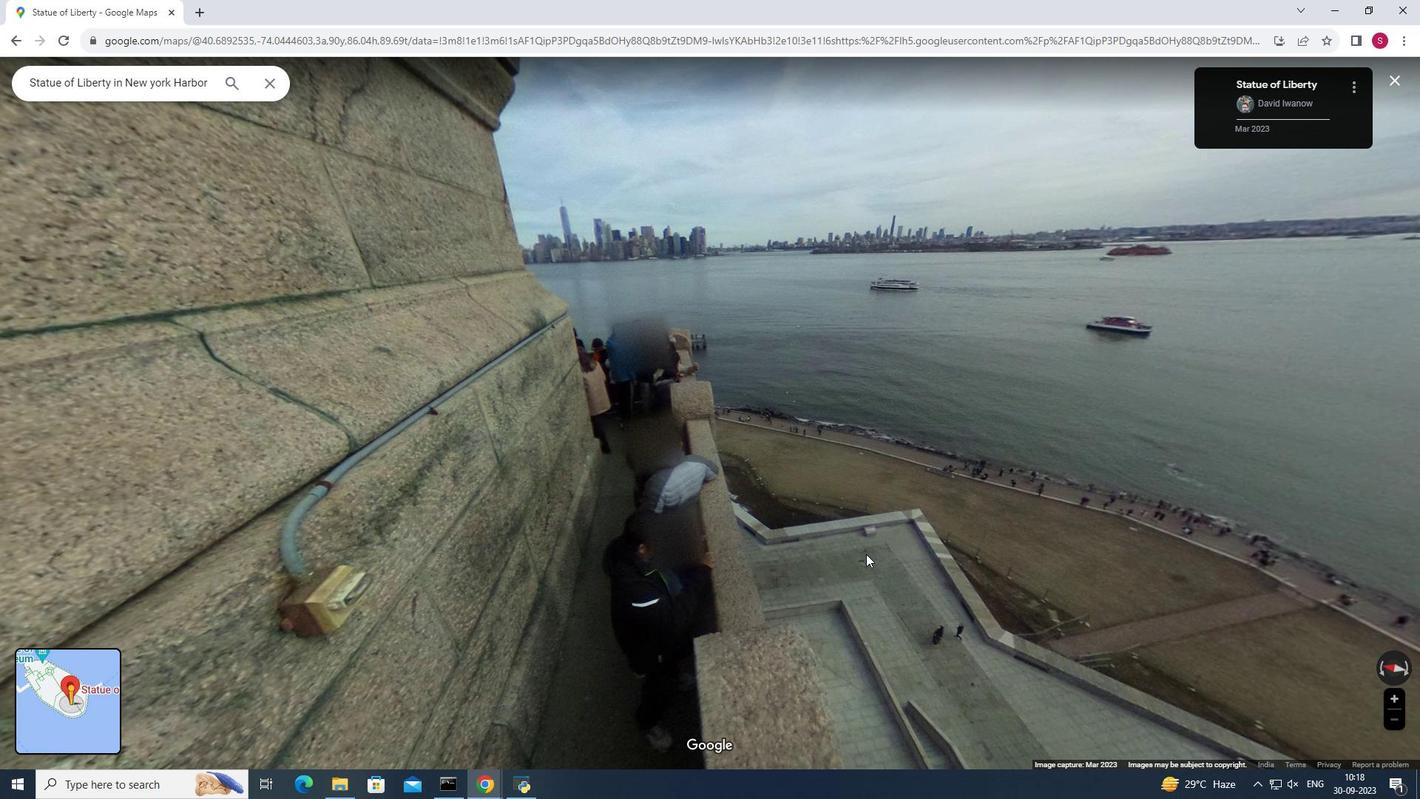 
Action: Mouse pressed left at (850, 524)
Screenshot: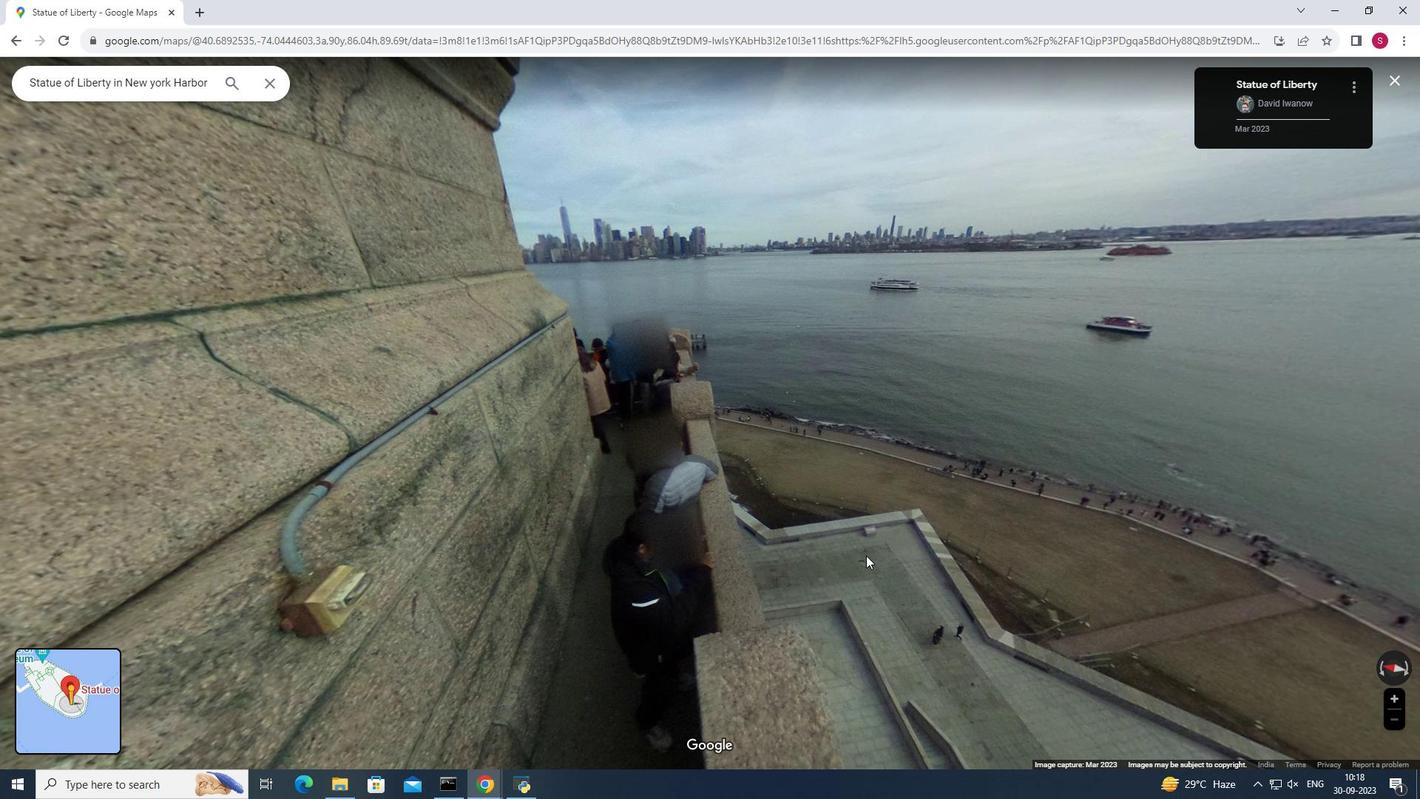 
Action: Mouse moved to (1266, 519)
Screenshot: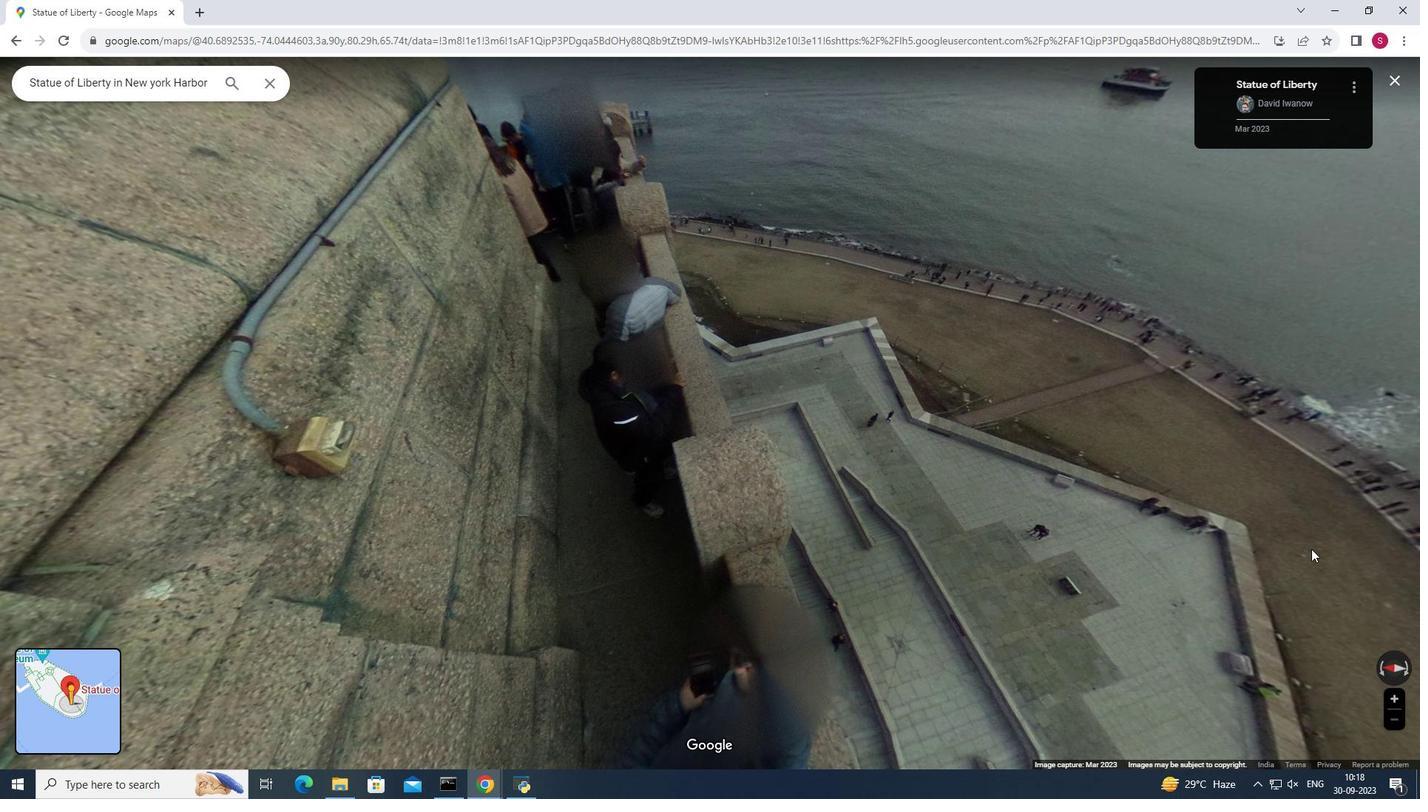 
Action: Mouse pressed left at (1266, 519)
Screenshot: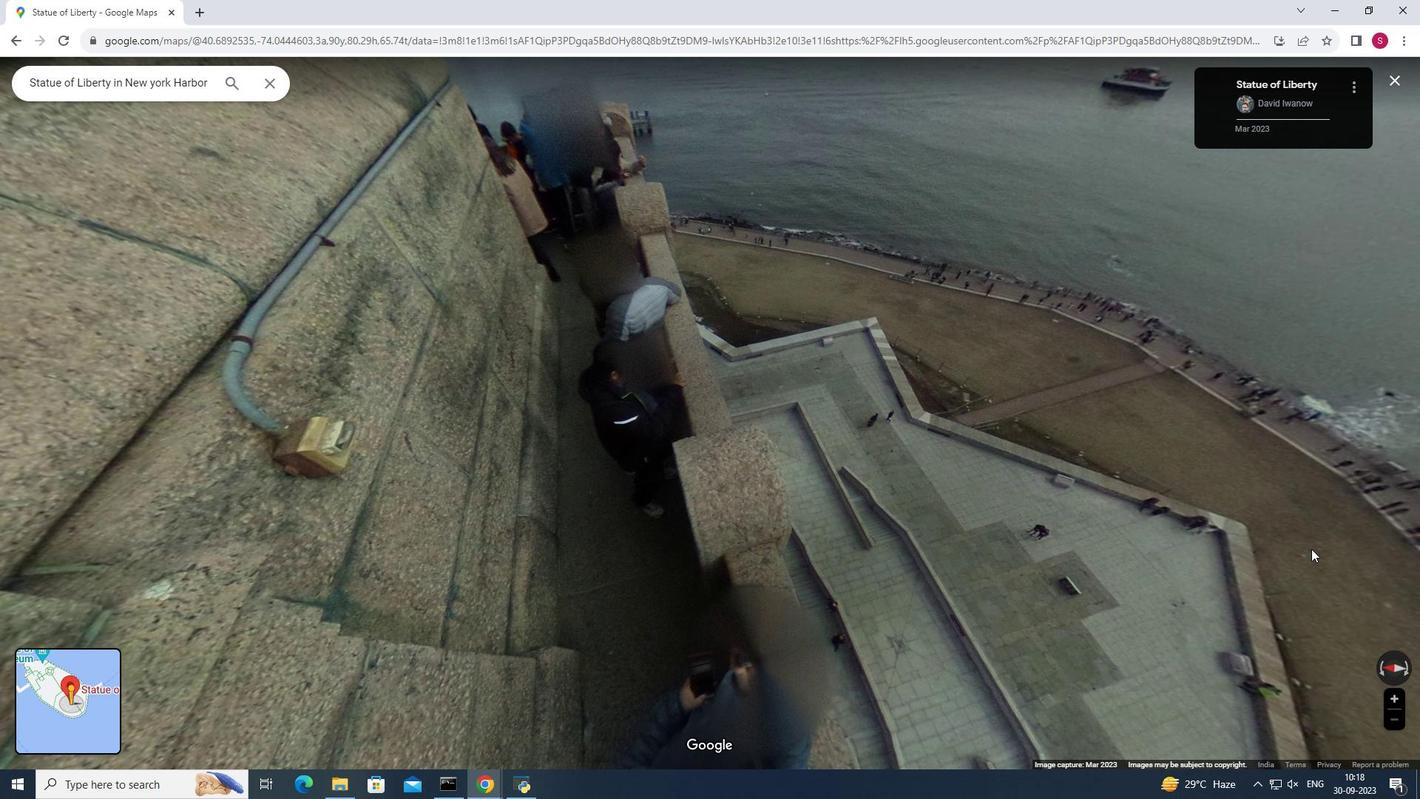 
Action: Mouse moved to (1091, 387)
Screenshot: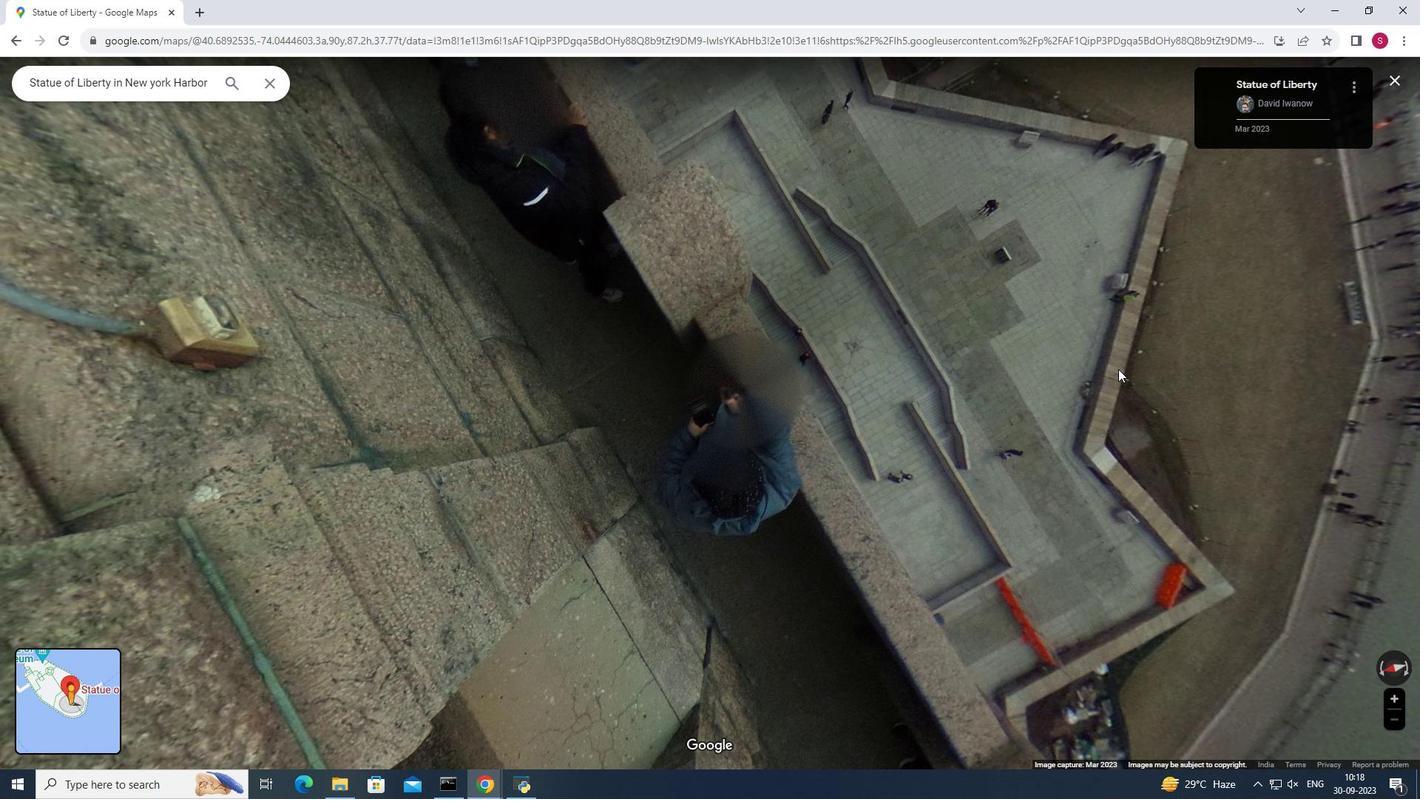 
Action: Mouse pressed left at (1091, 387)
Screenshot: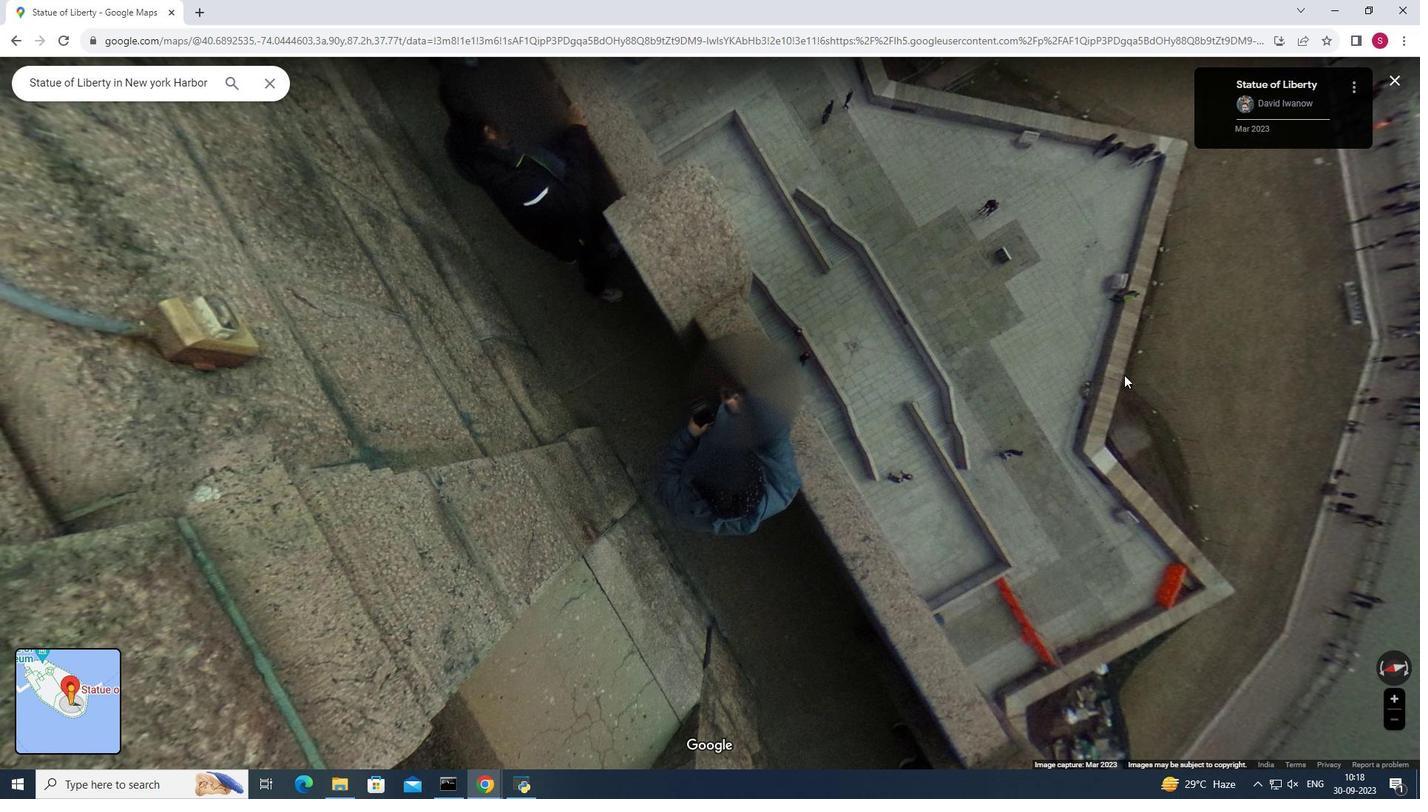 
Action: Mouse moved to (907, 395)
Screenshot: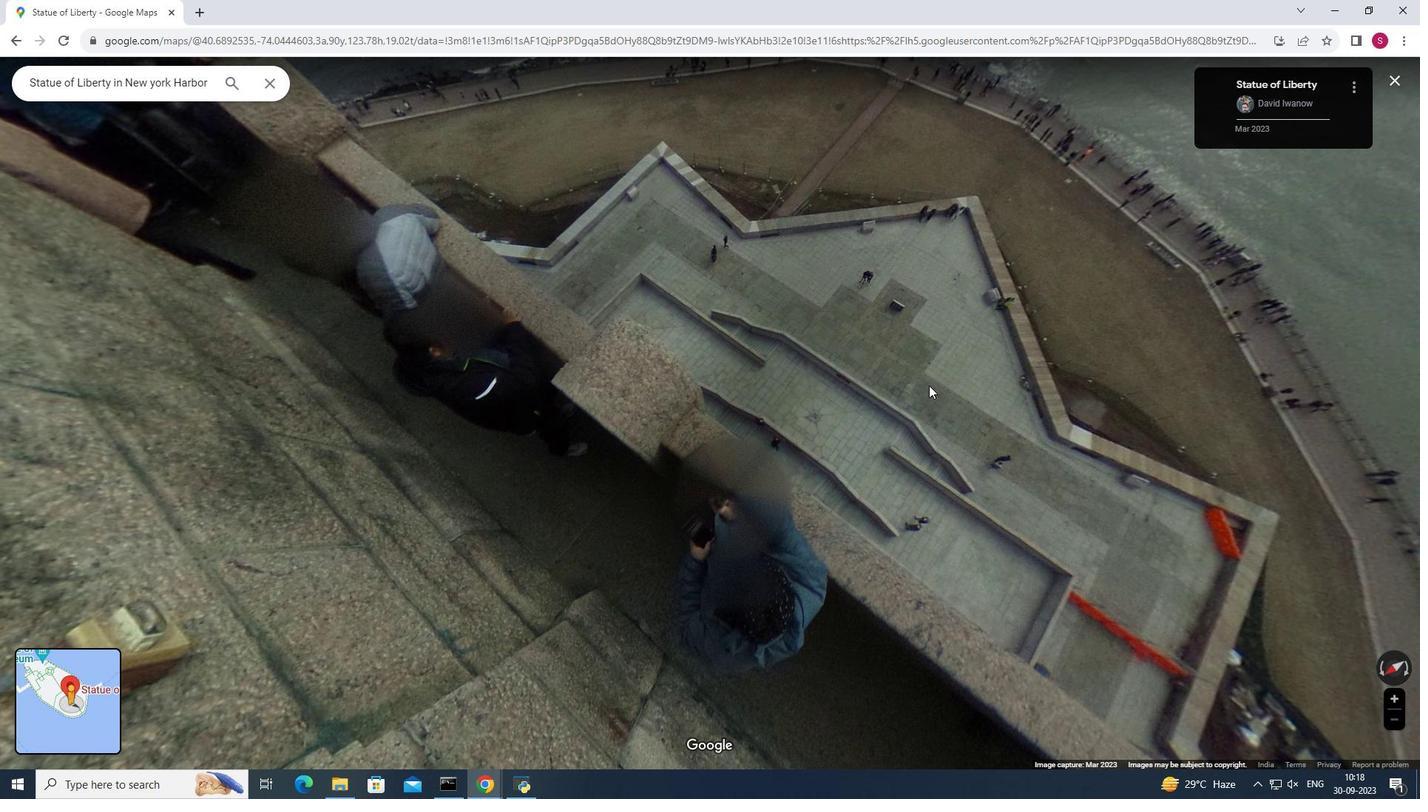 
Action: Mouse pressed left at (907, 395)
Screenshot: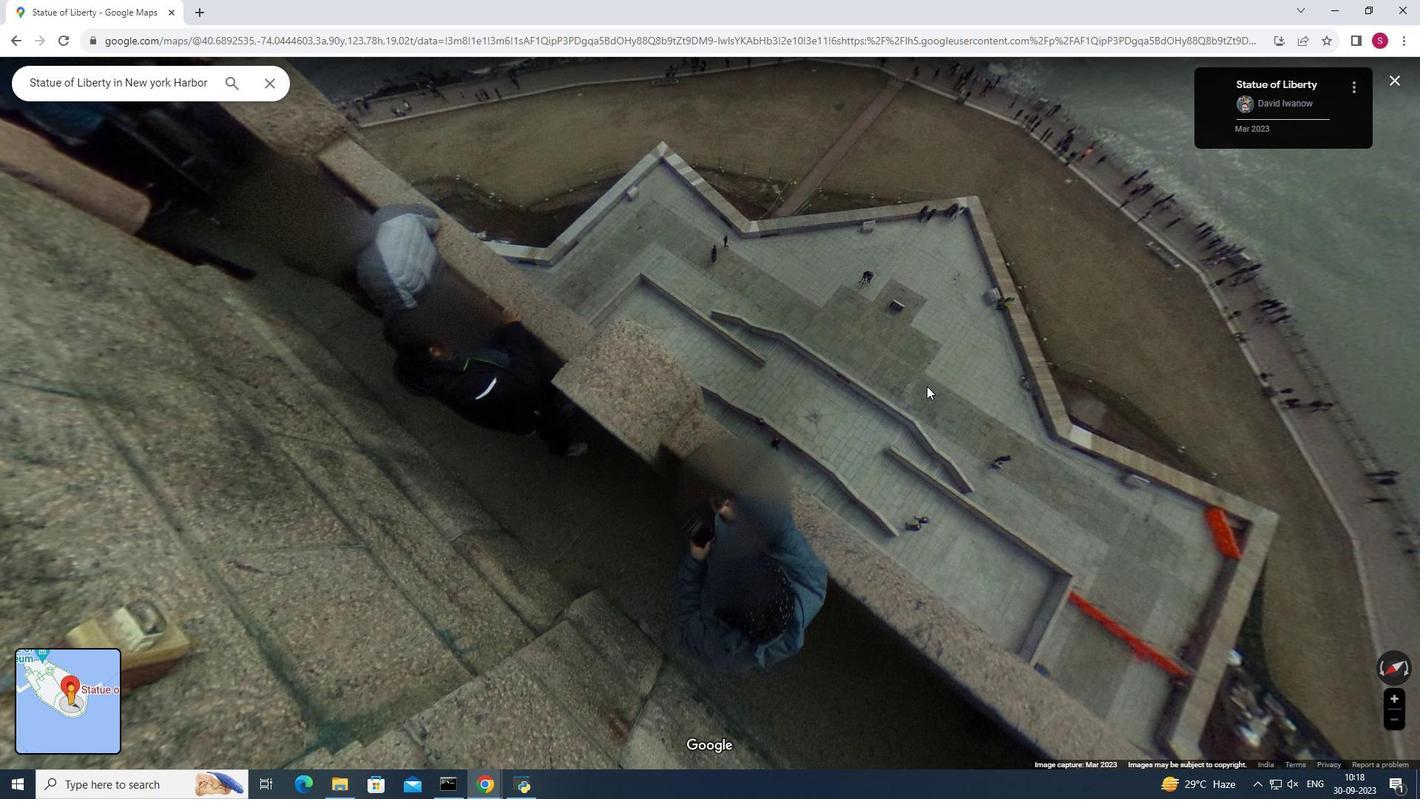
Action: Mouse moved to (893, 348)
Screenshot: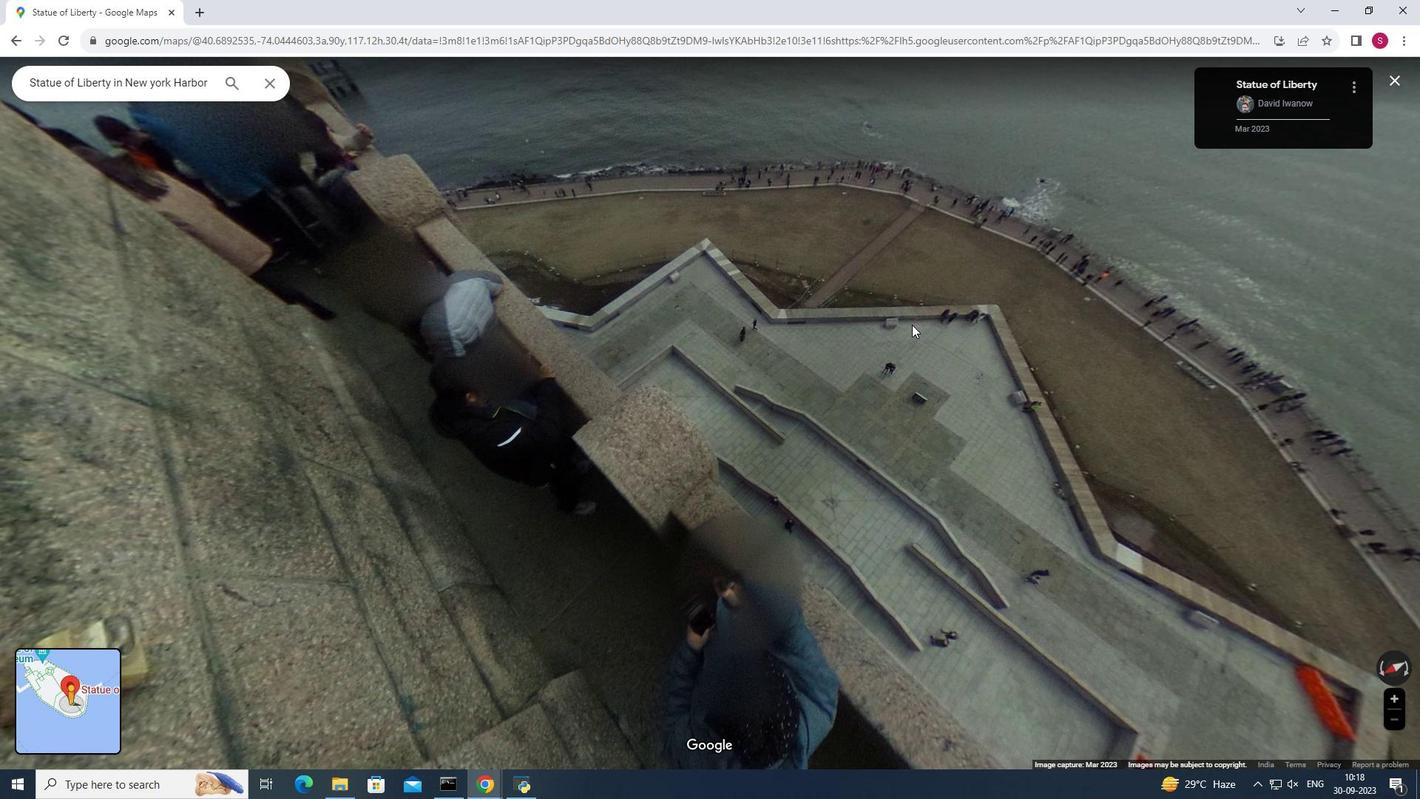 
Action: Mouse pressed left at (893, 348)
Screenshot: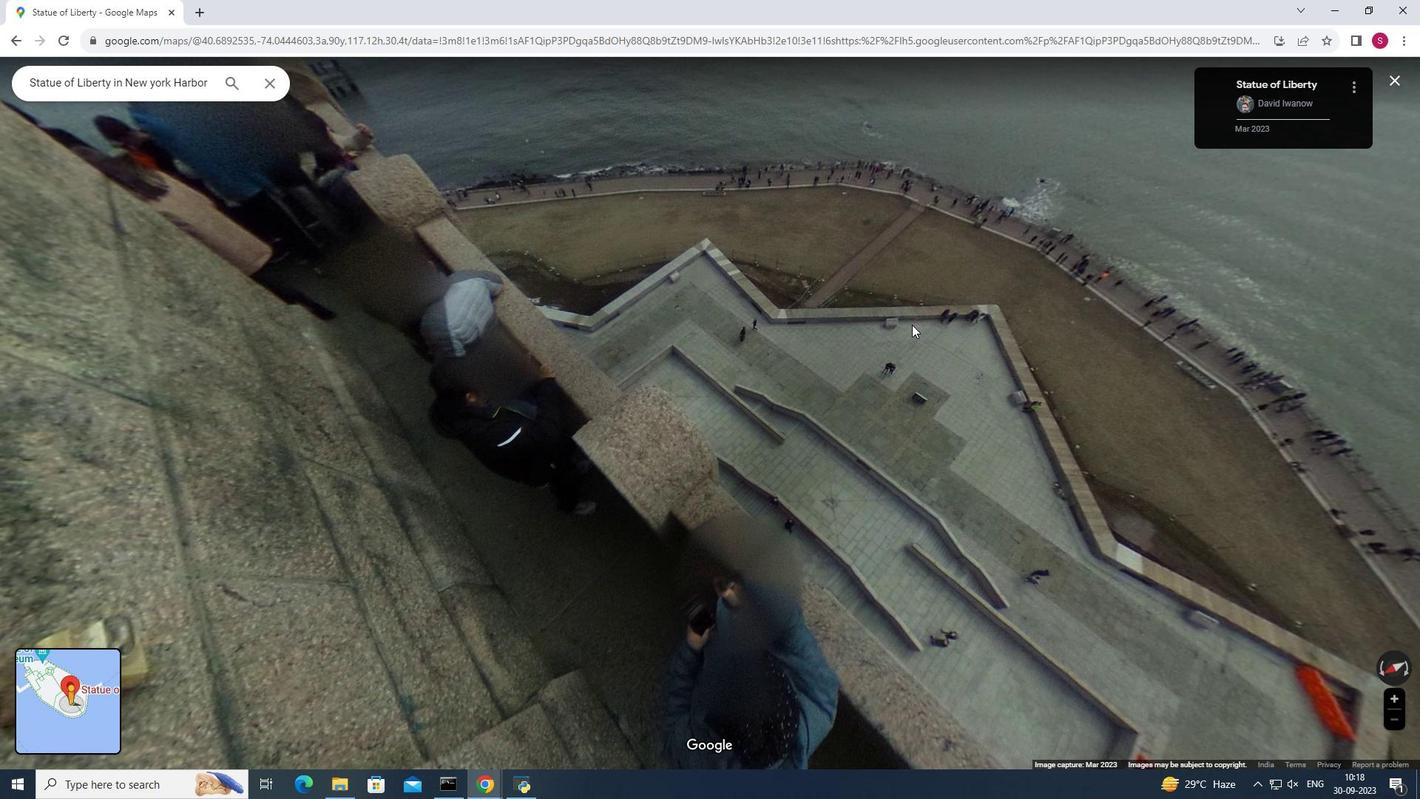 
Action: Mouse pressed left at (893, 348)
Screenshot: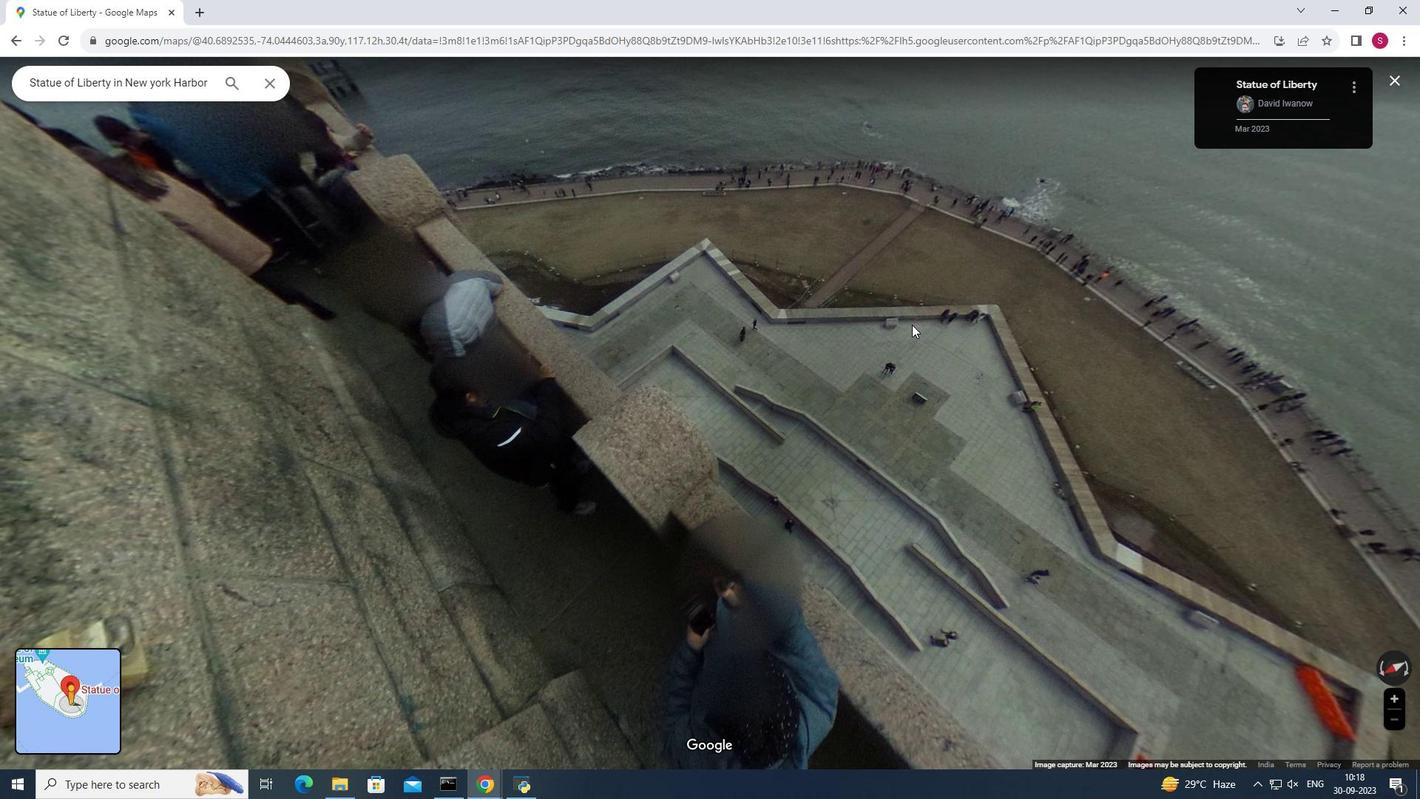 
Action: Mouse moved to (692, 311)
Screenshot: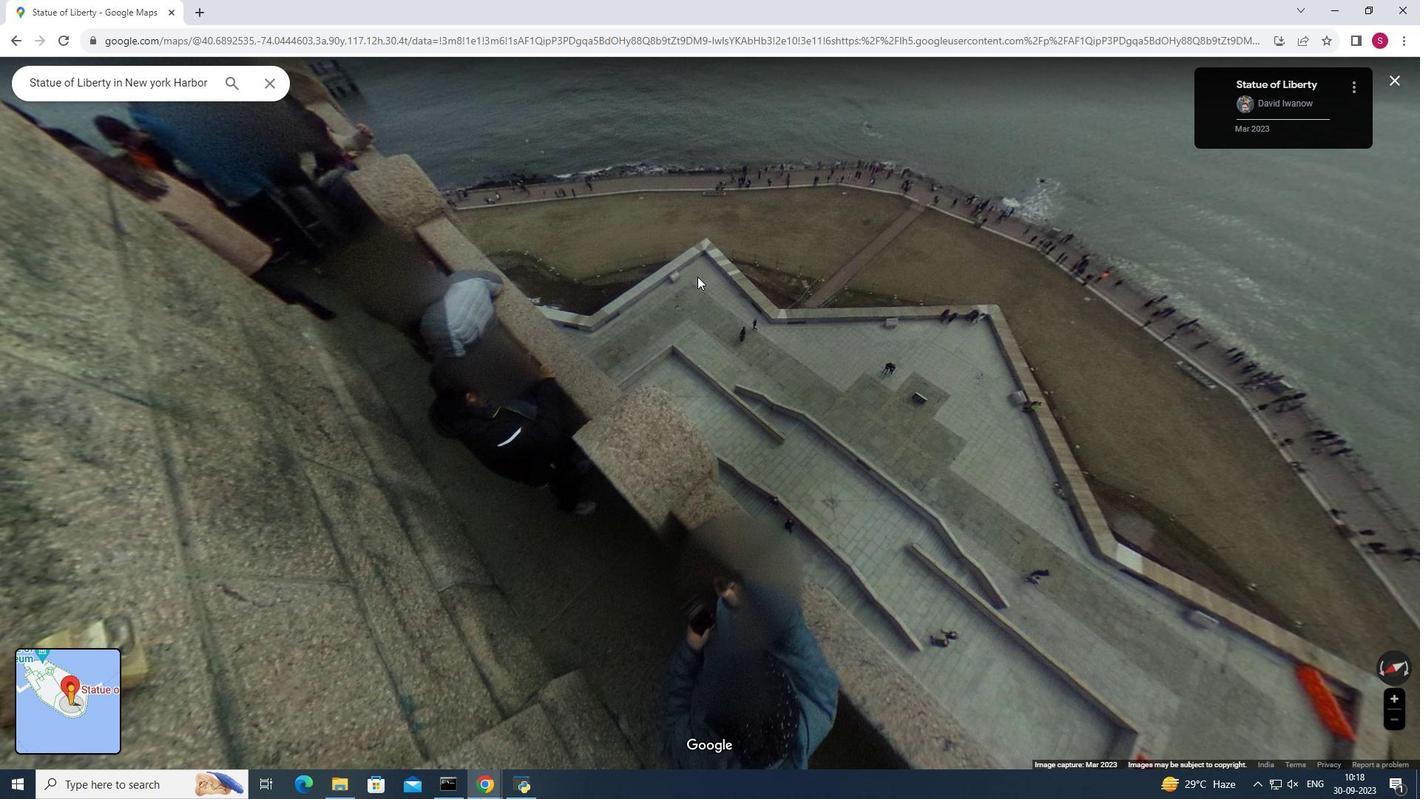 
Action: Mouse pressed left at (692, 311)
Screenshot: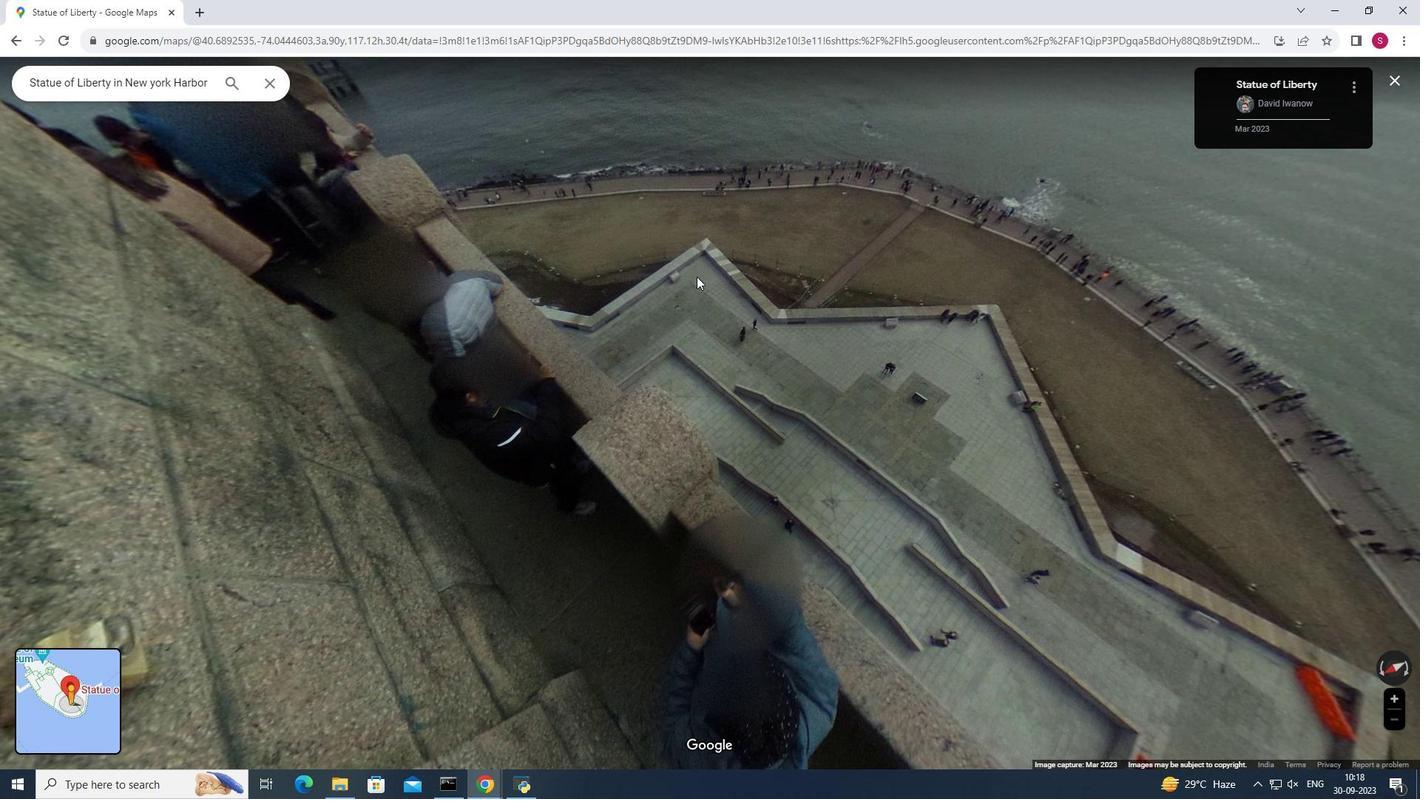 
Action: Mouse moved to (704, 373)
Screenshot: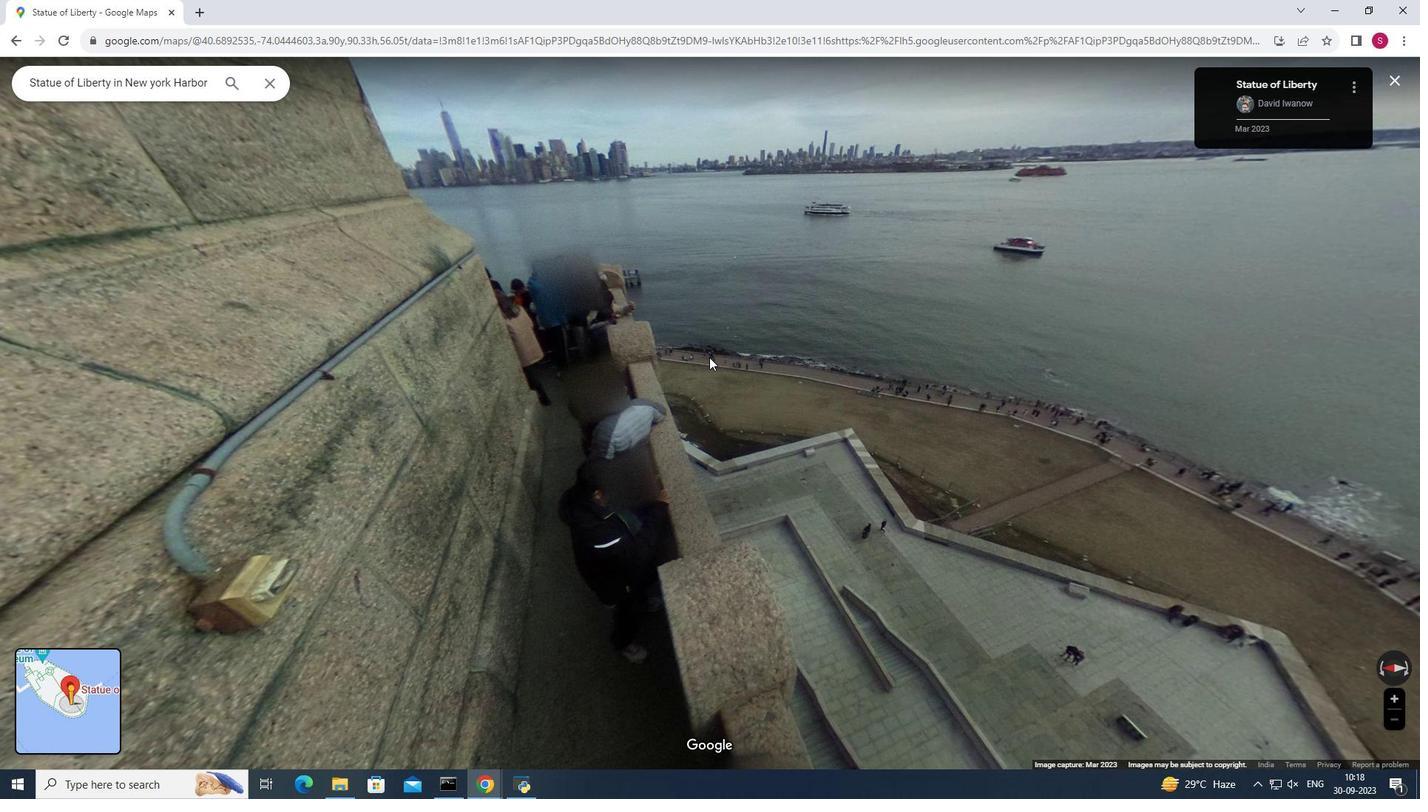 
Action: Mouse pressed left at (704, 373)
Screenshot: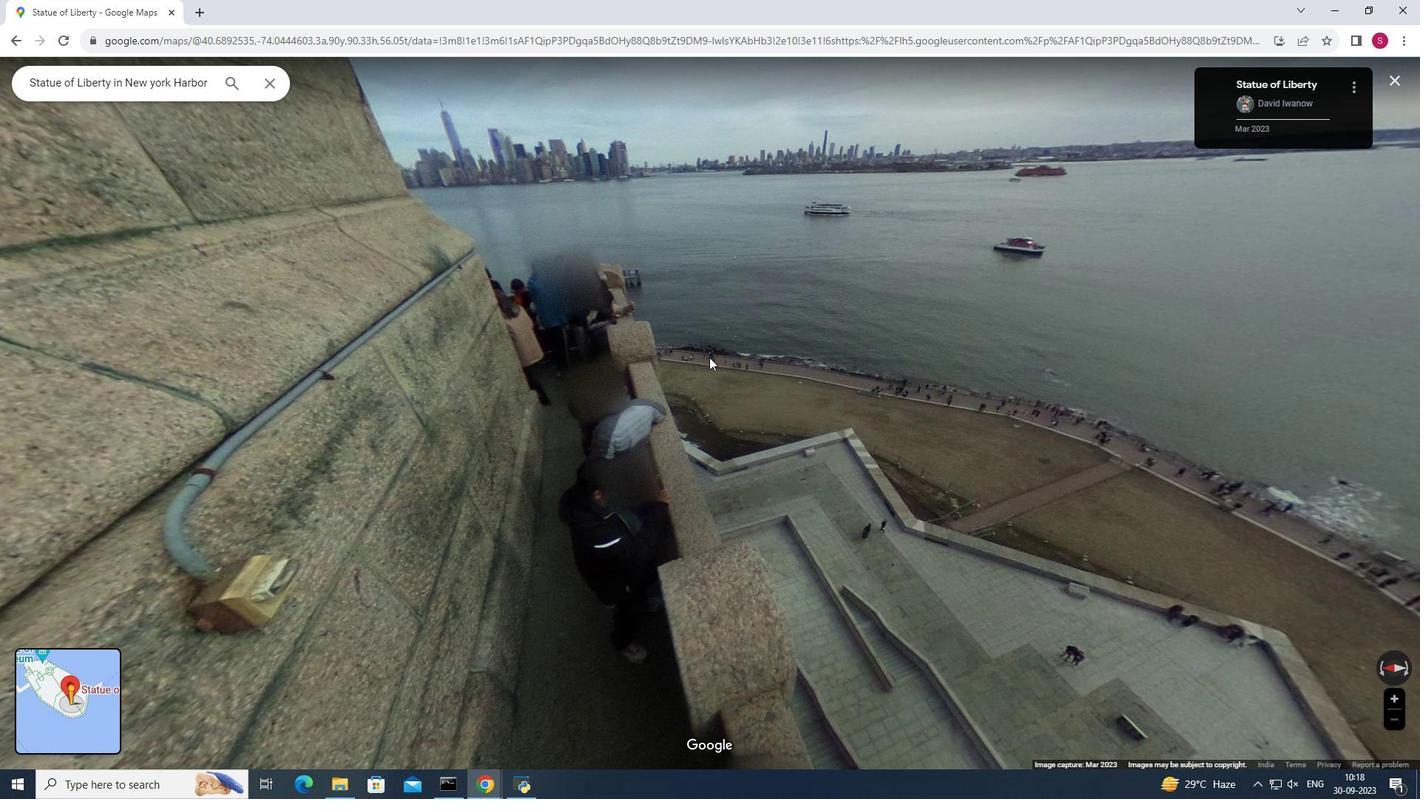 
Action: Mouse moved to (805, 385)
Screenshot: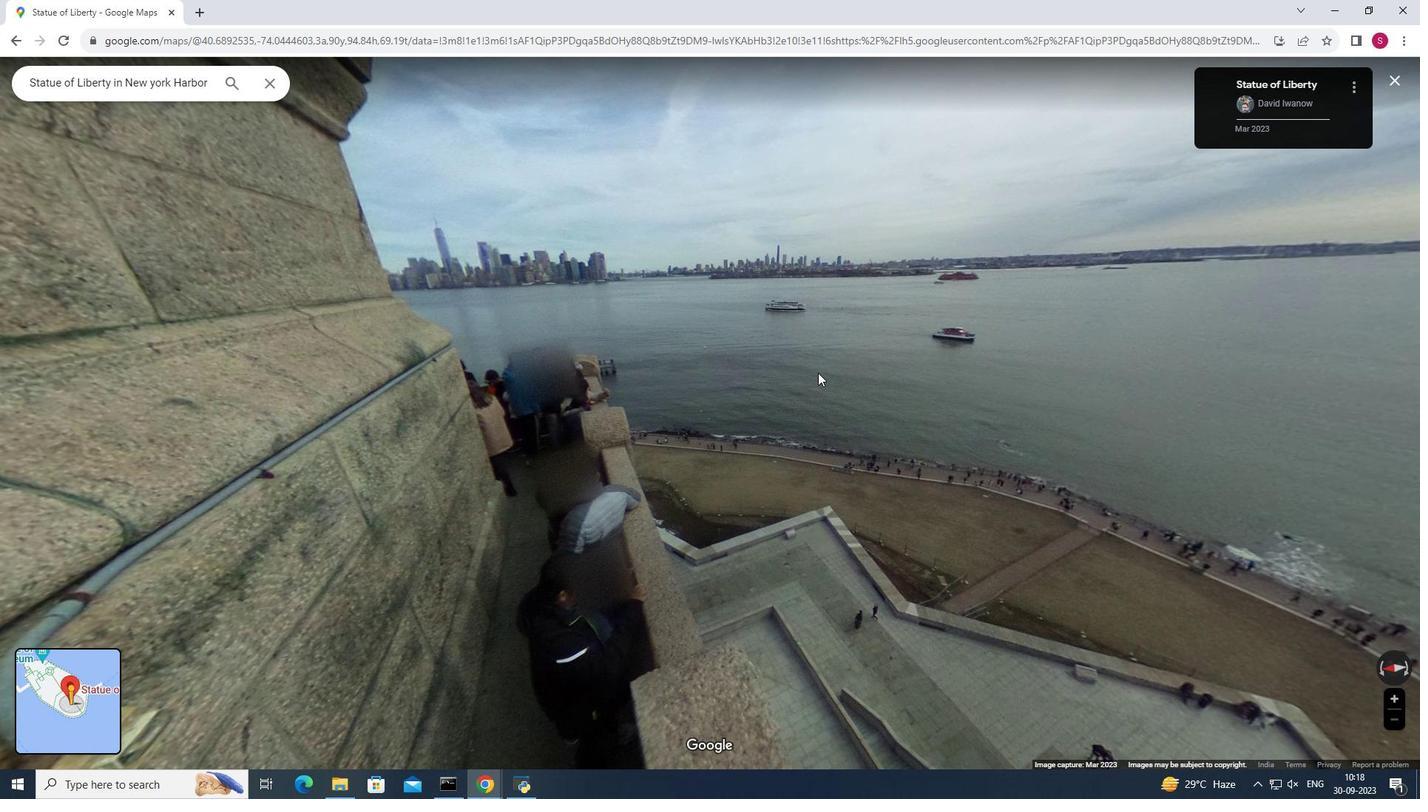 
Action: Mouse pressed left at (805, 385)
Screenshot: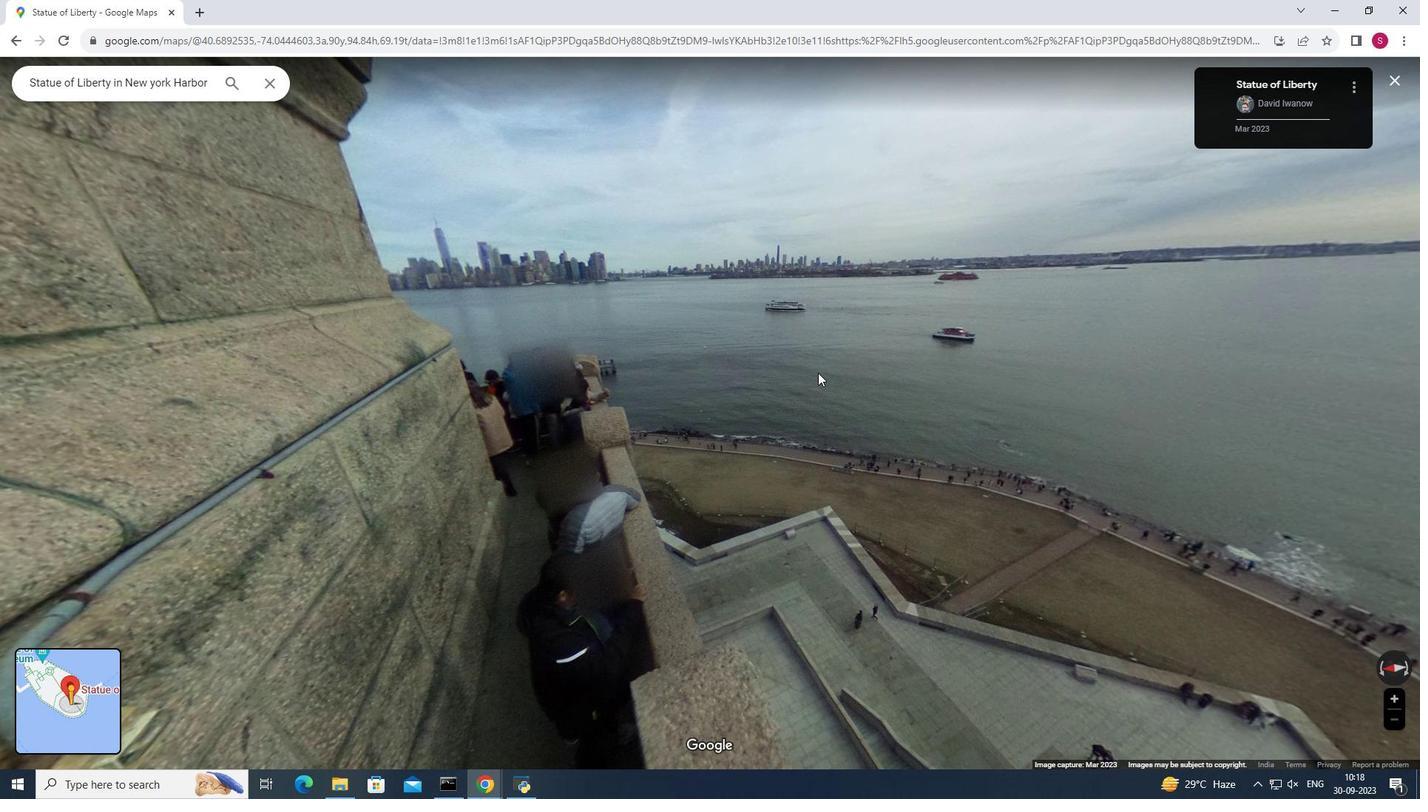 
Action: Mouse moved to (811, 428)
Screenshot: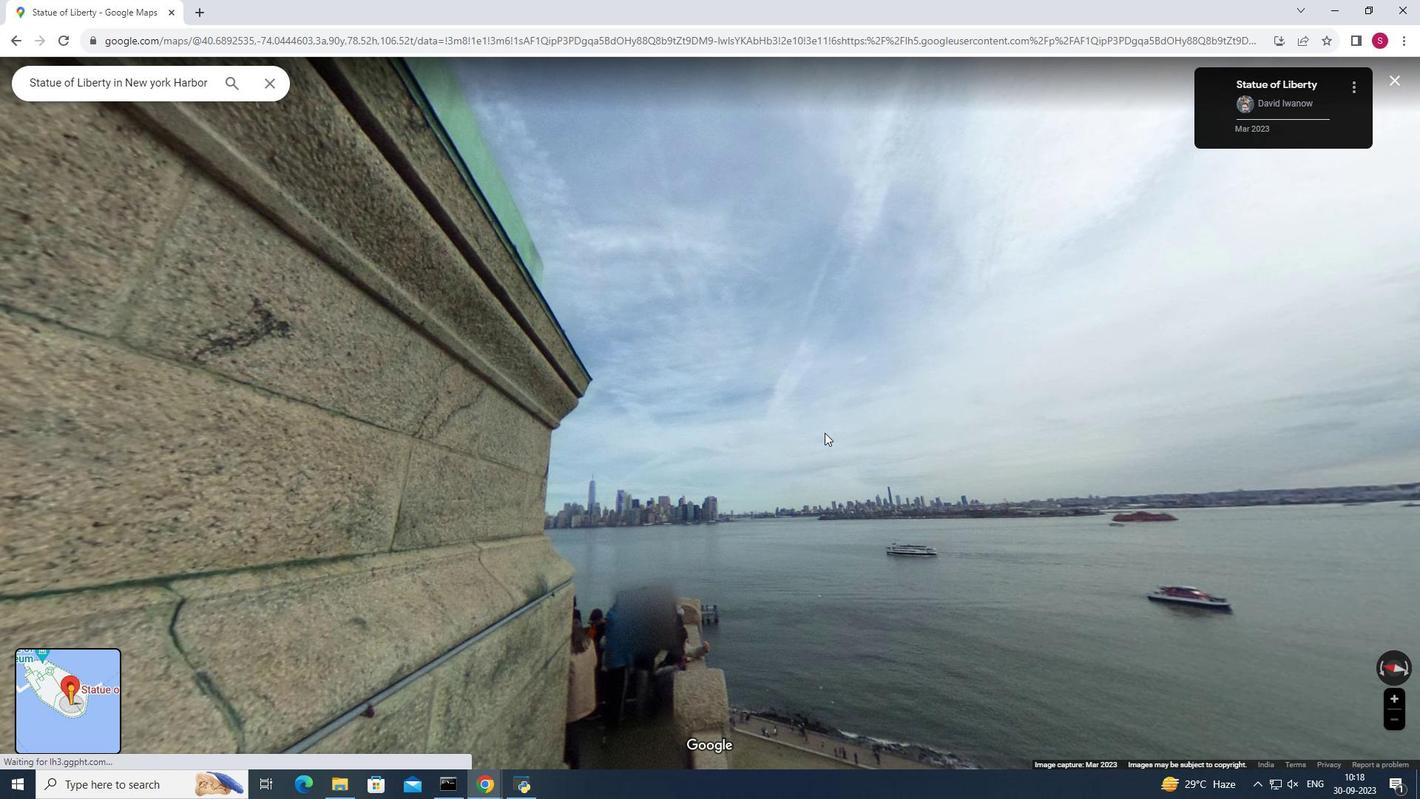 
Action: Mouse pressed left at (811, 428)
Screenshot: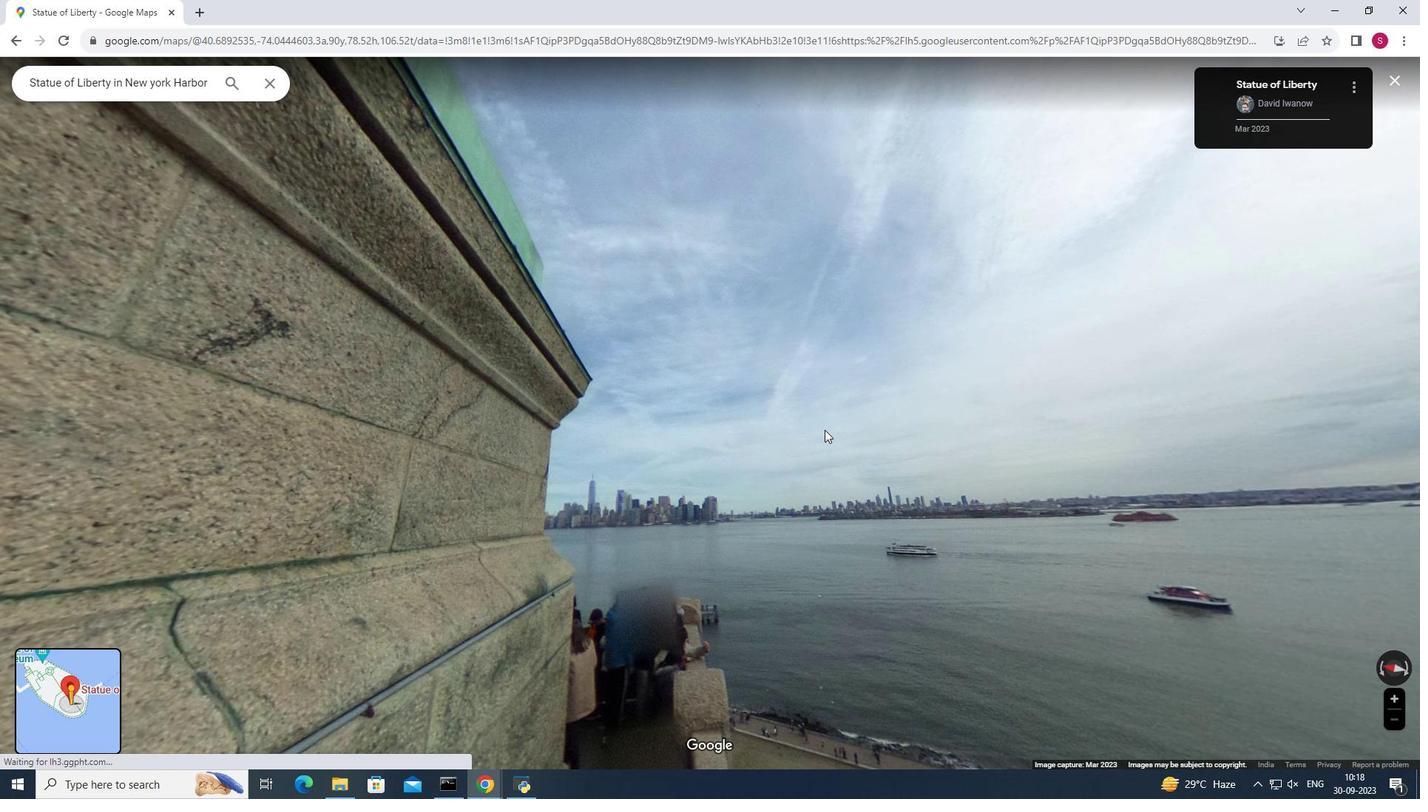 
Action: Mouse moved to (916, 482)
Screenshot: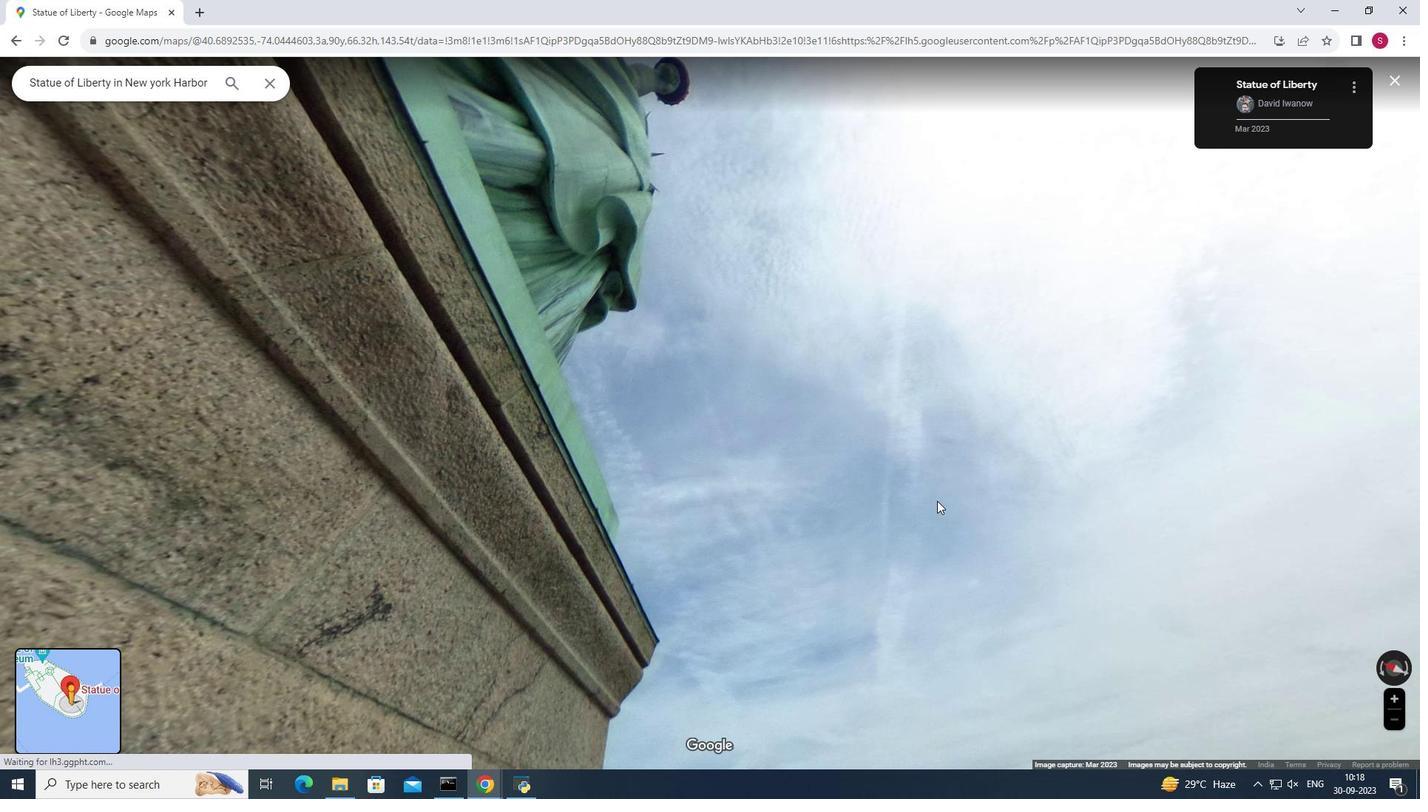 
Action: Mouse pressed left at (916, 482)
Screenshot: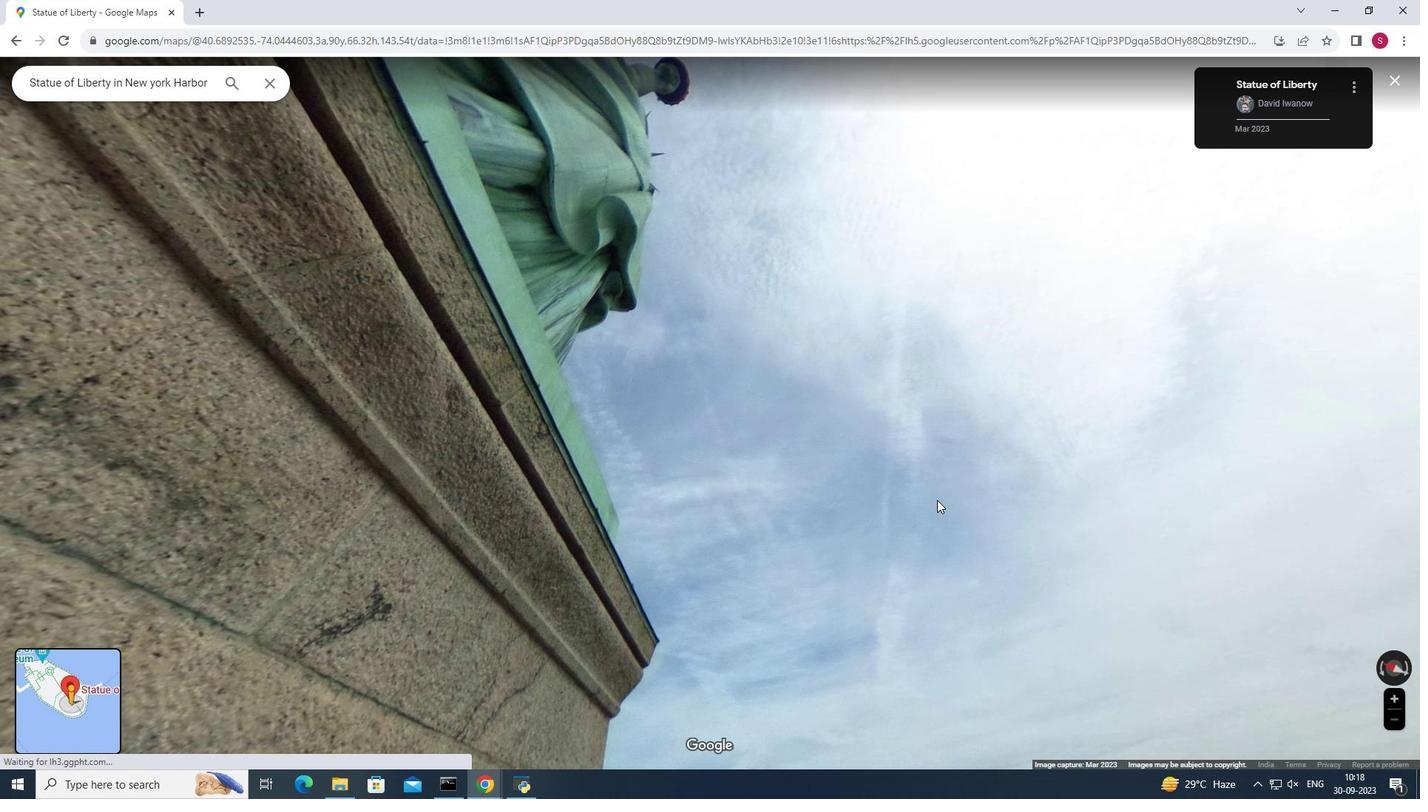 
Action: Mouse moved to (900, 520)
Screenshot: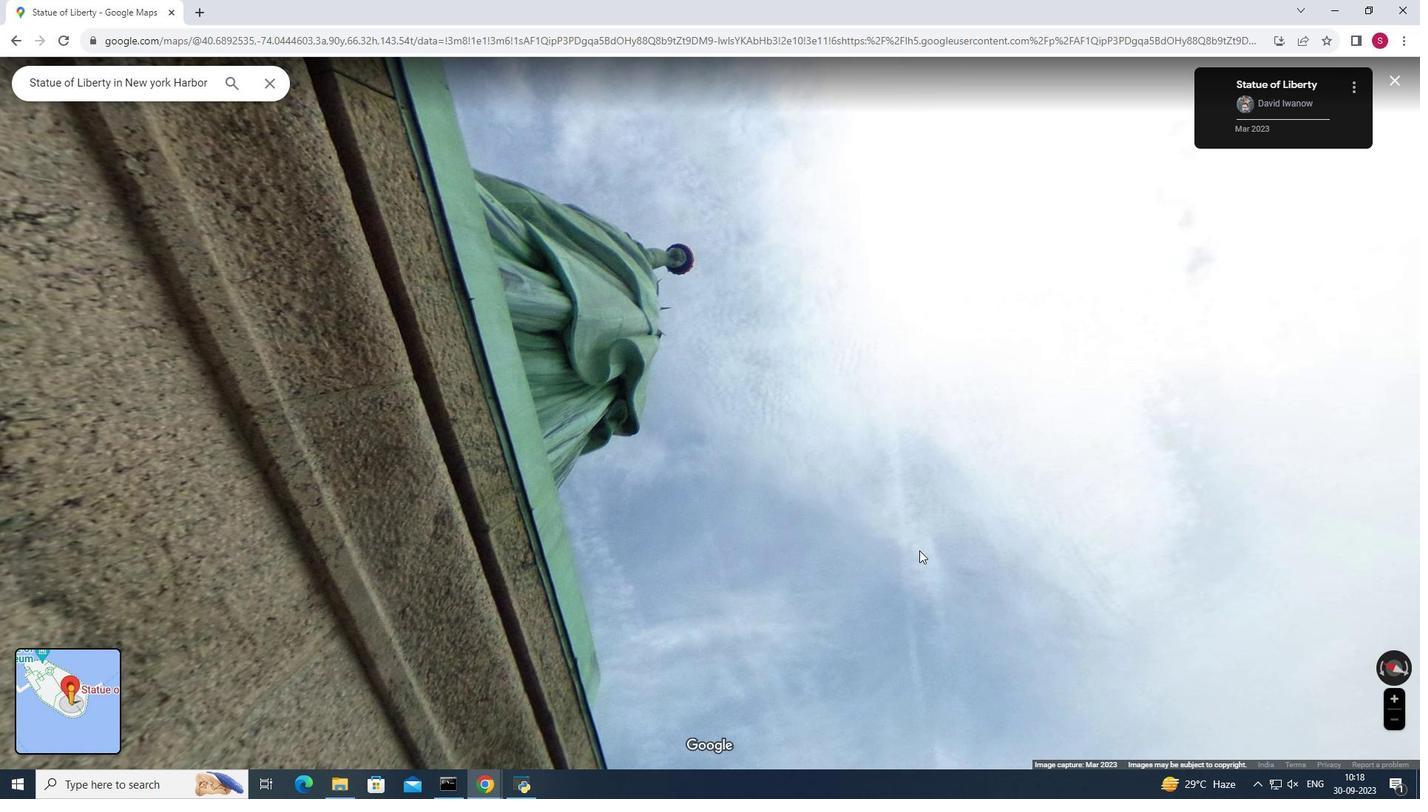 
Action: Mouse pressed left at (900, 520)
Screenshot: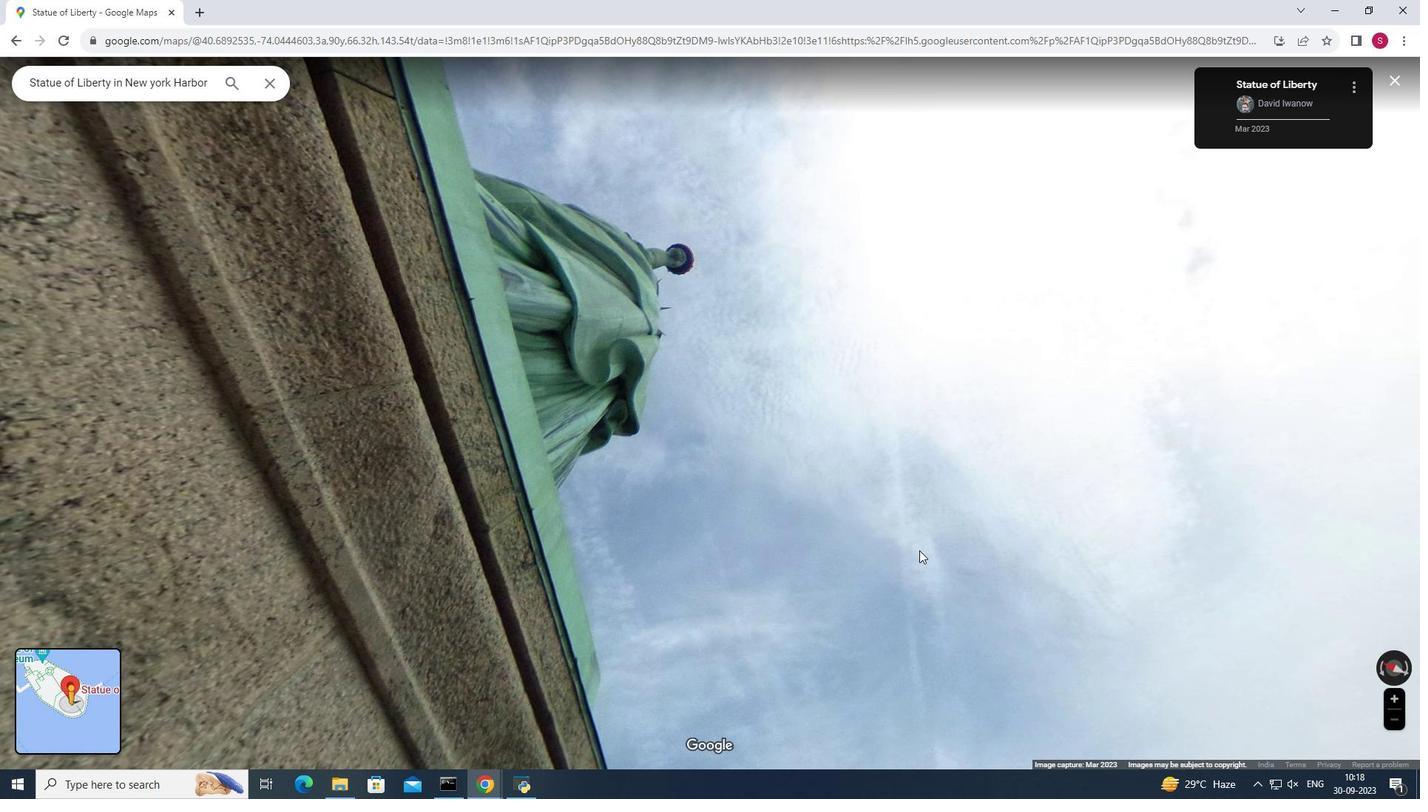 
Action: Mouse moved to (721, 517)
Screenshot: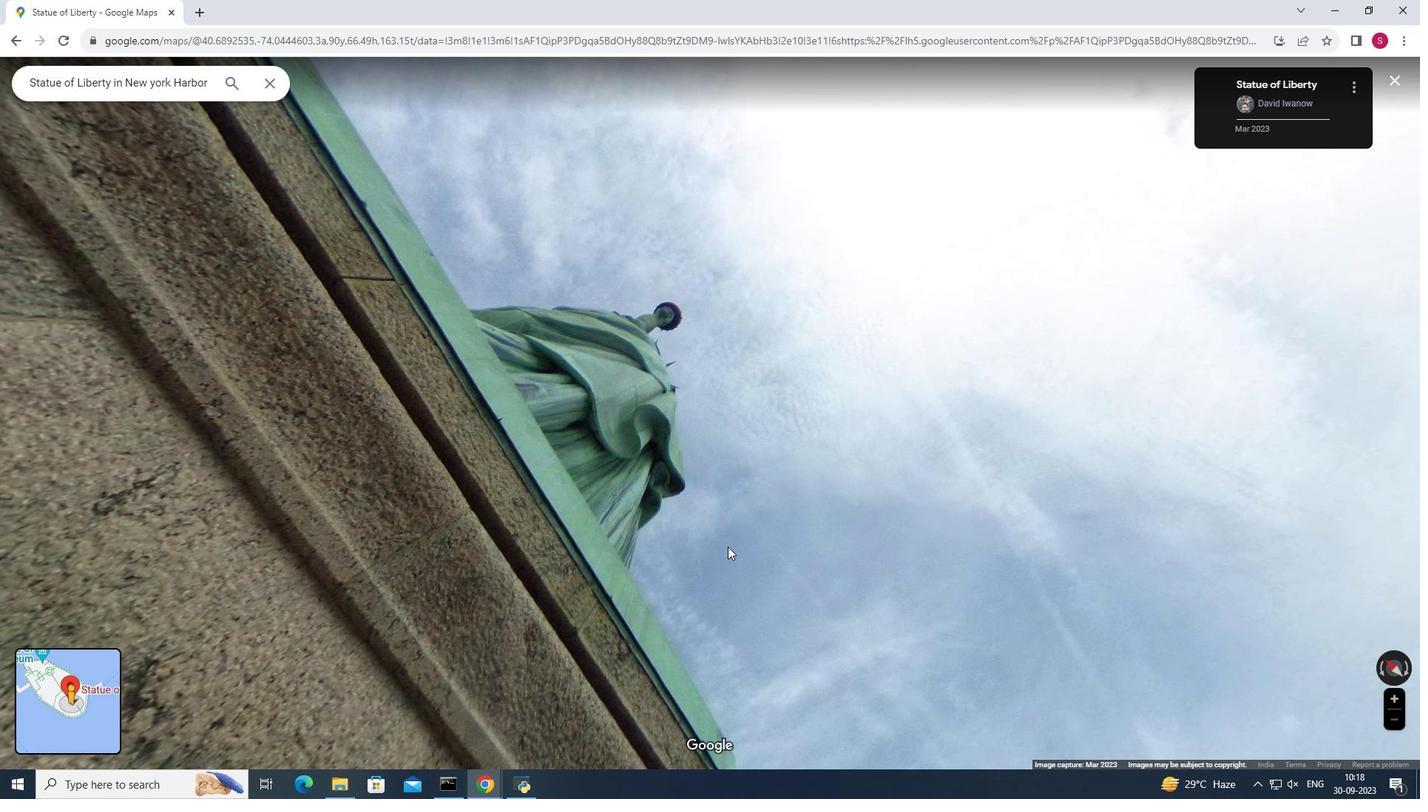 
Action: Mouse pressed left at (721, 517)
Screenshot: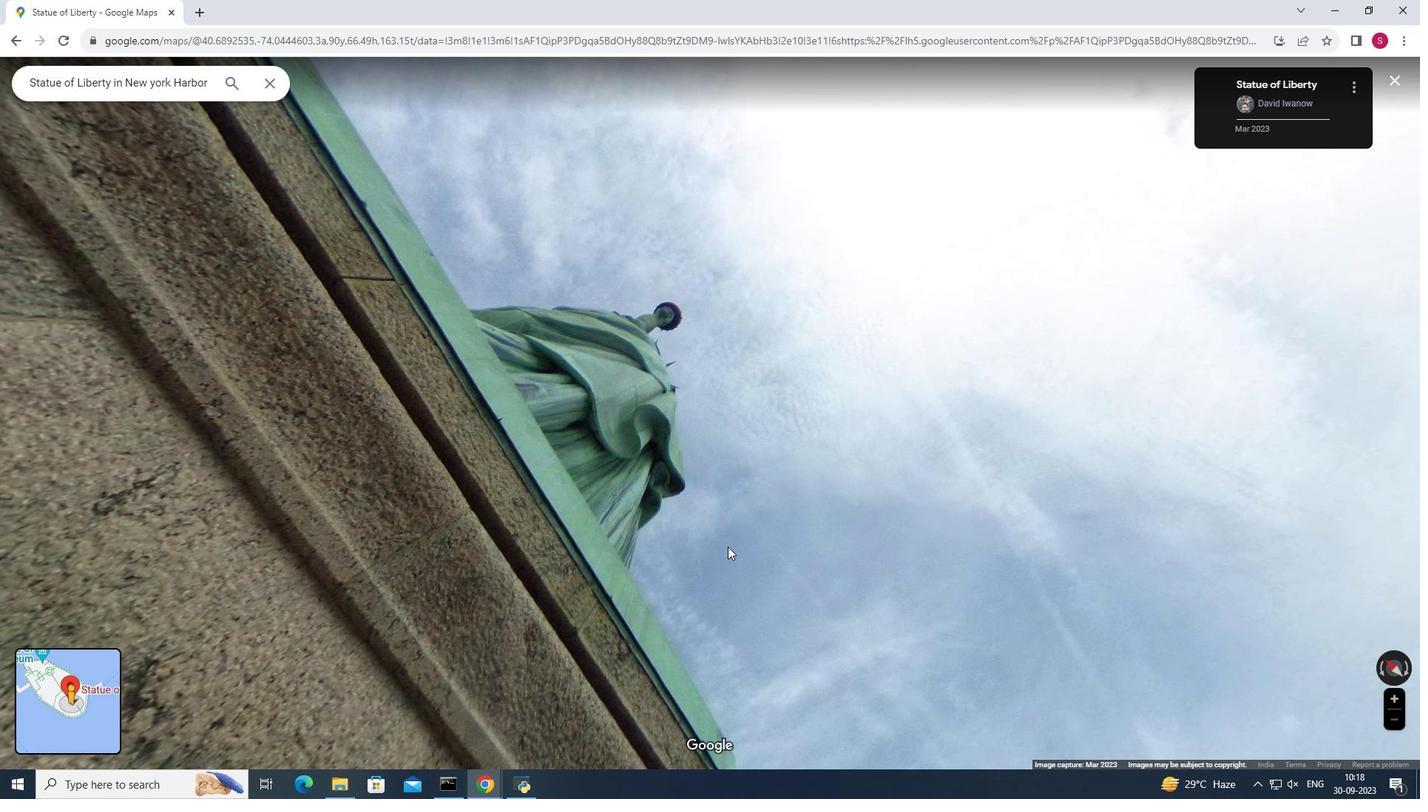 
Action: Mouse moved to (747, 478)
Screenshot: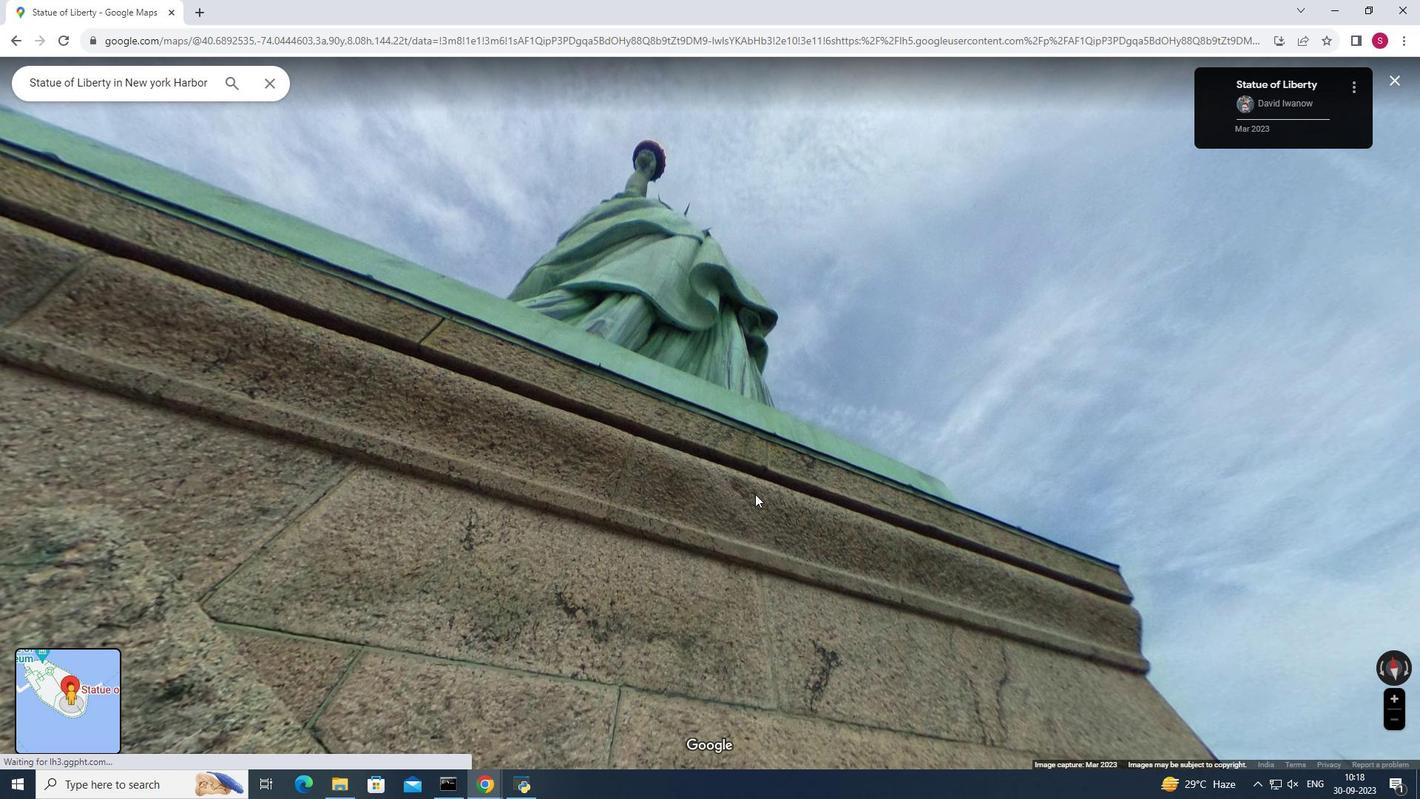 
Action: Mouse pressed left at (747, 478)
Screenshot: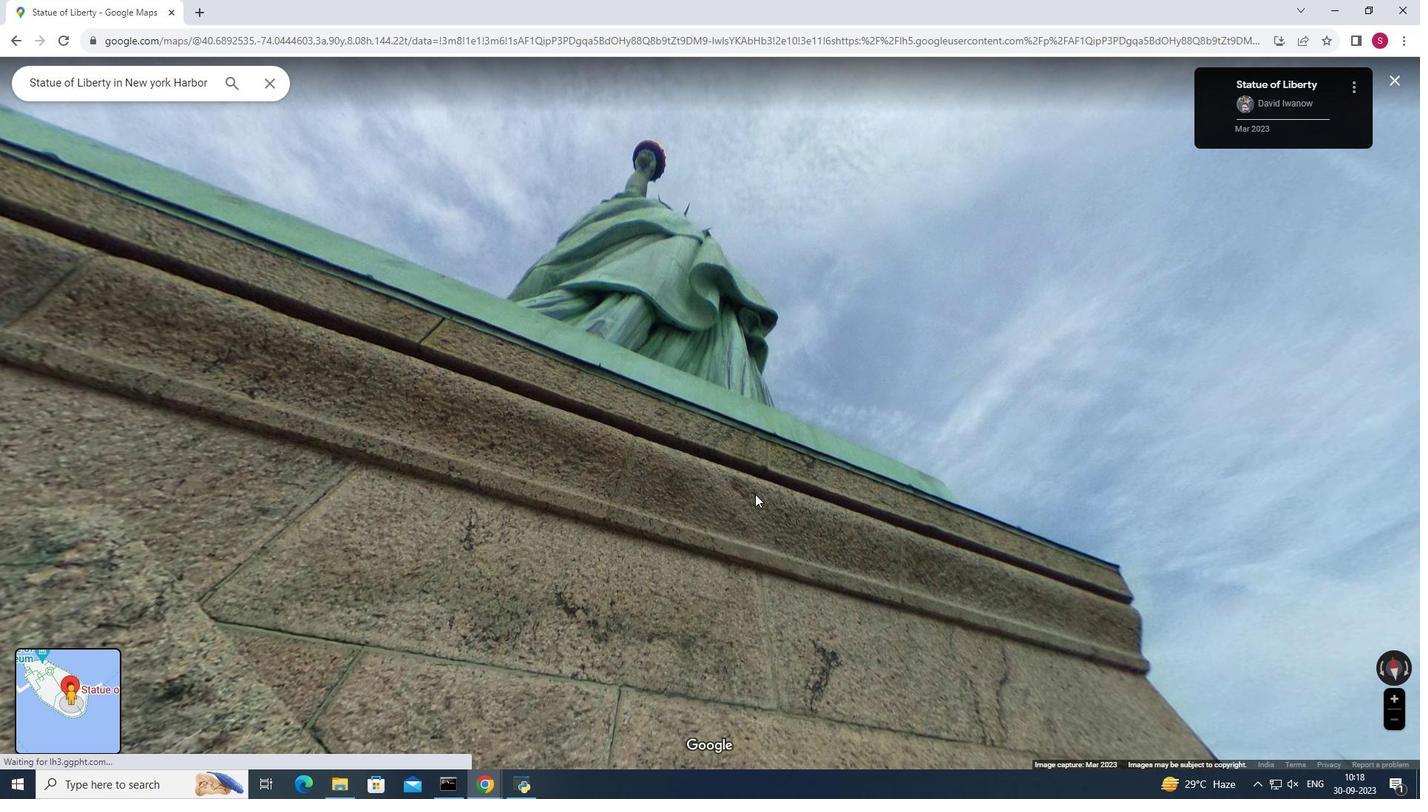 
Action: Mouse moved to (784, 452)
Screenshot: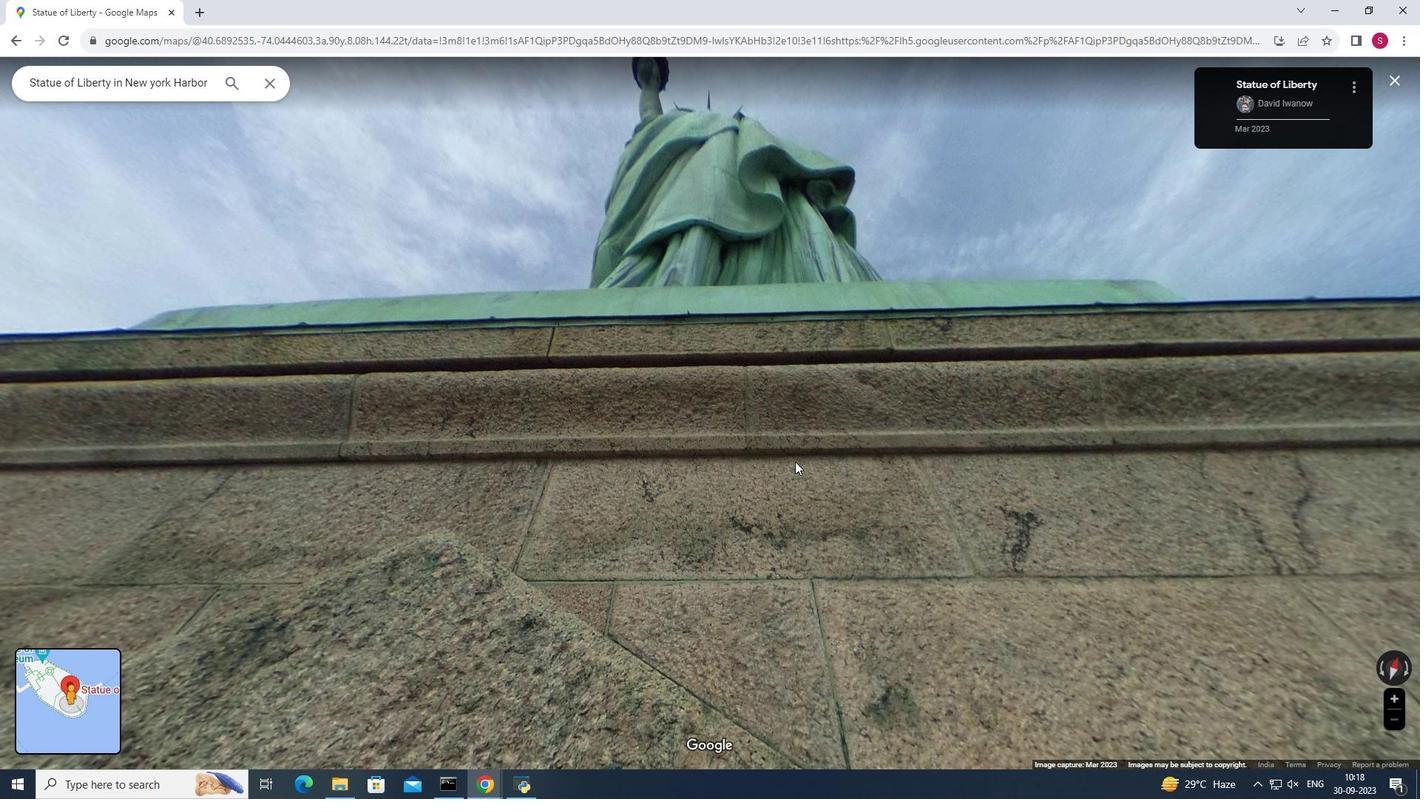 
Action: Mouse pressed left at (784, 452)
Screenshot: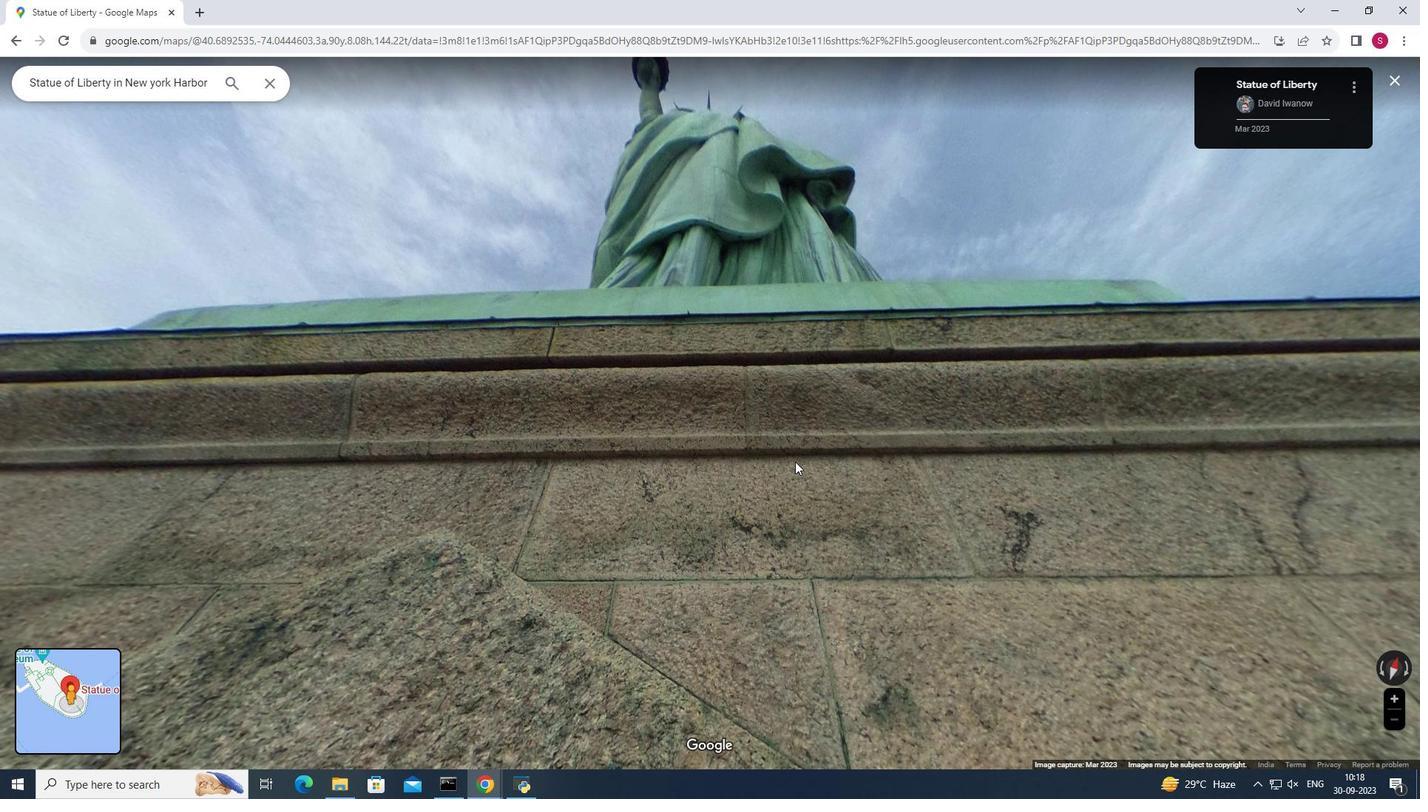 
Action: Mouse moved to (930, 478)
Screenshot: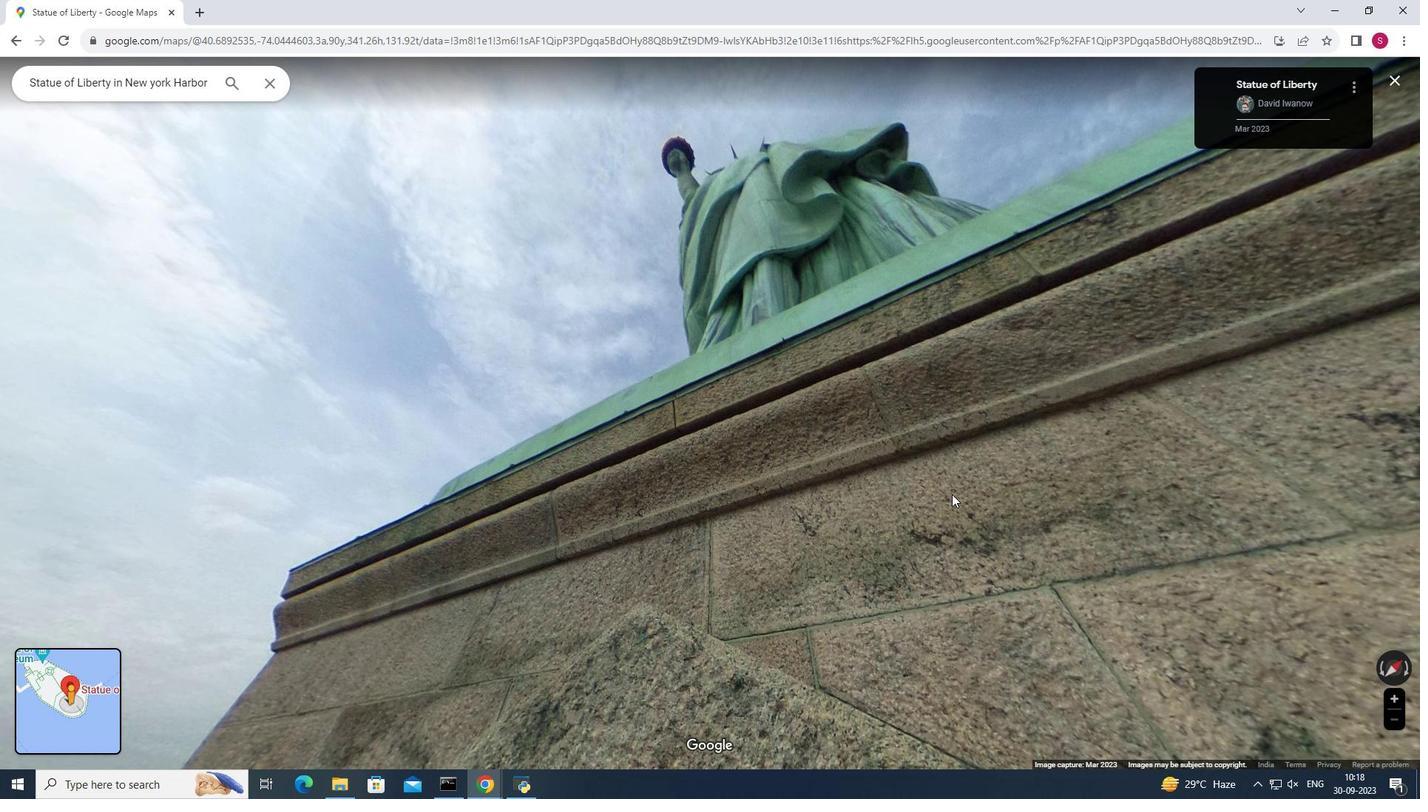 
Action: Mouse pressed left at (930, 478)
Screenshot: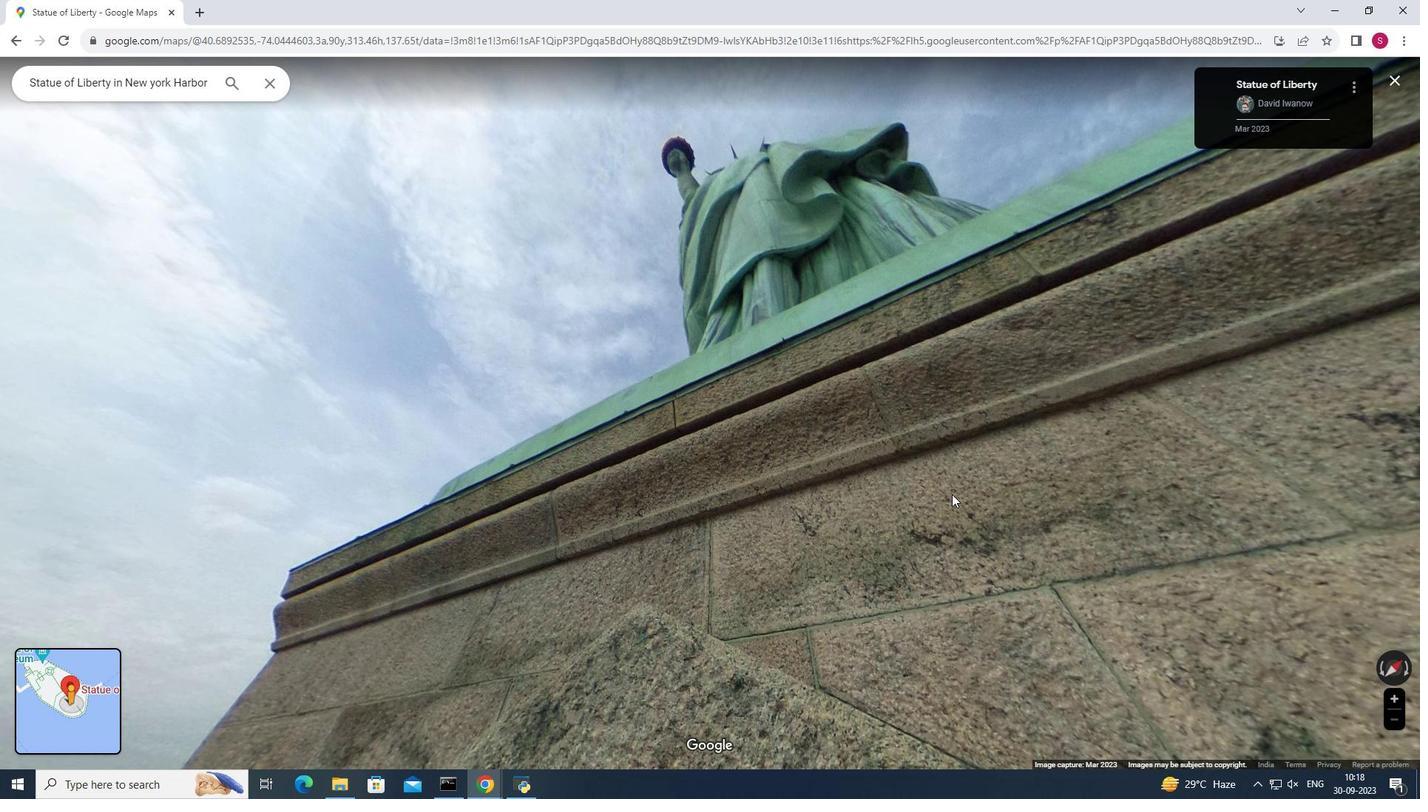 
Action: Mouse moved to (925, 521)
Screenshot: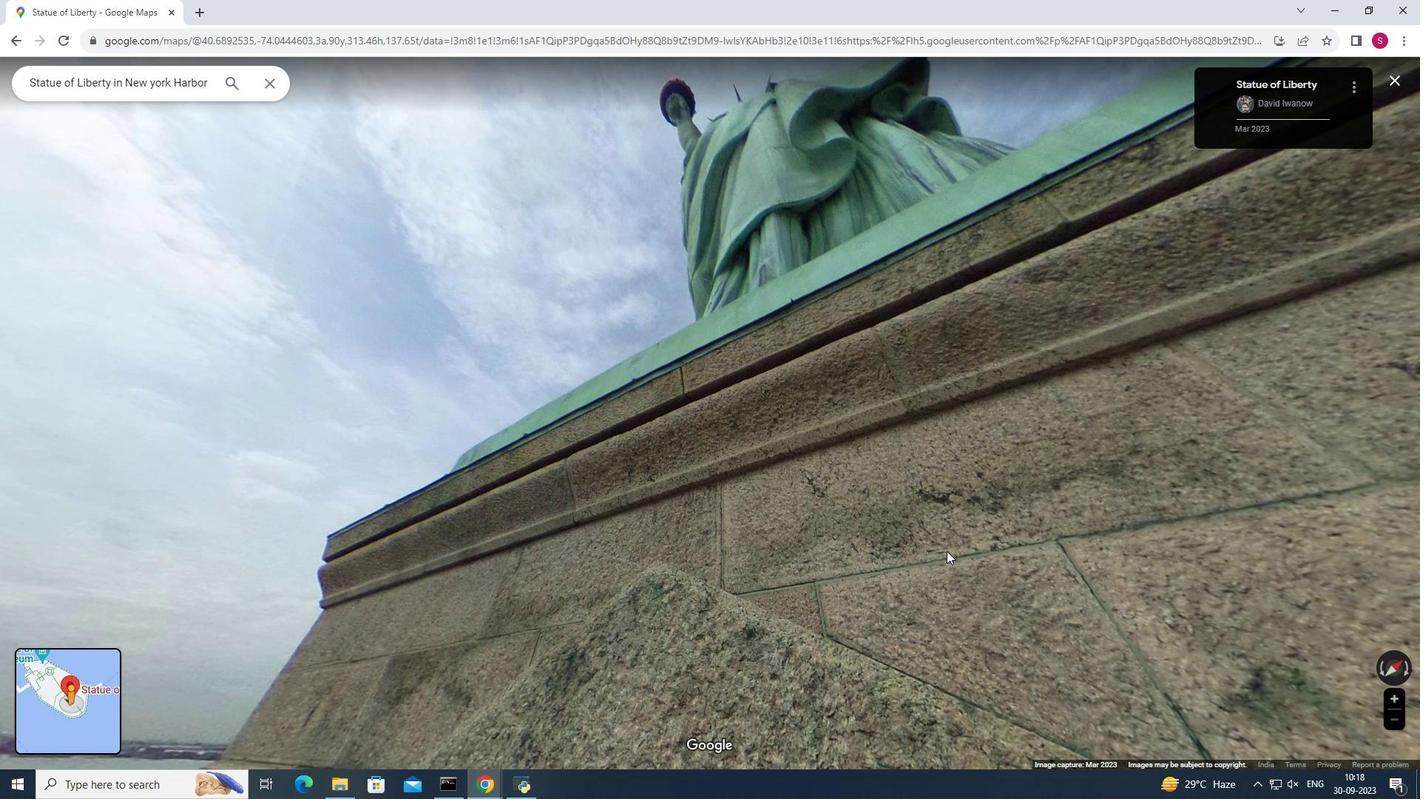 
Action: Mouse pressed left at (925, 521)
Screenshot: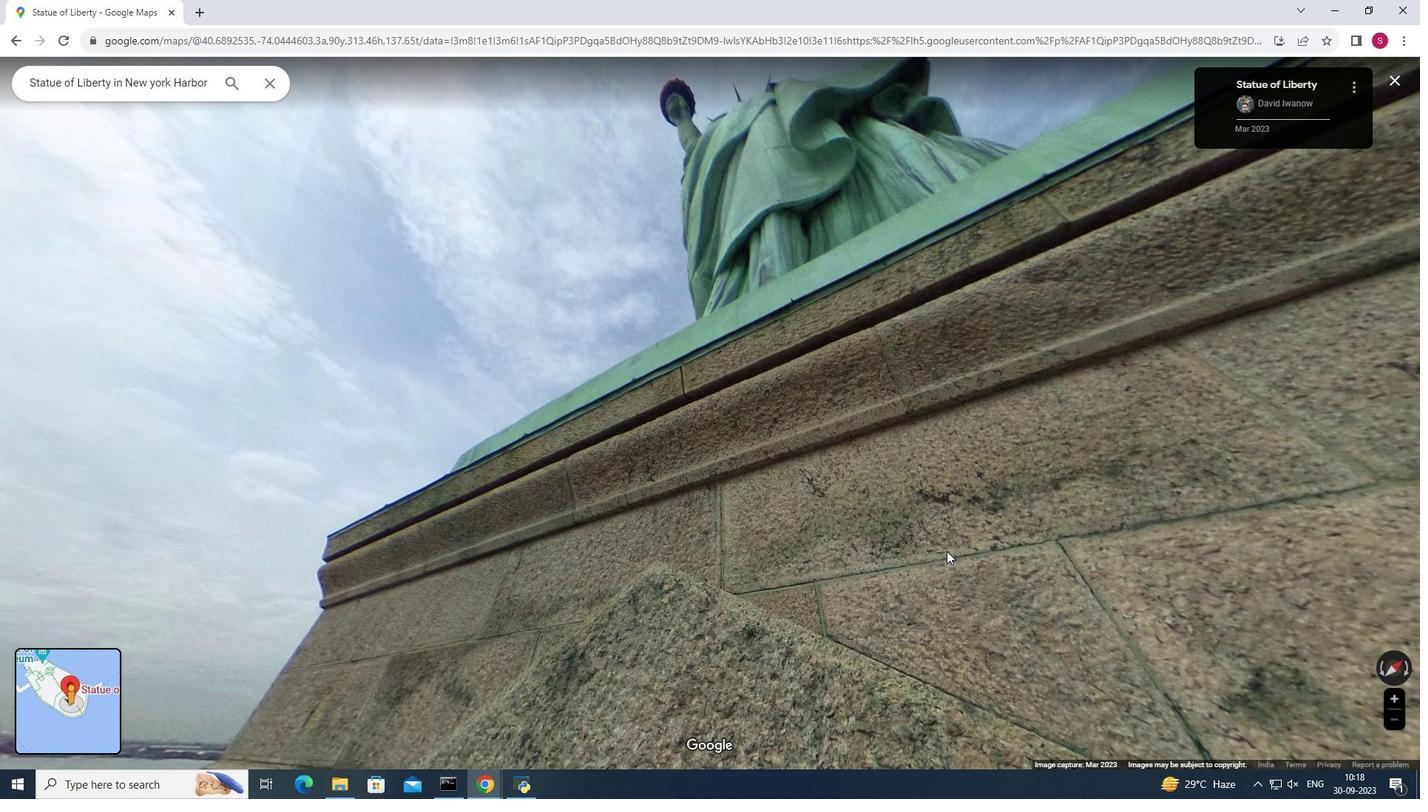 
Action: Mouse moved to (877, 532)
Screenshot: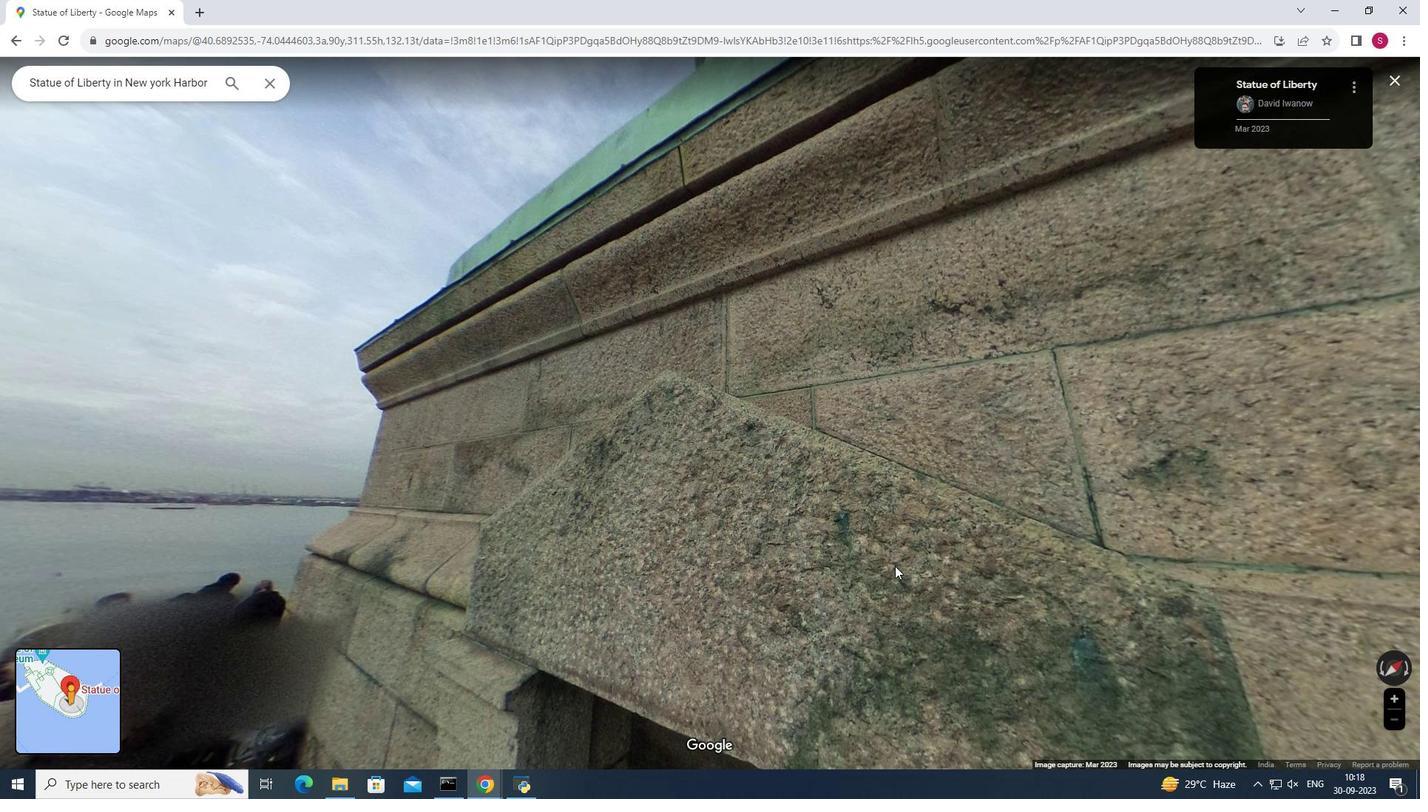 
Action: Mouse pressed left at (877, 532)
Screenshot: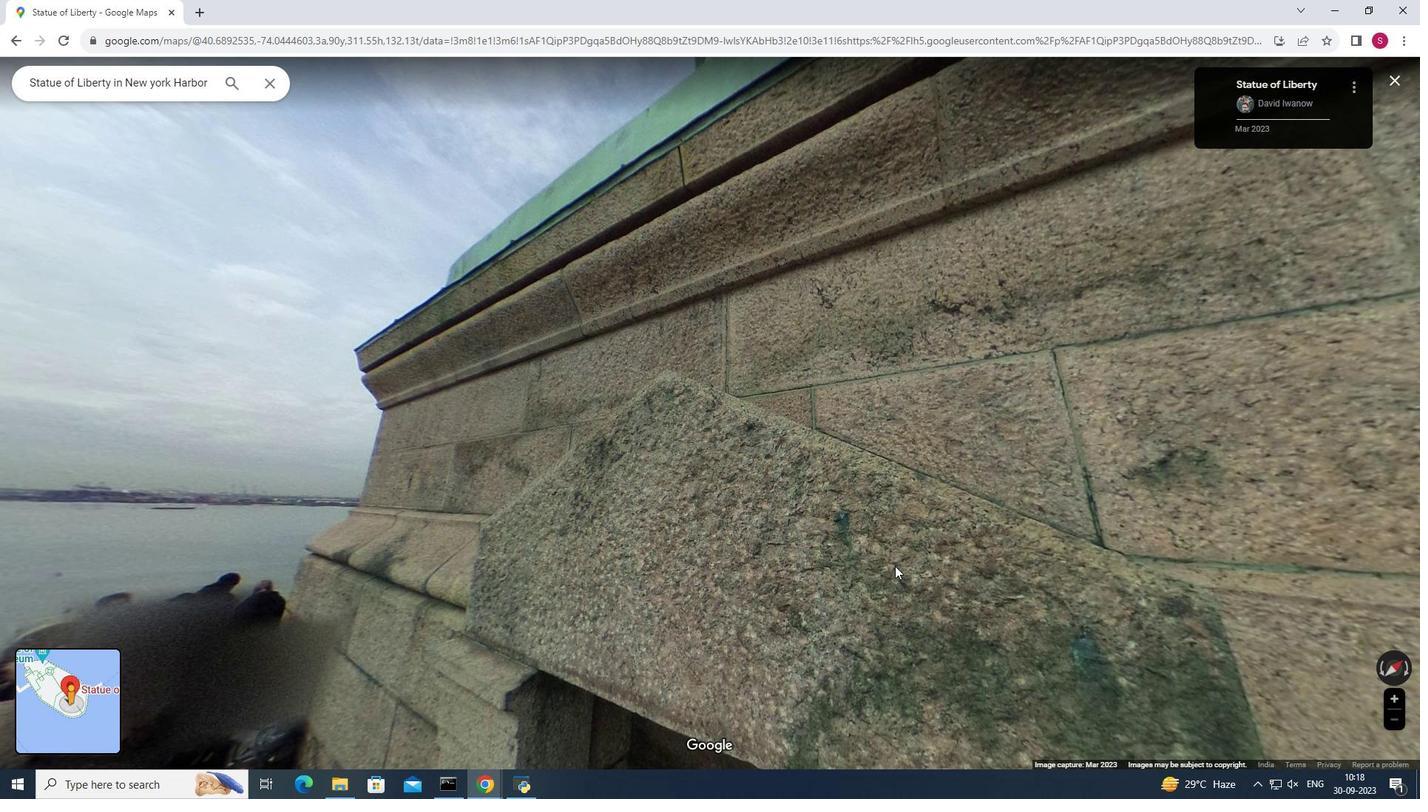 
Action: Mouse moved to (935, 502)
Screenshot: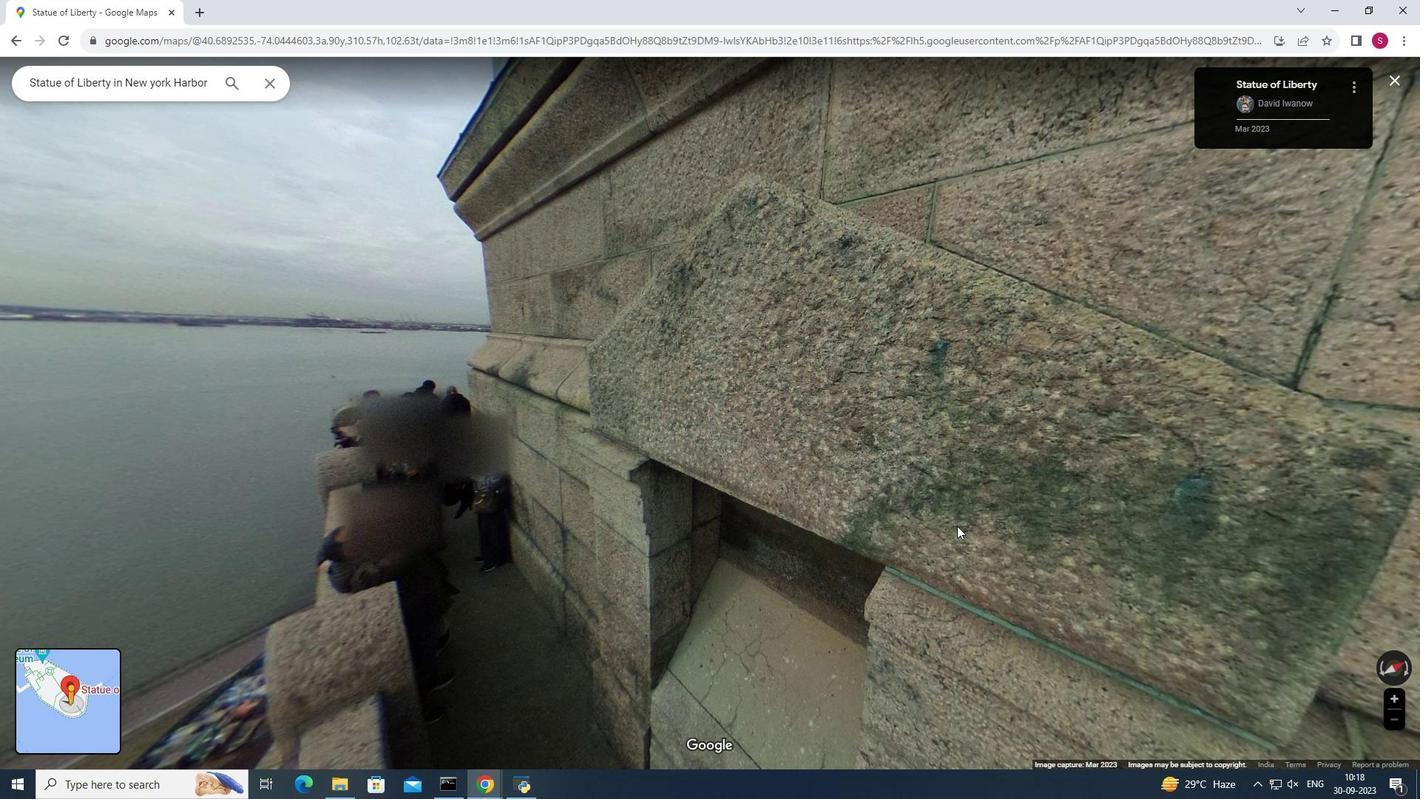 
Action: Mouse pressed left at (935, 502)
Screenshot: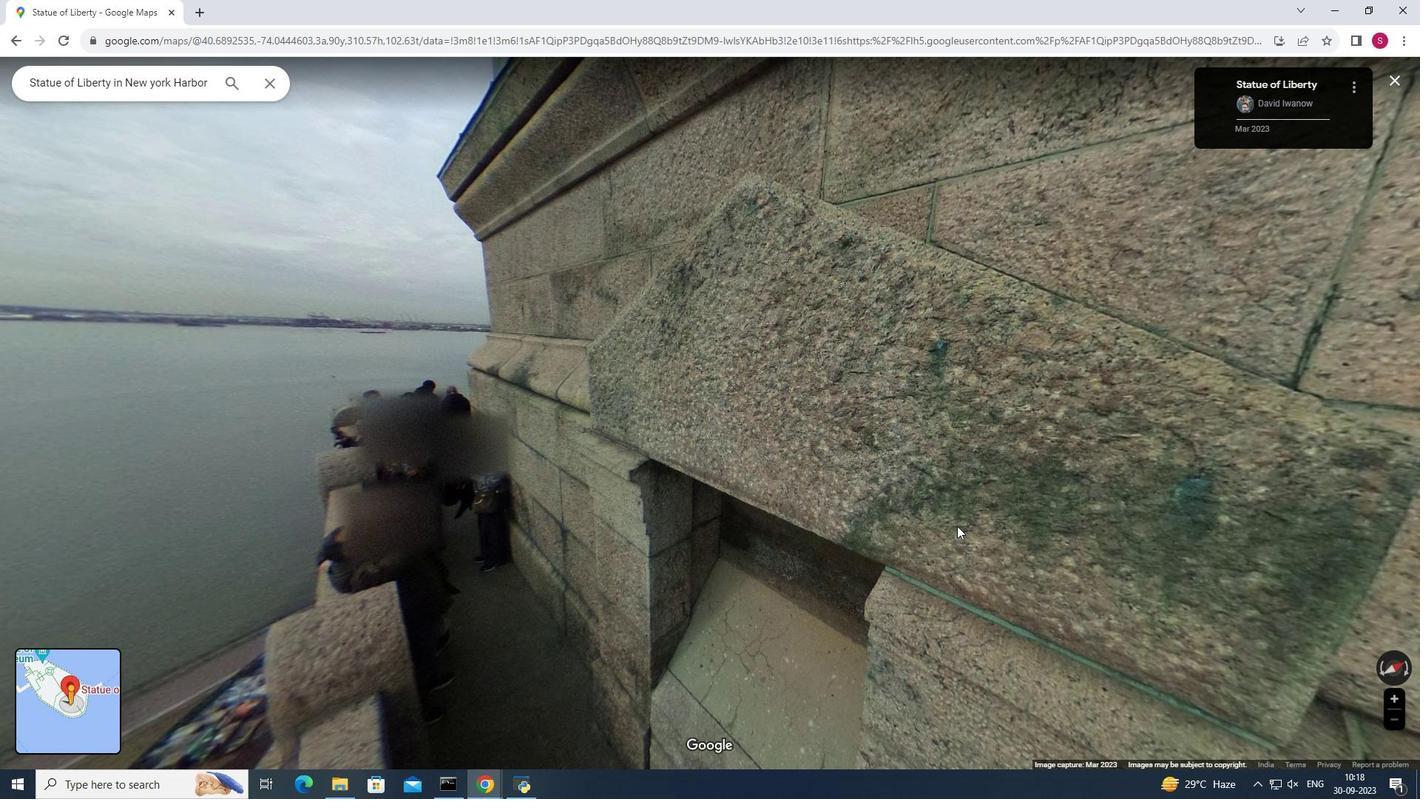 
Action: Mouse moved to (947, 441)
Screenshot: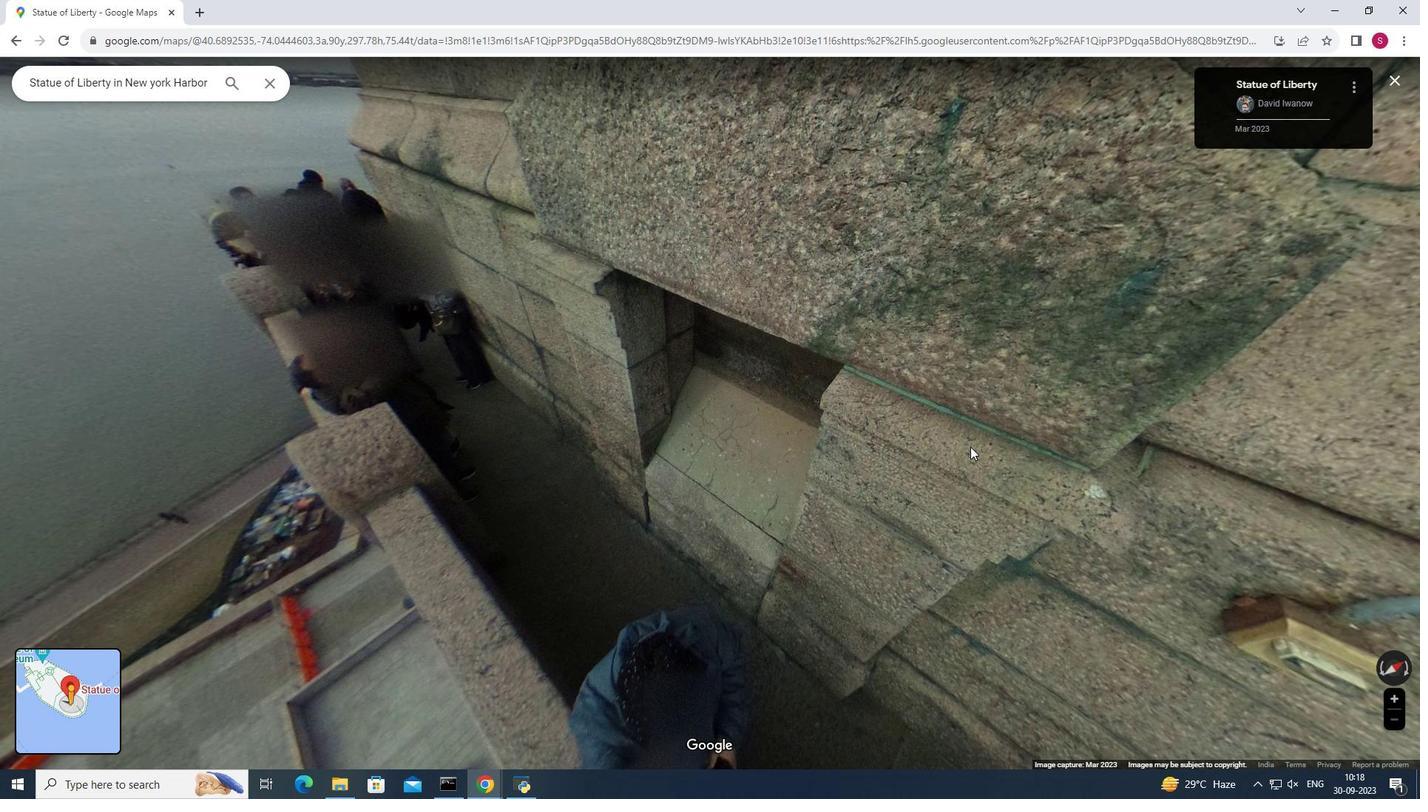 
Action: Mouse pressed left at (947, 441)
Screenshot: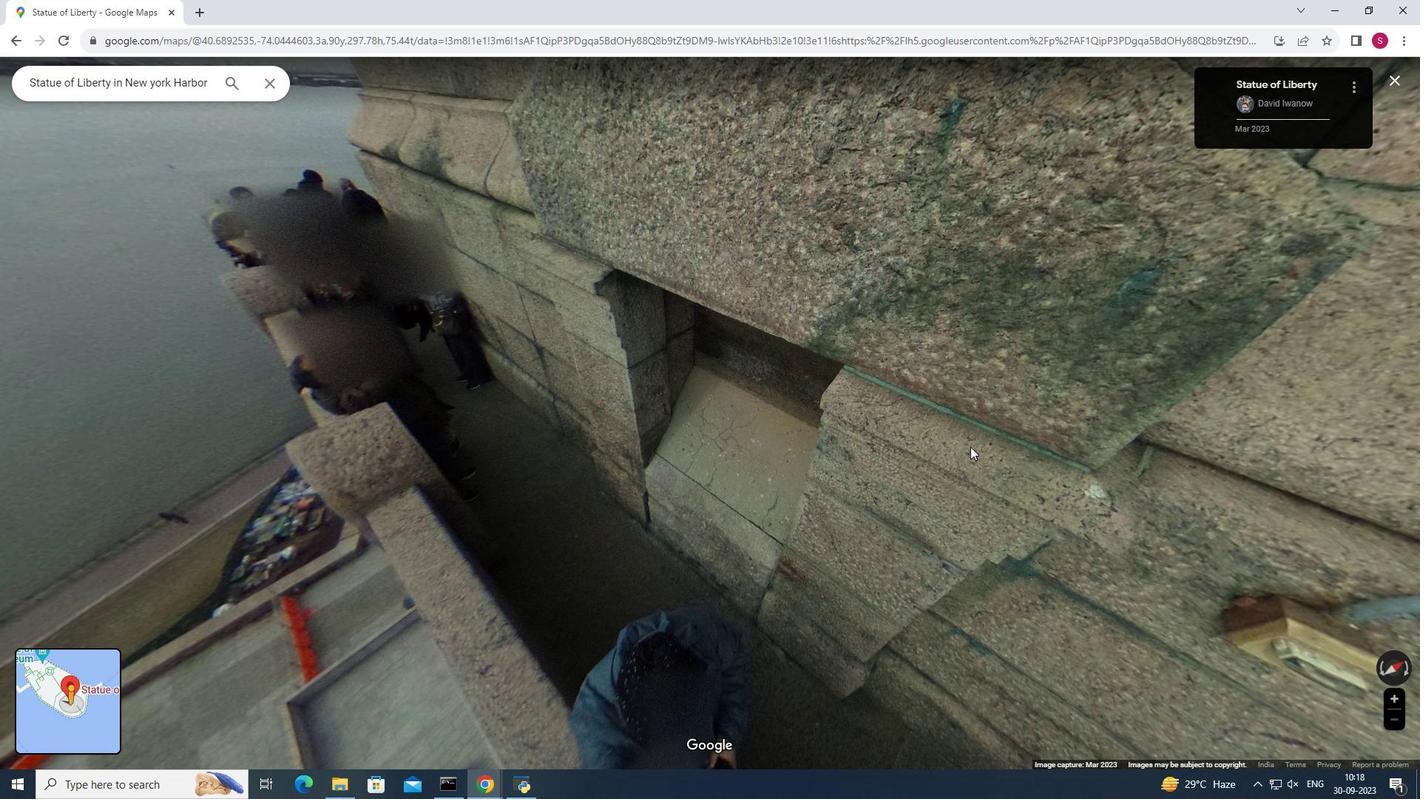 
Action: Mouse moved to (1019, 466)
Screenshot: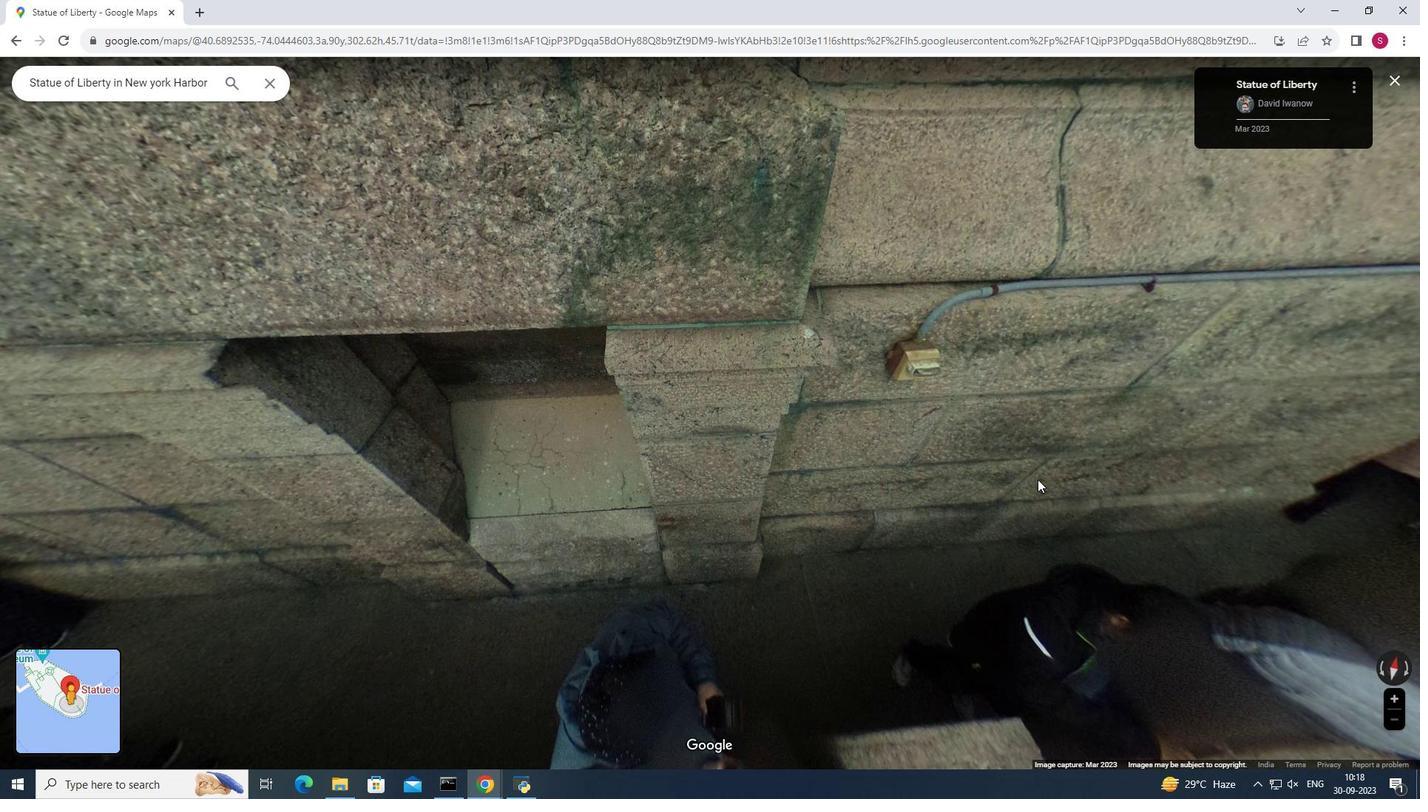 
Action: Mouse pressed left at (1019, 466)
Screenshot: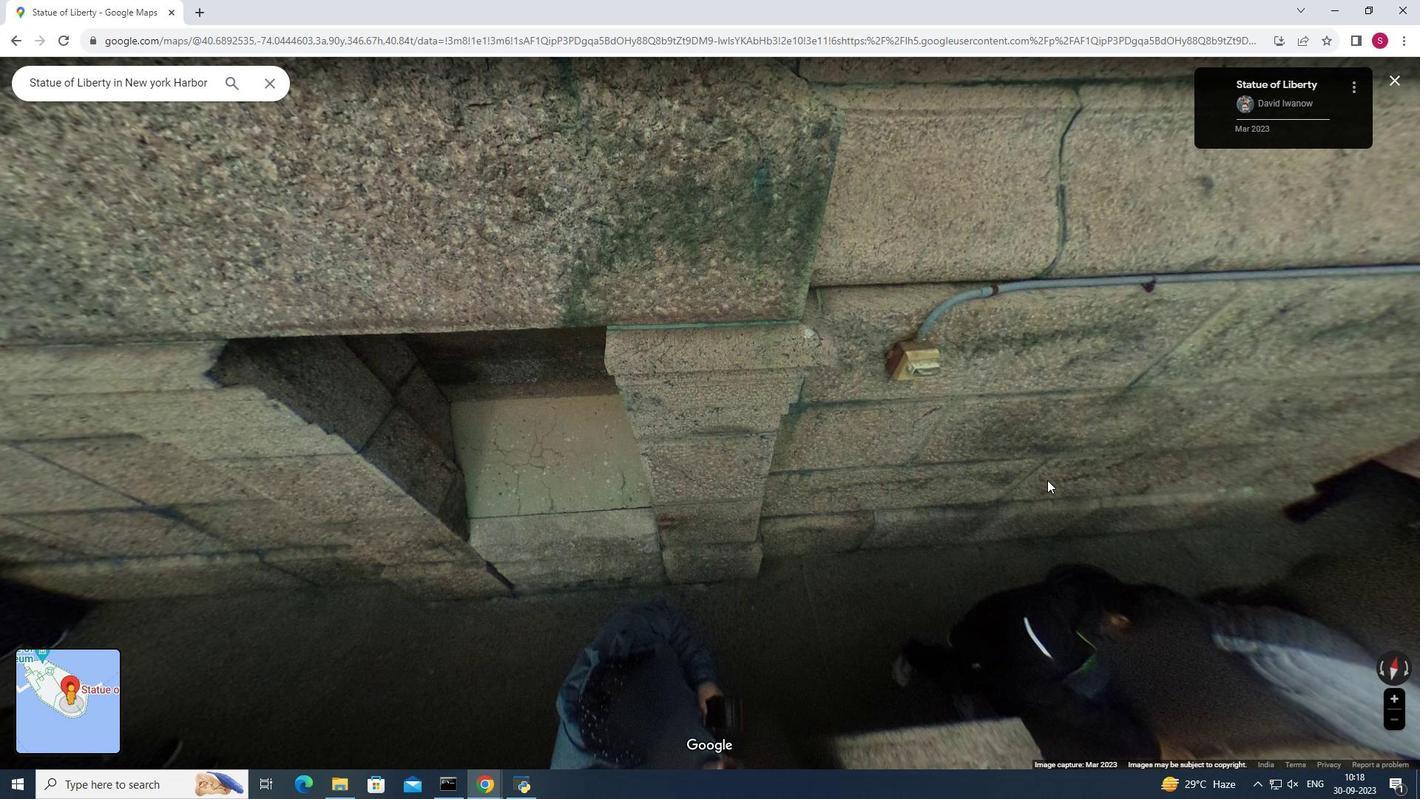 
Action: Mouse moved to (968, 463)
Screenshot: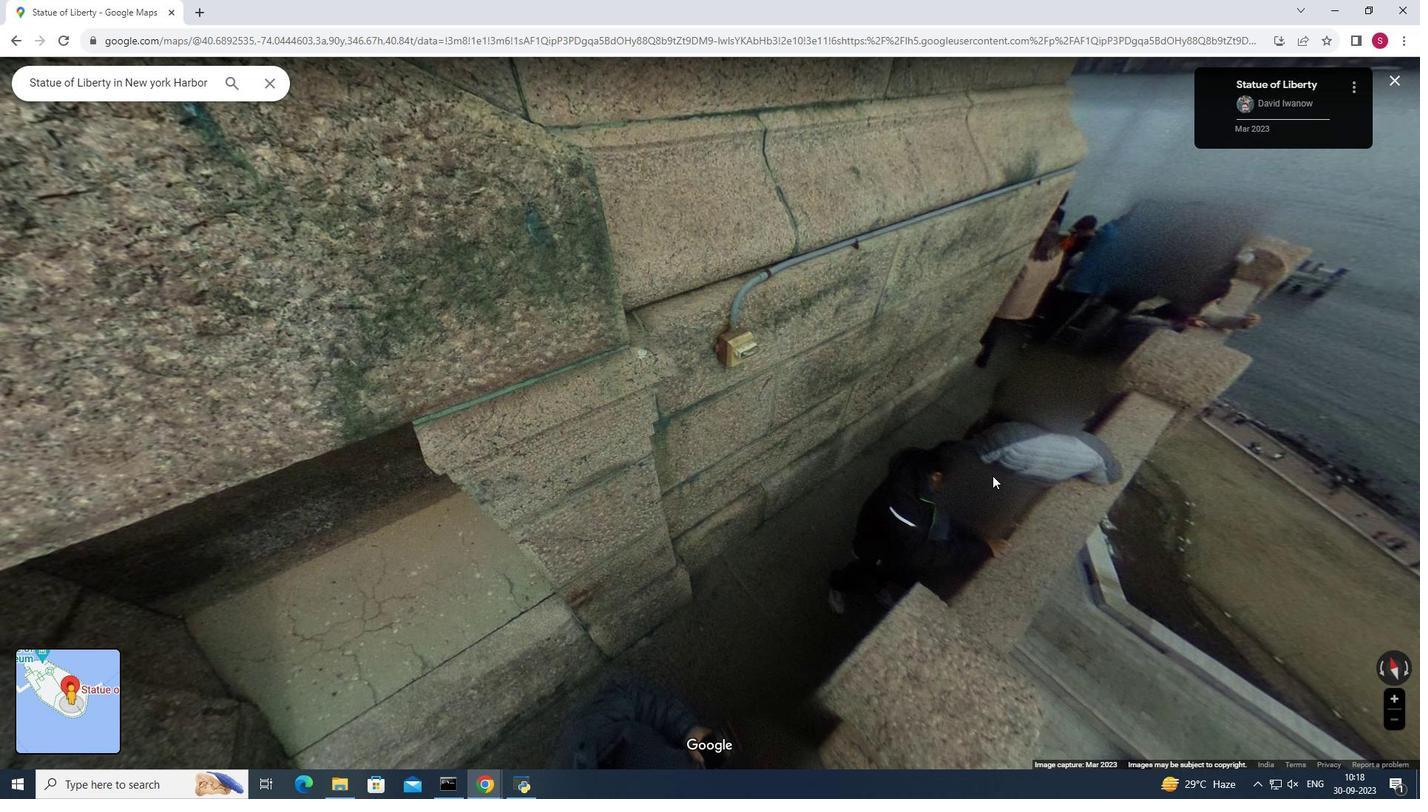
Action: Mouse pressed left at (968, 463)
Screenshot: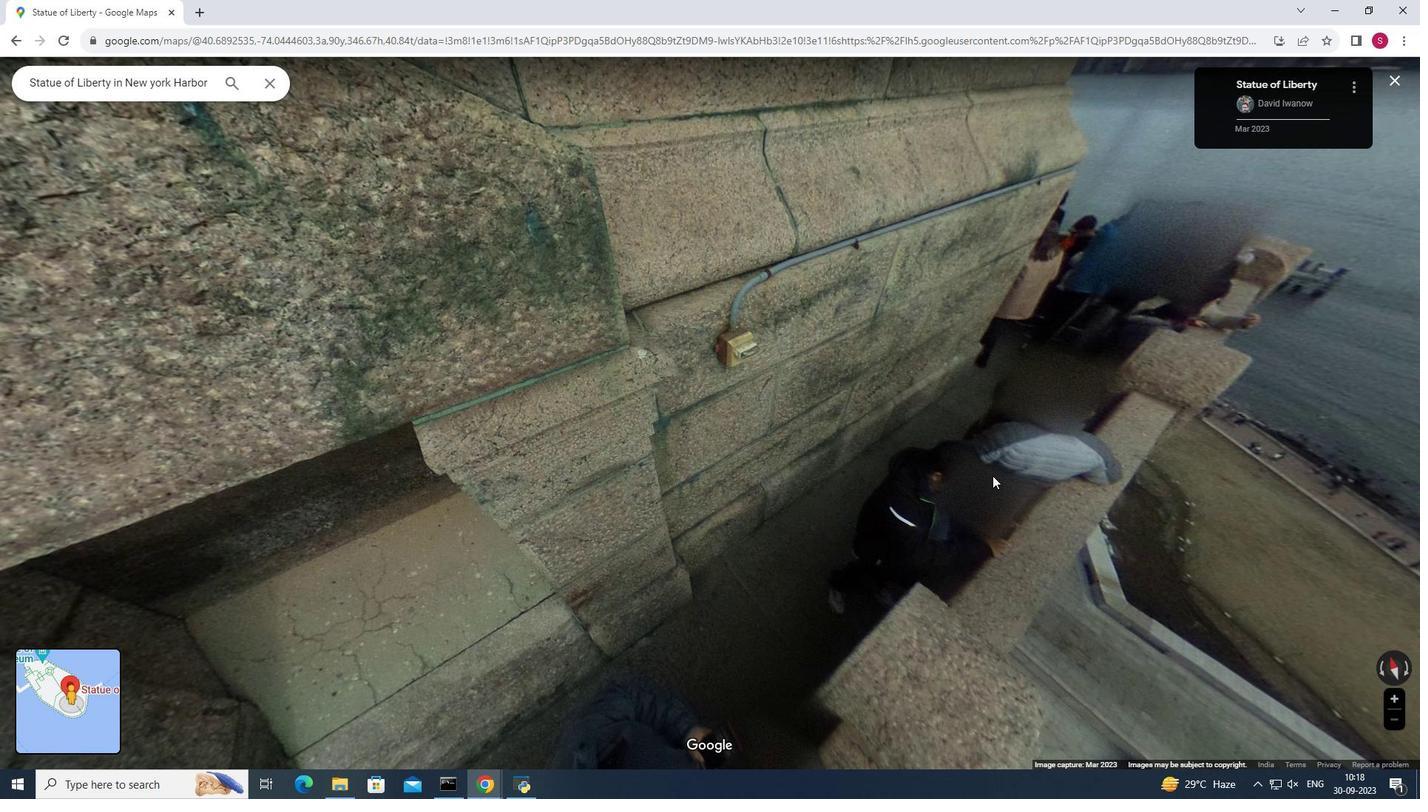 
Action: Mouse moved to (1095, 461)
Screenshot: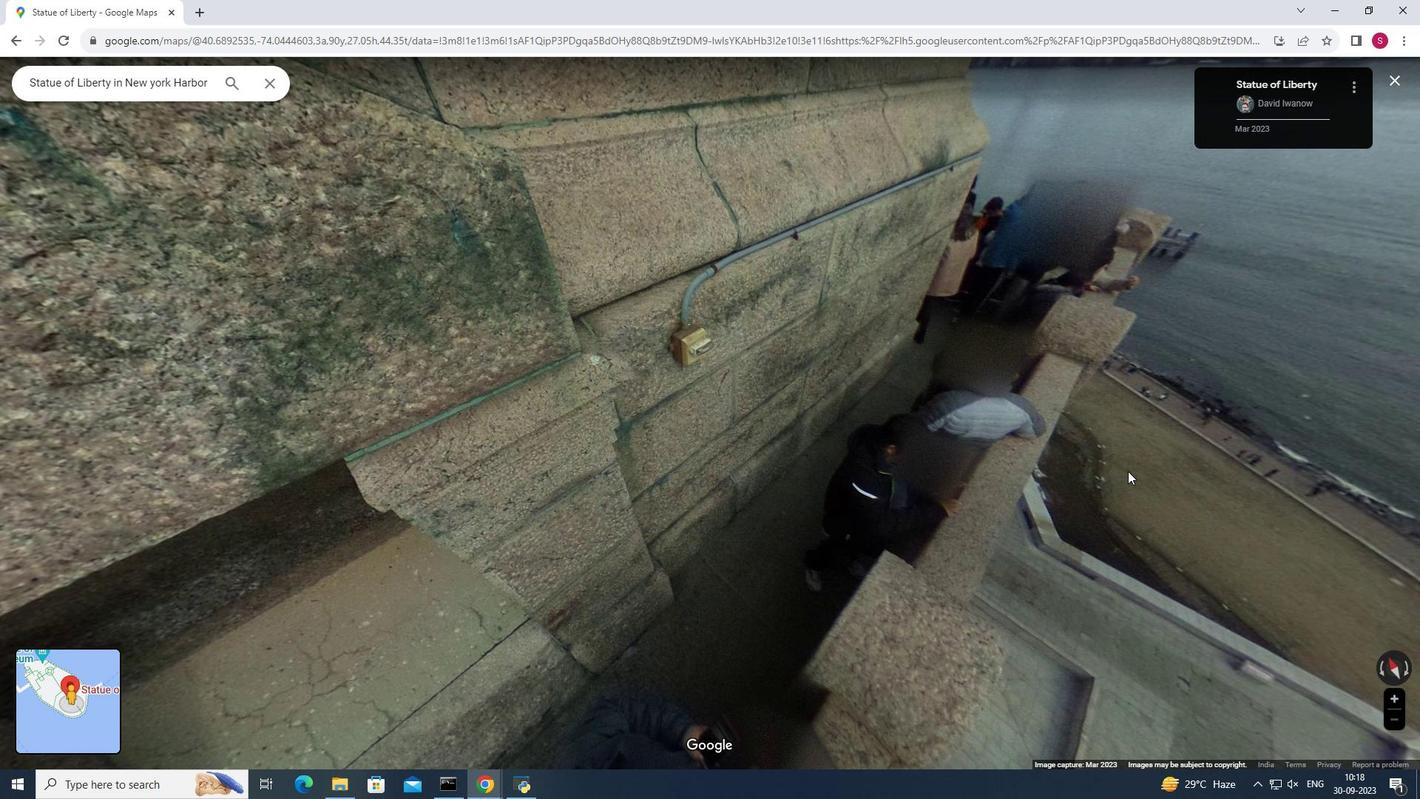 
Action: Mouse scrolled (1095, 460) with delta (0, 0)
Screenshot: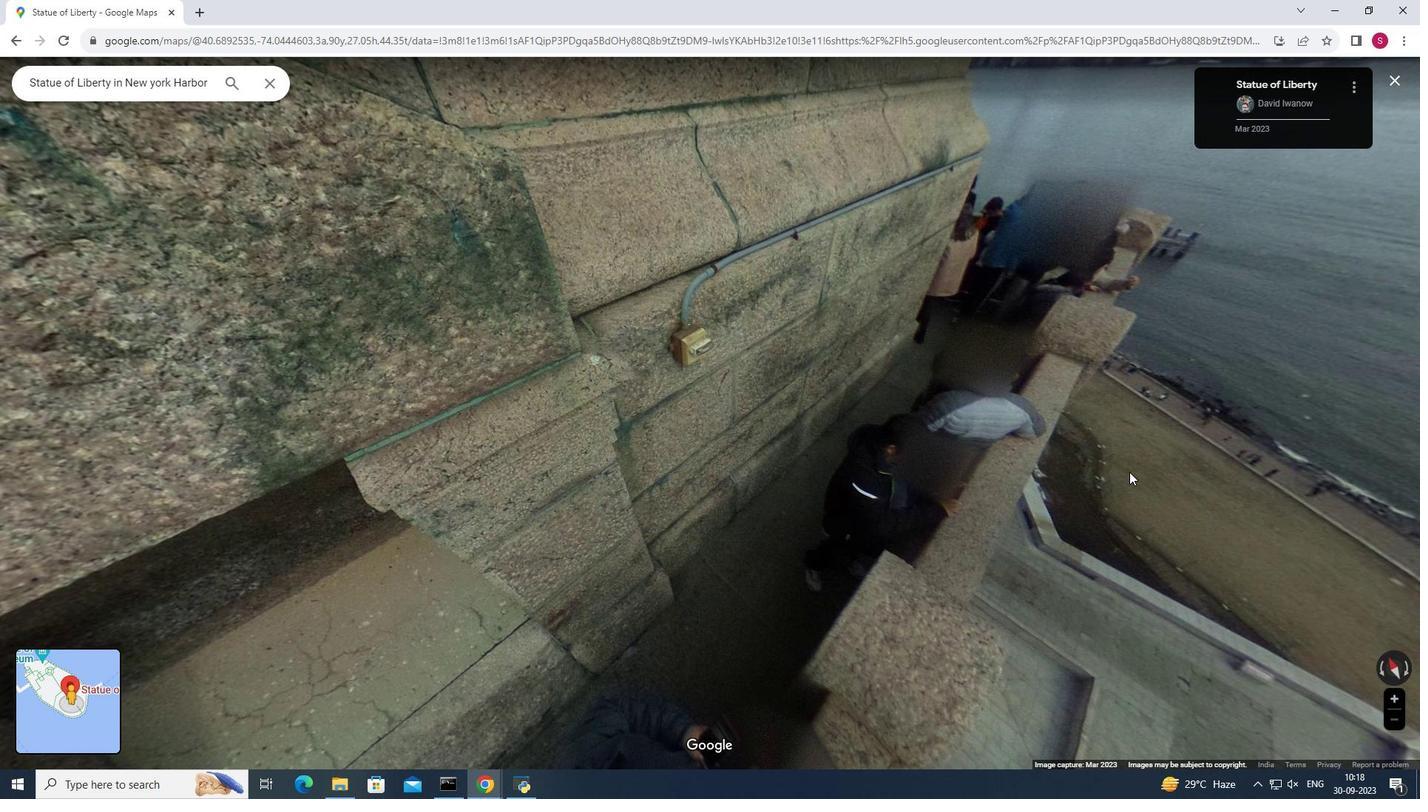 
Action: Mouse scrolled (1095, 460) with delta (0, 0)
Screenshot: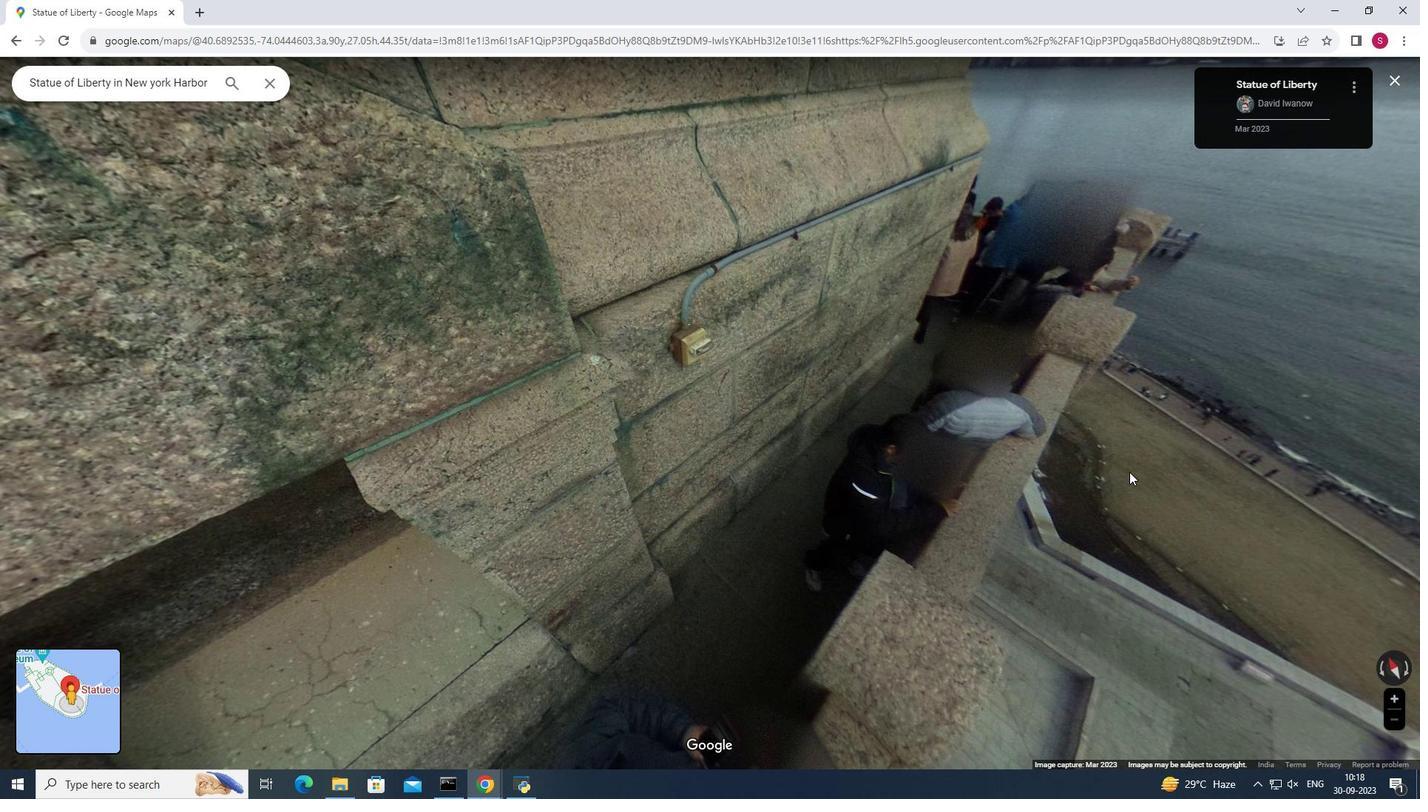 
Action: Mouse scrolled (1095, 460) with delta (0, 0)
Screenshot: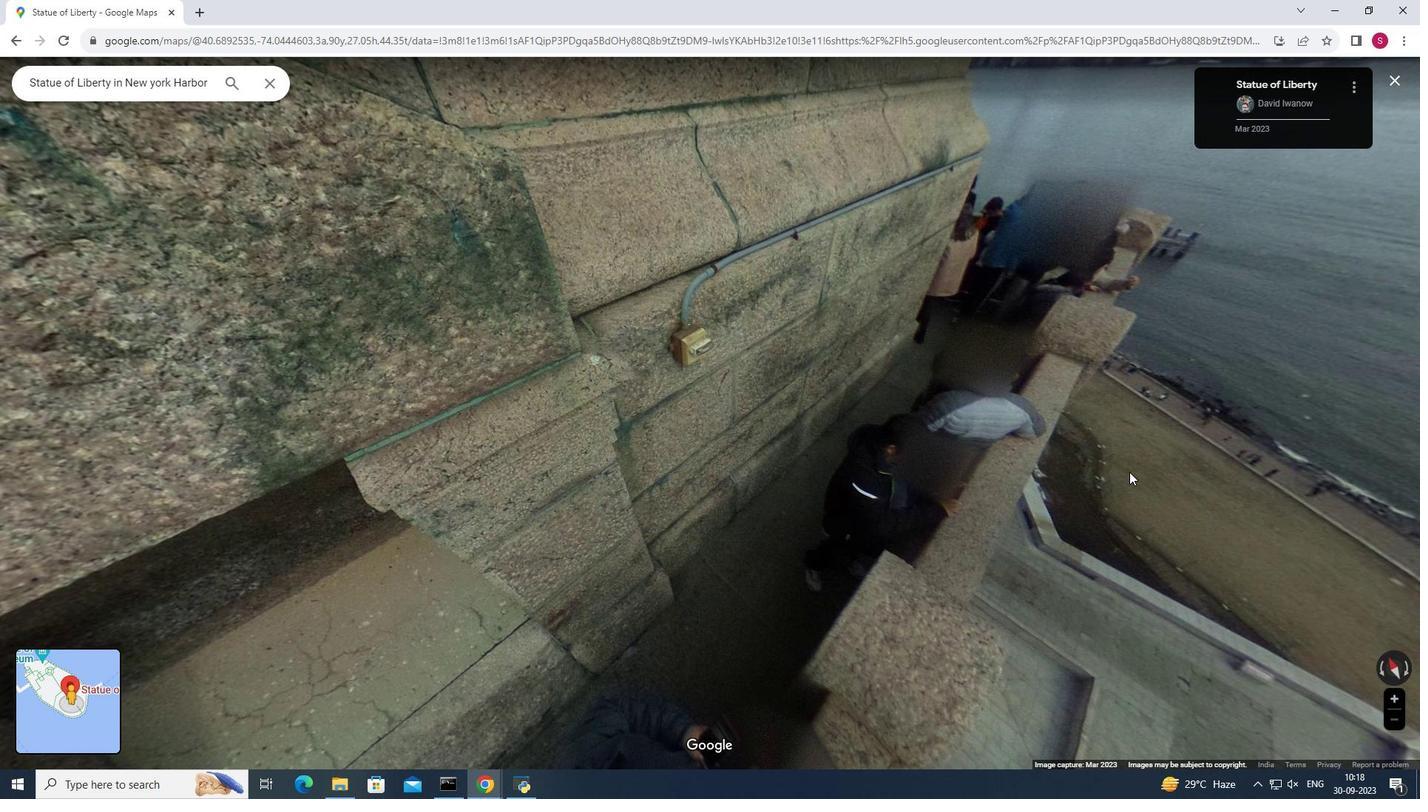 
Action: Mouse scrolled (1095, 460) with delta (0, 0)
Screenshot: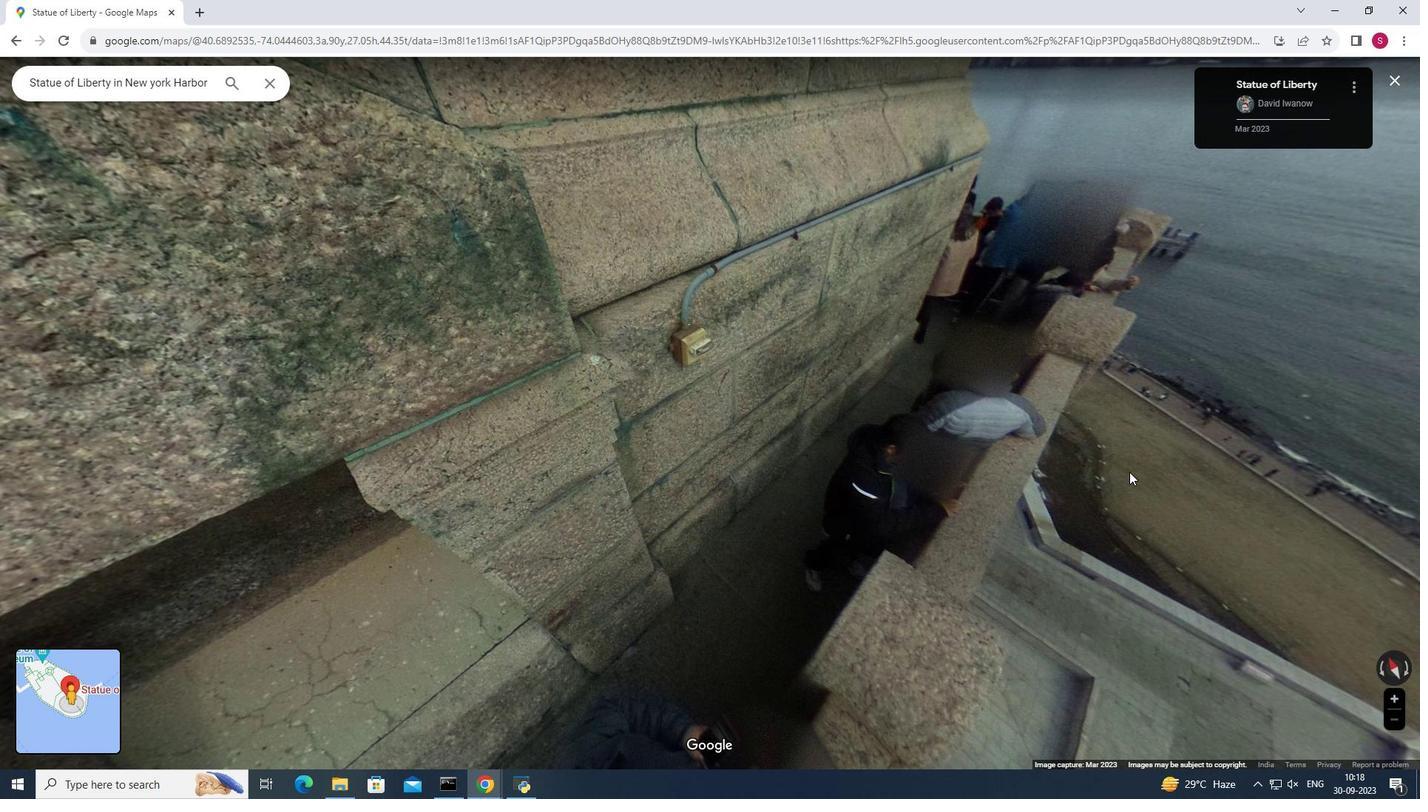 
Action: Mouse moved to (1349, 613)
Screenshot: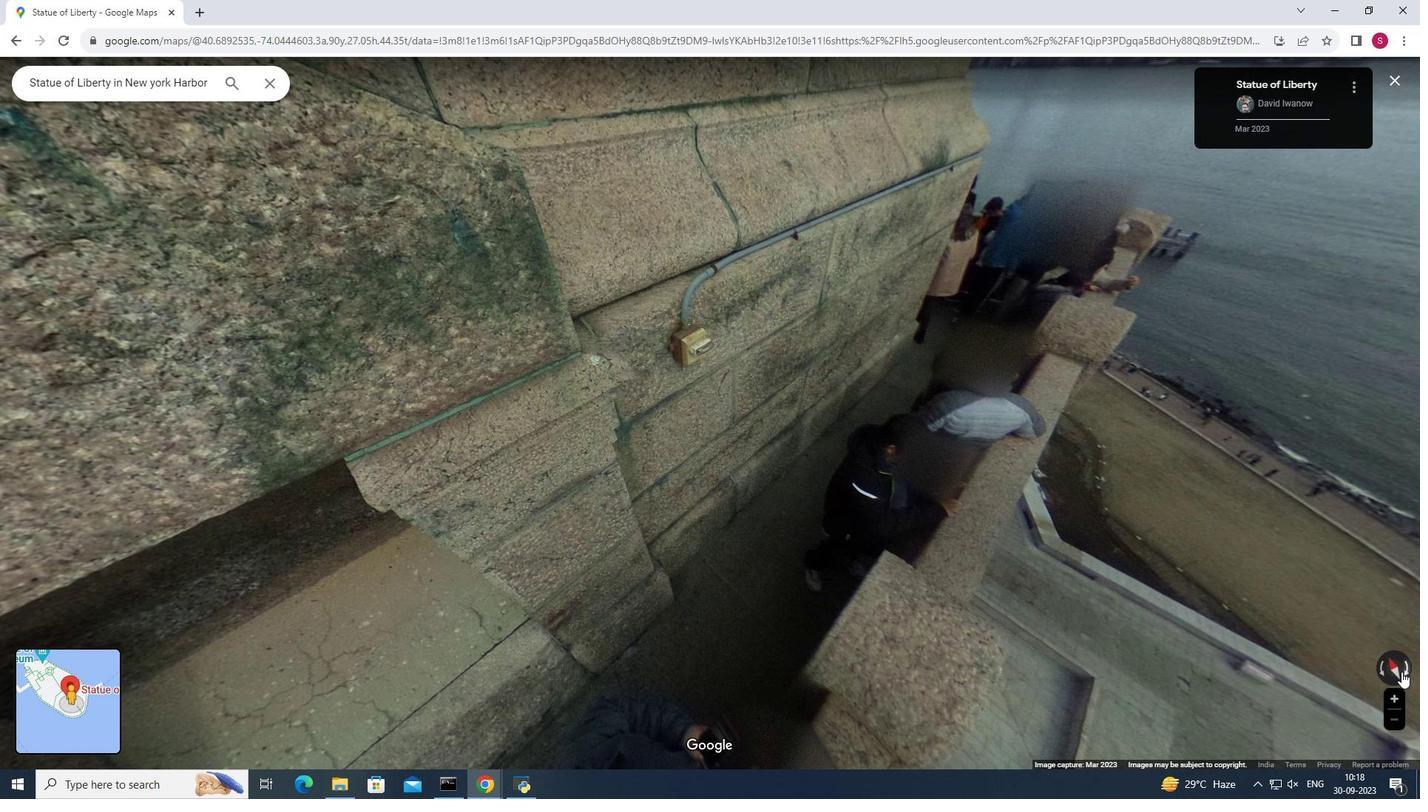 
Action: Mouse pressed left at (1349, 613)
Screenshot: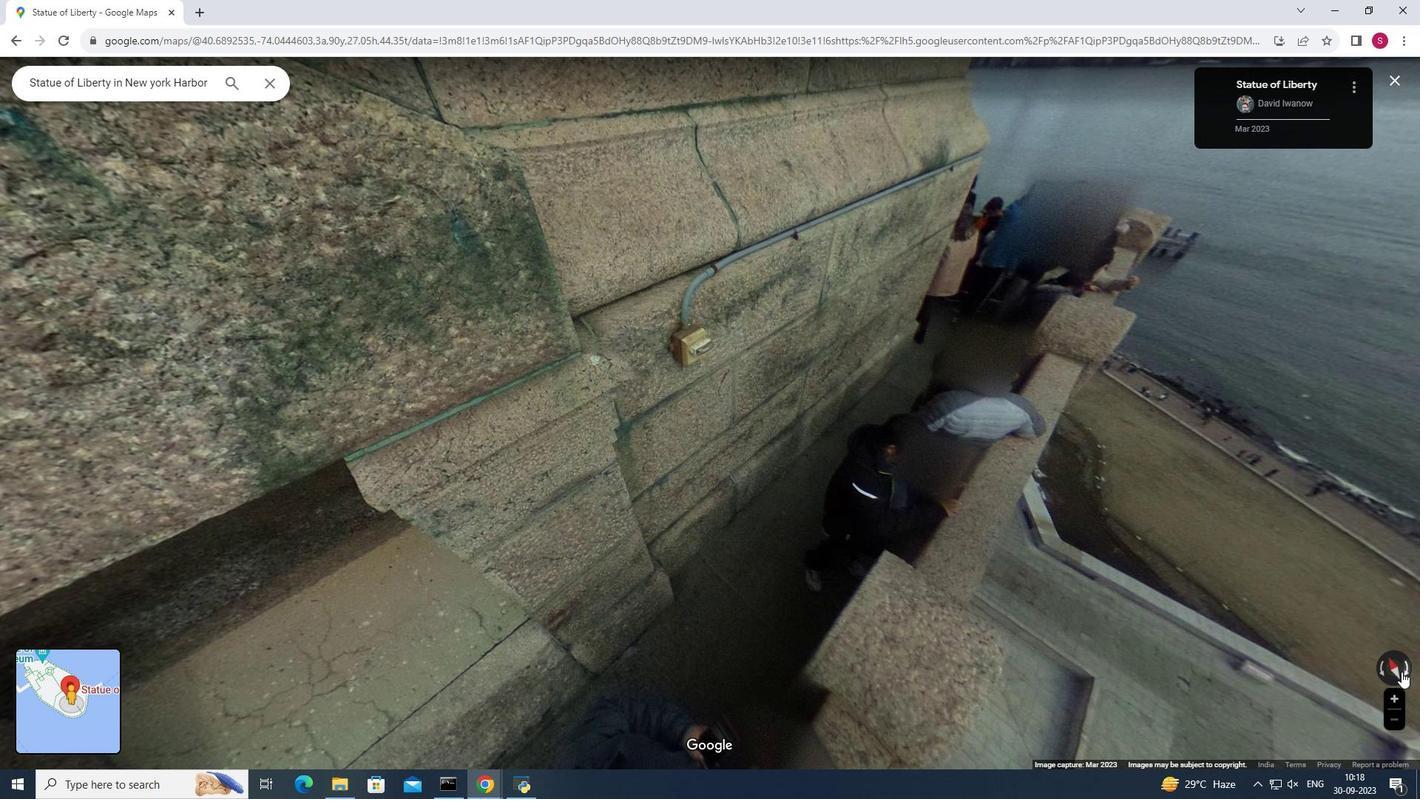 
Action: Mouse moved to (1213, 526)
Screenshot: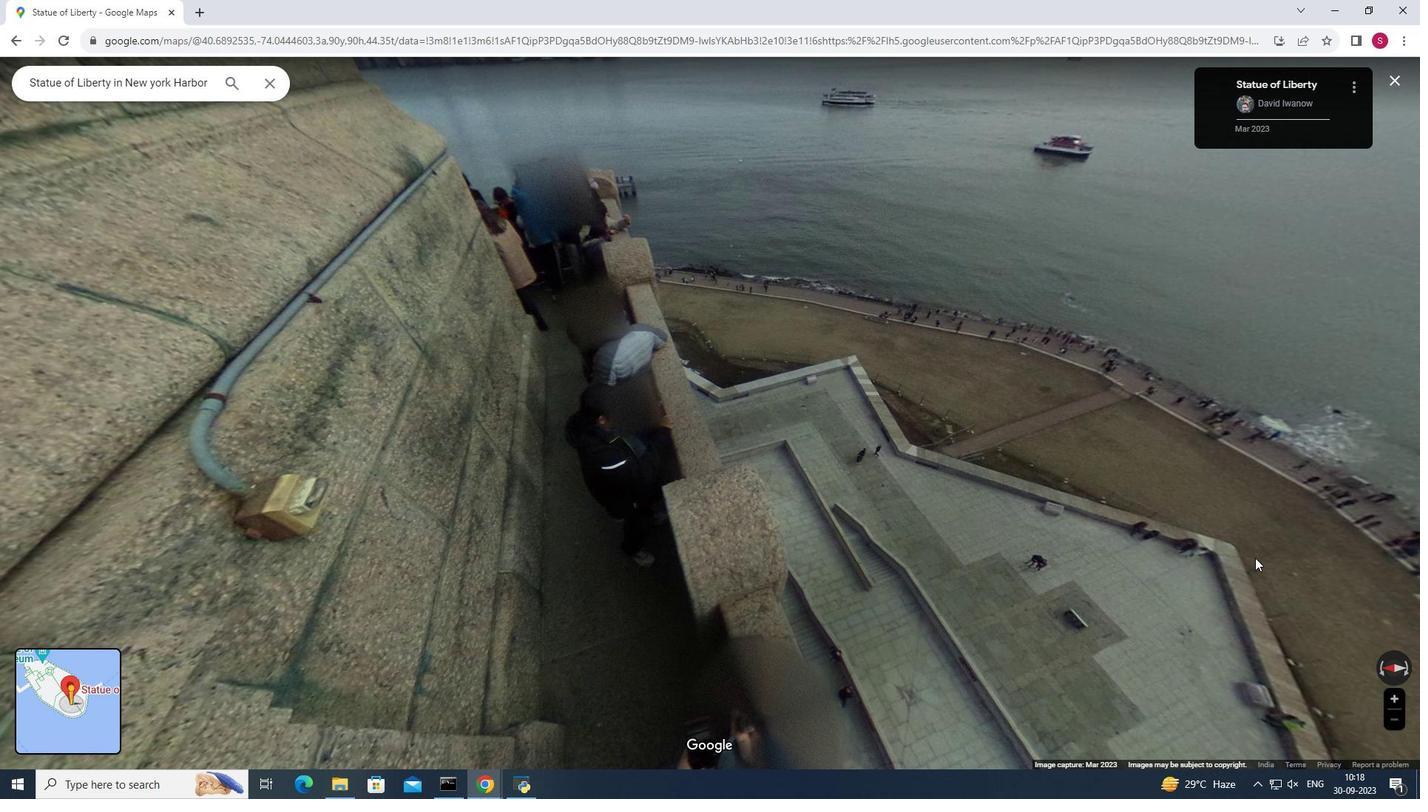 
Action: Mouse scrolled (1213, 526) with delta (0, 0)
Screenshot: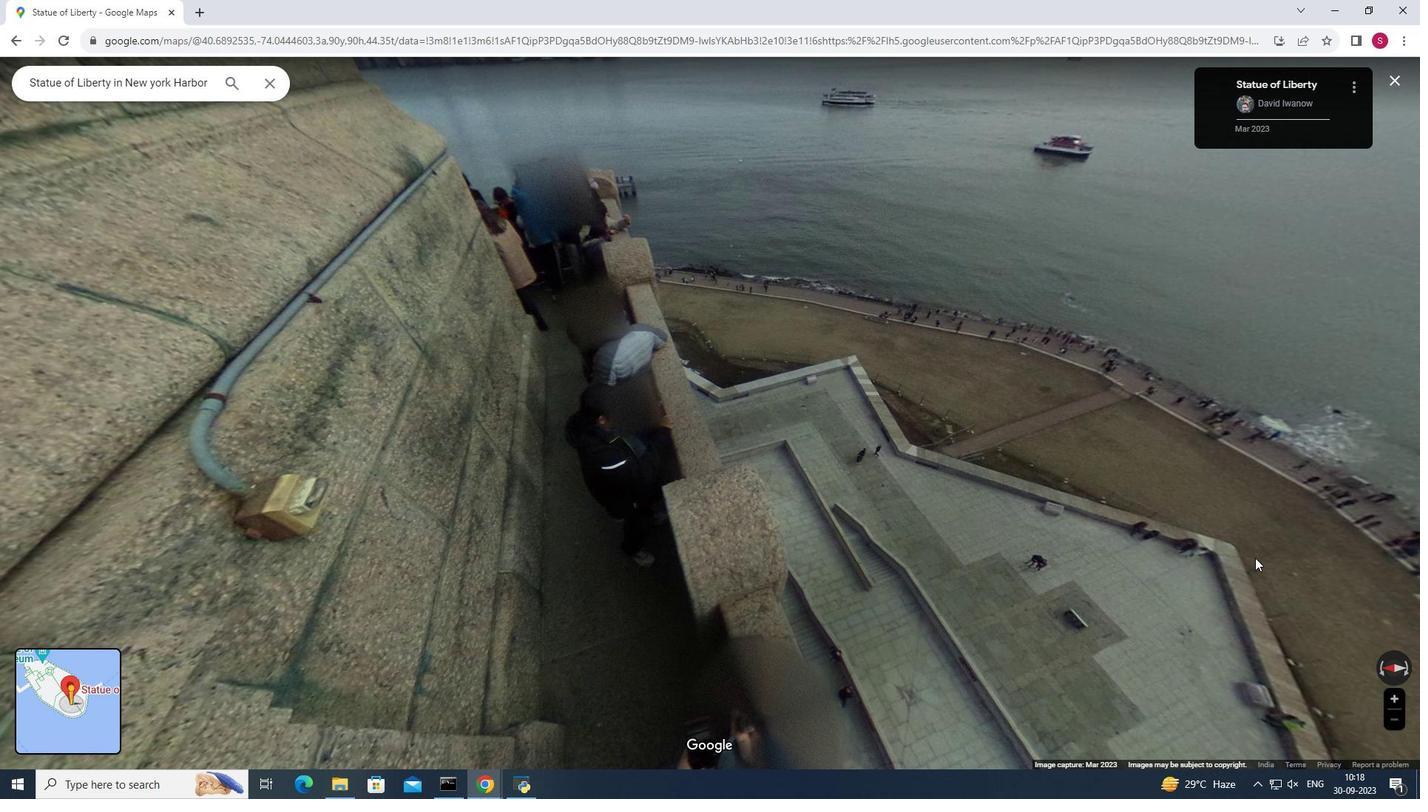 
Action: Mouse scrolled (1213, 526) with delta (0, 0)
Screenshot: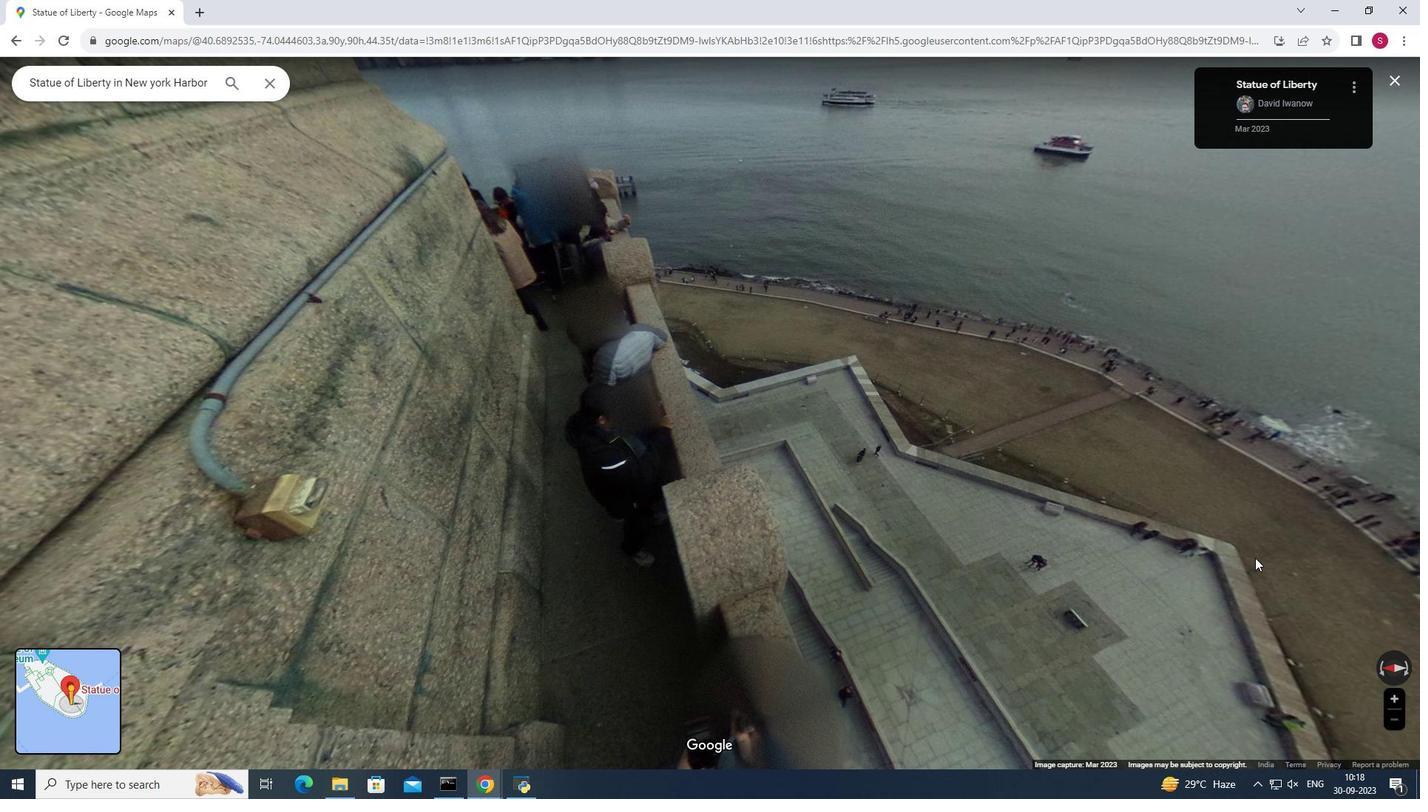 
Action: Mouse moved to (1114, 380)
Screenshot: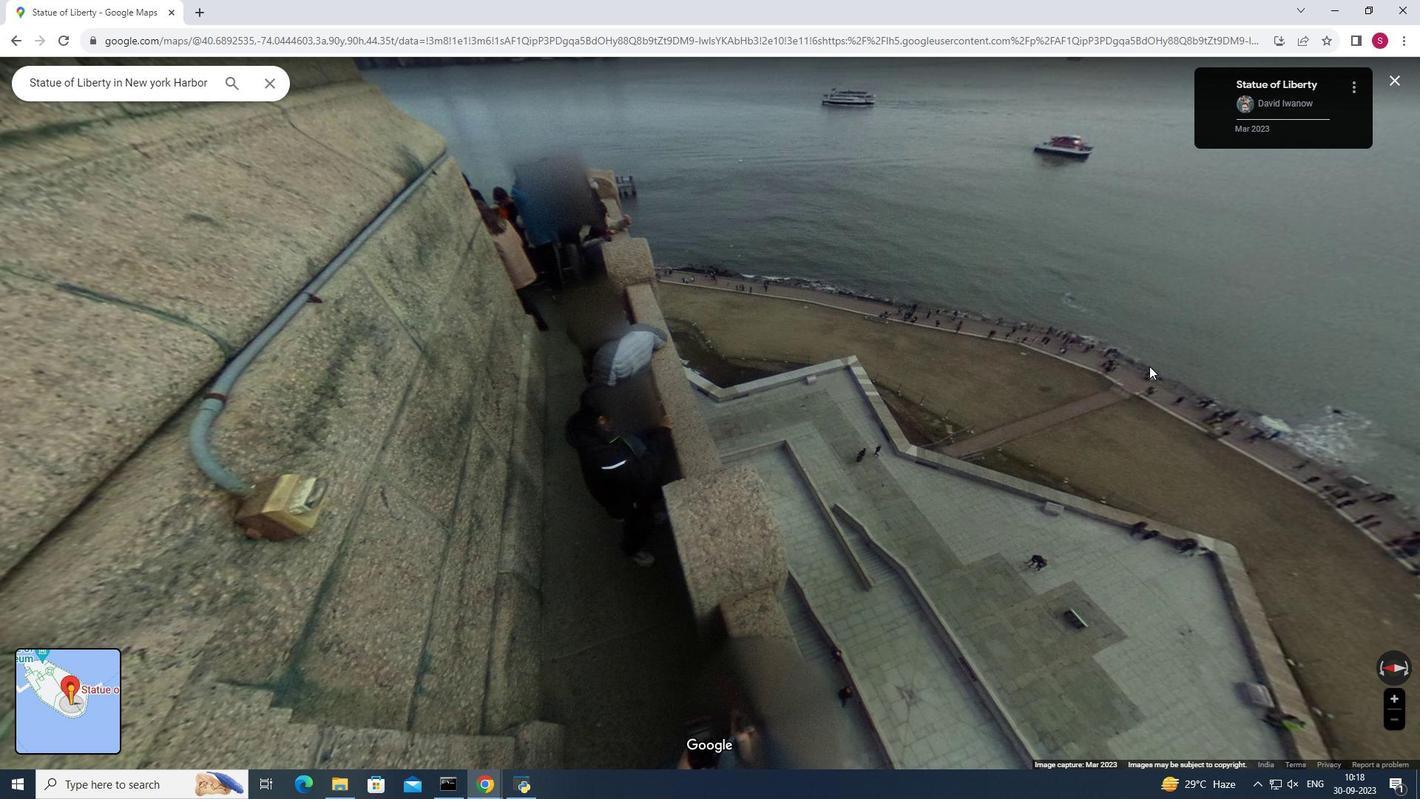 
